 Task: Best sports and fitness website designs: Pure Cycles.
Action: Mouse moved to (758, 341)
Screenshot: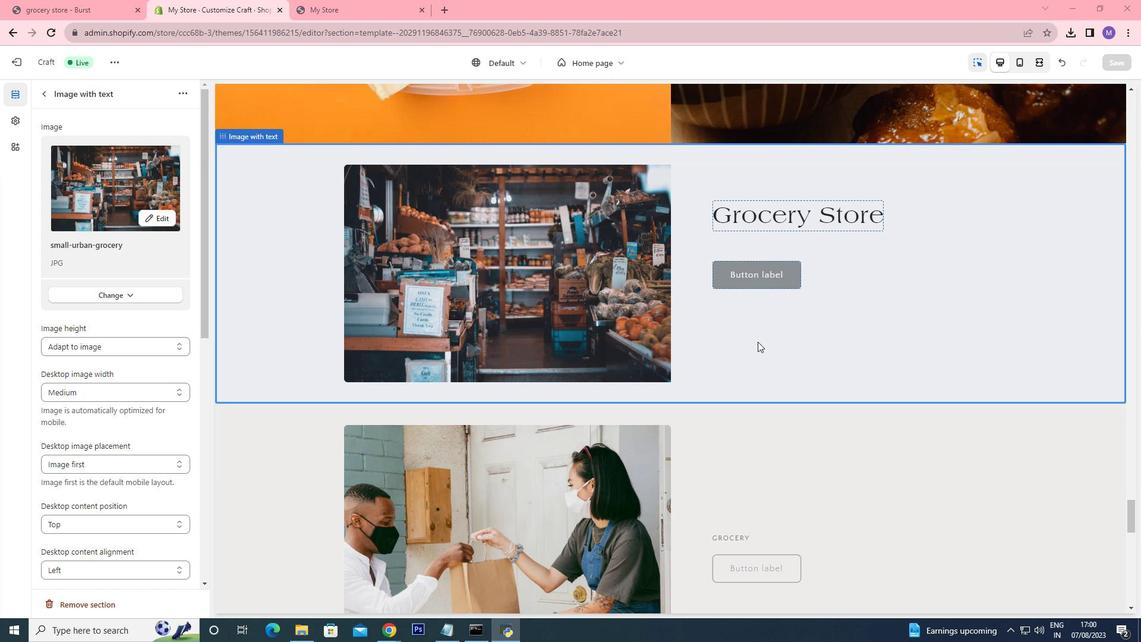 
Action: Mouse scrolled (758, 341) with delta (0, 0)
Screenshot: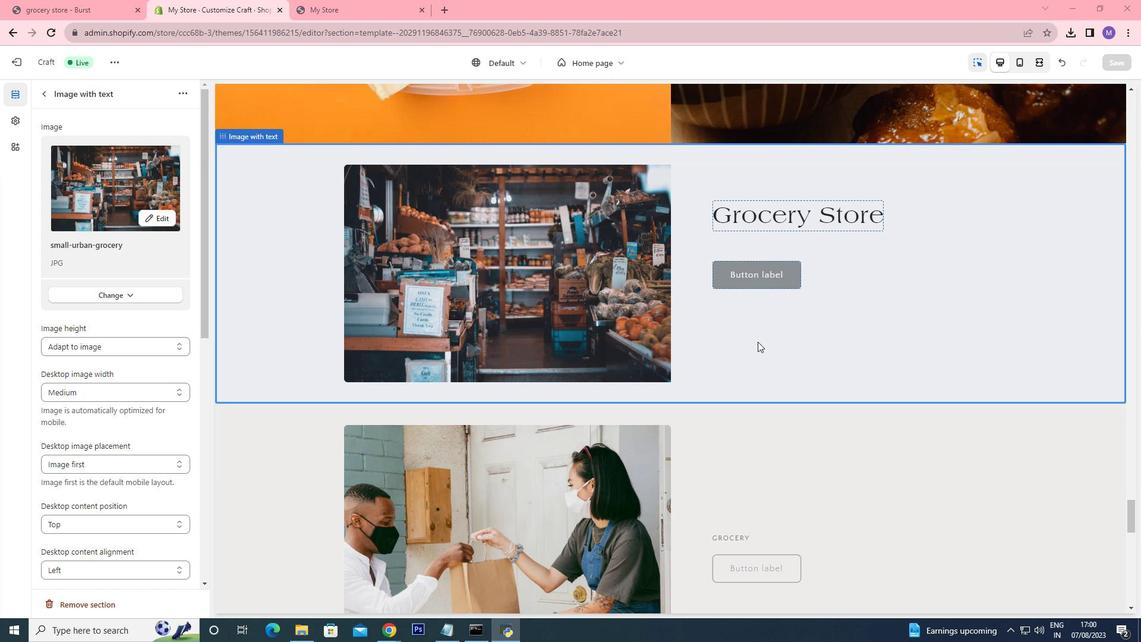 
Action: Mouse moved to (757, 341)
Screenshot: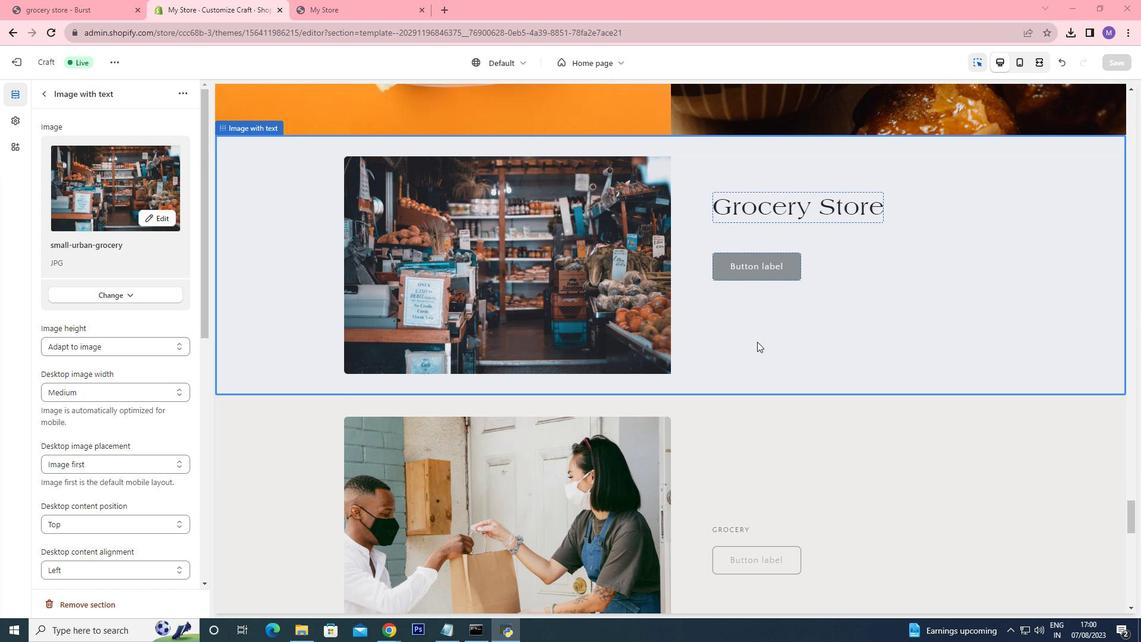
Action: Mouse scrolled (757, 341) with delta (0, 0)
Screenshot: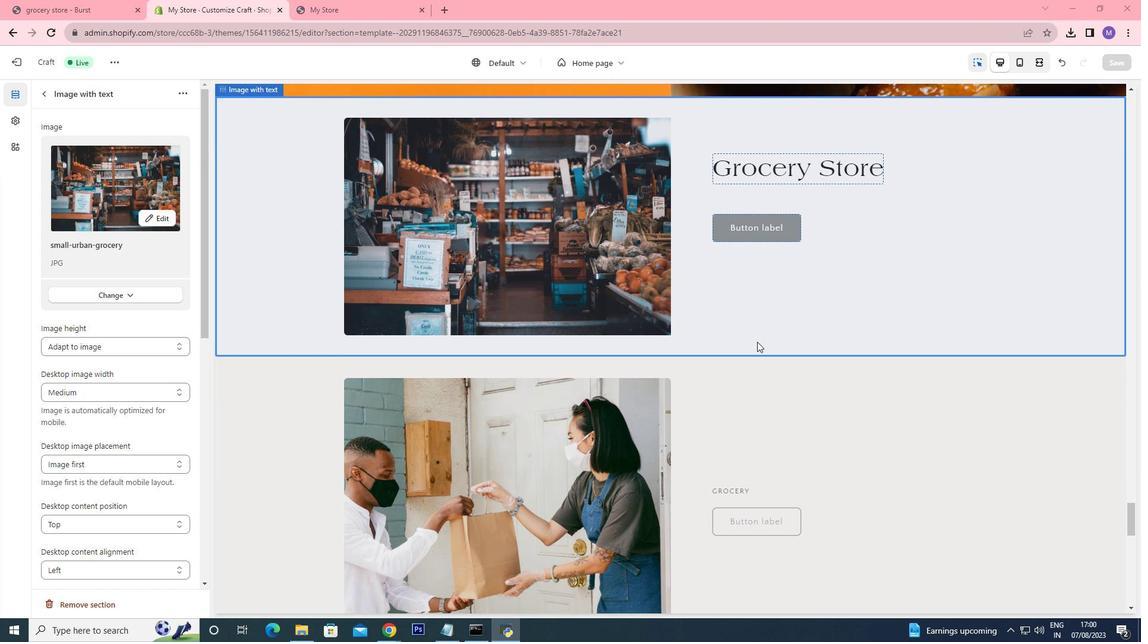 
Action: Mouse scrolled (757, 341) with delta (0, 0)
Screenshot: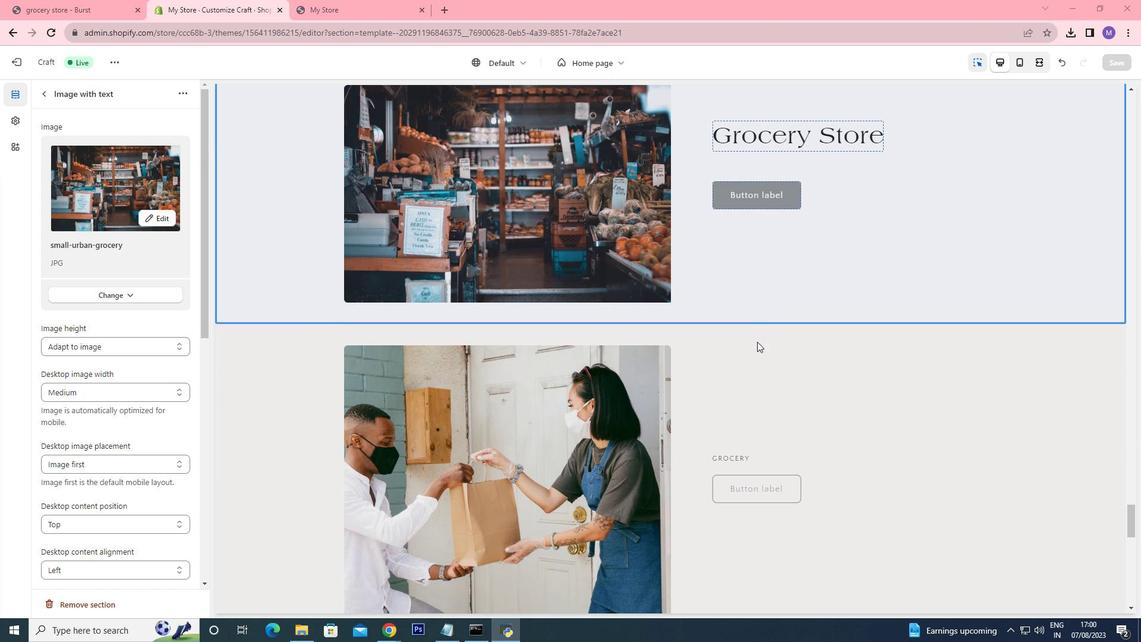 
Action: Mouse scrolled (757, 341) with delta (0, 0)
Screenshot: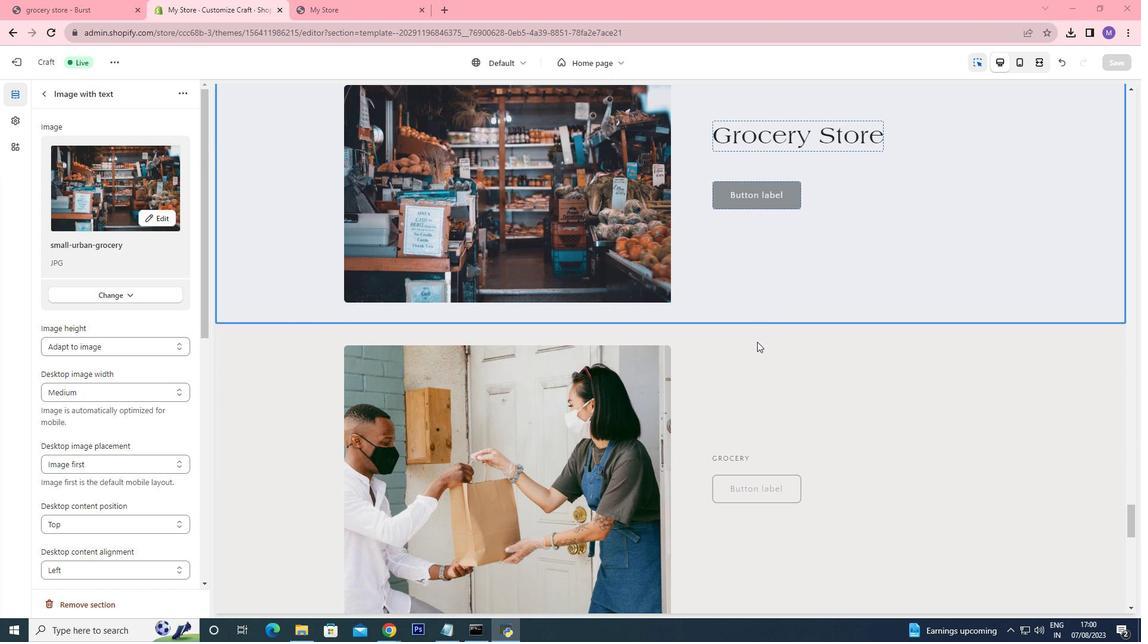 
Action: Mouse scrolled (757, 341) with delta (0, 0)
Screenshot: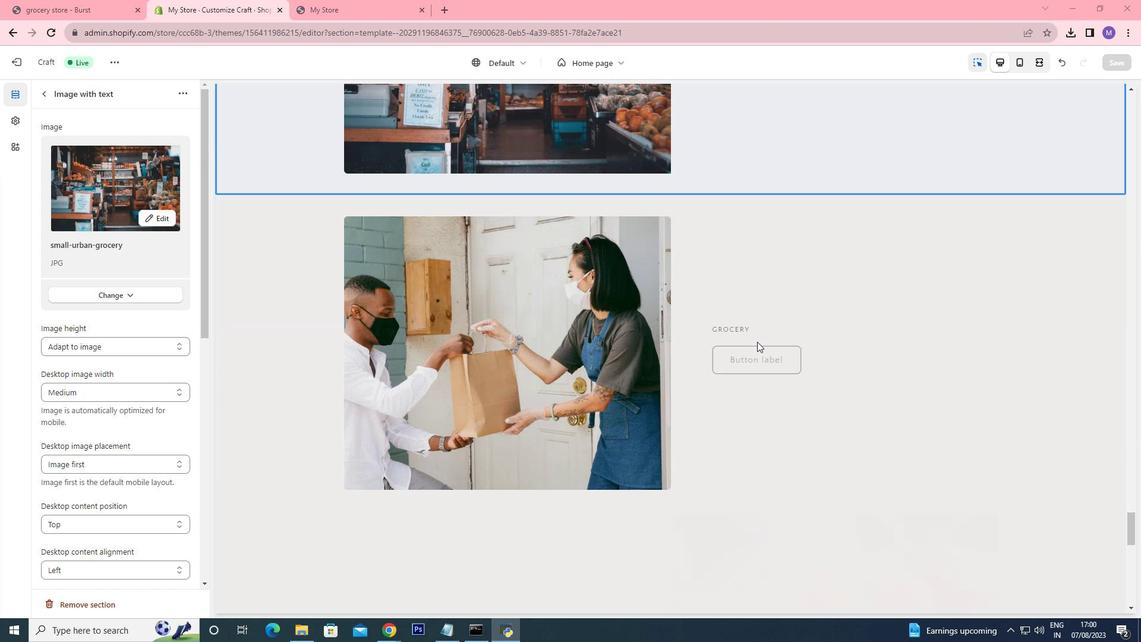 
Action: Mouse scrolled (757, 341) with delta (0, 0)
Screenshot: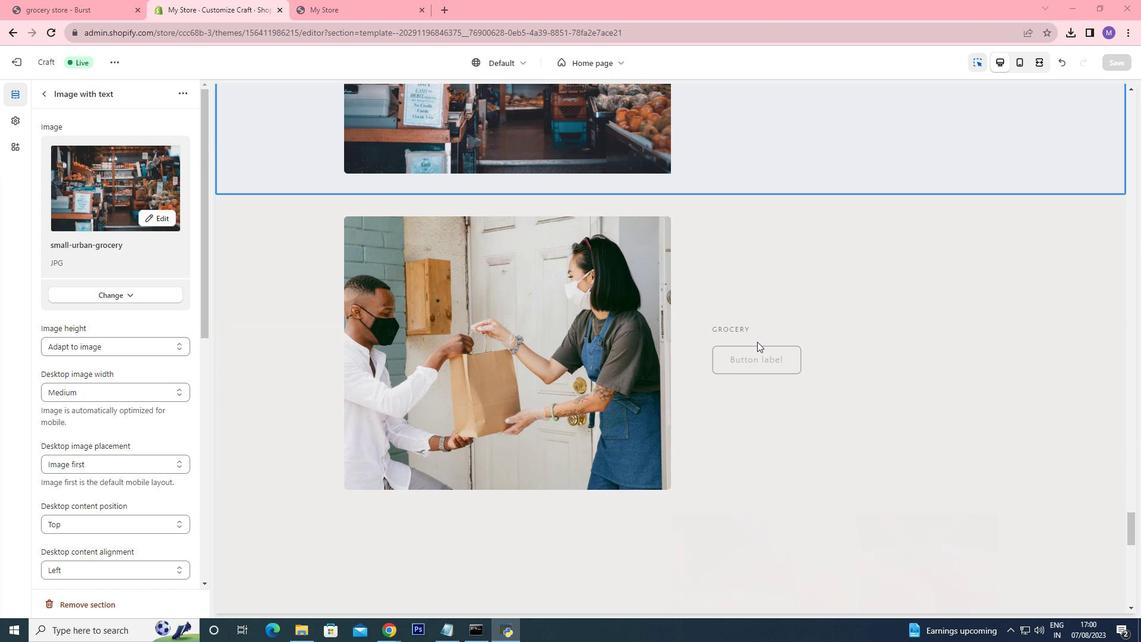 
Action: Mouse scrolled (757, 341) with delta (0, 0)
Screenshot: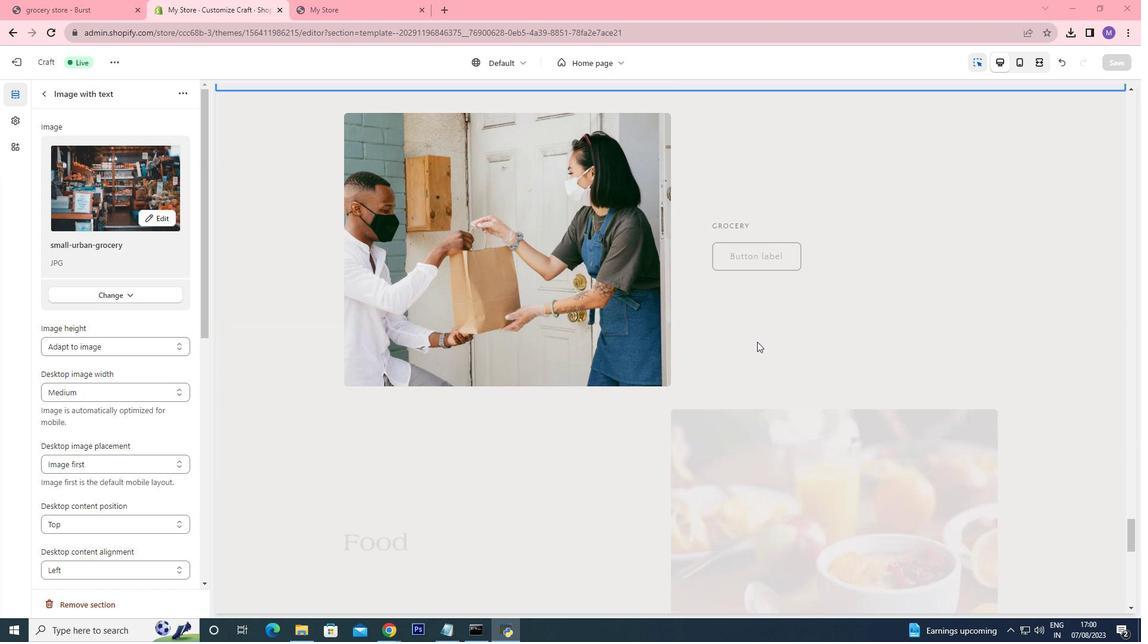 
Action: Mouse scrolled (757, 341) with delta (0, 0)
Screenshot: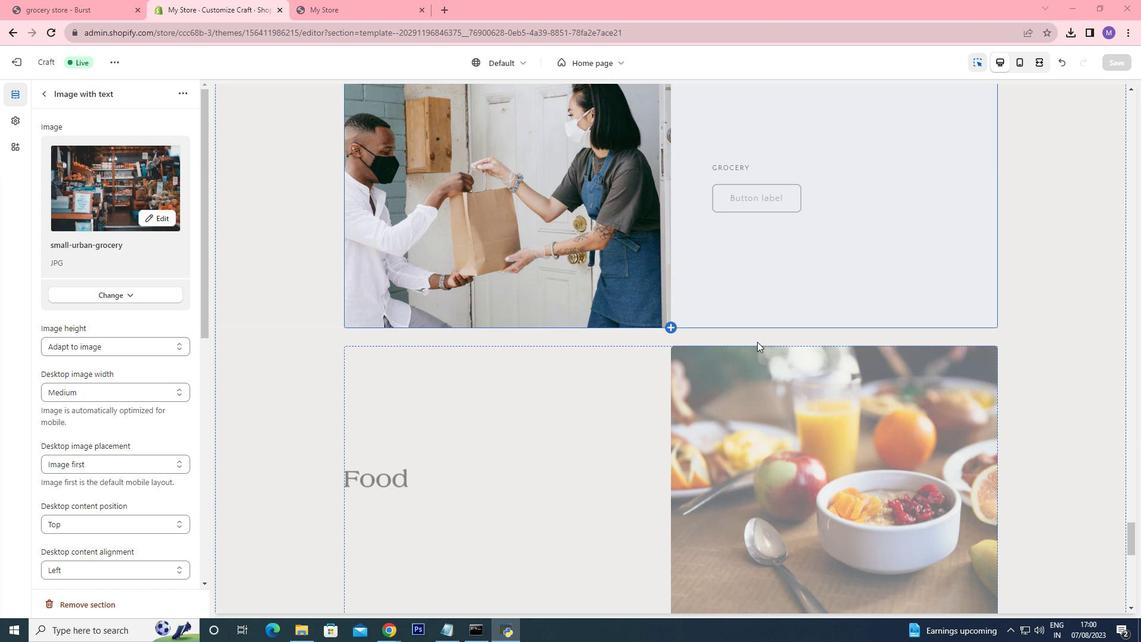 
Action: Mouse scrolled (757, 341) with delta (0, 0)
Screenshot: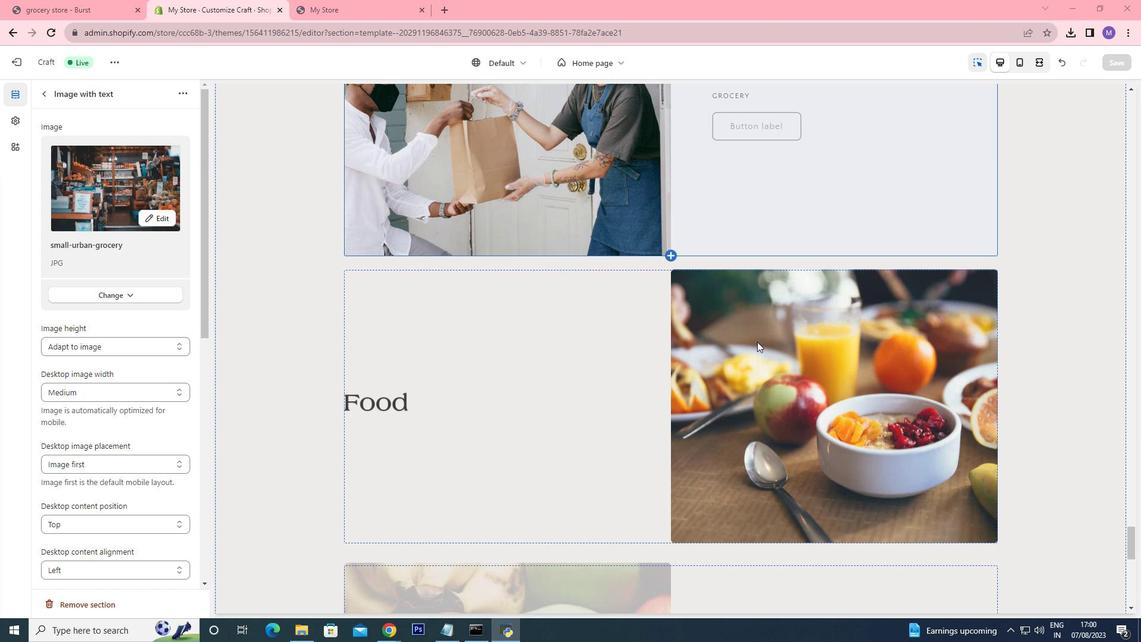 
Action: Mouse moved to (739, 413)
Screenshot: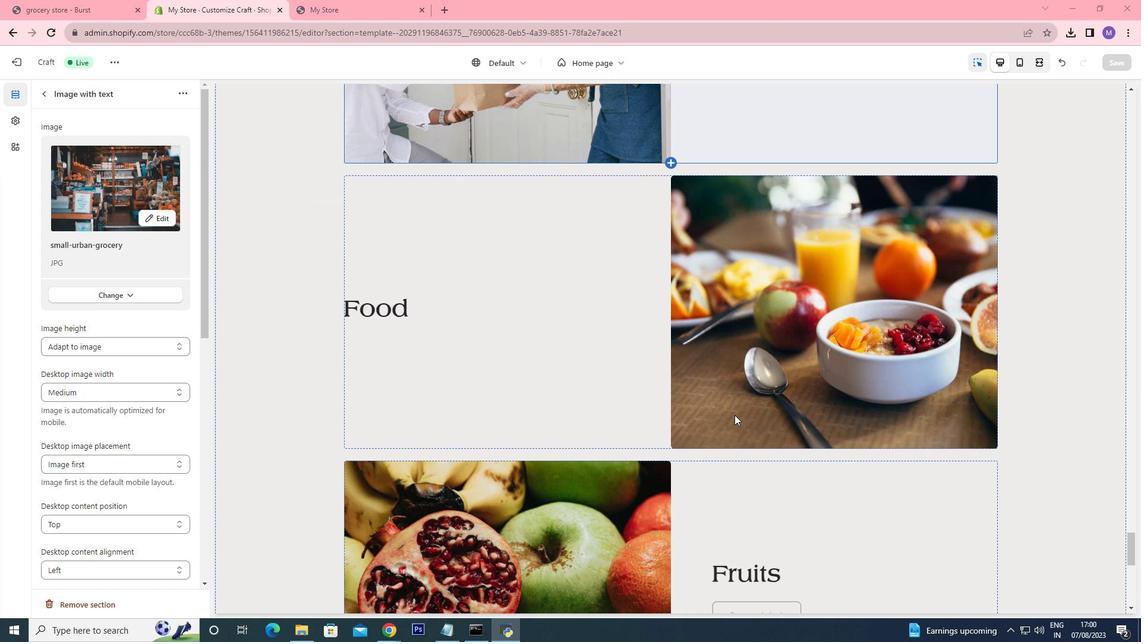 
Action: Mouse scrolled (739, 412) with delta (0, 0)
Screenshot: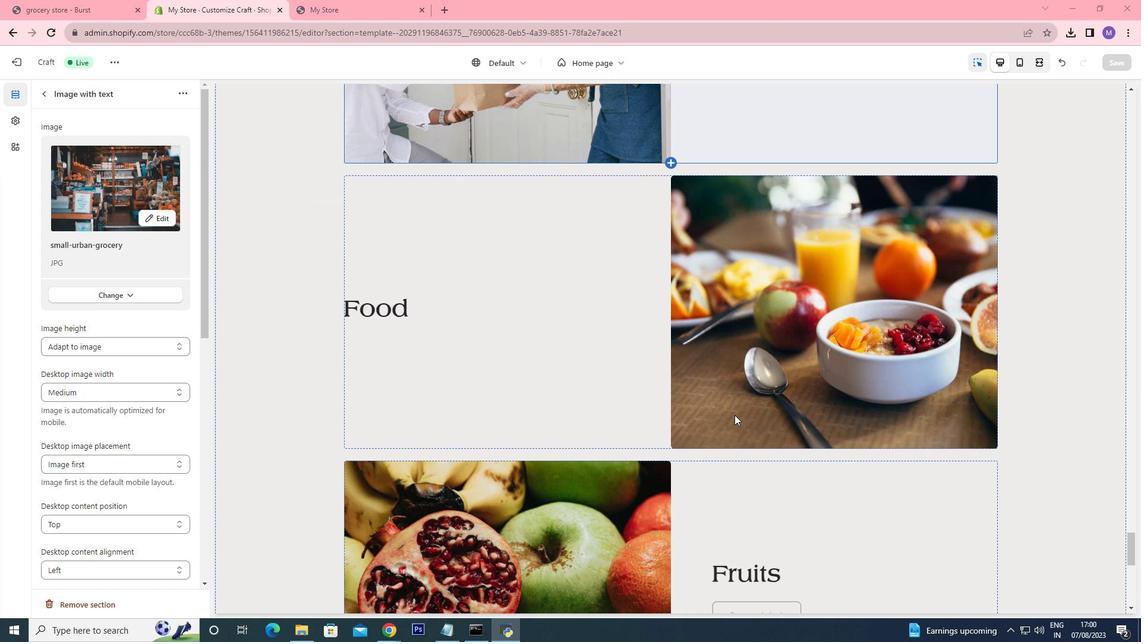 
Action: Mouse moved to (737, 413)
Screenshot: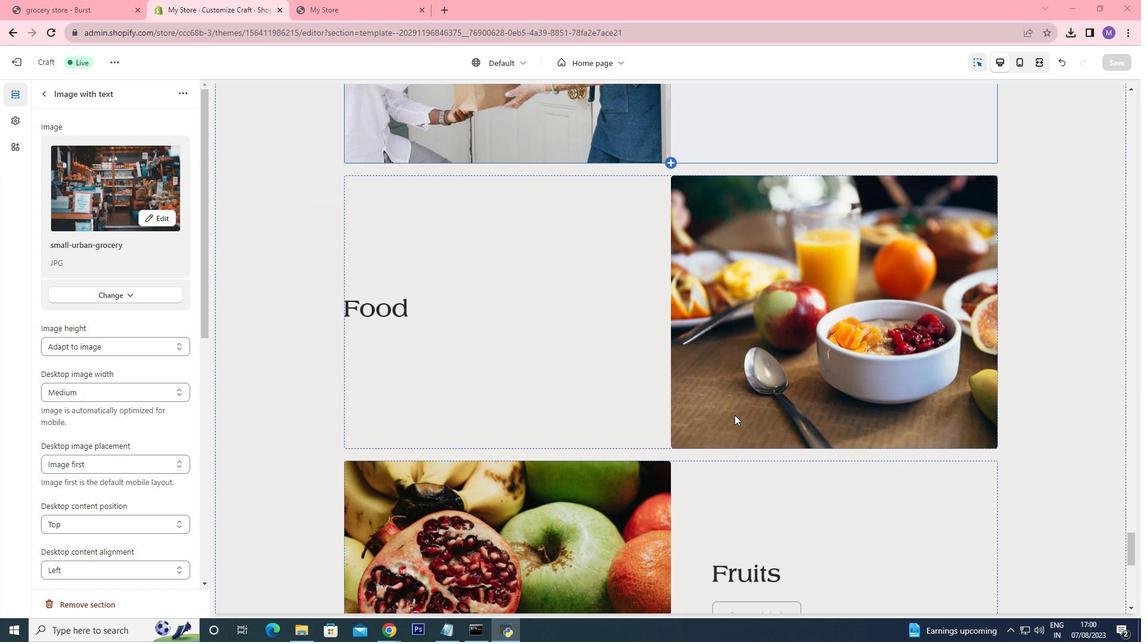 
Action: Mouse scrolled (737, 413) with delta (0, 0)
Screenshot: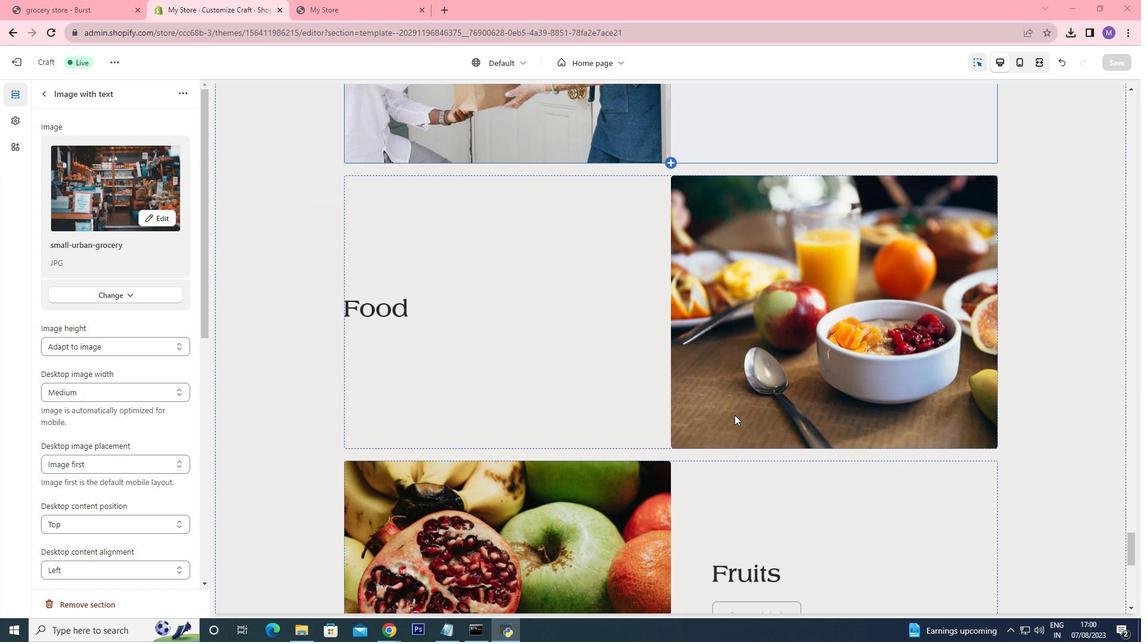 
Action: Mouse moved to (734, 415)
Screenshot: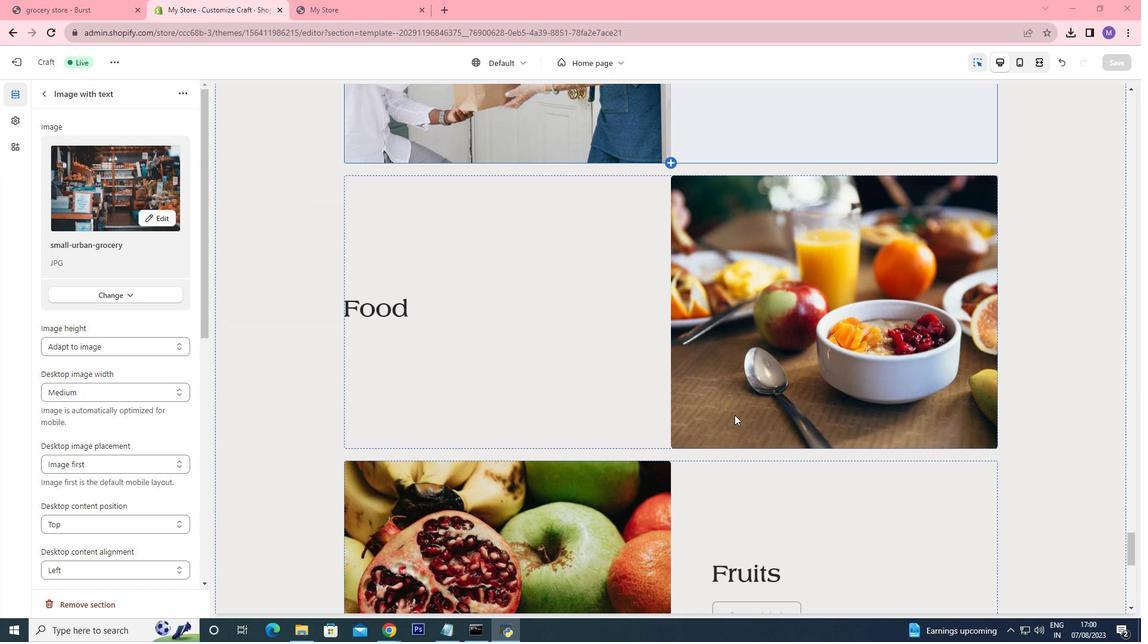 
Action: Mouse scrolled (735, 413) with delta (0, 0)
Screenshot: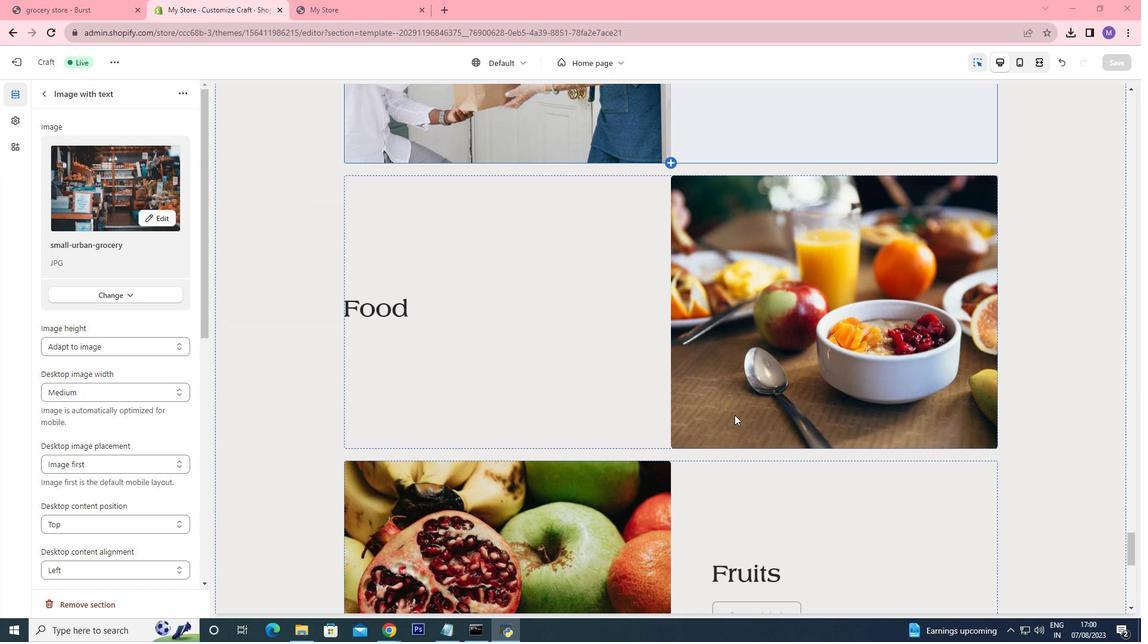 
Action: Mouse moved to (731, 416)
Screenshot: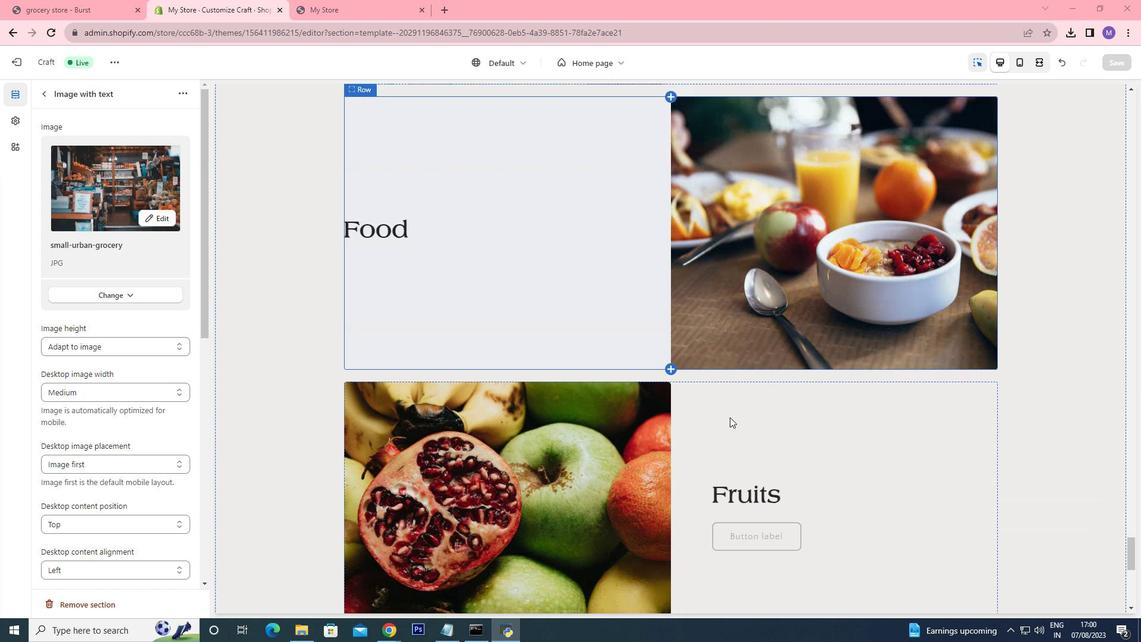 
Action: Mouse scrolled (733, 415) with delta (0, 0)
Screenshot: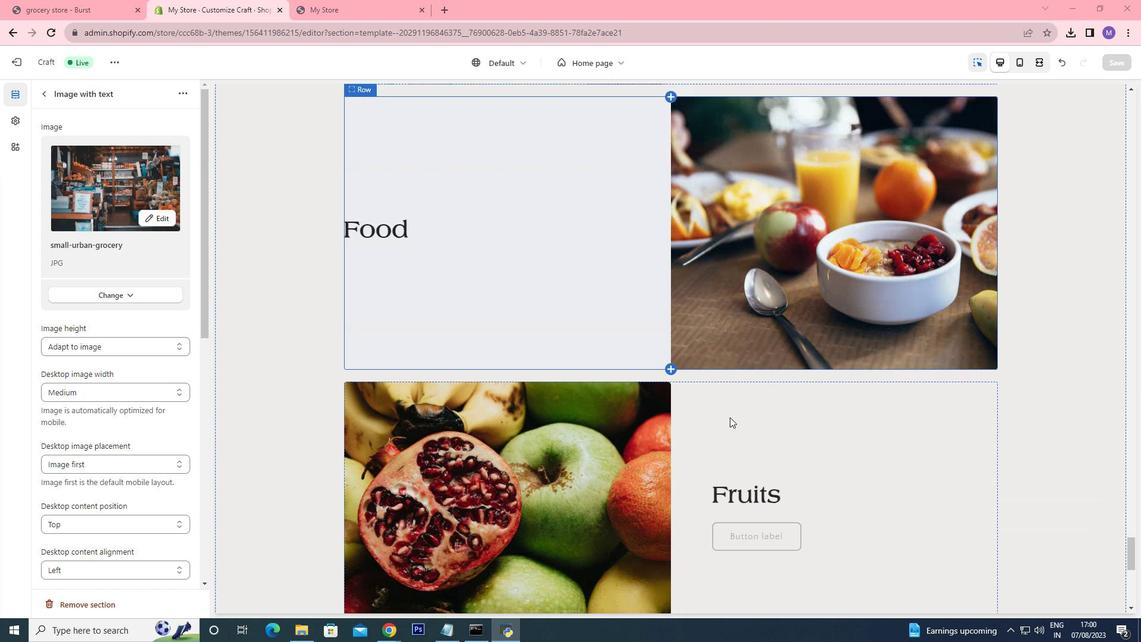 
Action: Mouse moved to (730, 416)
Screenshot: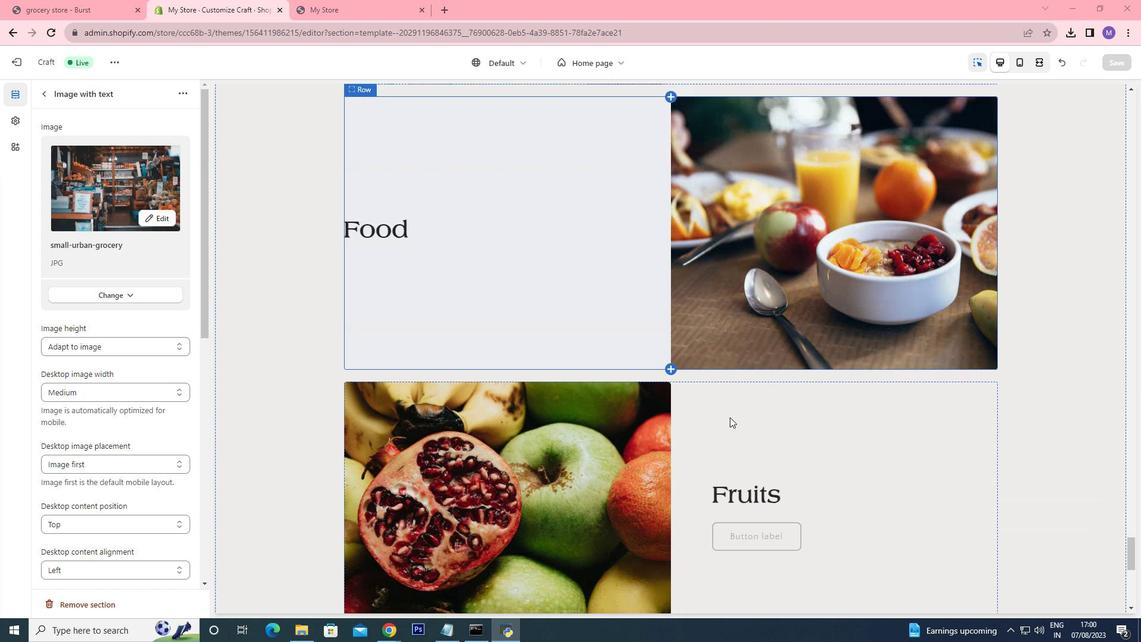 
Action: Mouse scrolled (731, 415) with delta (0, 0)
Screenshot: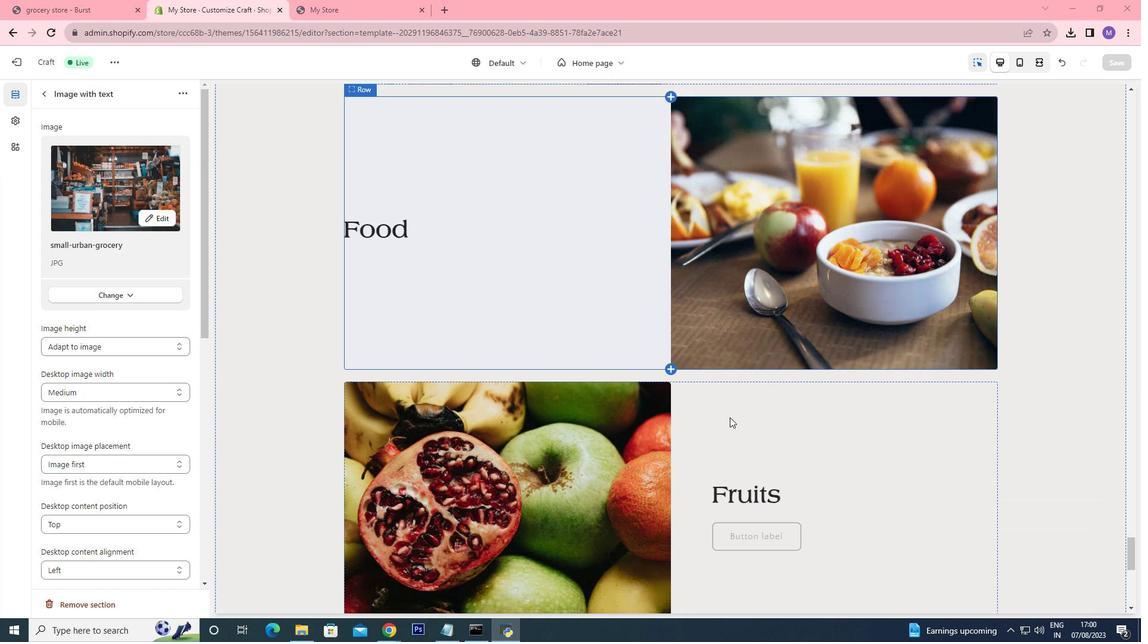 
Action: Mouse moved to (730, 416)
Screenshot: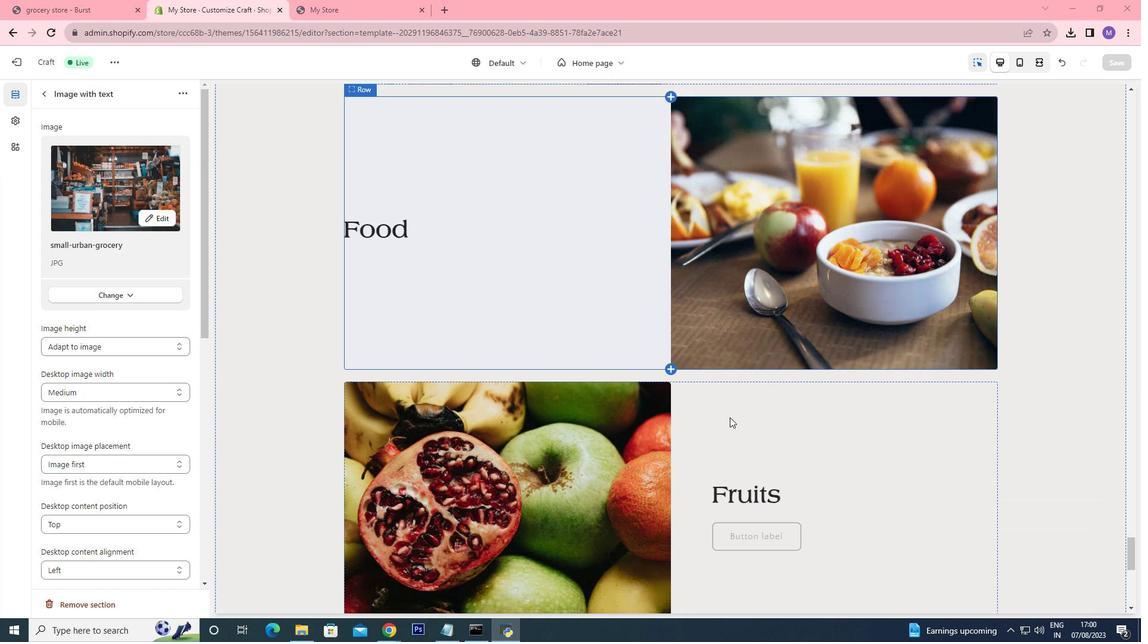 
Action: Mouse scrolled (730, 416) with delta (0, 0)
Screenshot: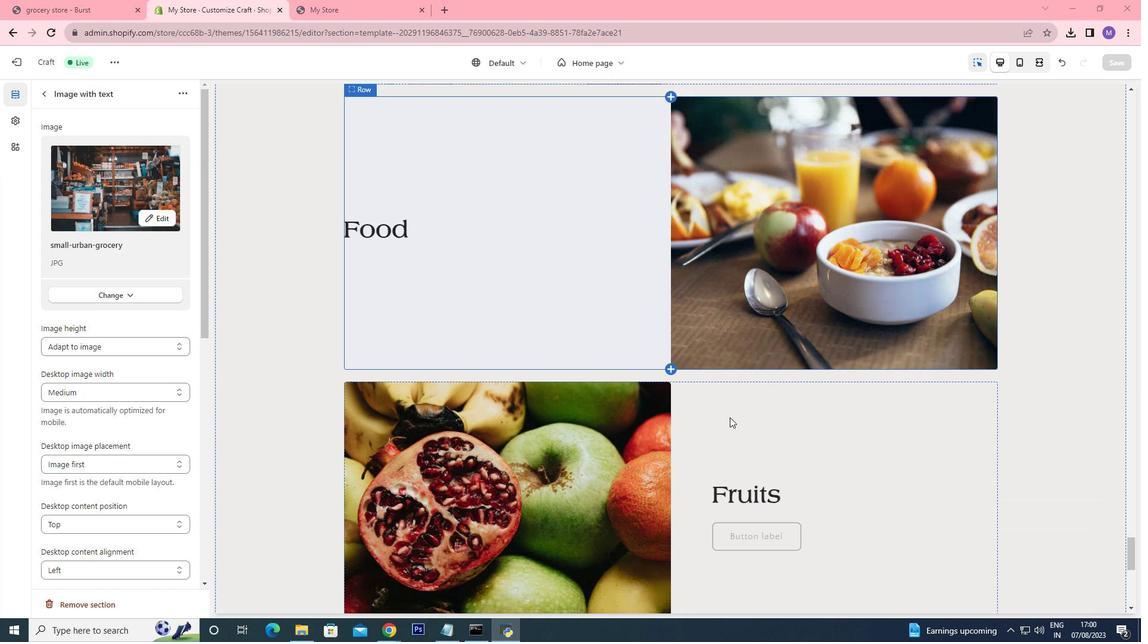 
Action: Mouse moved to (730, 417)
Screenshot: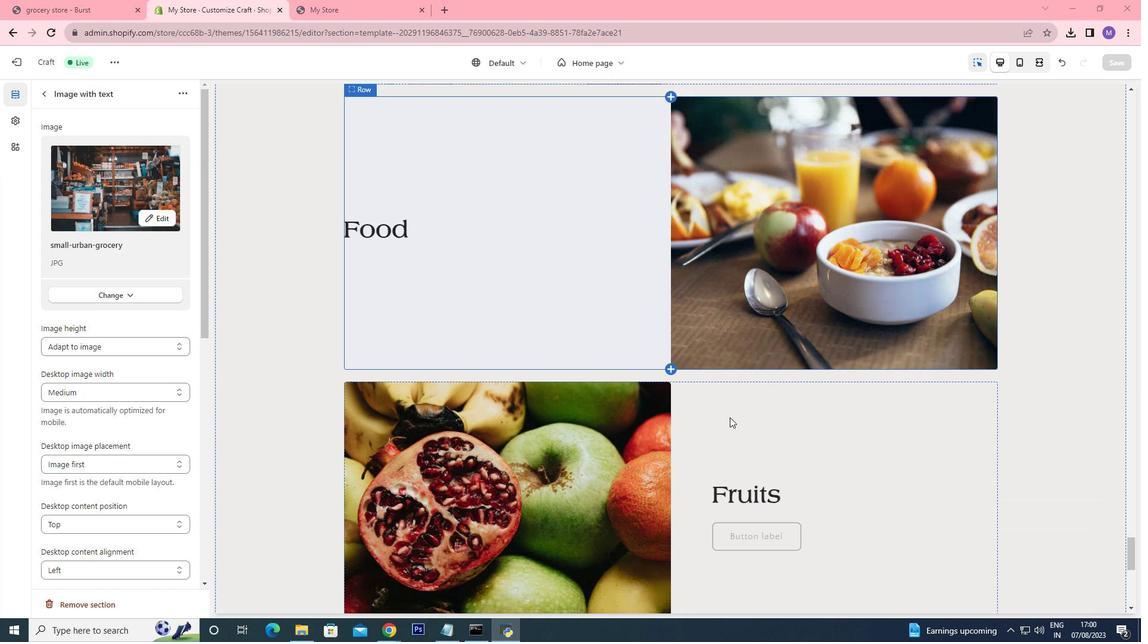 
Action: Mouse scrolled (730, 416) with delta (0, 0)
Screenshot: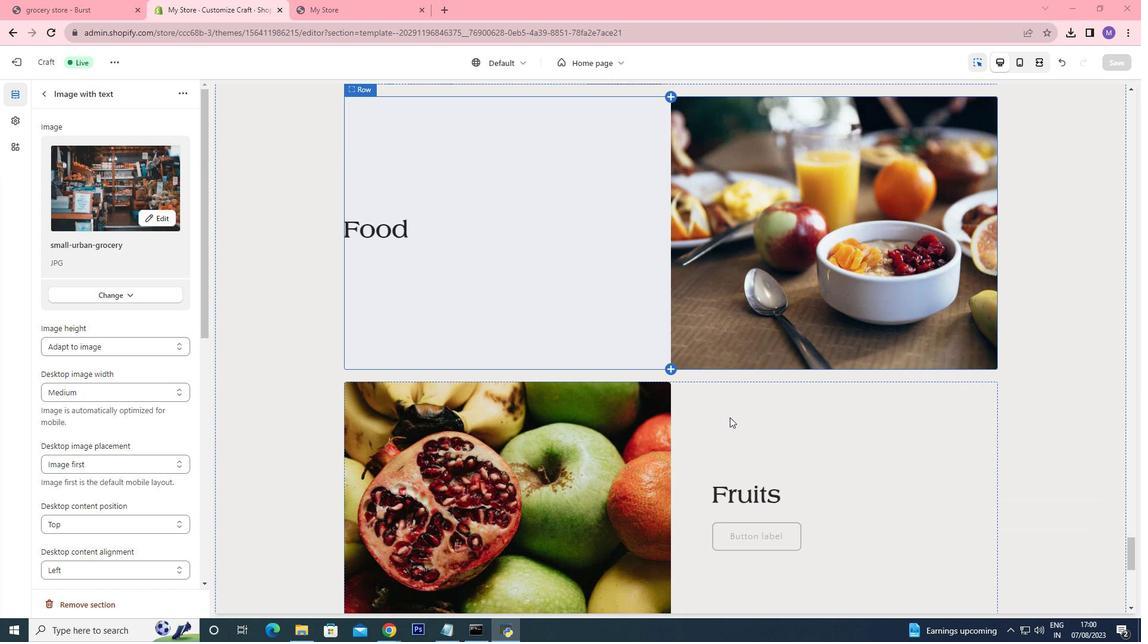 
Action: Mouse scrolled (730, 416) with delta (0, 0)
Screenshot: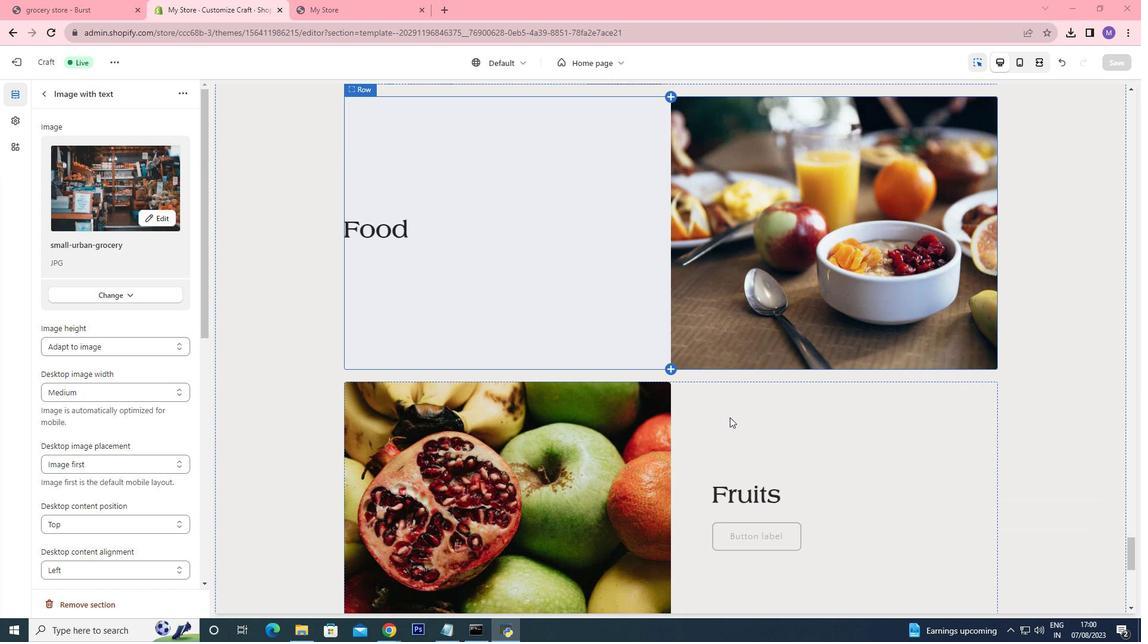 
Action: Mouse moved to (726, 416)
Screenshot: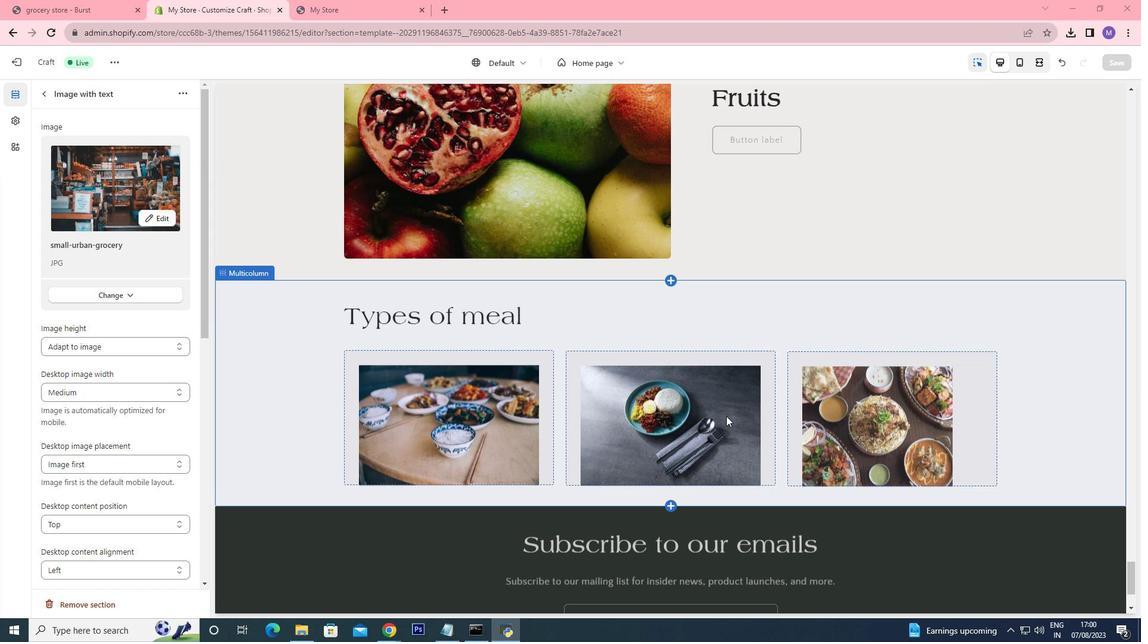 
Action: Mouse scrolled (726, 415) with delta (0, 0)
Screenshot: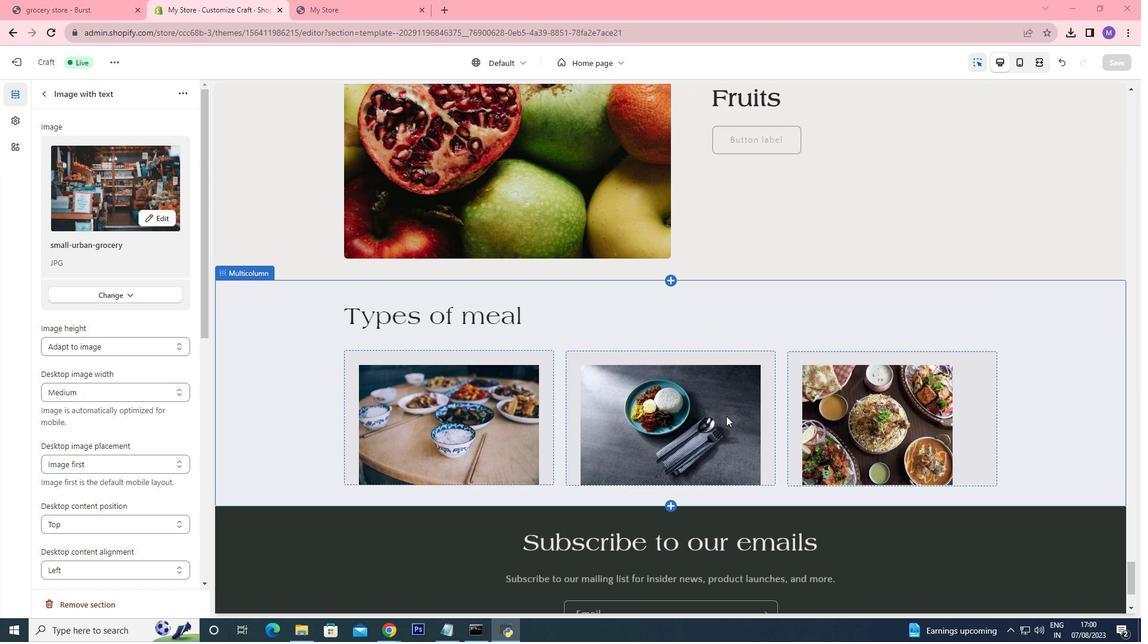 
Action: Mouse scrolled (726, 415) with delta (0, 0)
Screenshot: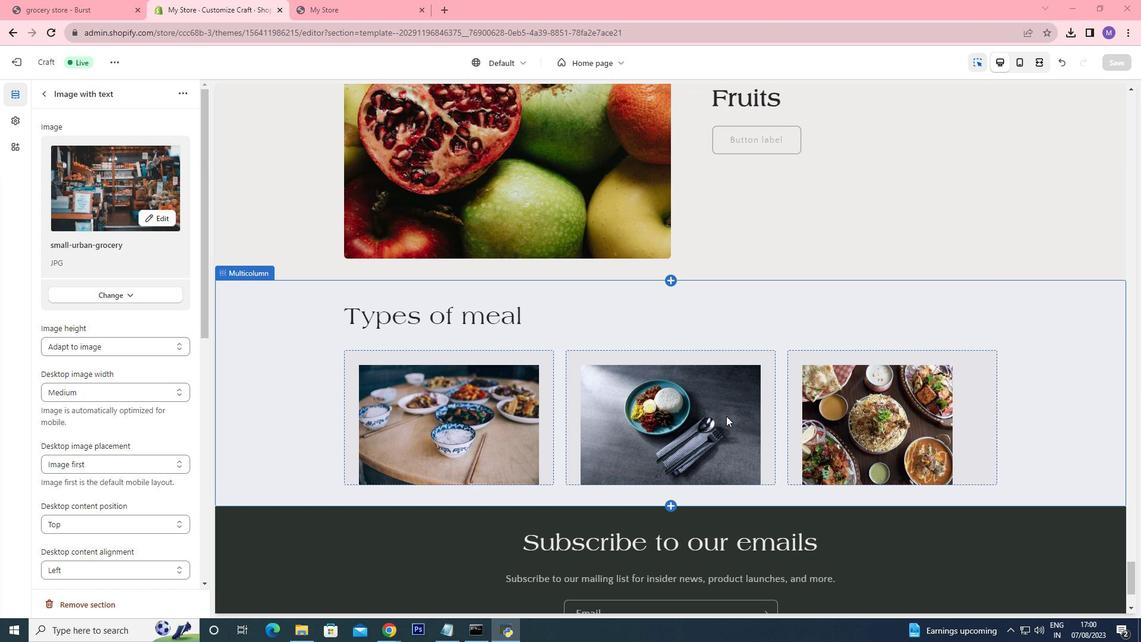 
Action: Mouse scrolled (726, 415) with delta (0, 0)
Screenshot: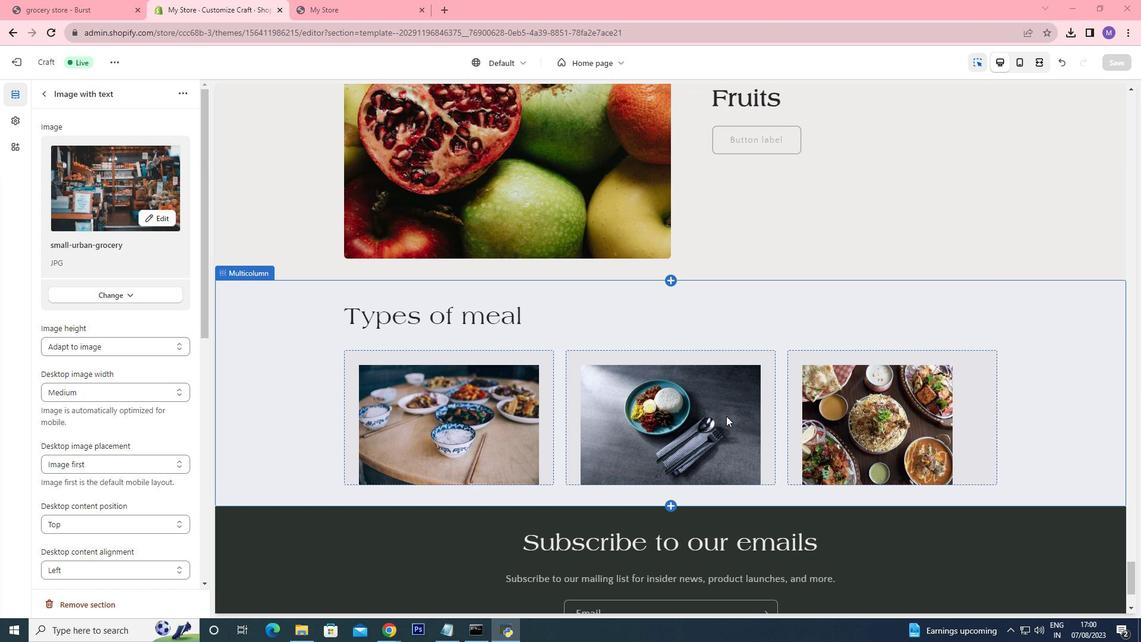 
Action: Mouse scrolled (726, 415) with delta (0, 0)
Screenshot: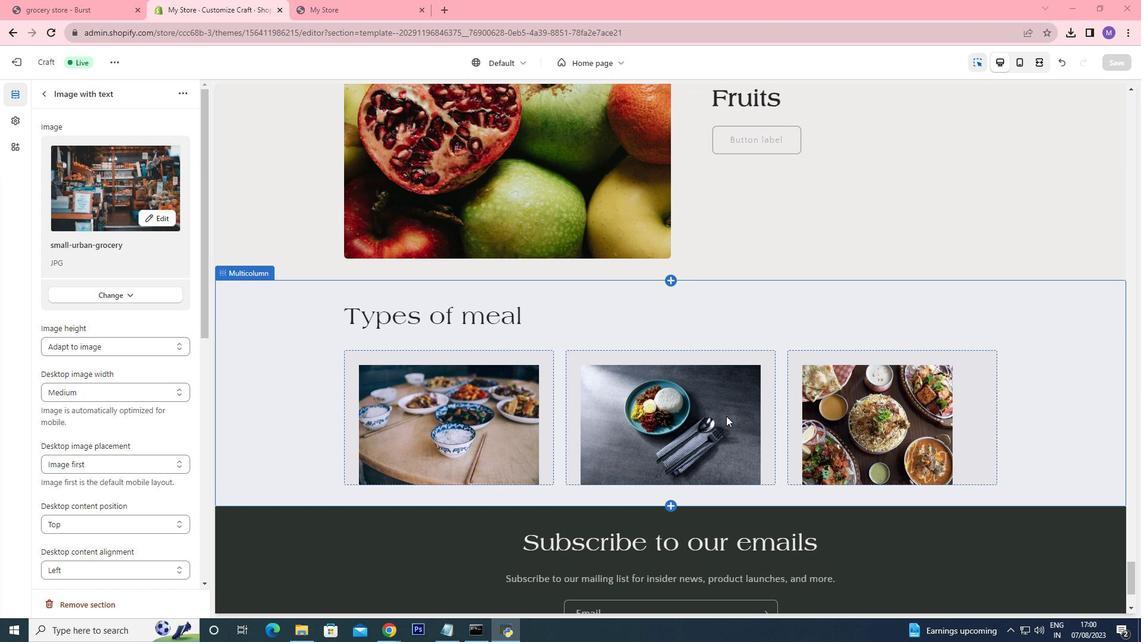 
Action: Mouse moved to (667, 350)
Screenshot: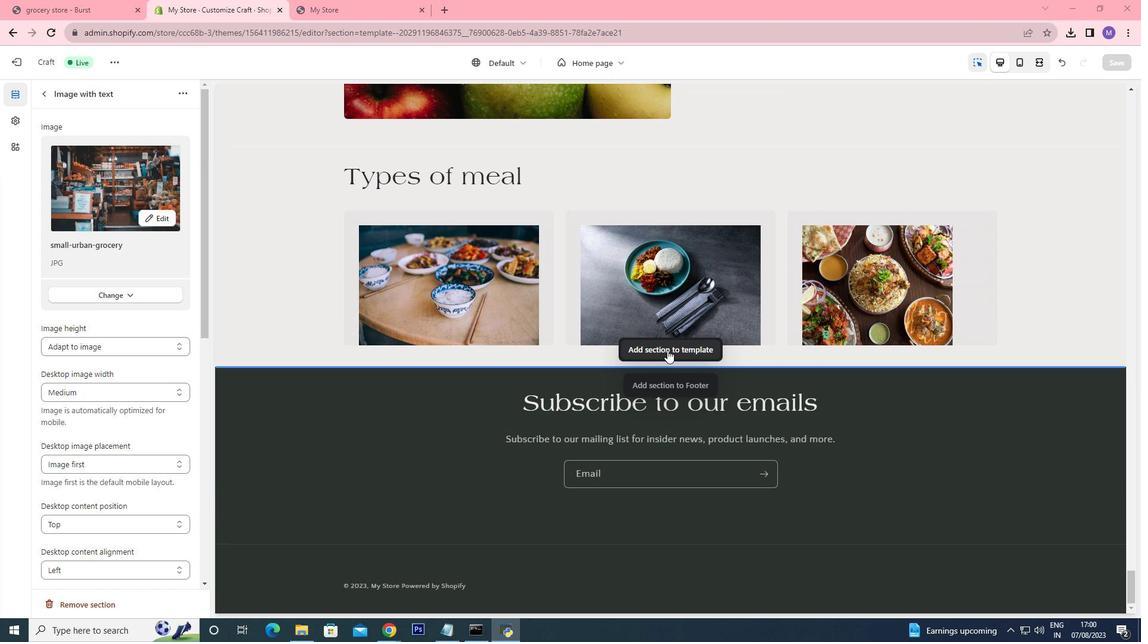 
Action: Mouse pressed left at (667, 350)
Screenshot: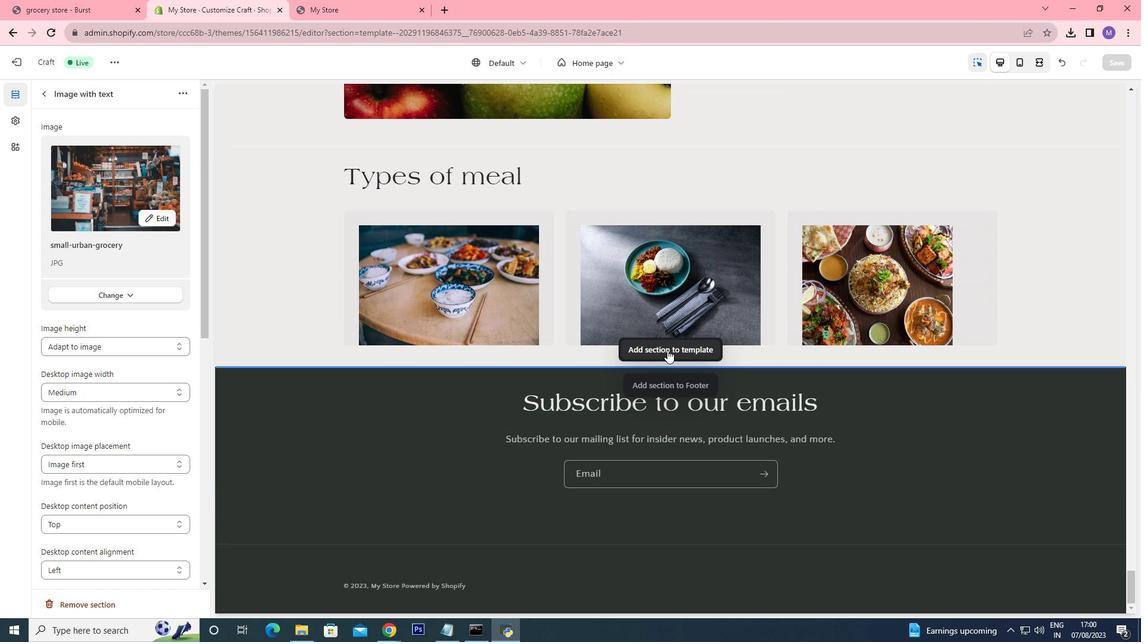 
Action: Mouse moved to (779, 426)
Screenshot: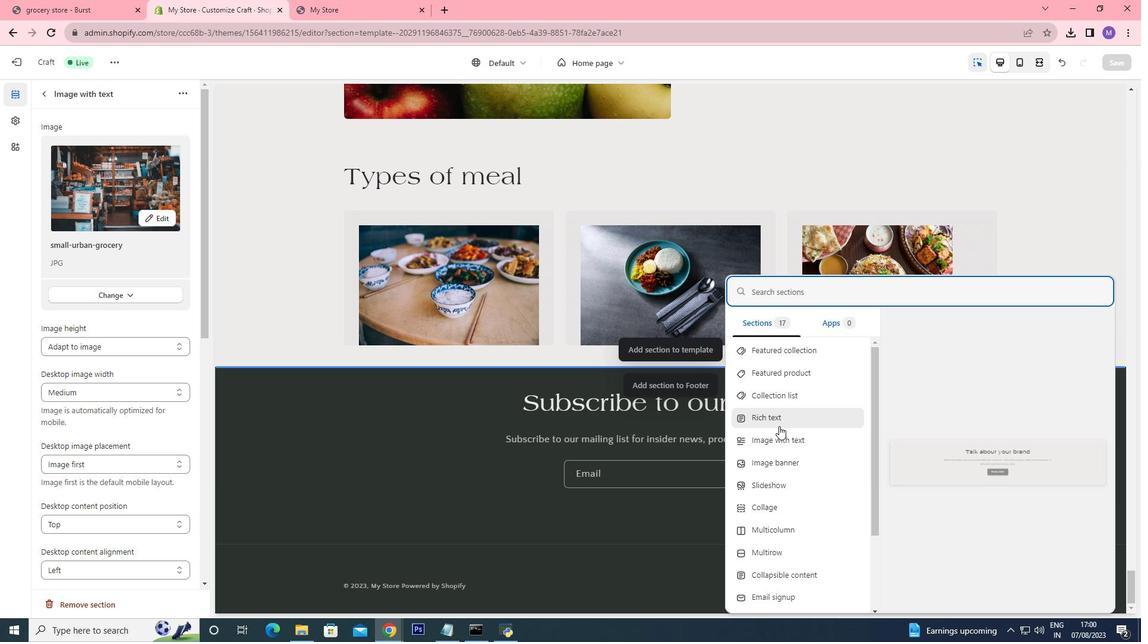 
Action: Mouse pressed left at (779, 426)
Screenshot: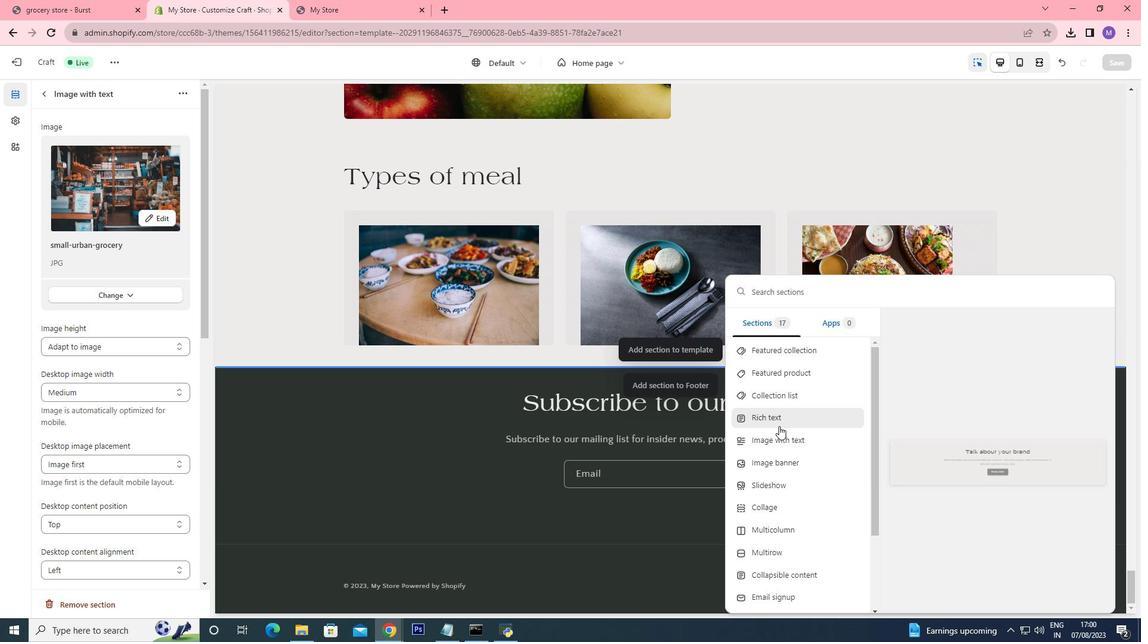 
Action: Mouse pressed left at (779, 426)
Screenshot: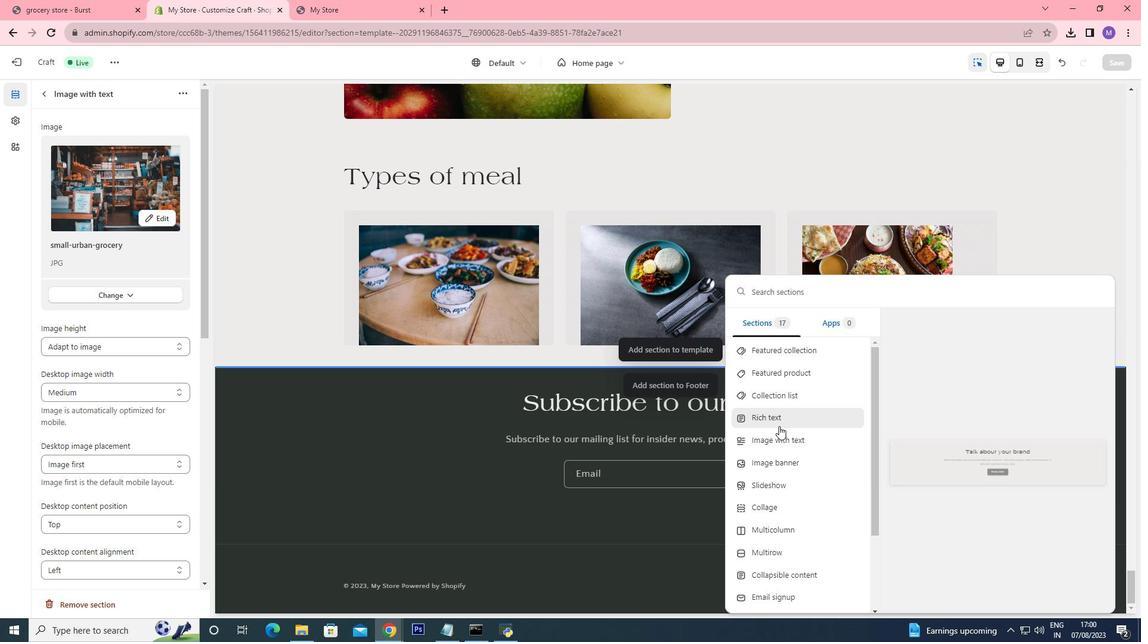 
Action: Mouse moved to (602, 232)
Screenshot: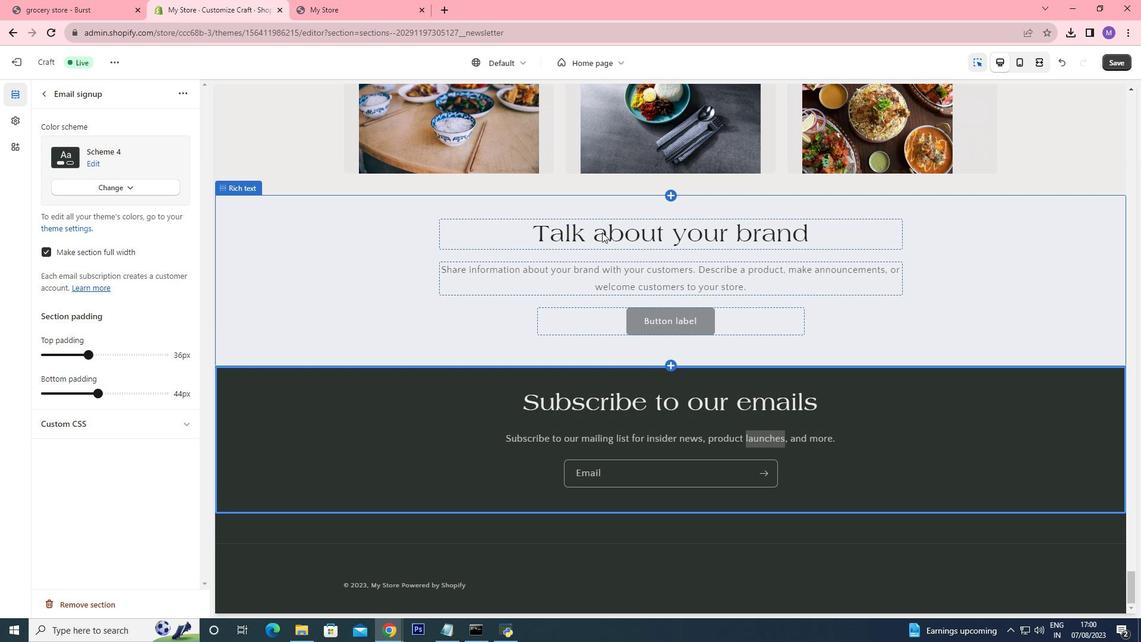 
Action: Mouse pressed left at (602, 232)
Screenshot: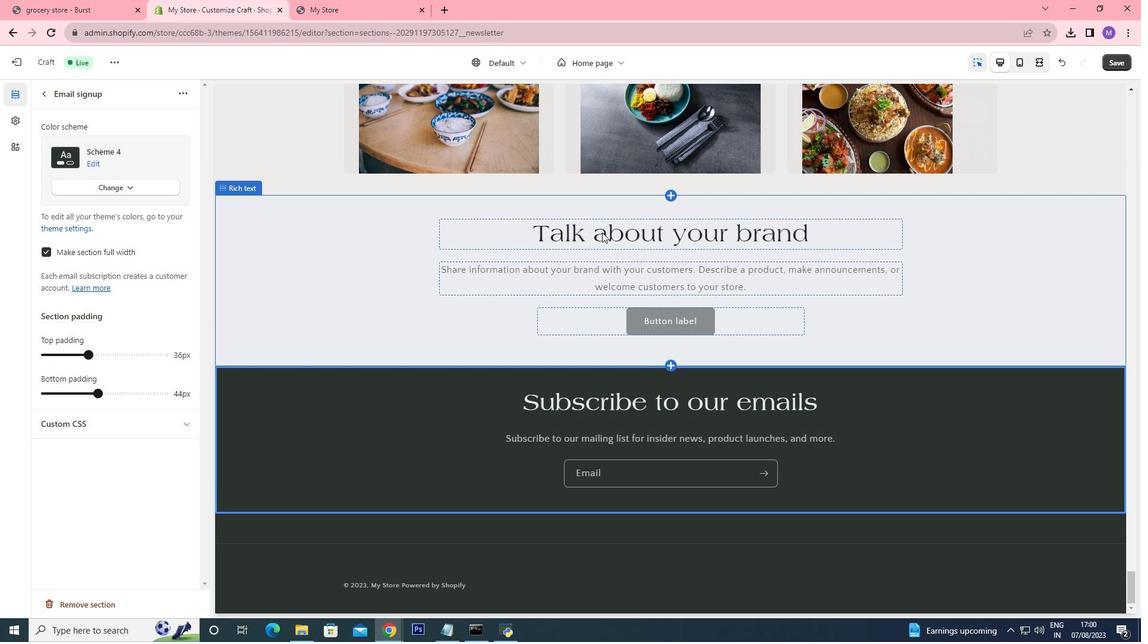 
Action: Mouse moved to (142, 177)
Screenshot: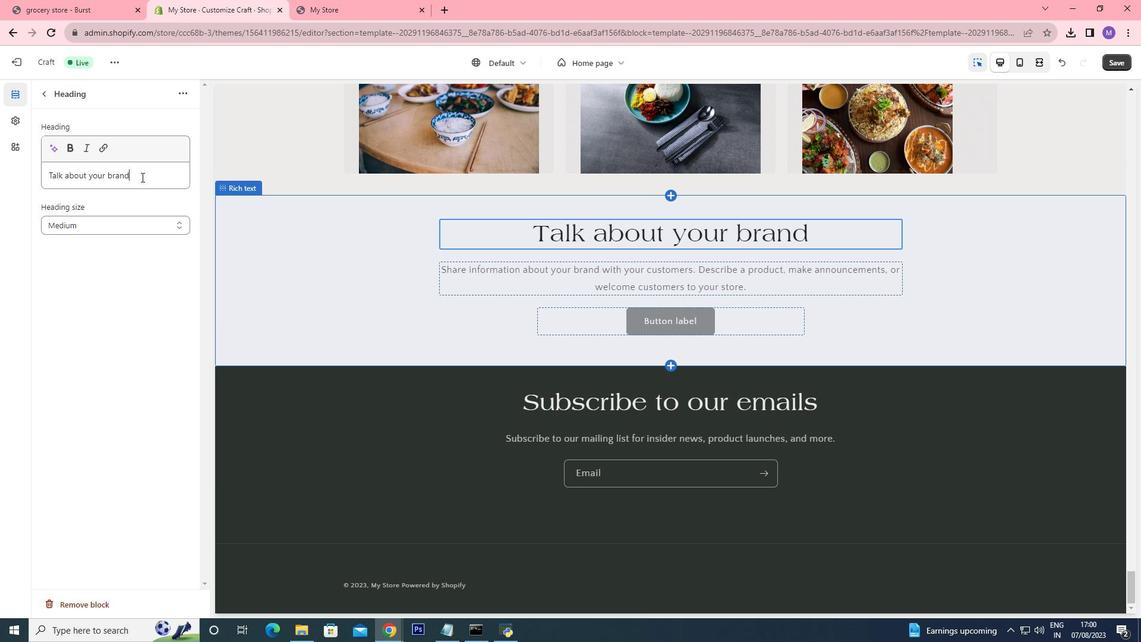 
Action: Mouse pressed left at (142, 177)
Screenshot: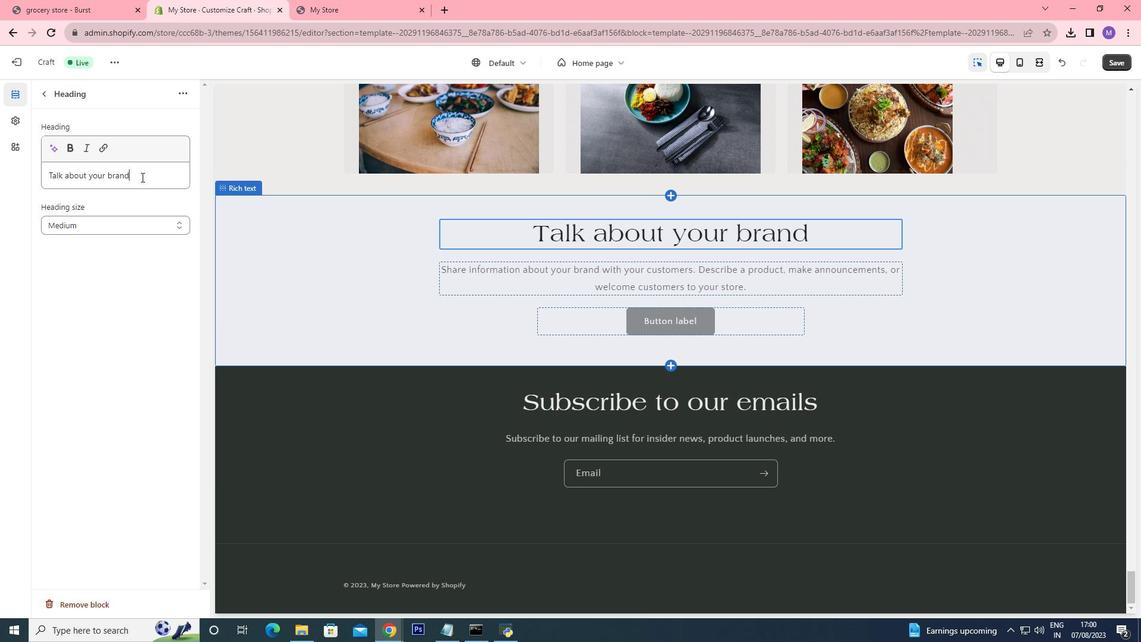 
Action: Mouse moved to (45, 174)
Screenshot: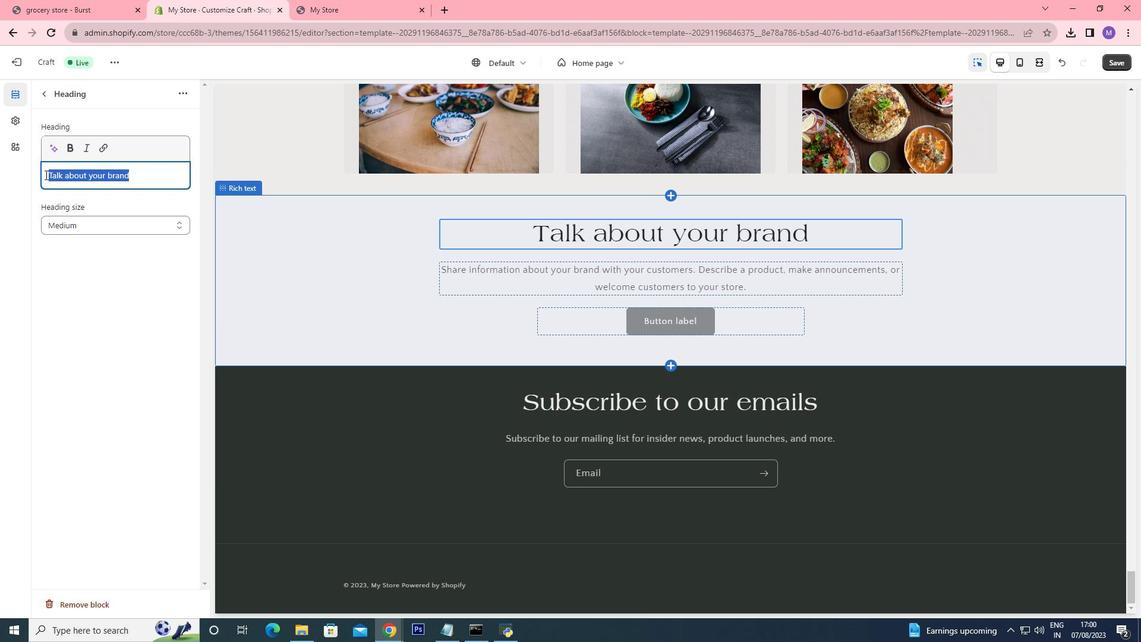 
Action: Key pressed <Key.shift>Fitness<Key.space>and<Key.space><Key.shift><Key.shift><Key.shift>ports
Screenshot: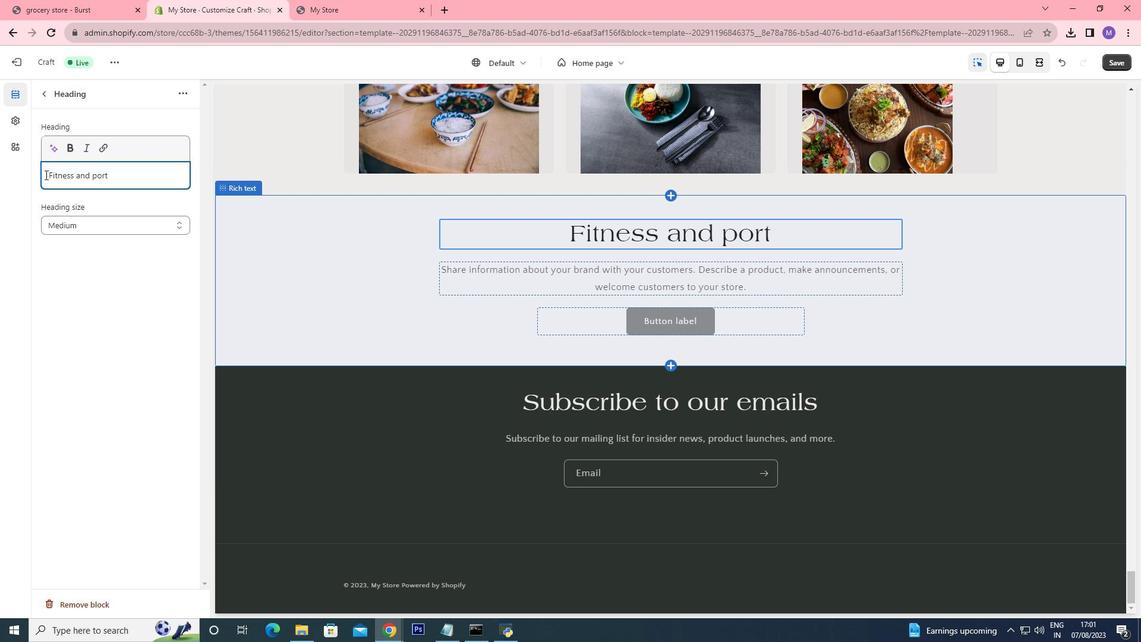 
Action: Mouse moved to (532, 277)
Screenshot: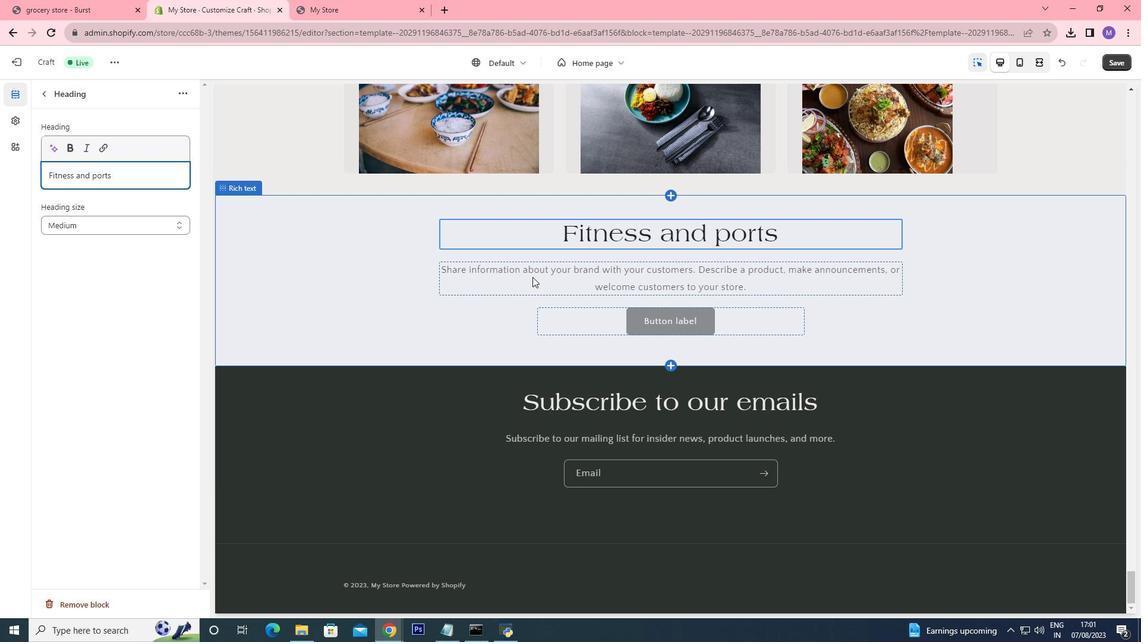 
Action: Mouse pressed left at (532, 277)
Screenshot: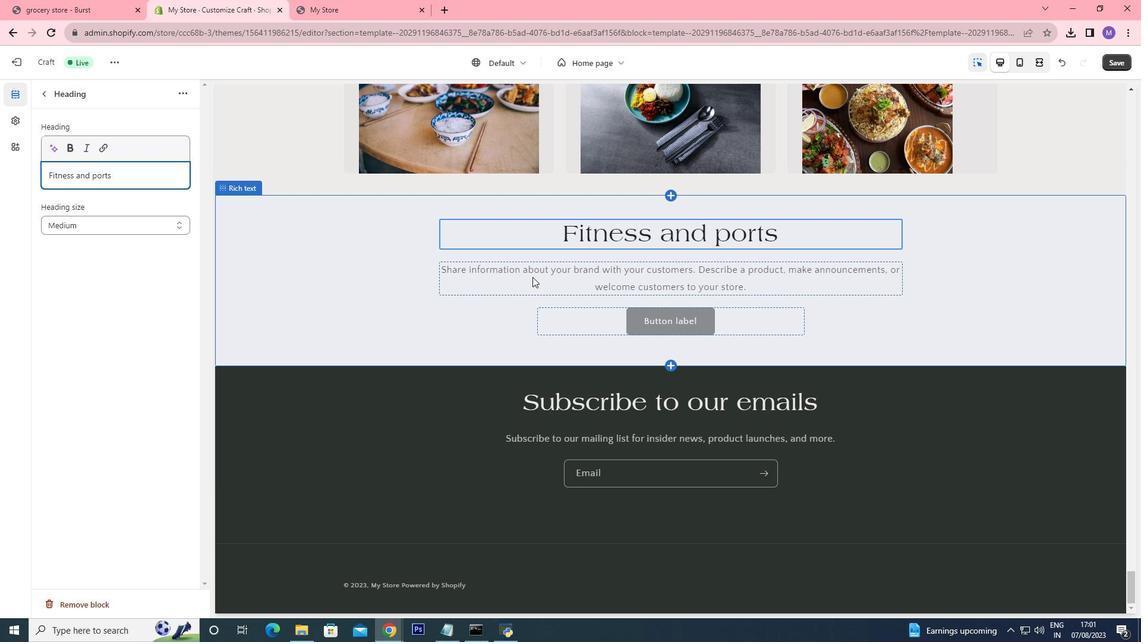
Action: Mouse moved to (90, 205)
Screenshot: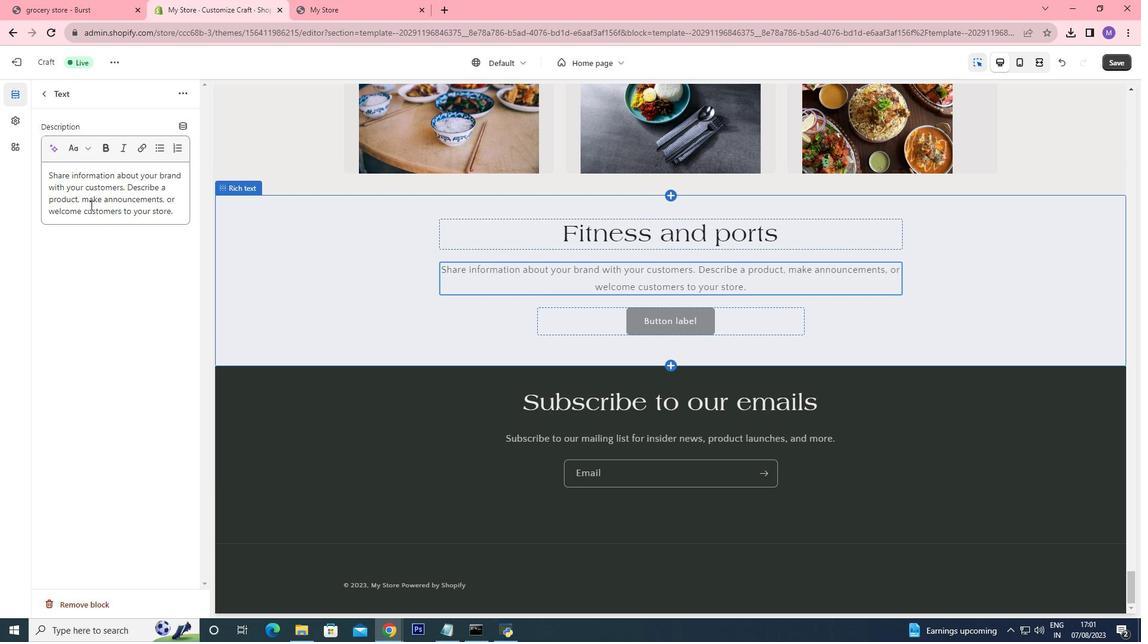 
Action: Mouse pressed left at (90, 205)
Screenshot: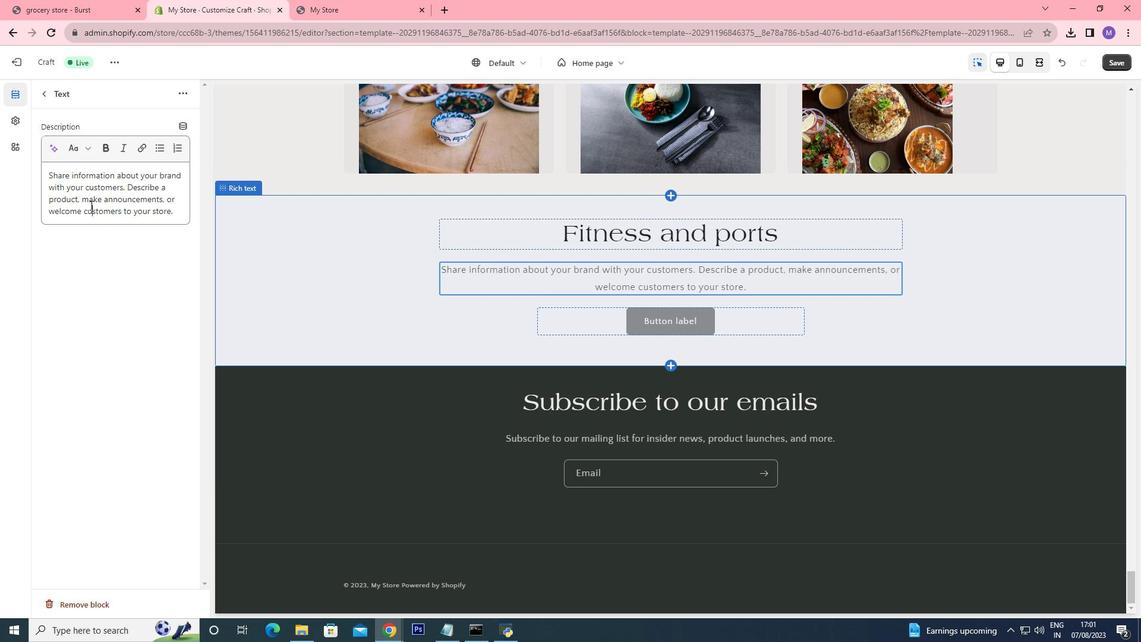 
Action: Key pressed ctrl+A<Key.shift><Key.shift>Sports<Key.space>and<Key.space>fitness
Screenshot: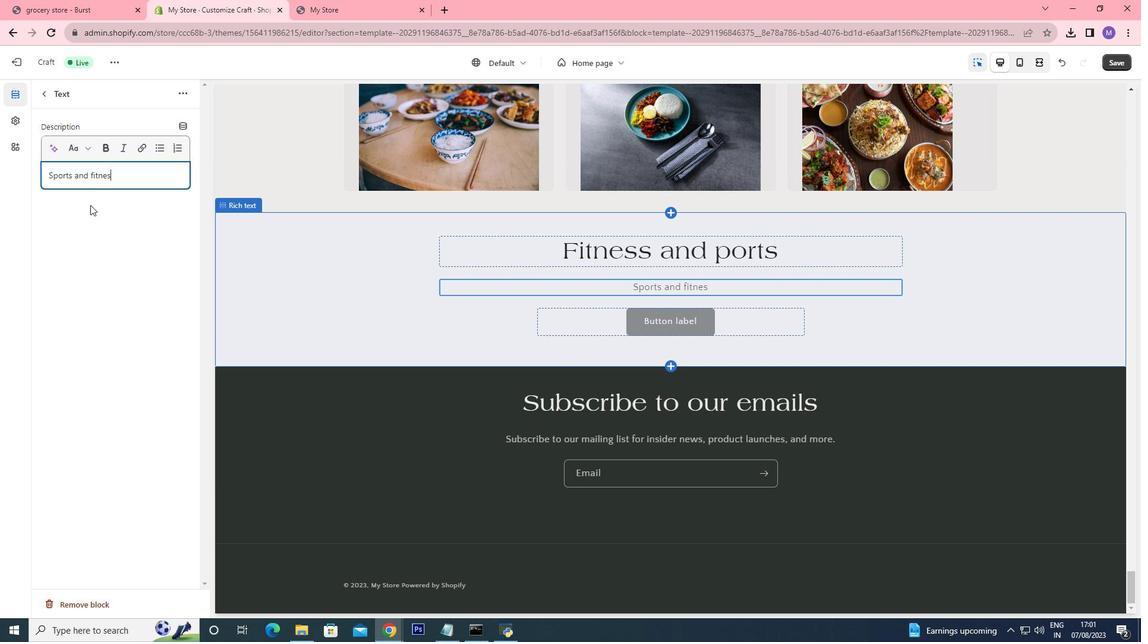 
Action: Mouse moved to (681, 313)
Screenshot: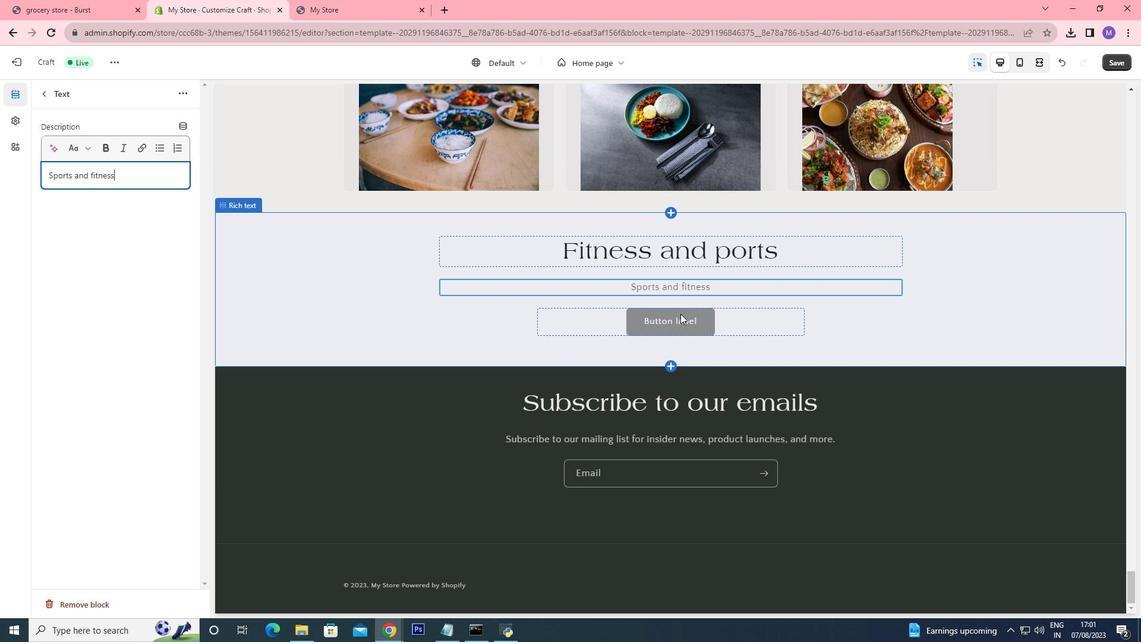 
Action: Mouse pressed left at (681, 313)
Screenshot: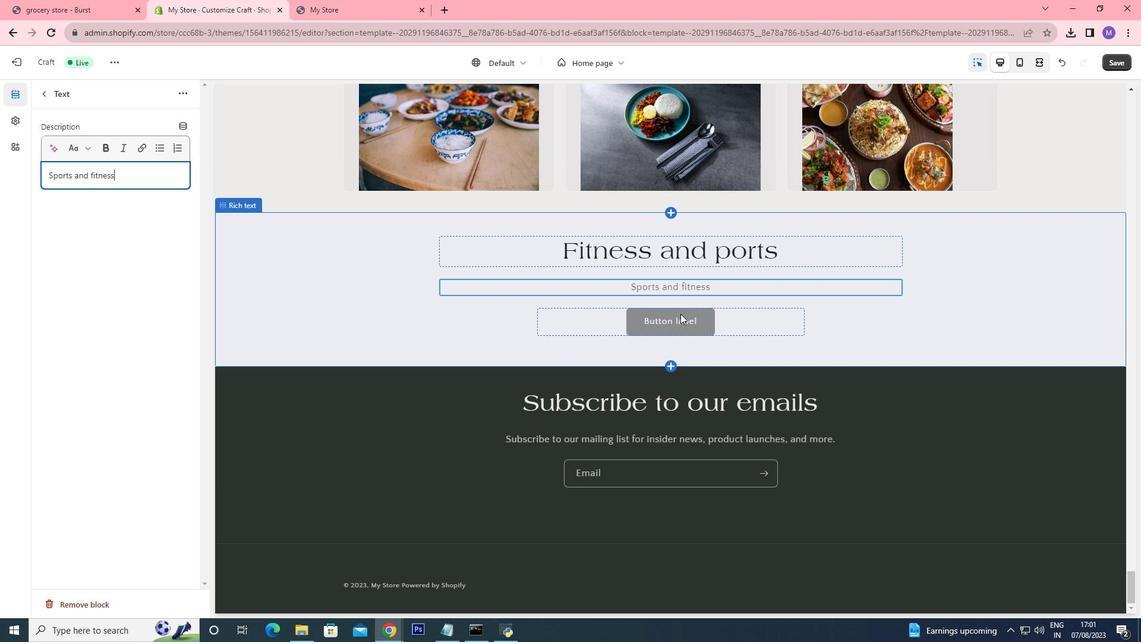 
Action: Mouse moved to (118, 143)
Screenshot: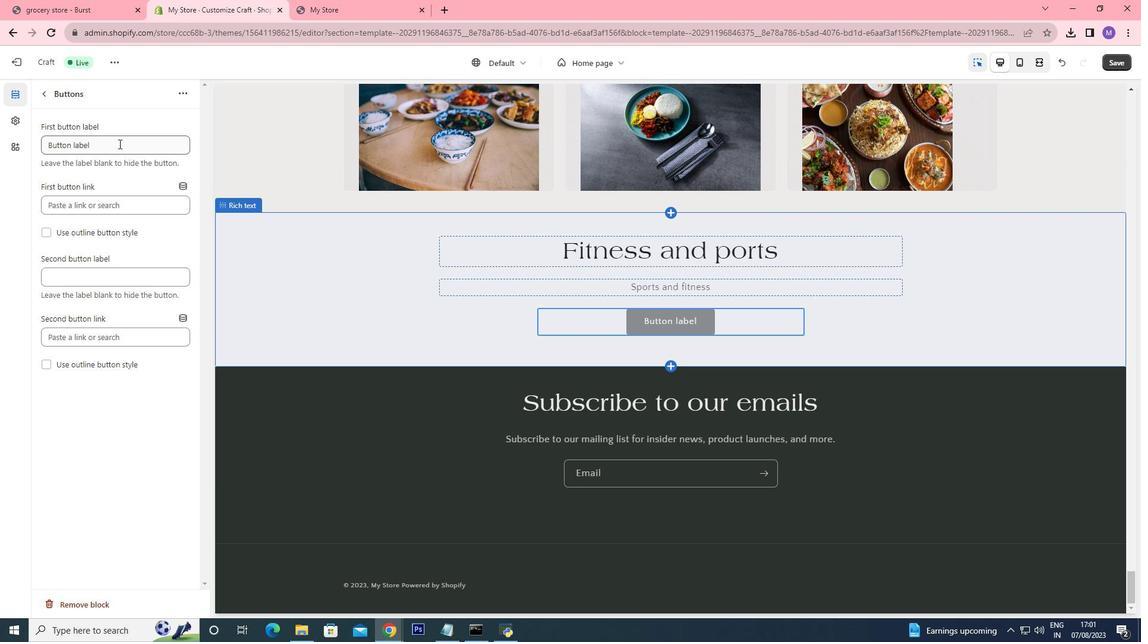 
Action: Mouse pressed left at (118, 143)
Screenshot: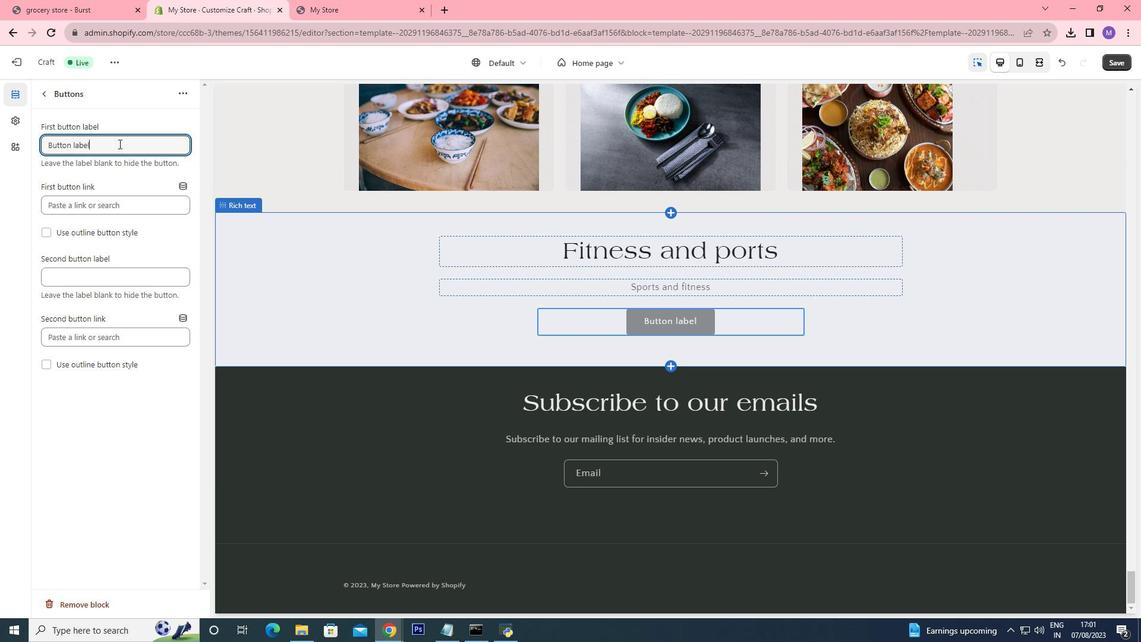 
Action: Mouse moved to (43, 136)
Screenshot: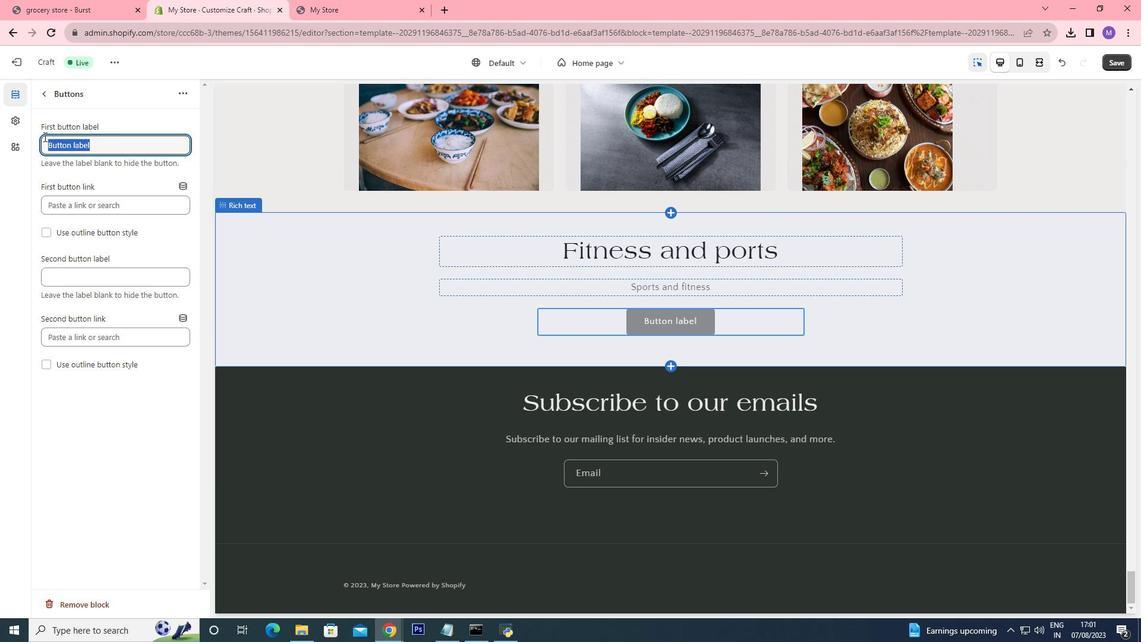 
Action: Key pressed <Key.backspace>
Screenshot: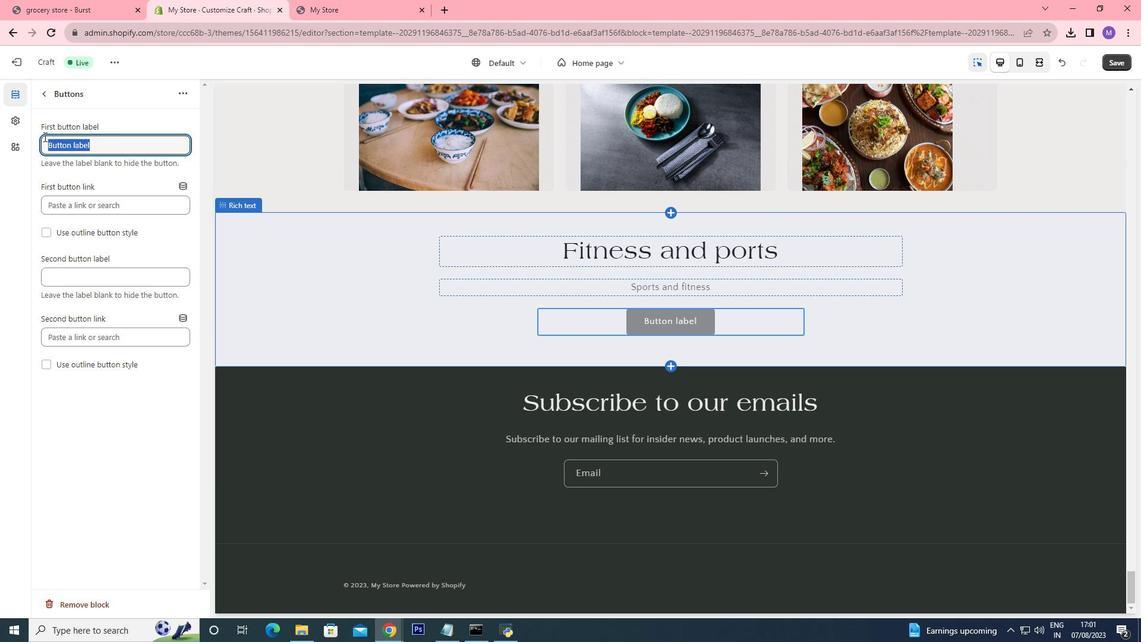 
Action: Mouse moved to (66, 140)
Screenshot: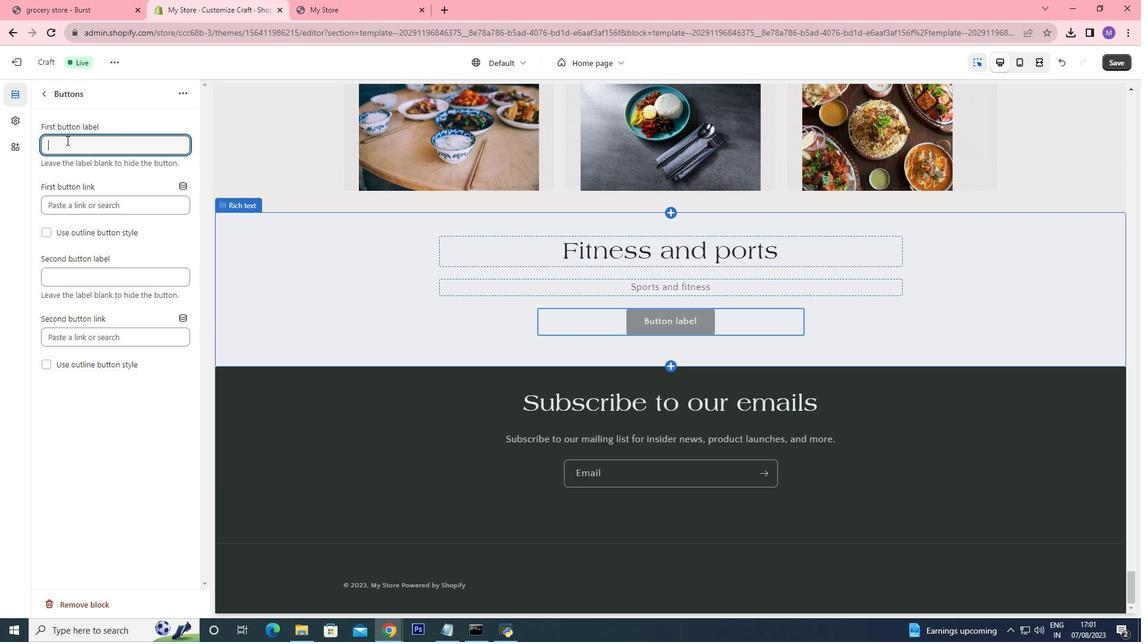 
Action: Key pressed <Key.shift>Fit
Screenshot: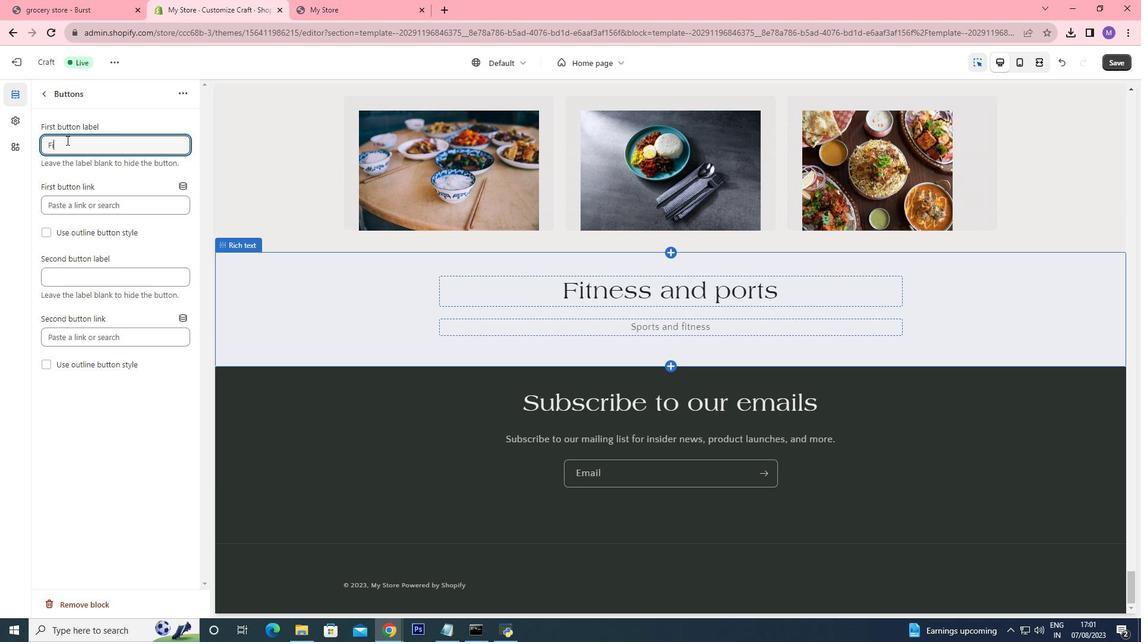
Action: Mouse moved to (853, 412)
Screenshot: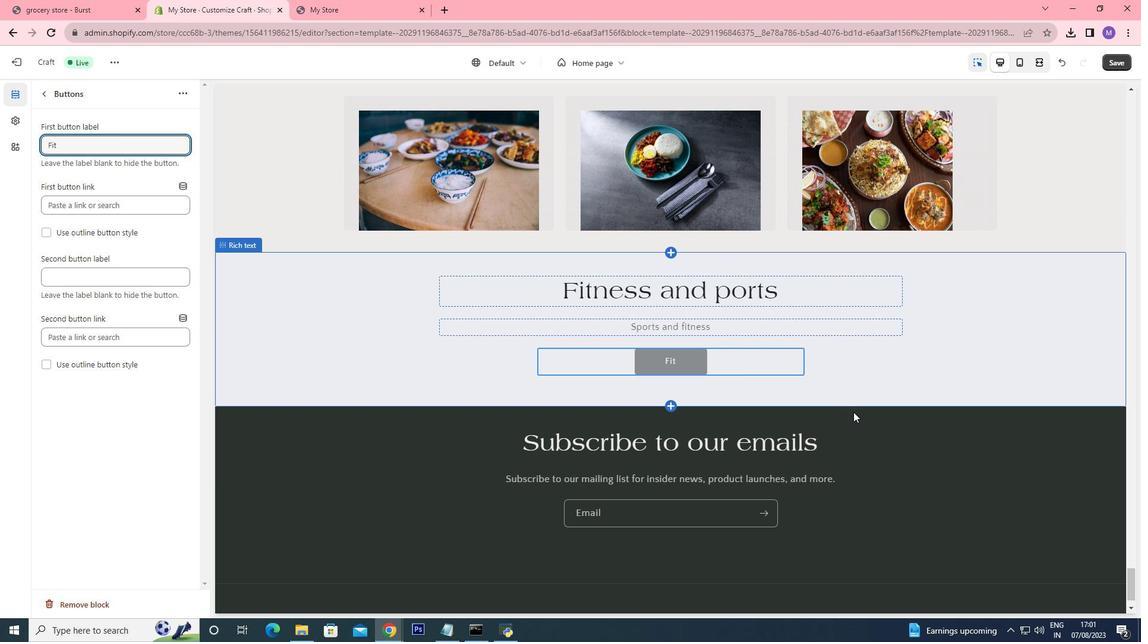 
Action: Mouse pressed left at (853, 412)
Screenshot: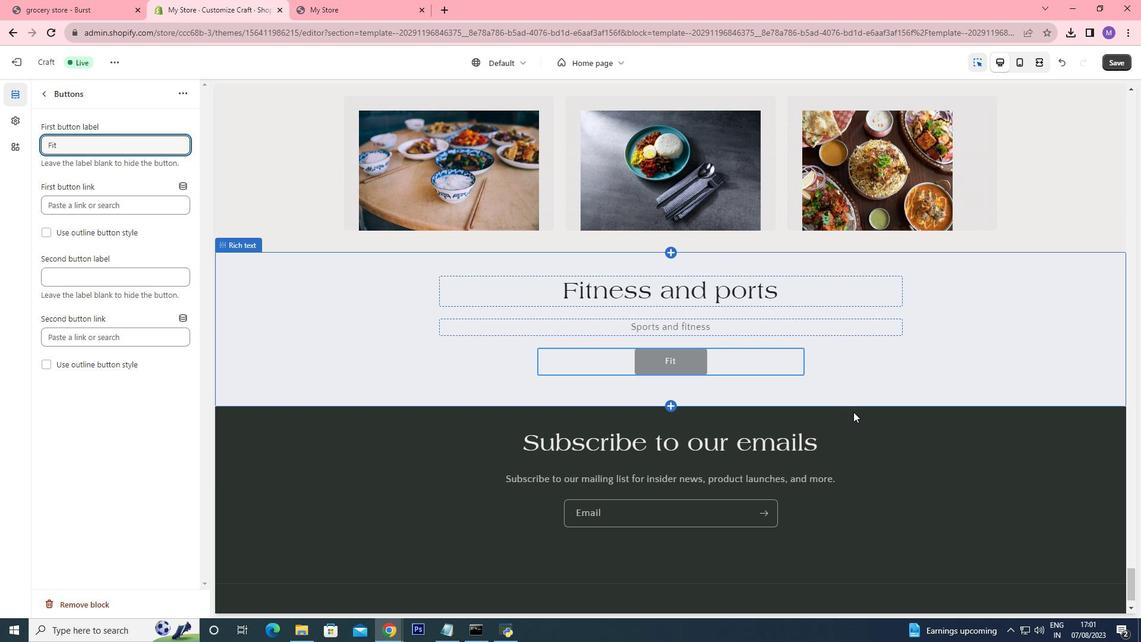 
Action: Mouse moved to (676, 404)
Screenshot: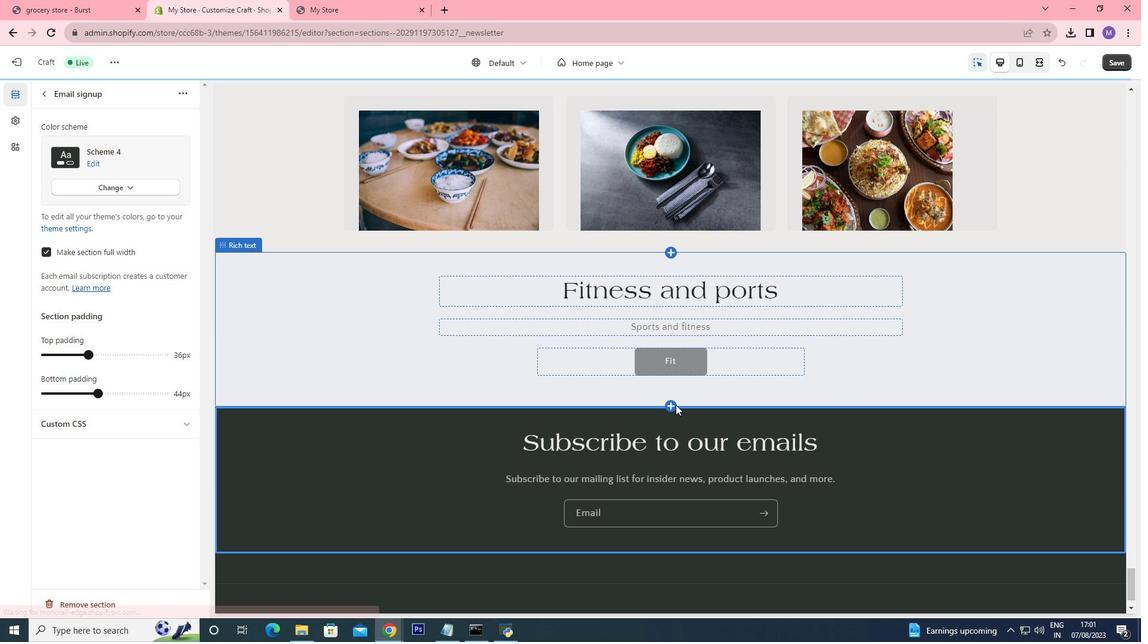 
Action: Mouse pressed left at (676, 404)
Screenshot: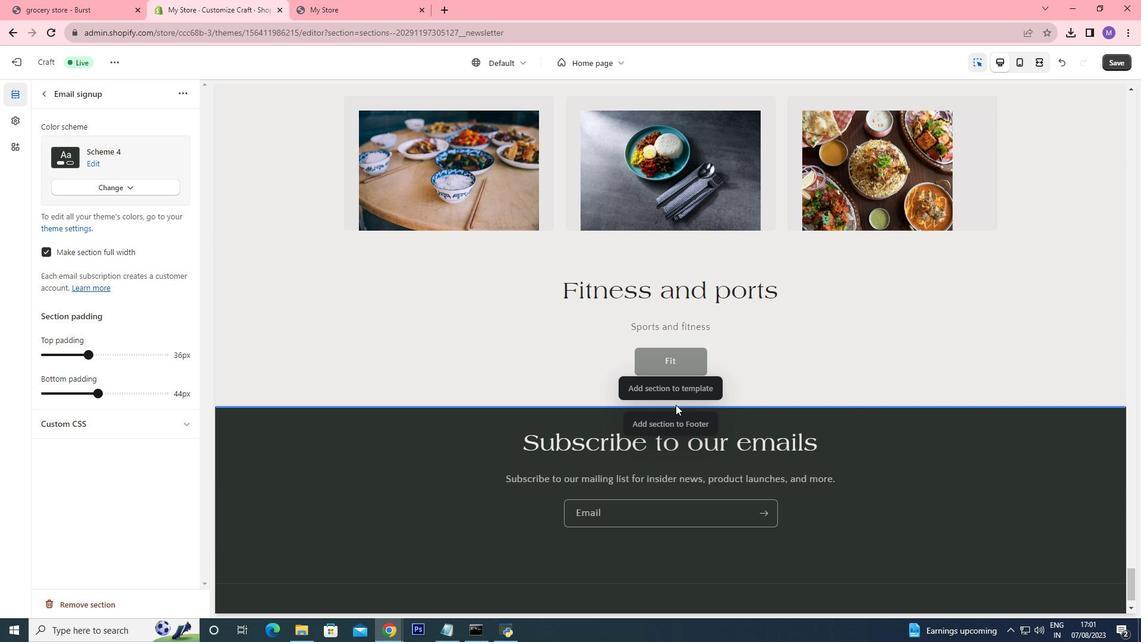 
Action: Mouse moved to (674, 395)
Screenshot: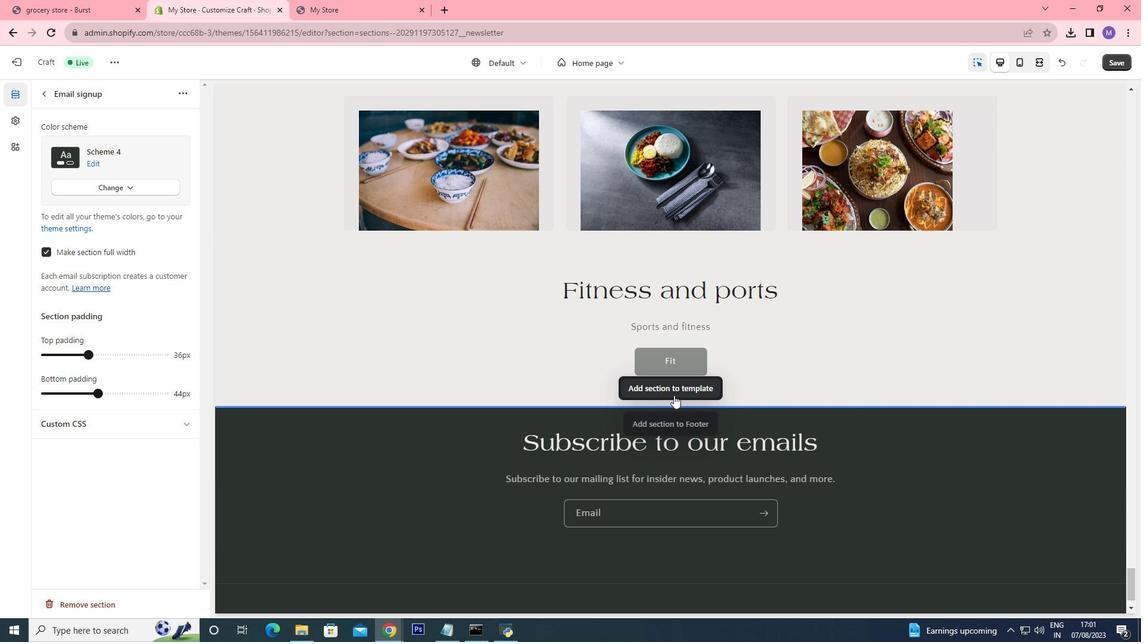 
Action: Mouse pressed left at (674, 395)
Screenshot: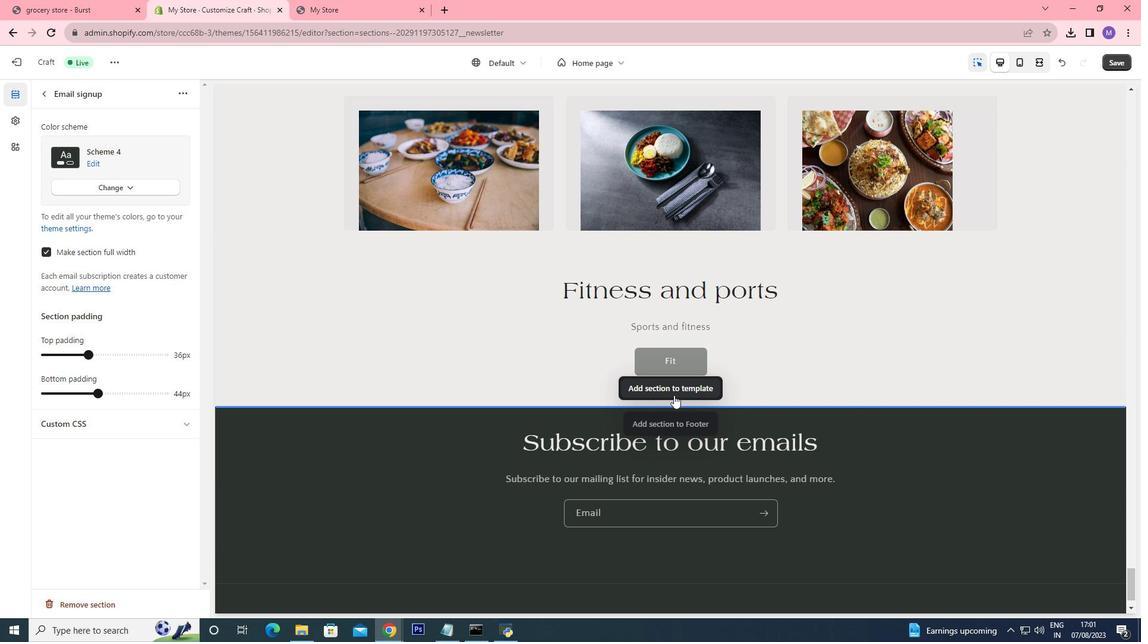 
Action: Mouse moved to (819, 488)
Screenshot: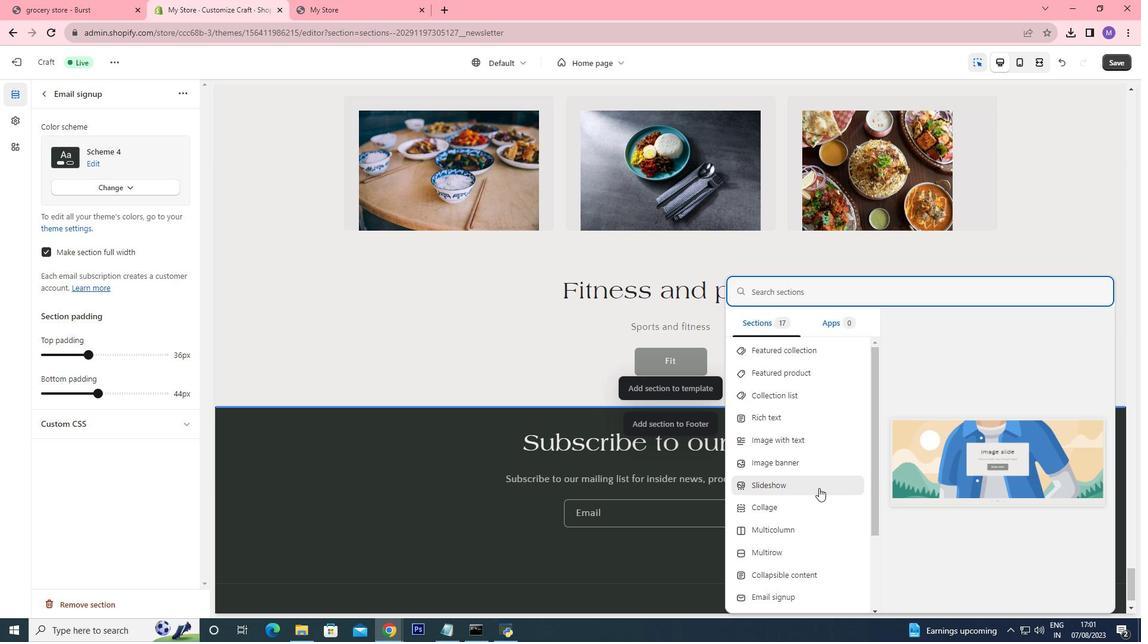 
Action: Mouse pressed left at (819, 488)
Screenshot: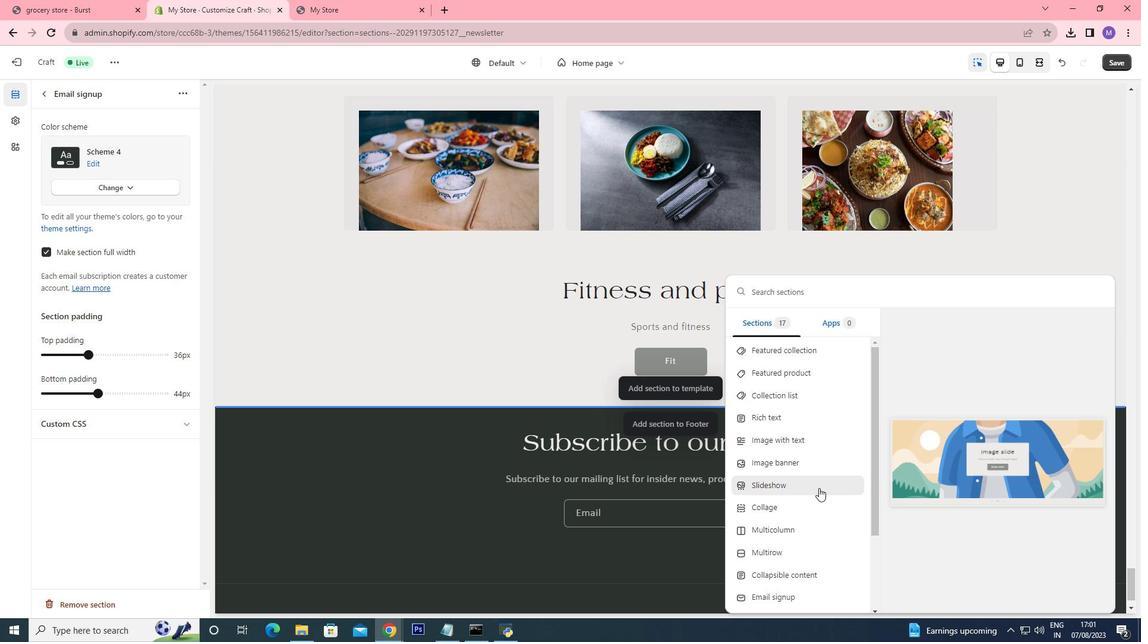 
Action: Mouse moved to (310, 401)
Screenshot: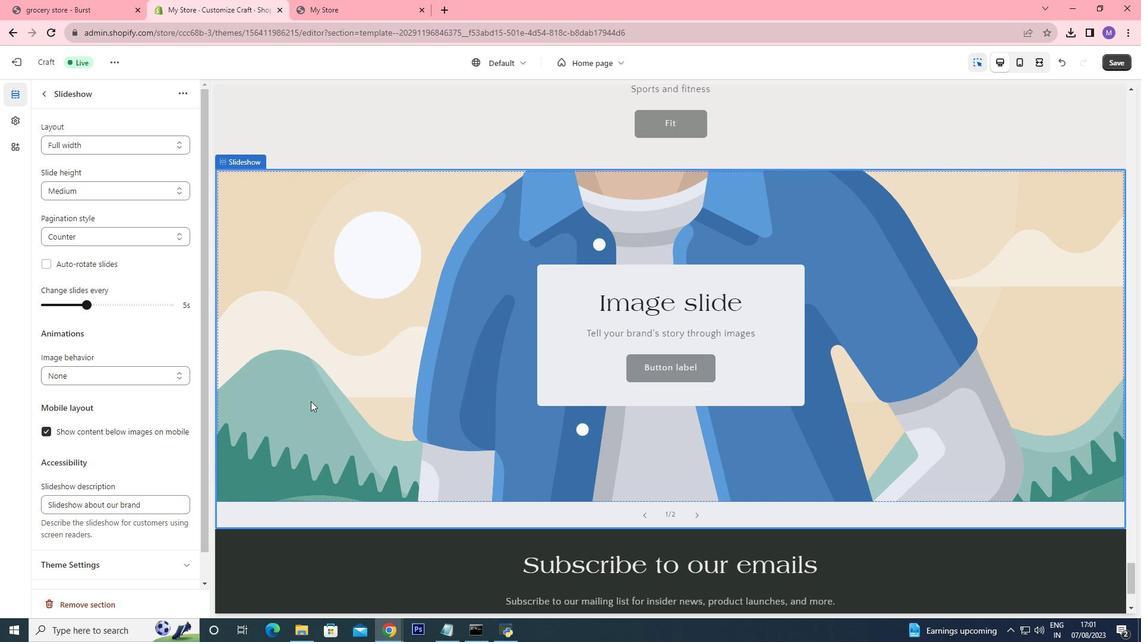 
Action: Mouse pressed left at (310, 401)
Screenshot: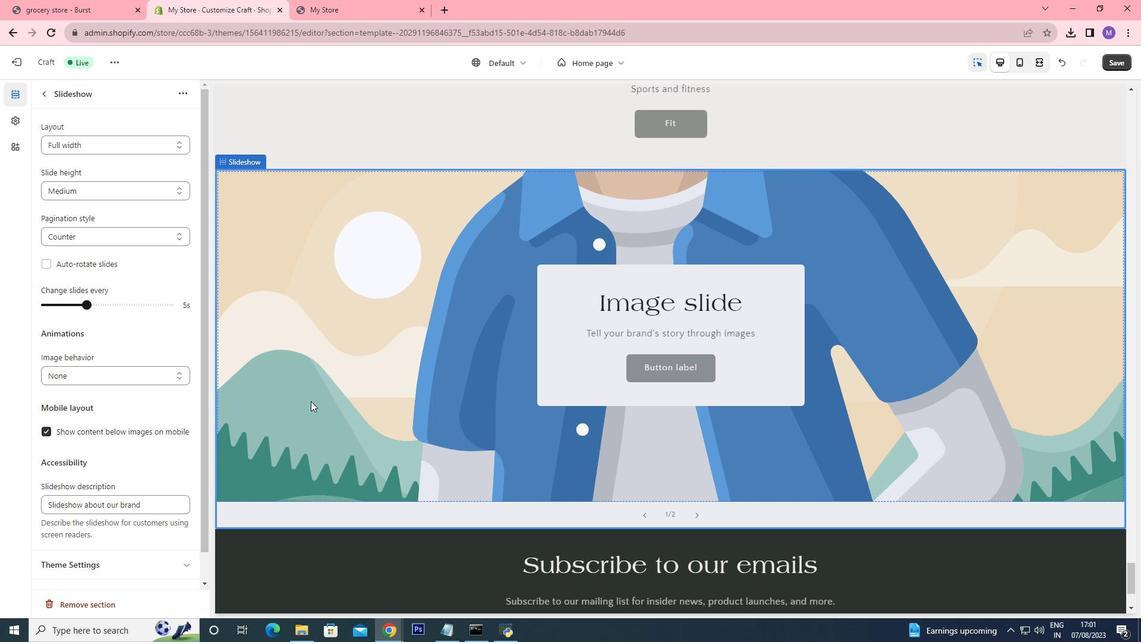 
Action: Mouse pressed left at (310, 401)
Screenshot: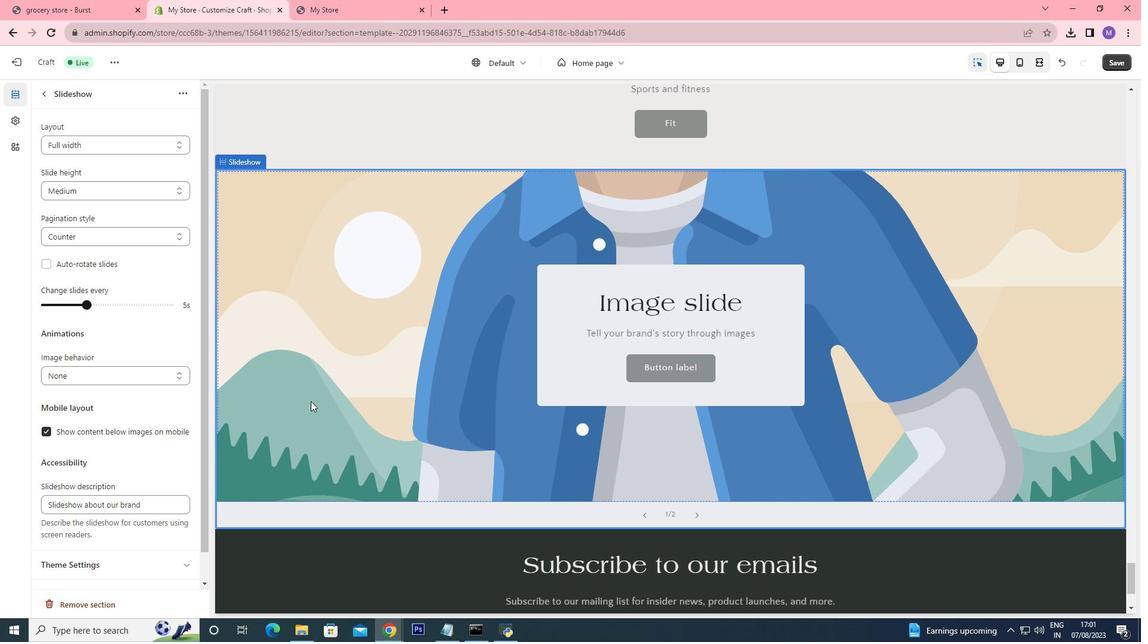 
Action: Mouse moved to (387, 382)
Screenshot: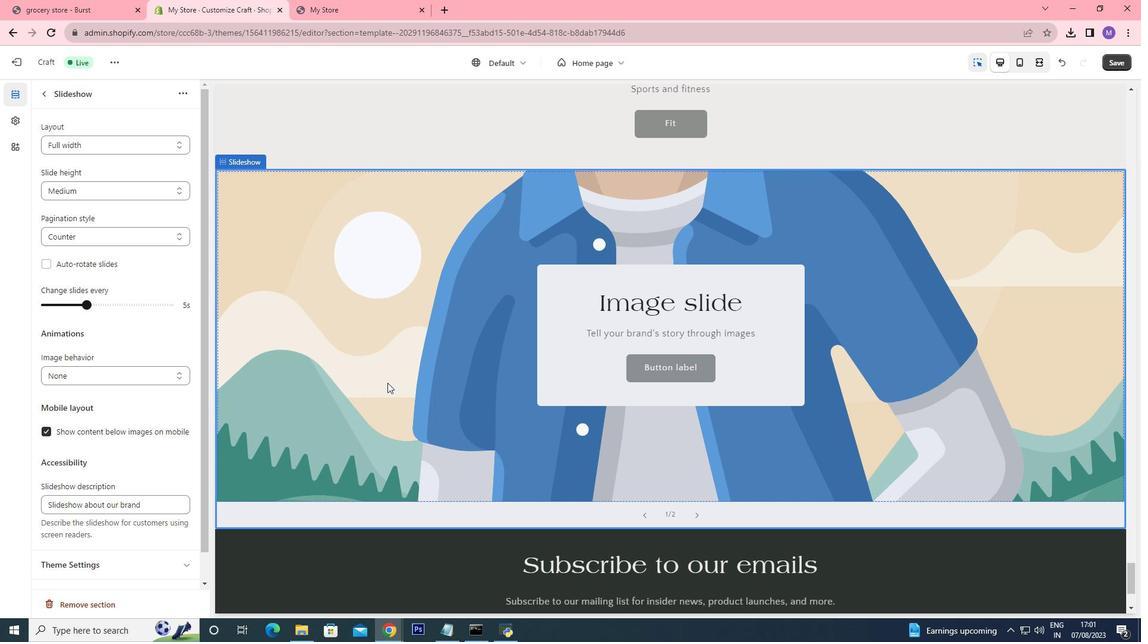 
Action: Mouse pressed left at (387, 382)
Screenshot: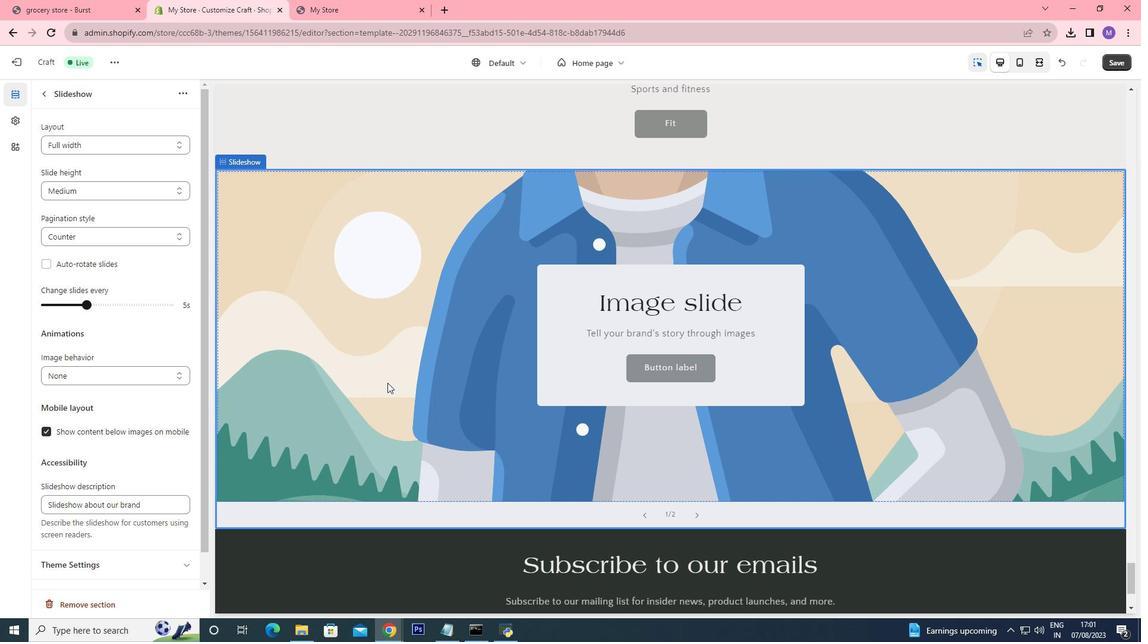 
Action: Mouse pressed left at (387, 382)
Screenshot: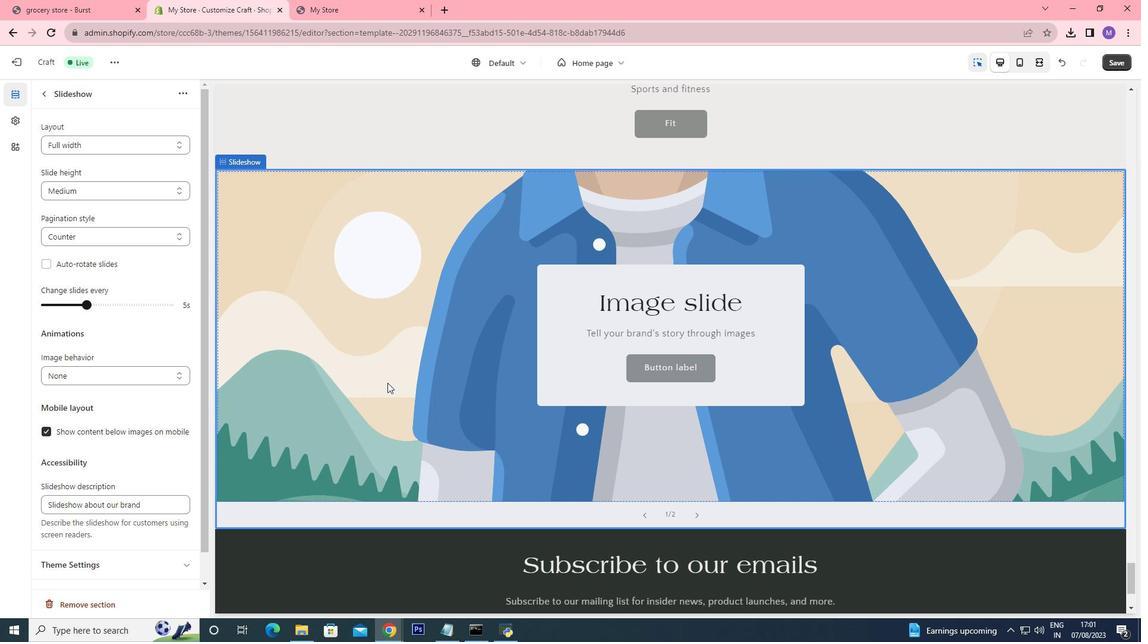 
Action: Mouse moved to (105, 160)
Screenshot: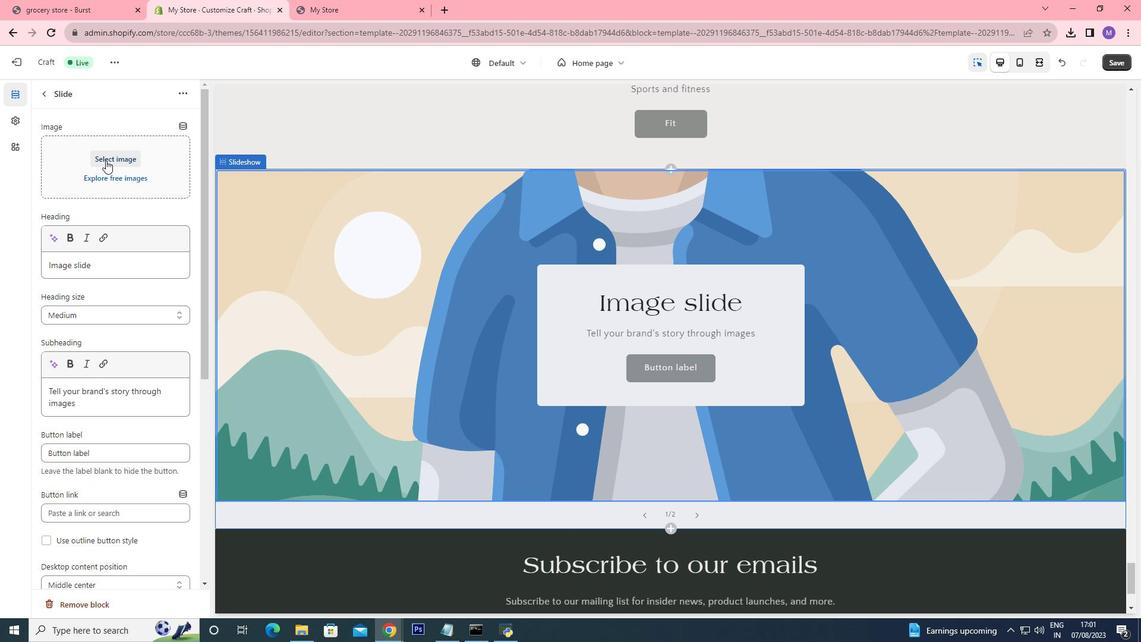 
Action: Mouse pressed left at (105, 160)
Screenshot: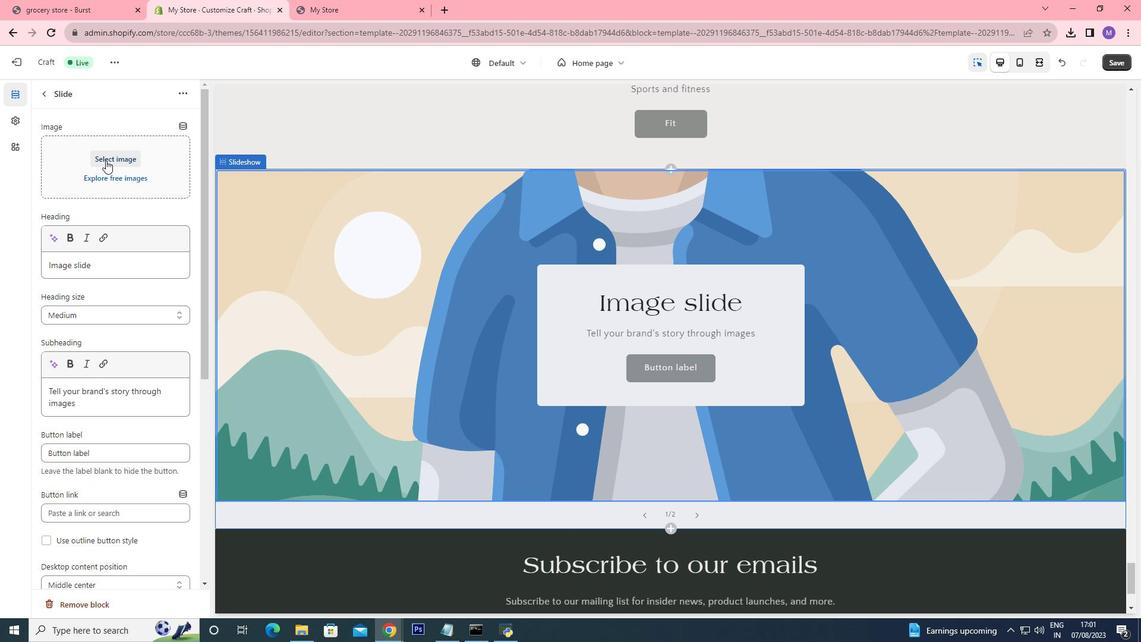 
Action: Mouse pressed left at (105, 160)
Screenshot: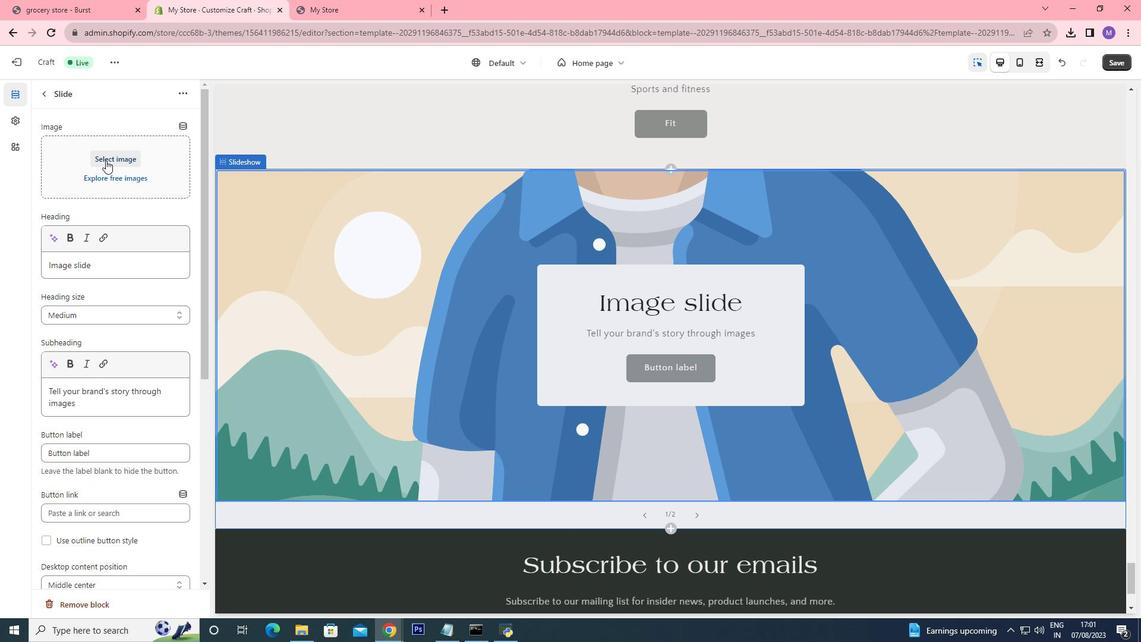 
Action: Mouse moved to (112, 160)
Screenshot: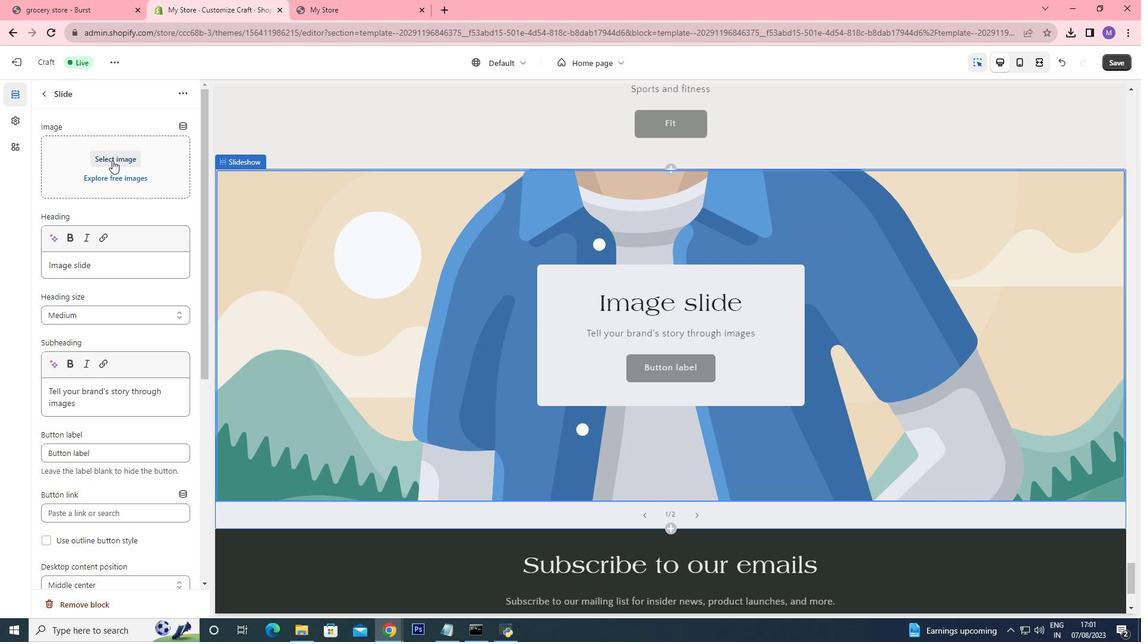 
Action: Mouse pressed left at (112, 160)
Screenshot: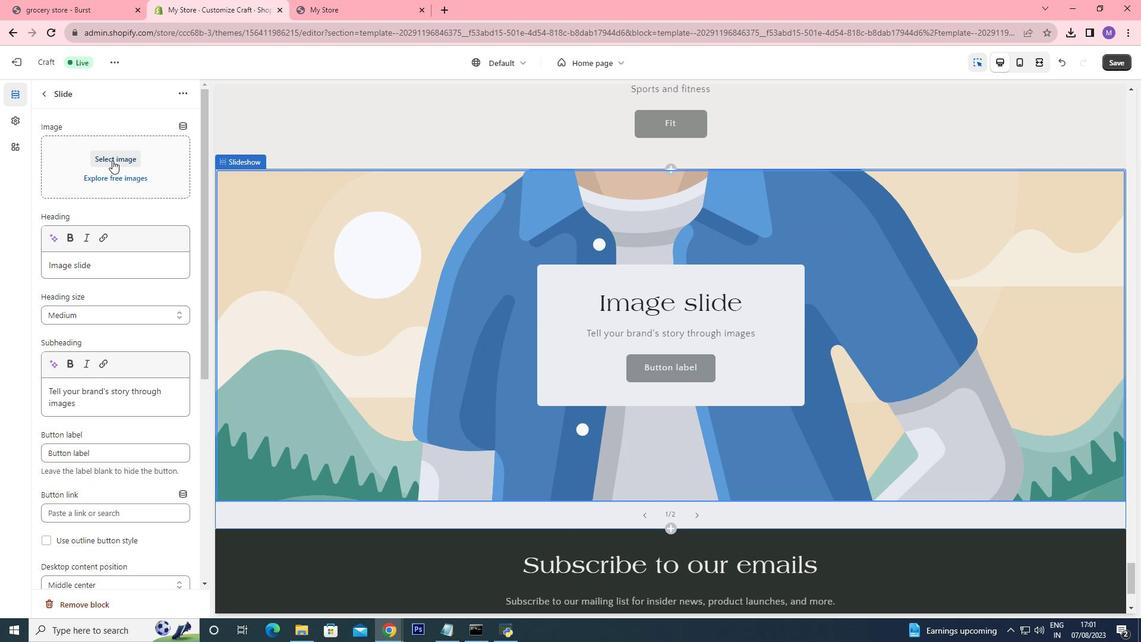 
Action: Mouse moved to (70, 0)
Screenshot: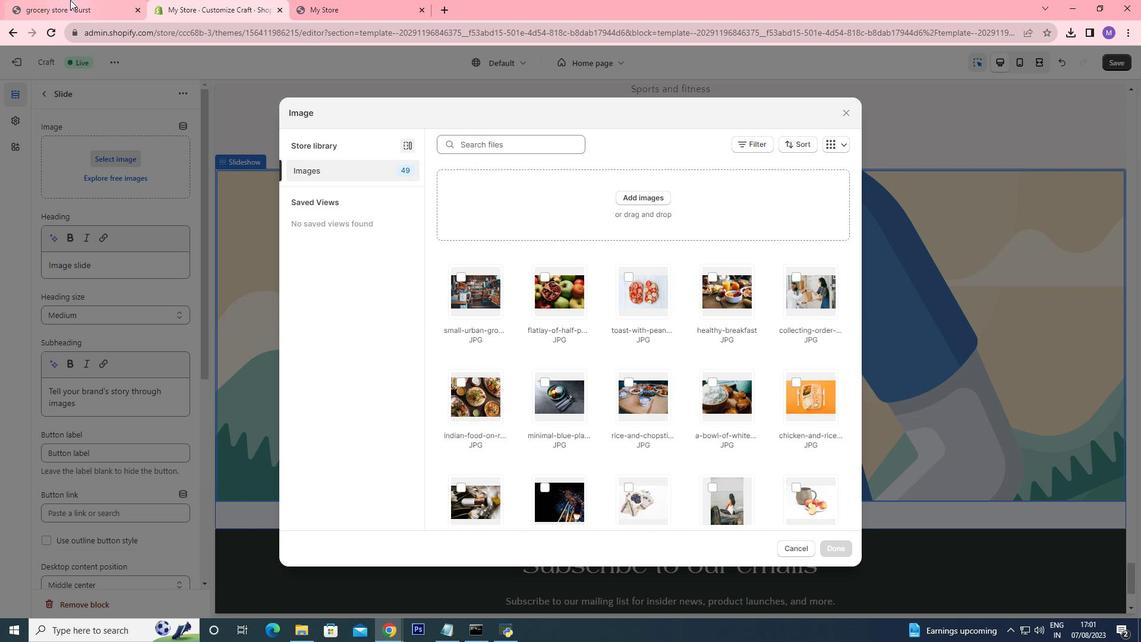 
Action: Mouse pressed left at (70, 0)
Screenshot: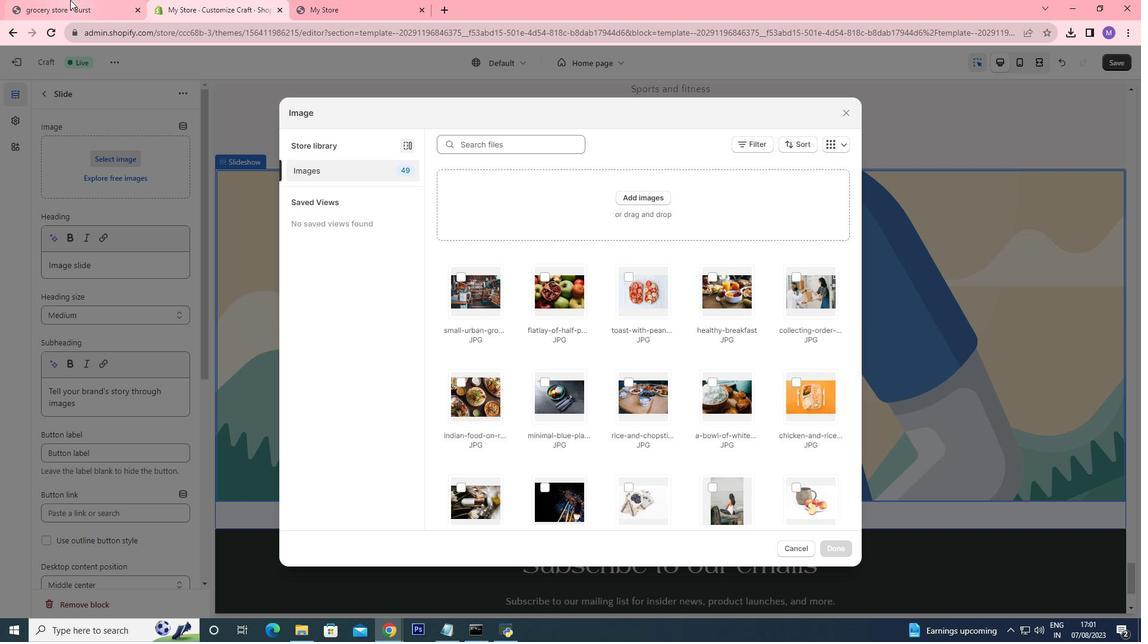 
Action: Mouse moved to (425, 164)
Screenshot: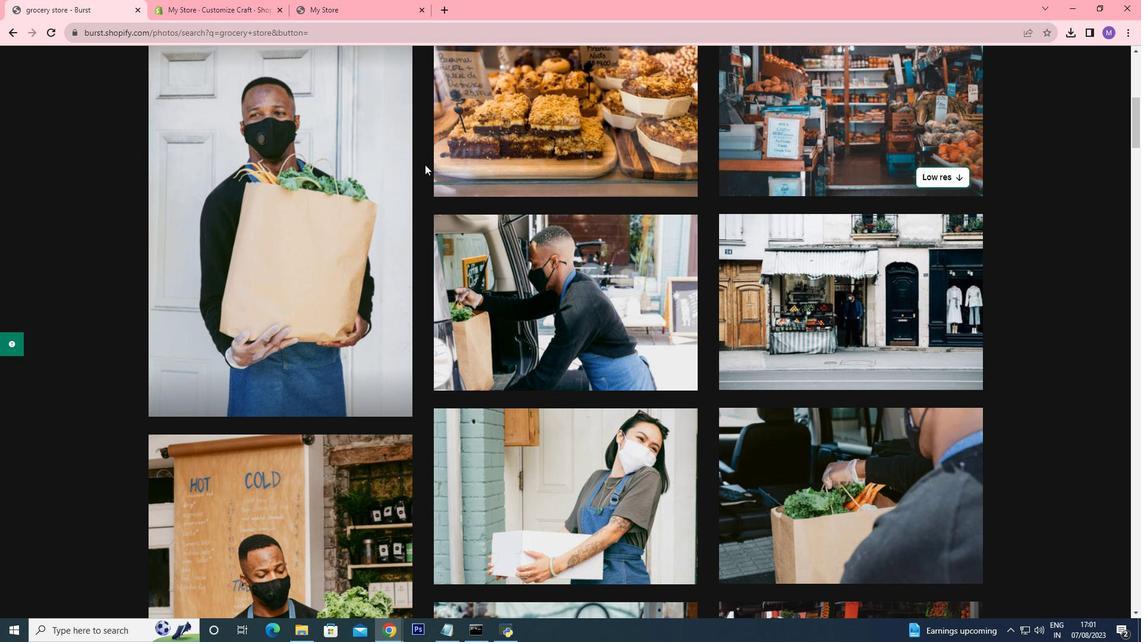 
Action: Mouse scrolled (425, 165) with delta (0, 0)
Screenshot: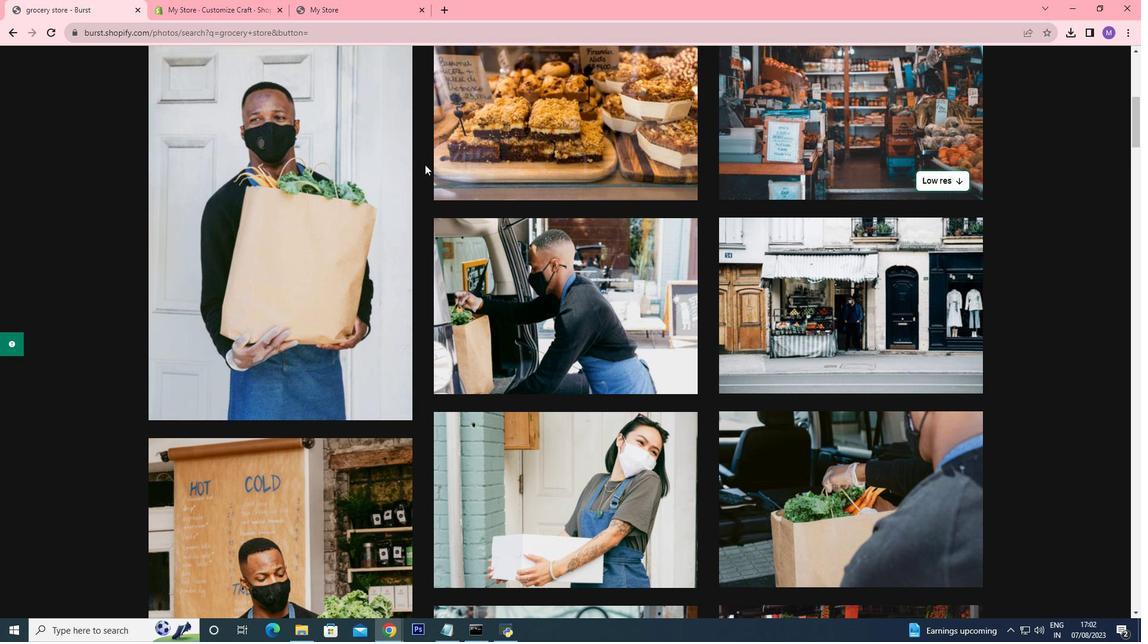 
Action: Mouse scrolled (425, 165) with delta (0, 0)
Screenshot: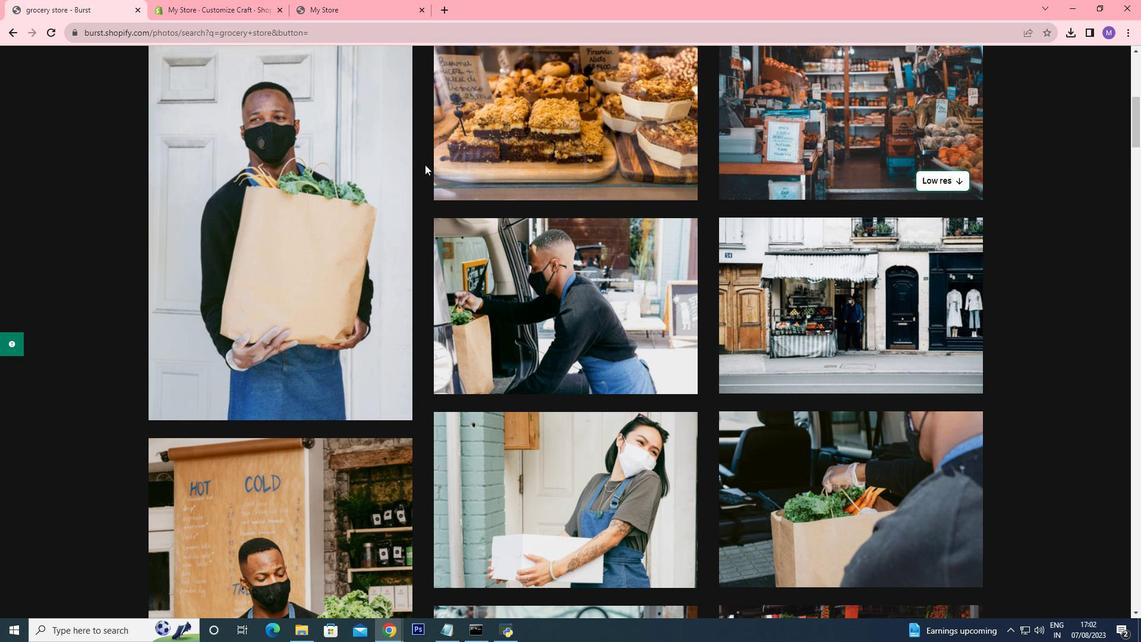 
Action: Mouse scrolled (425, 165) with delta (0, 0)
Screenshot: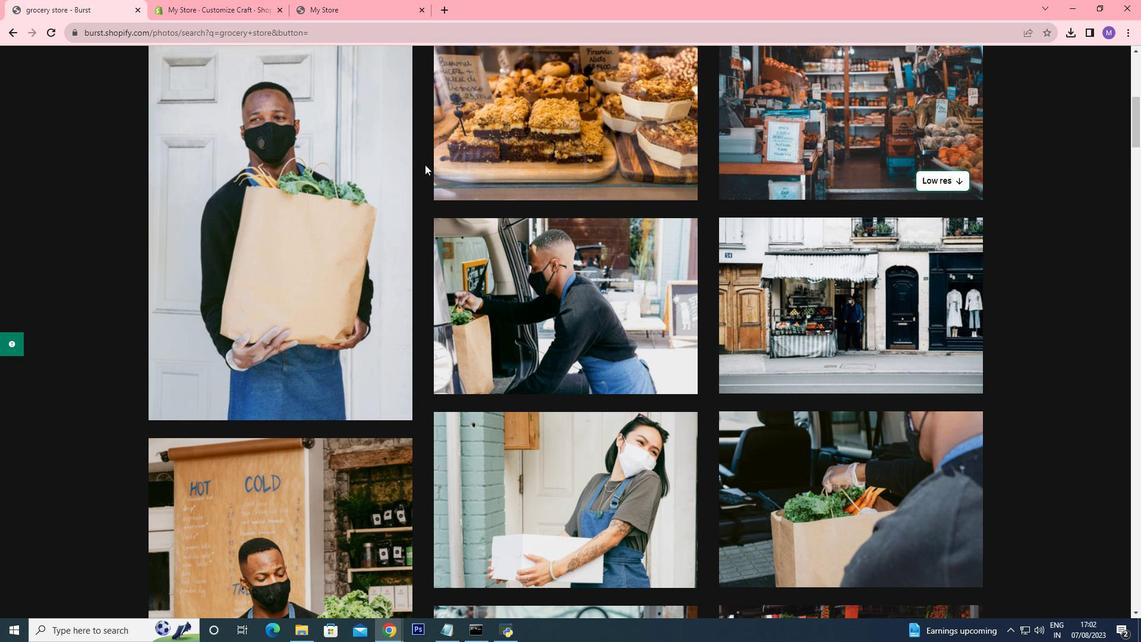 
Action: Mouse scrolled (425, 165) with delta (0, 0)
Screenshot: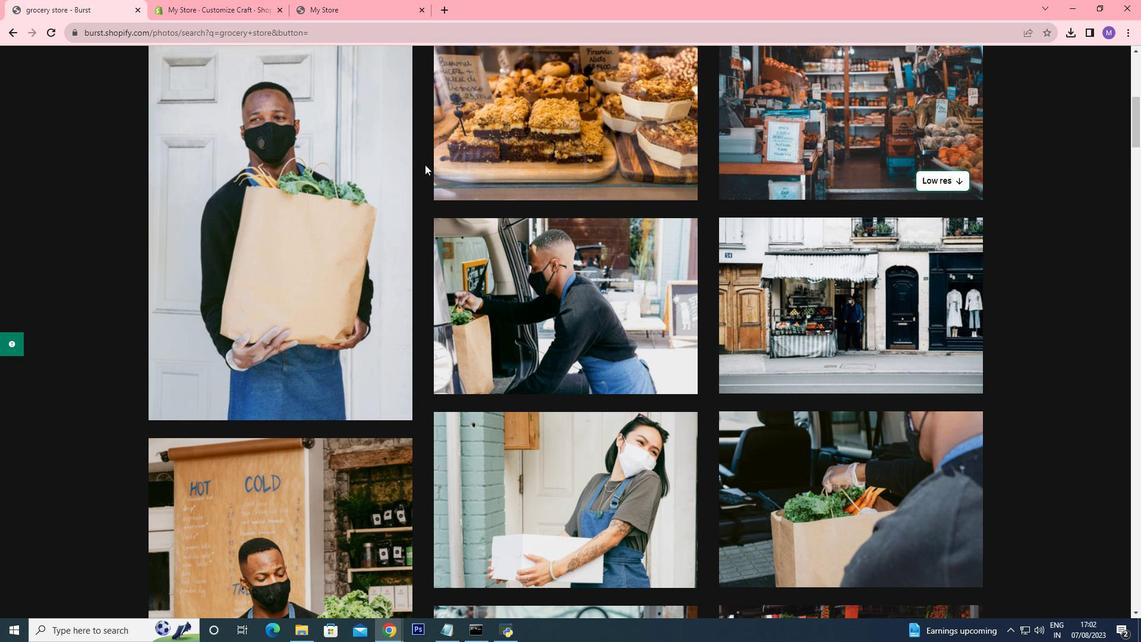 
Action: Mouse scrolled (425, 165) with delta (0, 0)
Screenshot: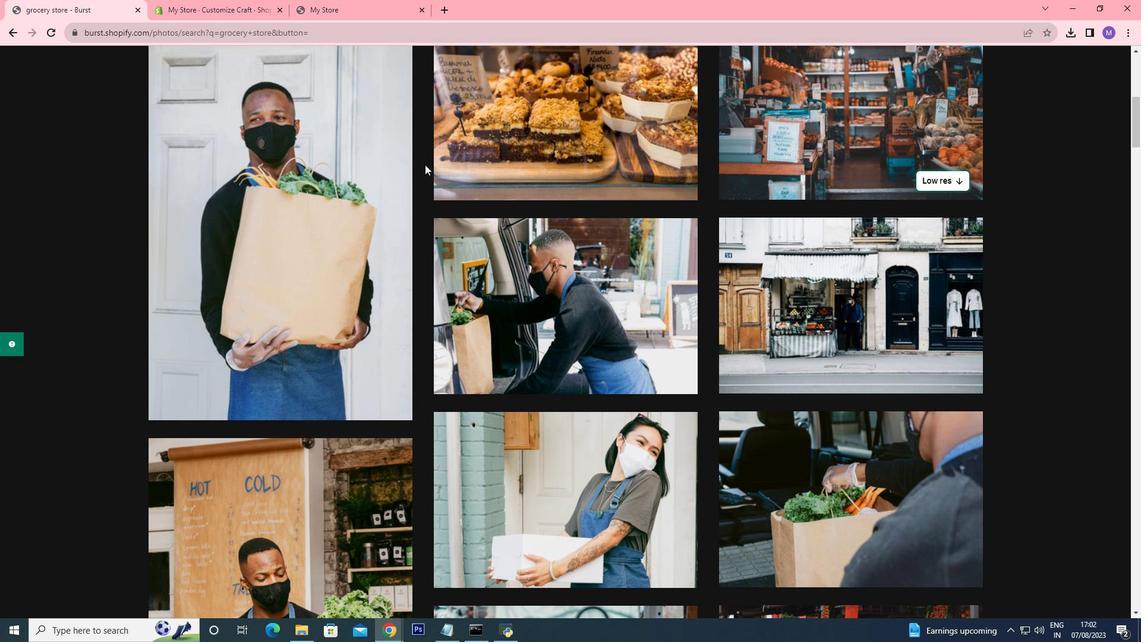 
Action: Mouse scrolled (425, 165) with delta (0, 0)
Screenshot: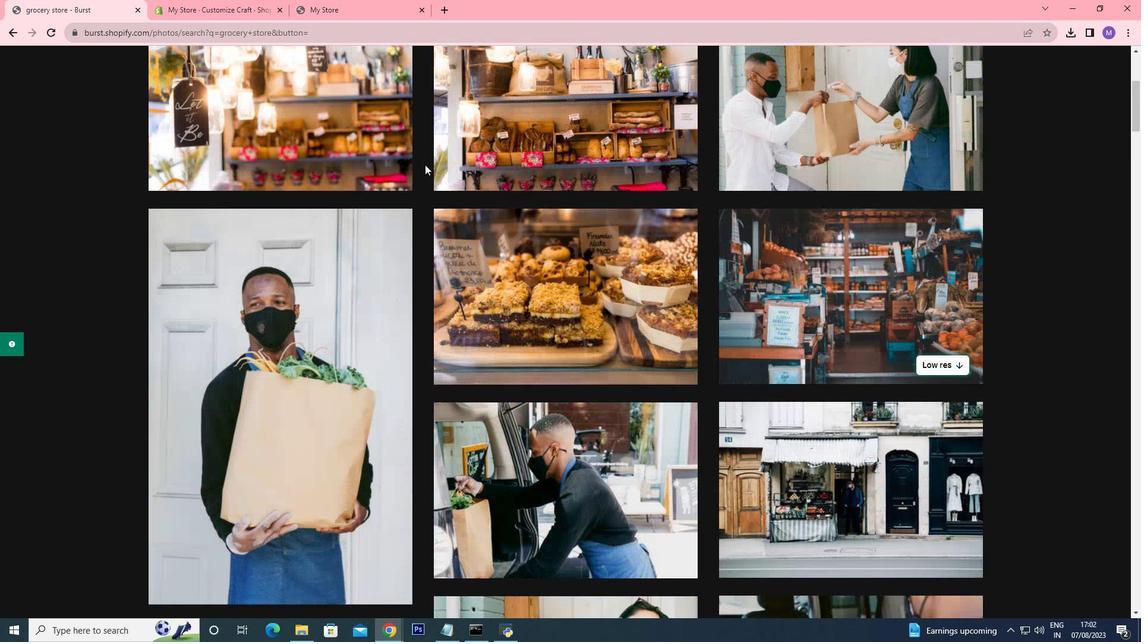 
Action: Mouse scrolled (425, 165) with delta (0, 0)
Screenshot: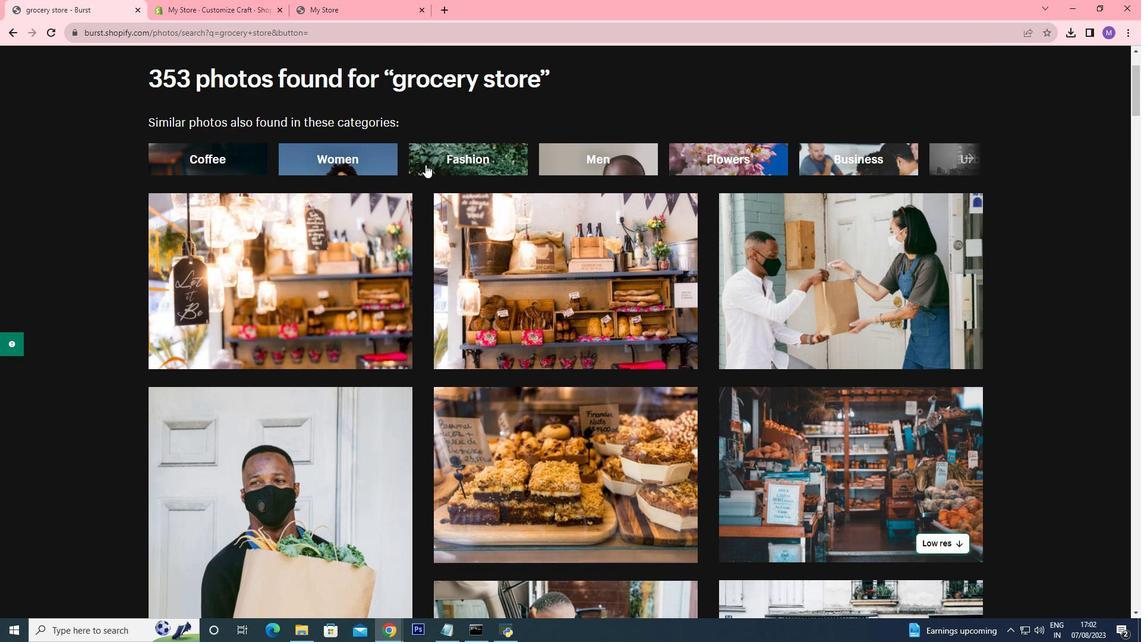 
Action: Mouse scrolled (425, 165) with delta (0, 0)
Screenshot: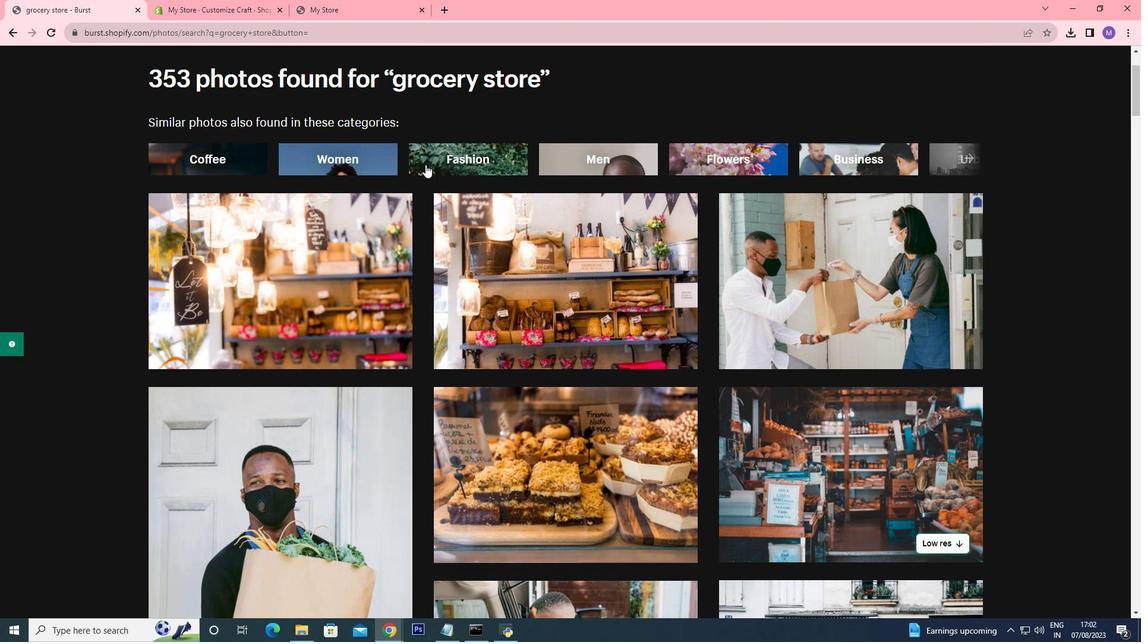 
Action: Mouse scrolled (425, 165) with delta (0, 0)
Screenshot: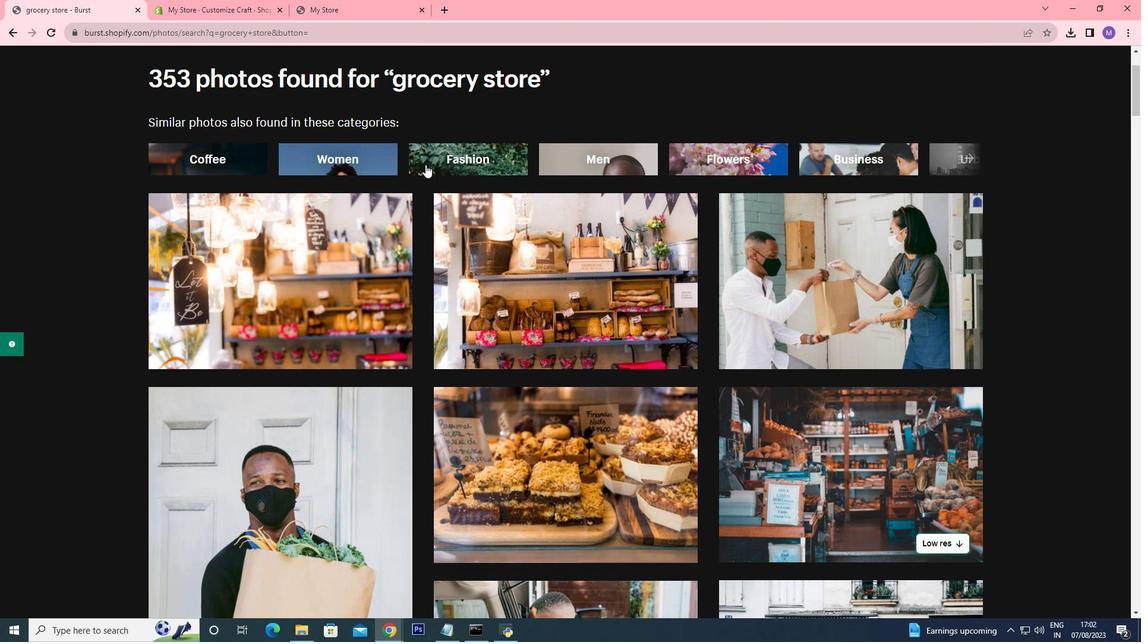 
Action: Mouse scrolled (425, 165) with delta (0, 0)
Screenshot: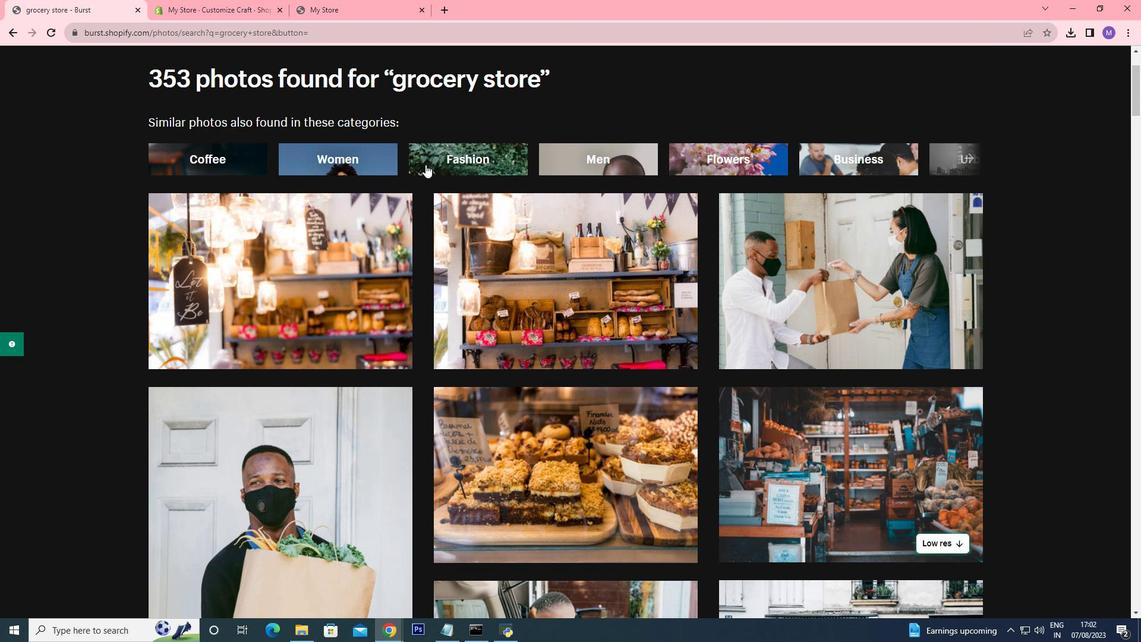 
Action: Mouse moved to (425, 164)
Screenshot: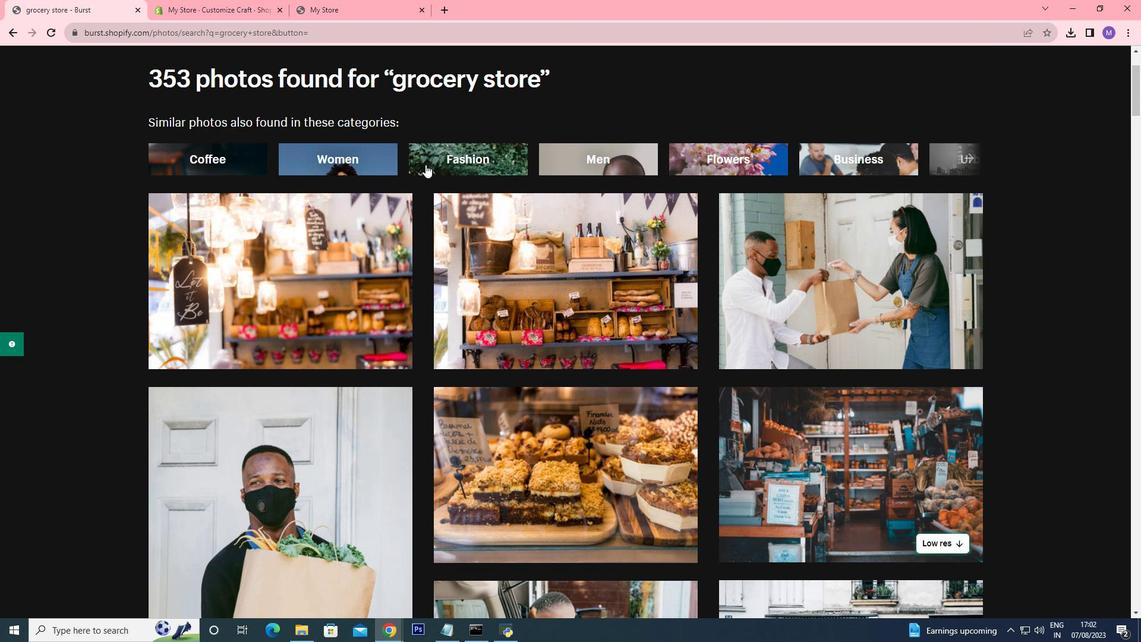 
Action: Mouse scrolled (425, 165) with delta (0, 0)
Screenshot: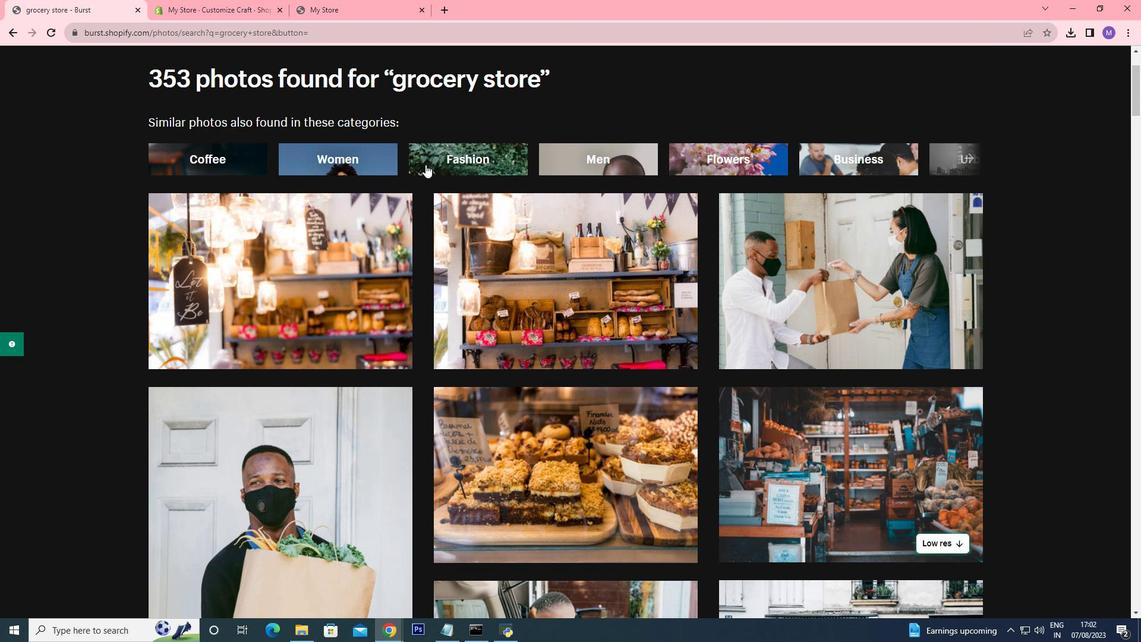 
Action: Mouse scrolled (425, 165) with delta (0, 0)
Screenshot: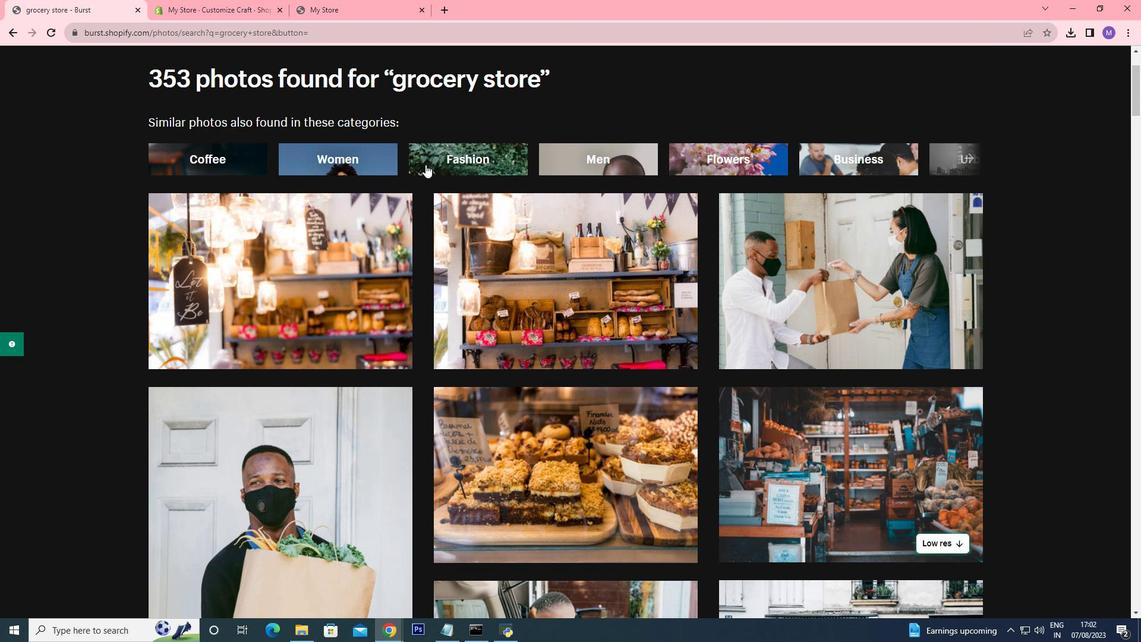 
Action: Mouse scrolled (425, 165) with delta (0, 0)
Screenshot: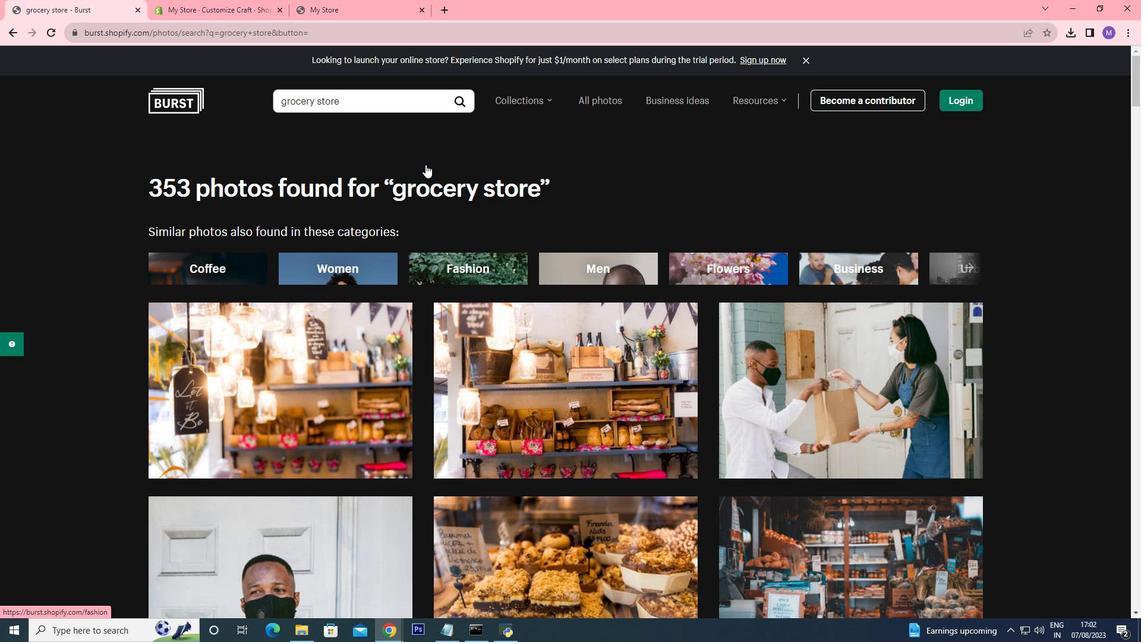 
Action: Mouse scrolled (425, 165) with delta (0, 0)
Screenshot: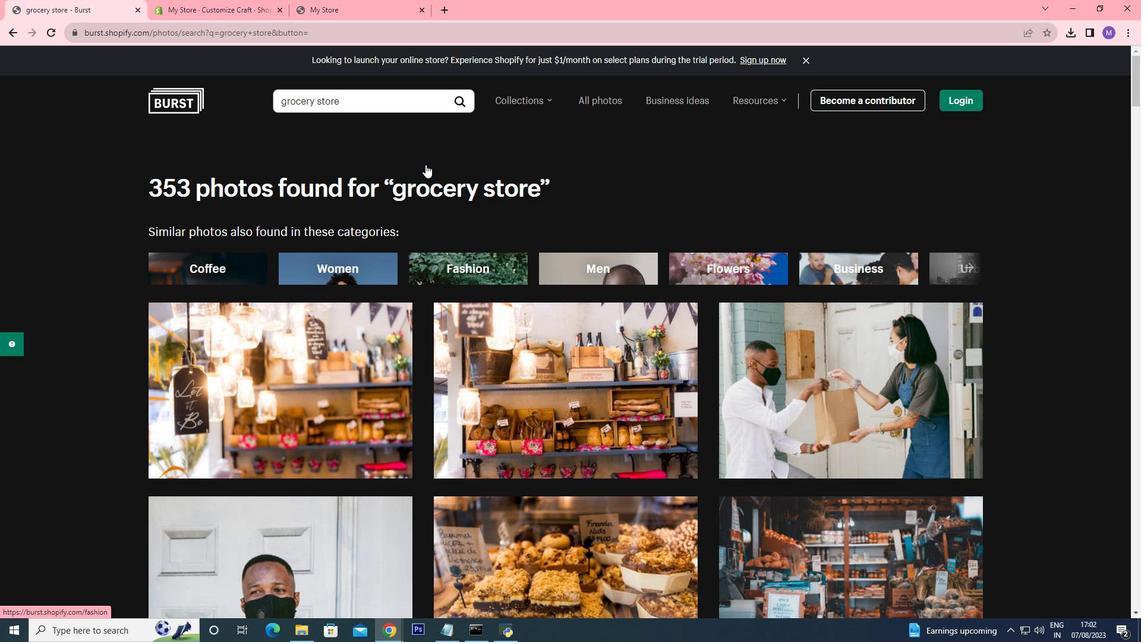
Action: Mouse scrolled (425, 165) with delta (0, 0)
Screenshot: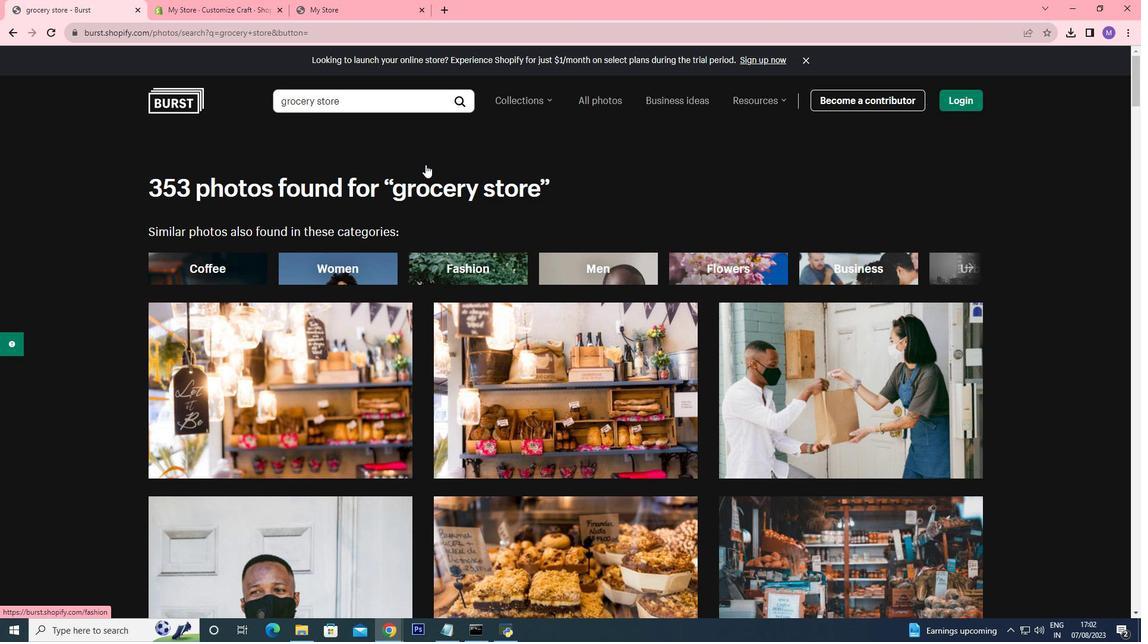 
Action: Mouse scrolled (425, 165) with delta (0, 0)
Screenshot: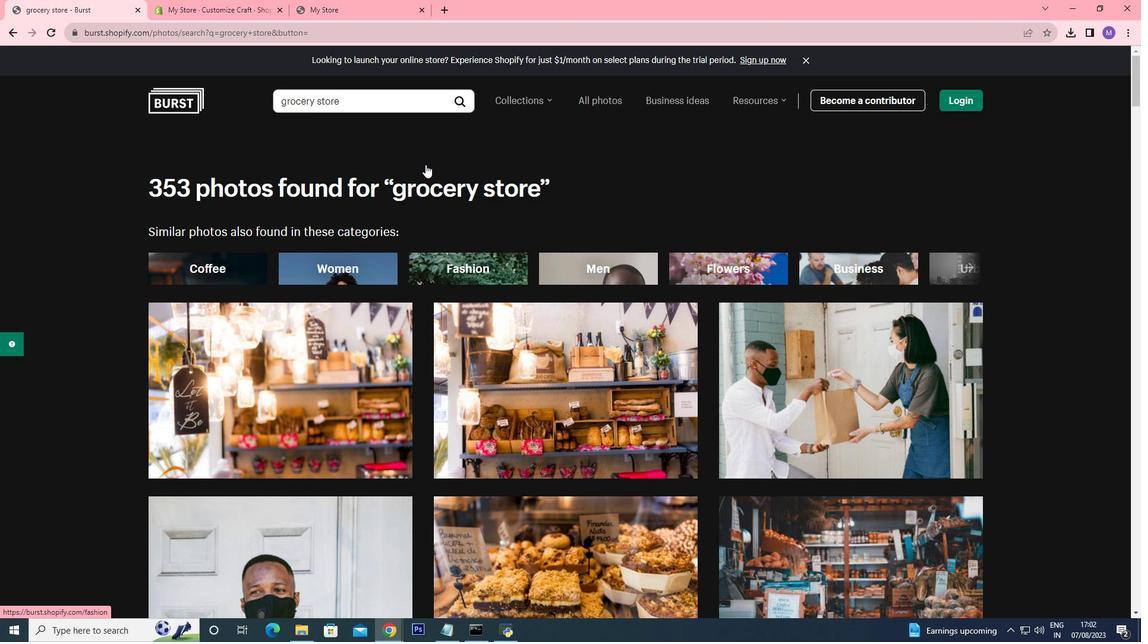 
Action: Mouse moved to (350, 103)
Screenshot: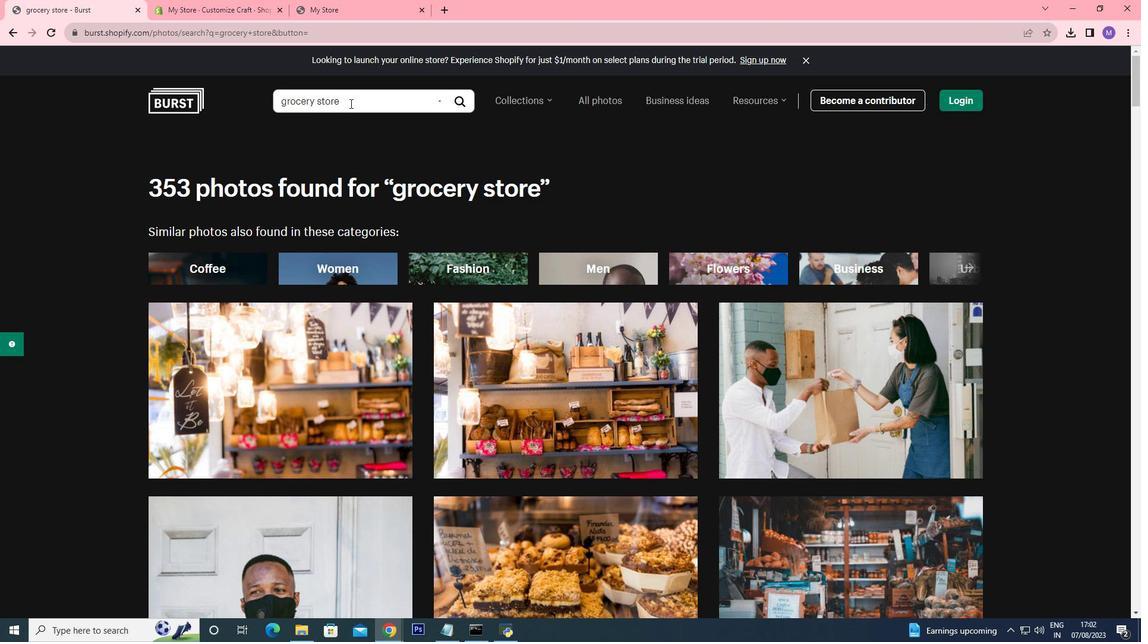 
Action: Mouse pressed left at (350, 103)
Screenshot: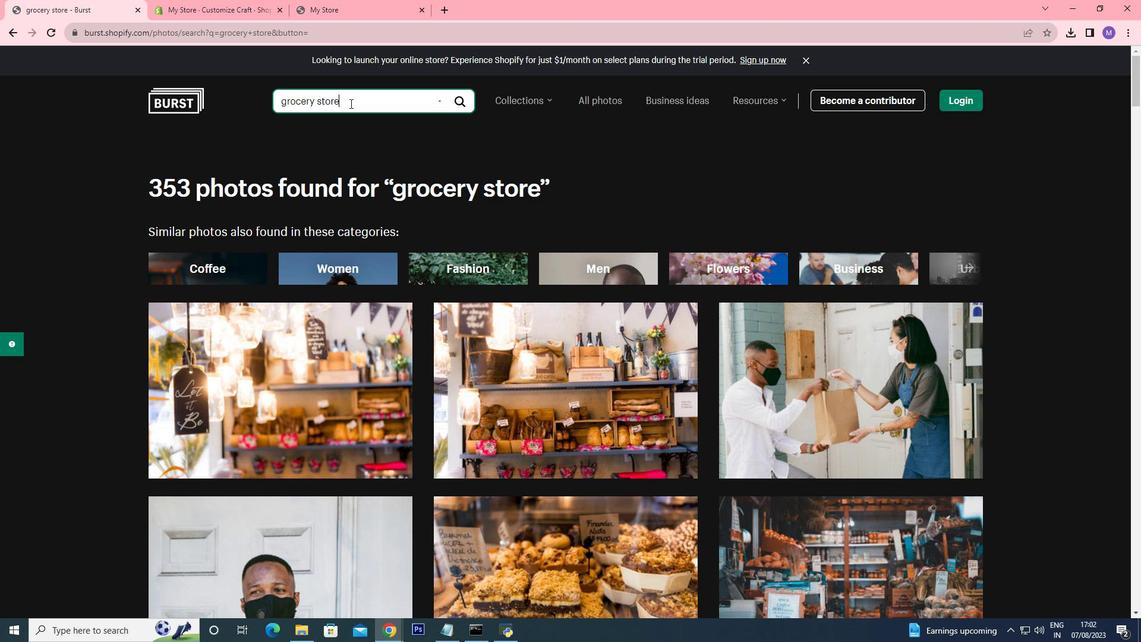 
Action: Mouse moved to (265, 103)
Screenshot: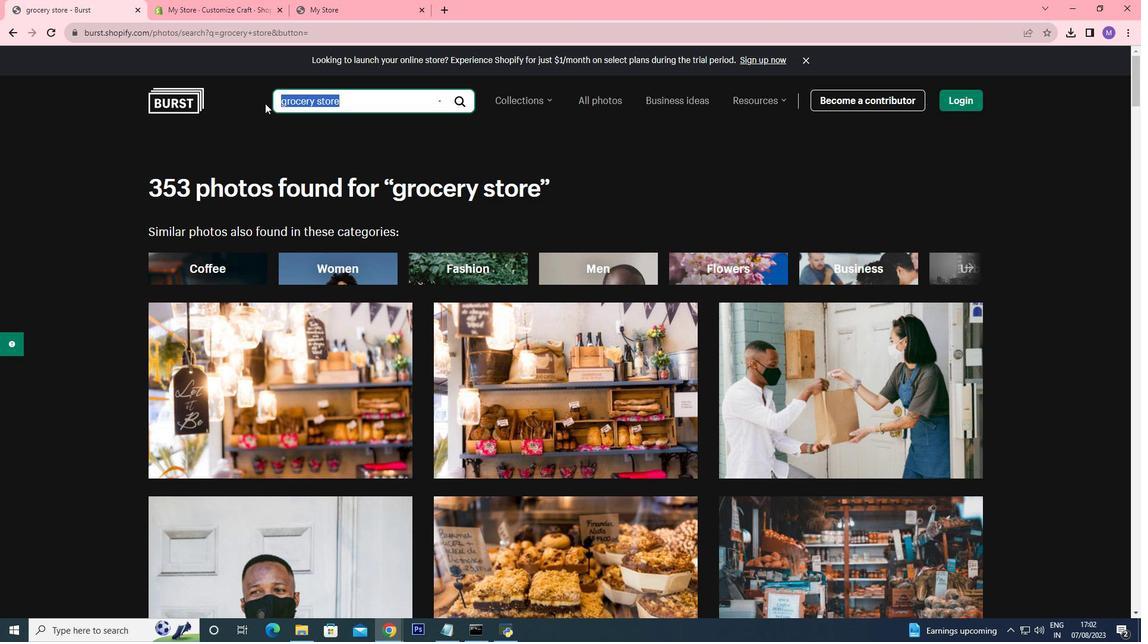 
Action: Mouse pressed left at (265, 103)
Screenshot: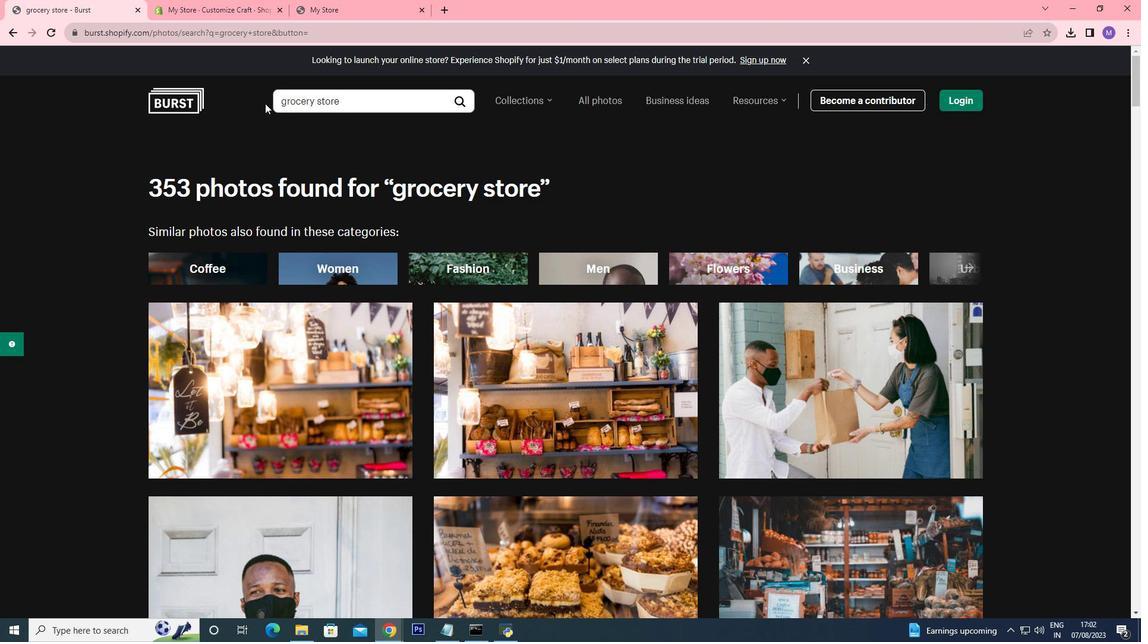 
Action: Mouse moved to (367, 96)
Screenshot: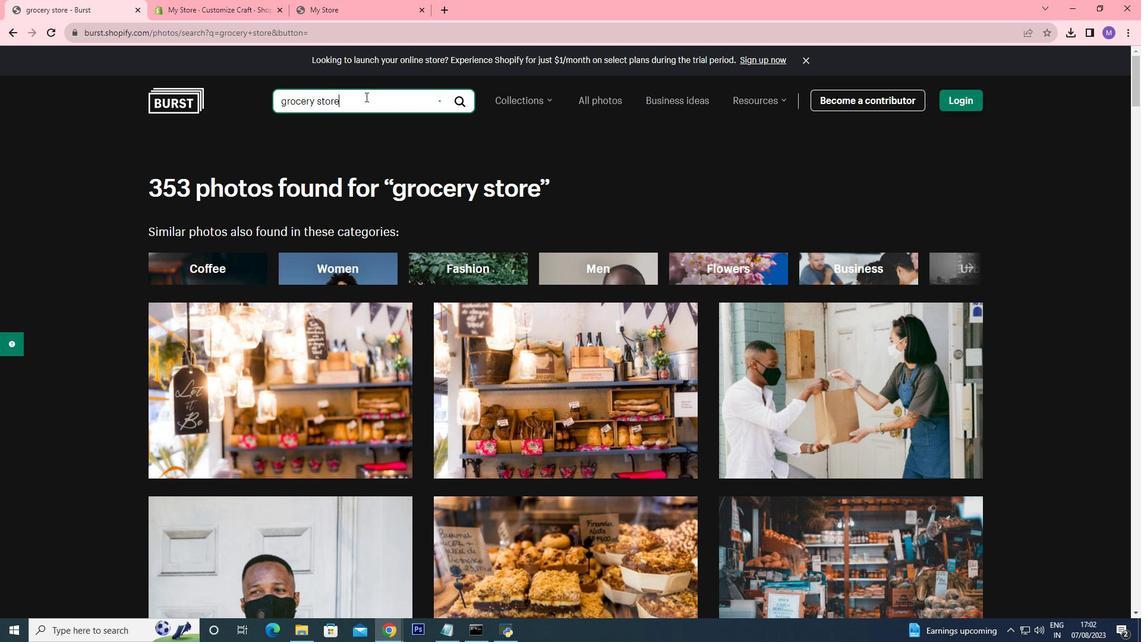 
Action: Mouse pressed left at (367, 96)
Screenshot: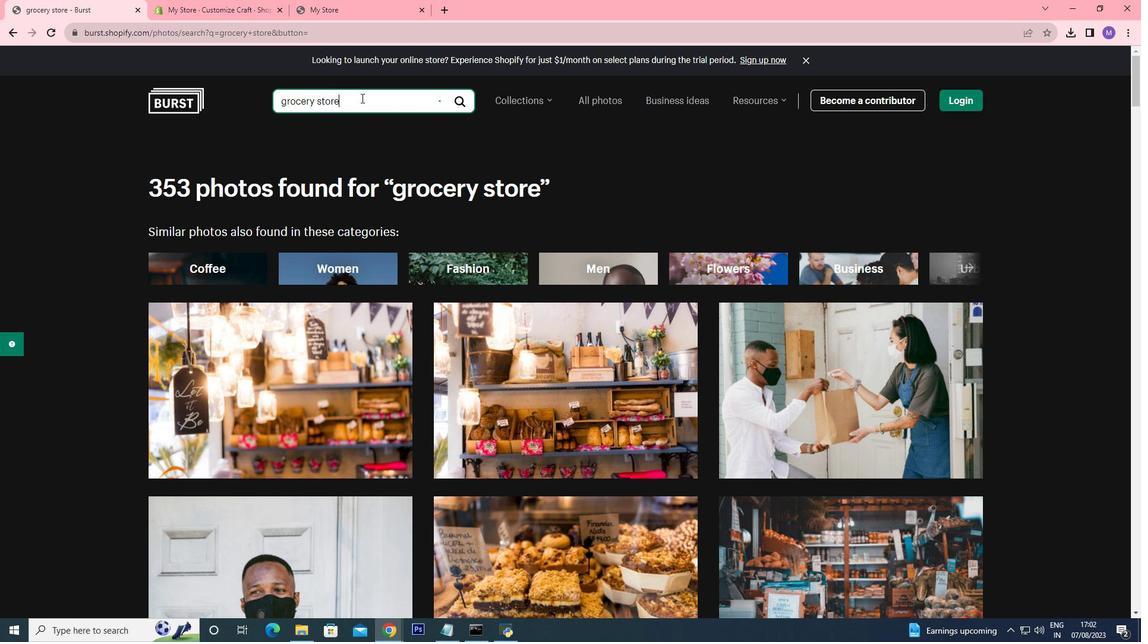 
Action: Mouse moved to (269, 87)
Screenshot: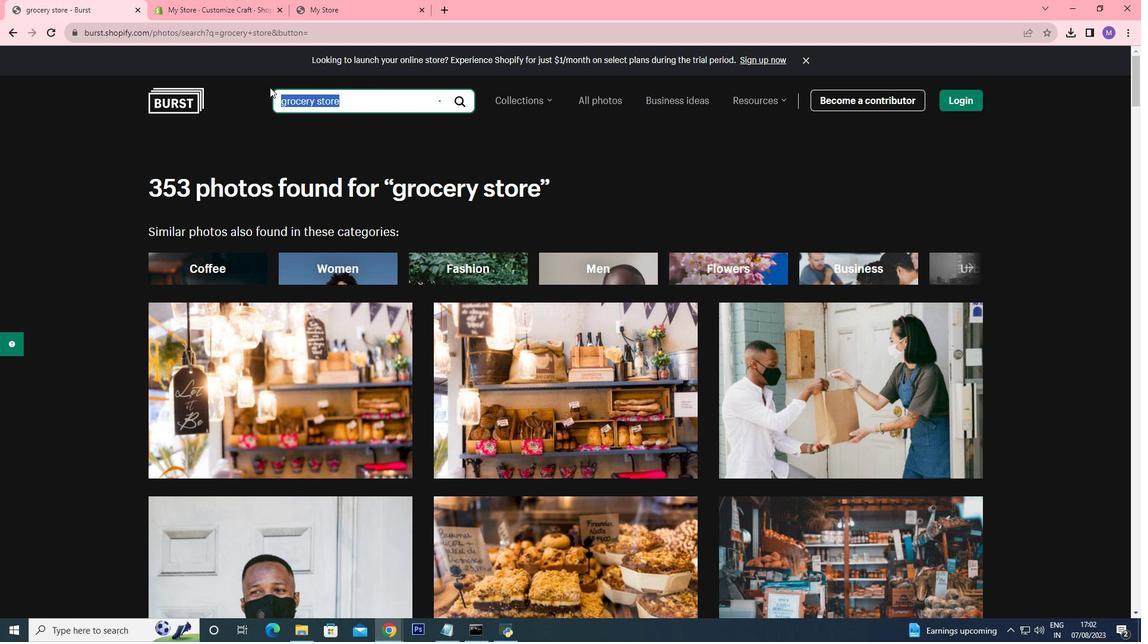 
Action: Key pressed <Key.shift>Sports<Key.enter>
Screenshot: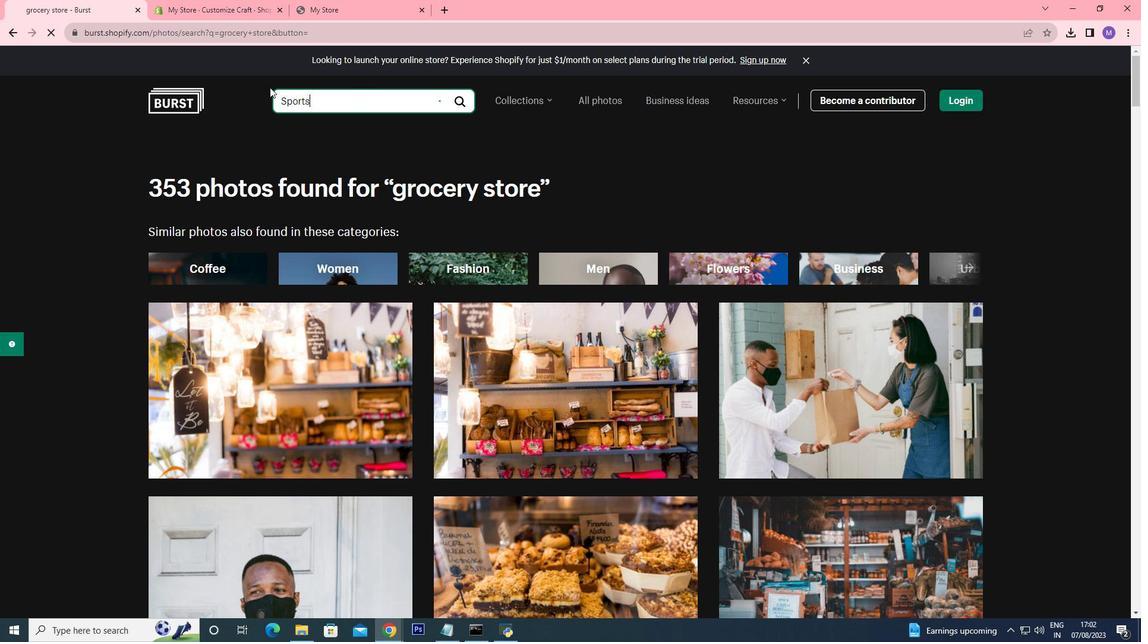 
Action: Mouse moved to (813, 365)
Screenshot: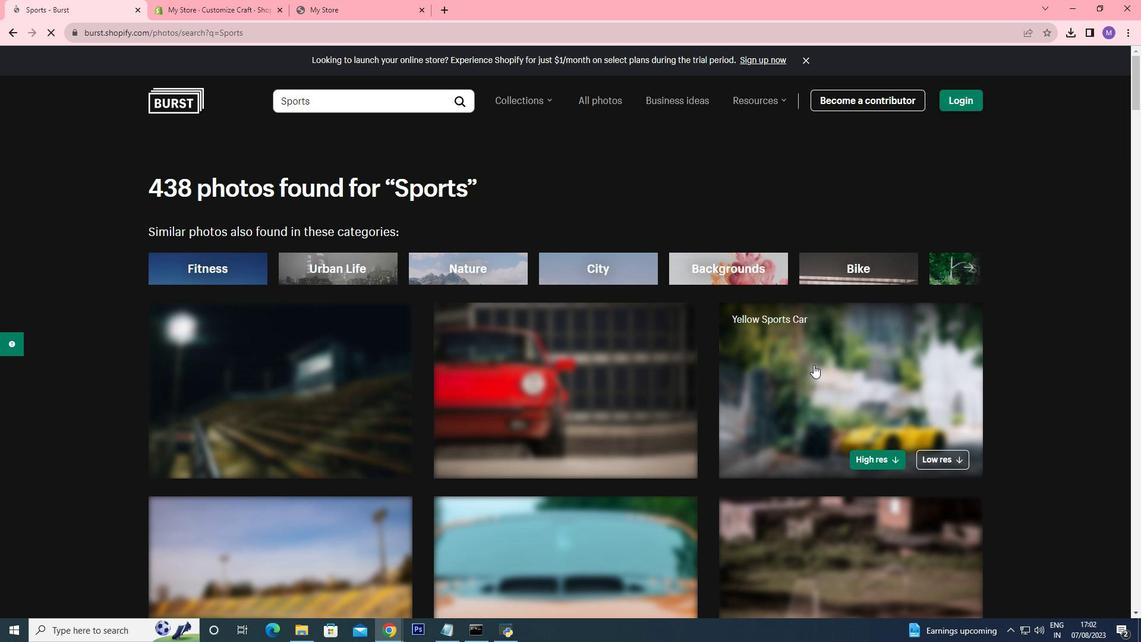
Action: Mouse scrolled (813, 364) with delta (0, 0)
Screenshot: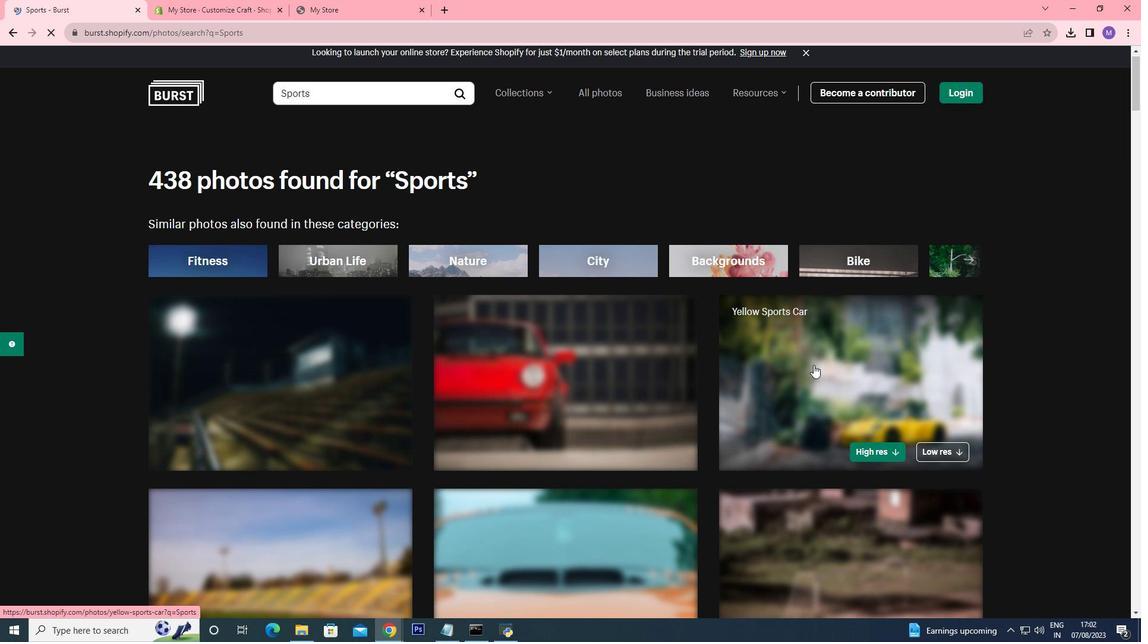 
Action: Mouse scrolled (813, 364) with delta (0, 0)
Screenshot: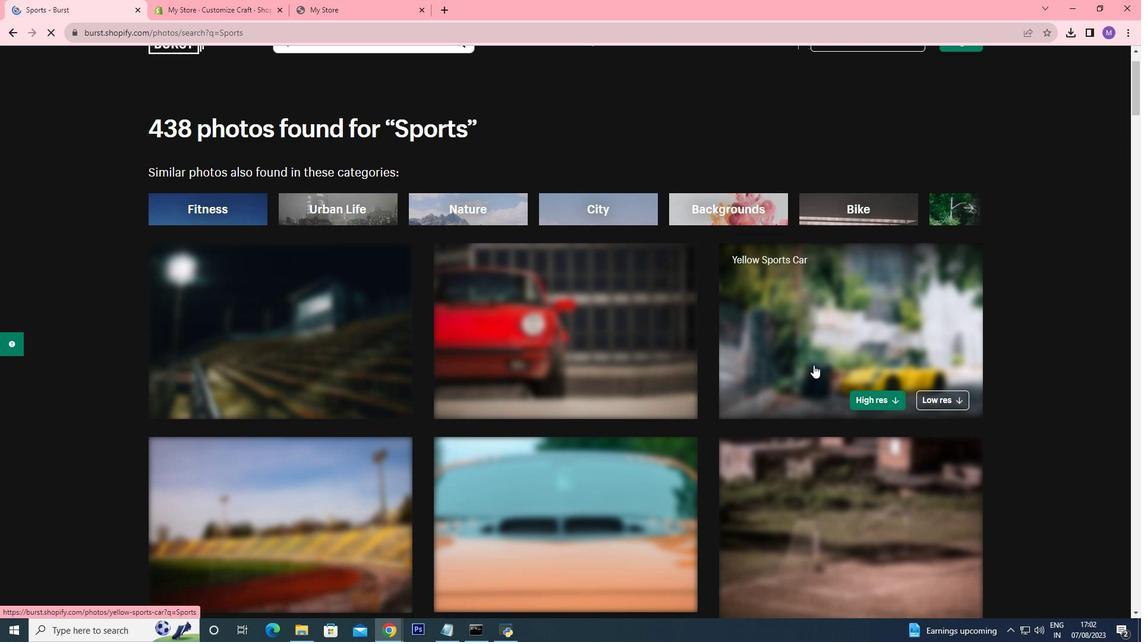 
Action: Mouse moved to (813, 366)
Screenshot: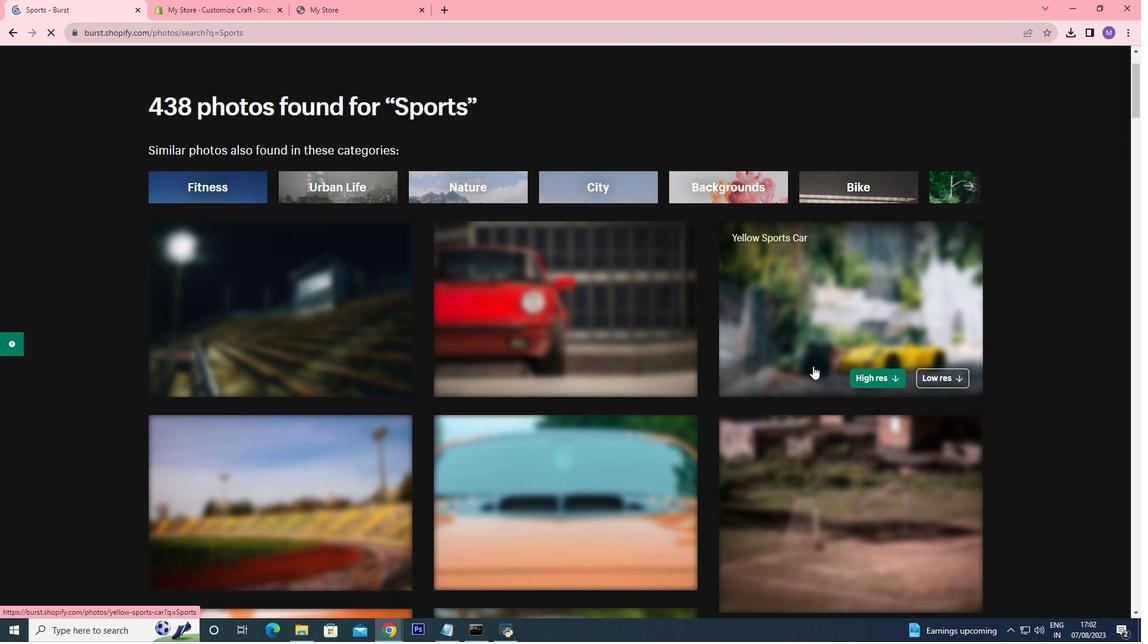 
Action: Mouse scrolled (813, 365) with delta (0, 0)
Screenshot: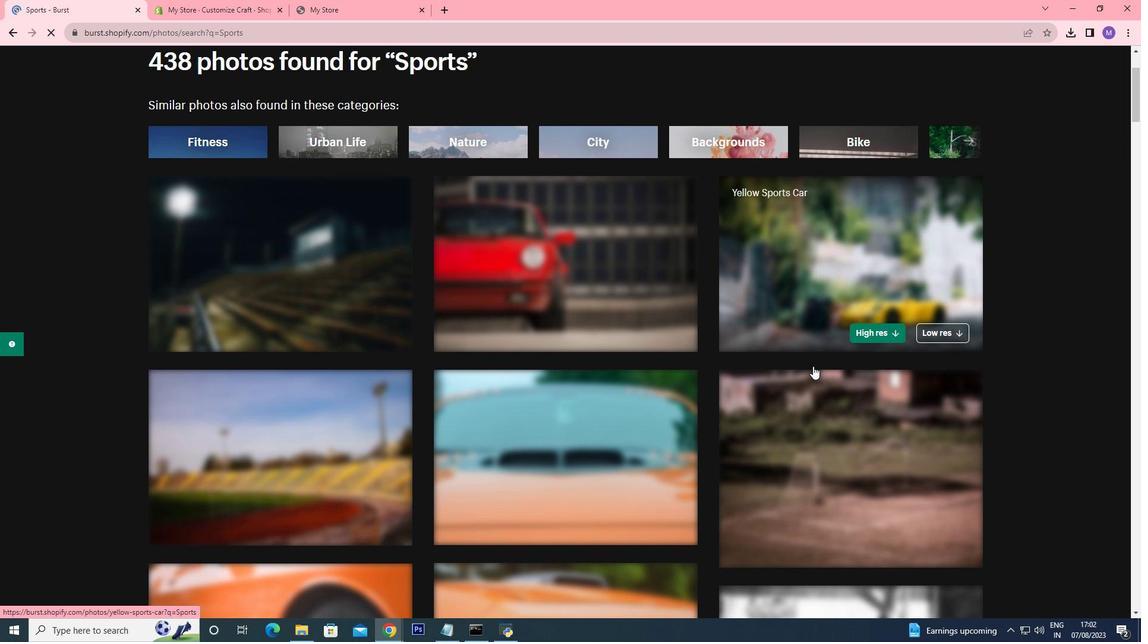
Action: Mouse scrolled (813, 365) with delta (0, 0)
Screenshot: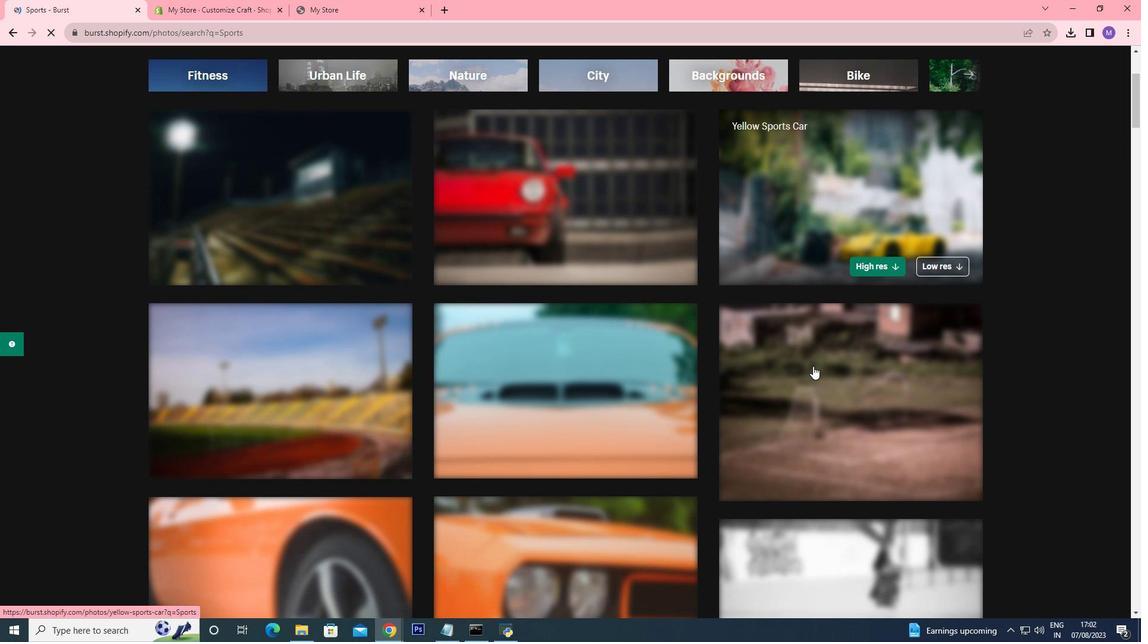 
Action: Mouse scrolled (813, 365) with delta (0, 0)
Screenshot: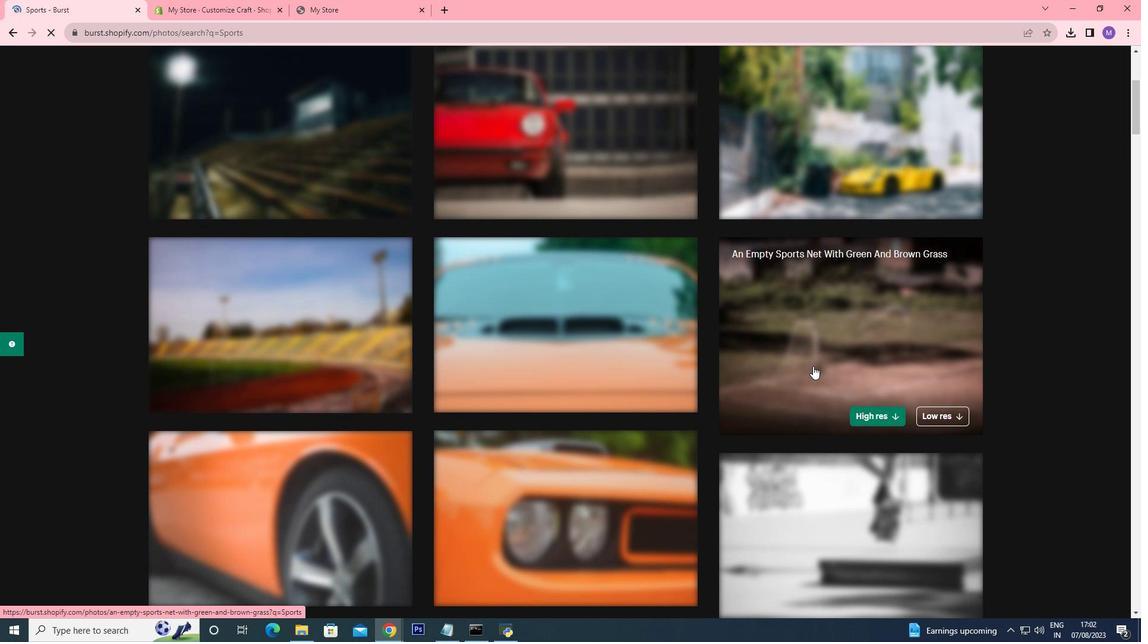
Action: Mouse moved to (793, 368)
Screenshot: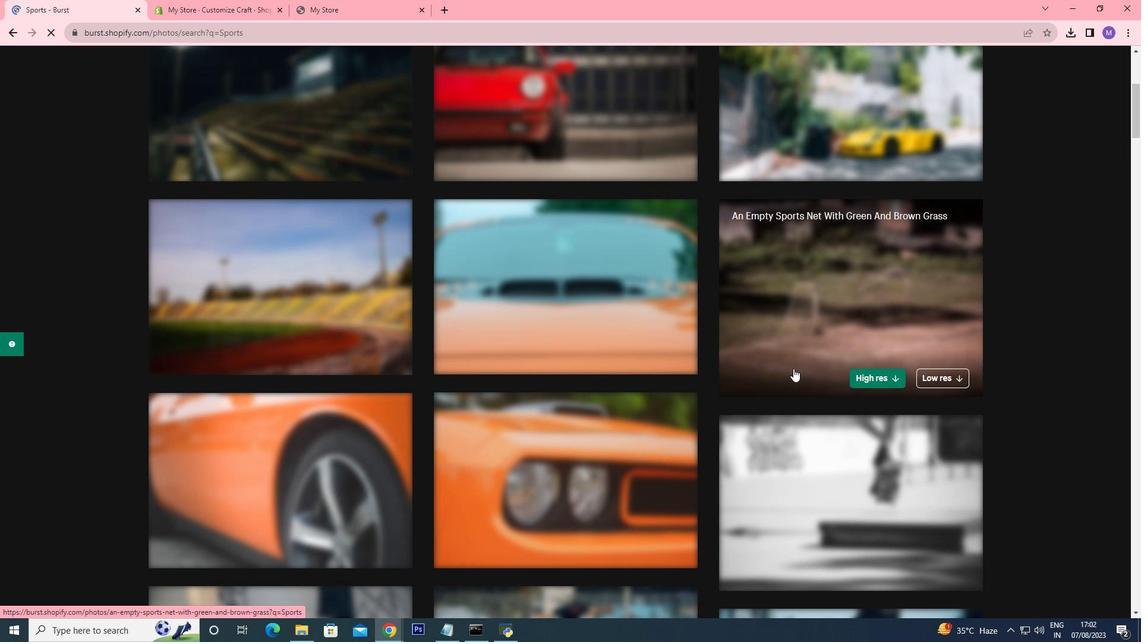 
Action: Mouse scrolled (793, 369) with delta (0, 0)
Screenshot: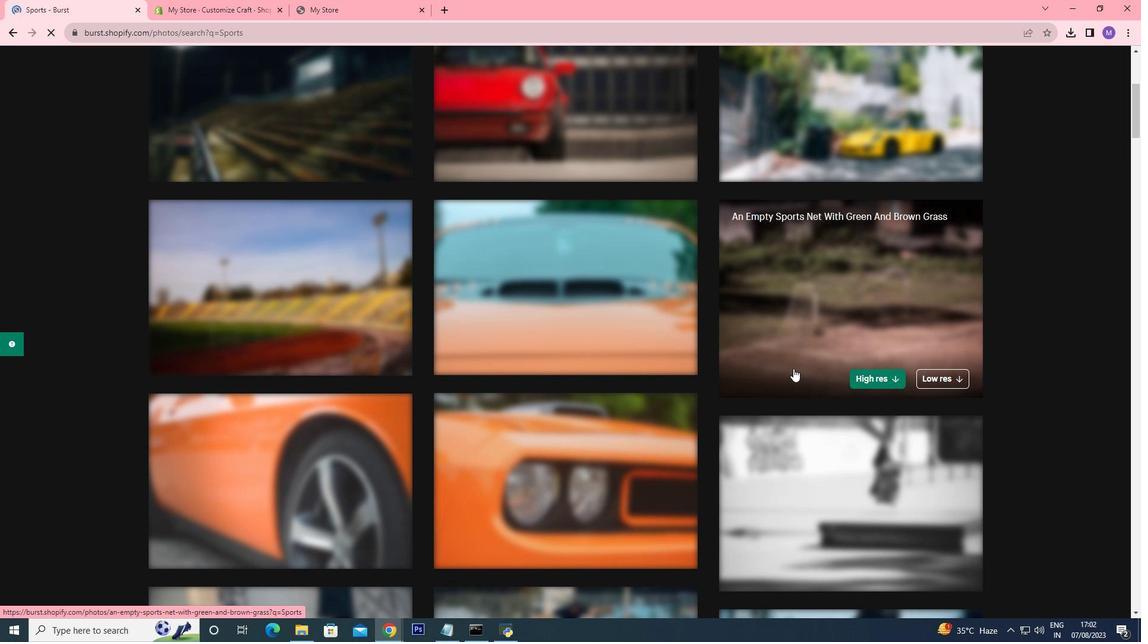 
Action: Mouse scrolled (793, 369) with delta (0, 0)
Screenshot: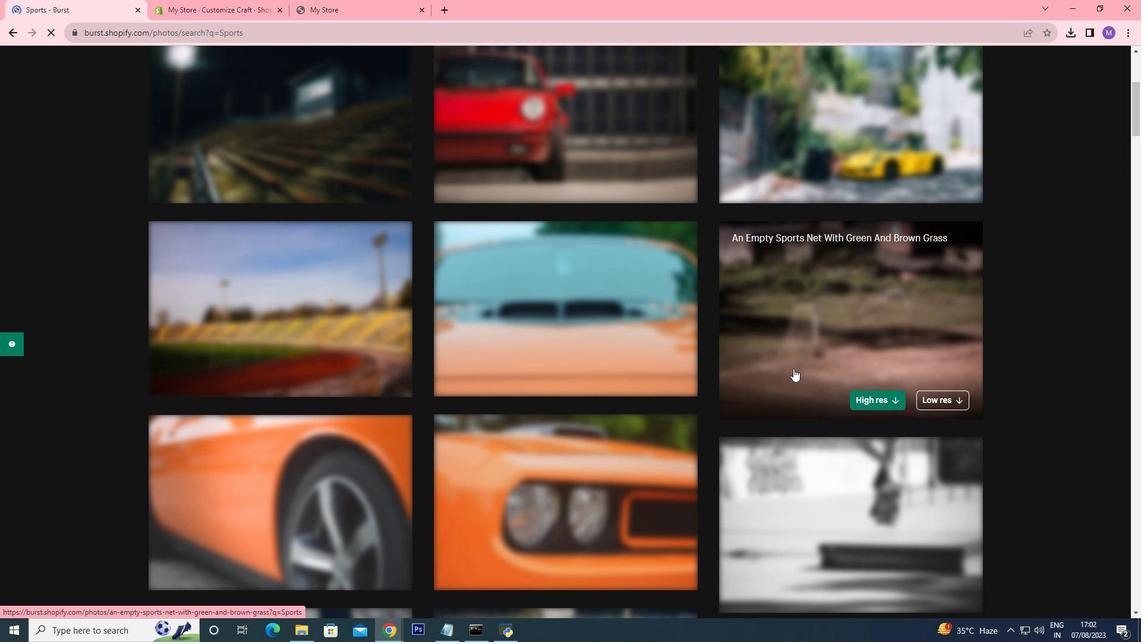 
Action: Mouse scrolled (793, 369) with delta (0, 0)
Screenshot: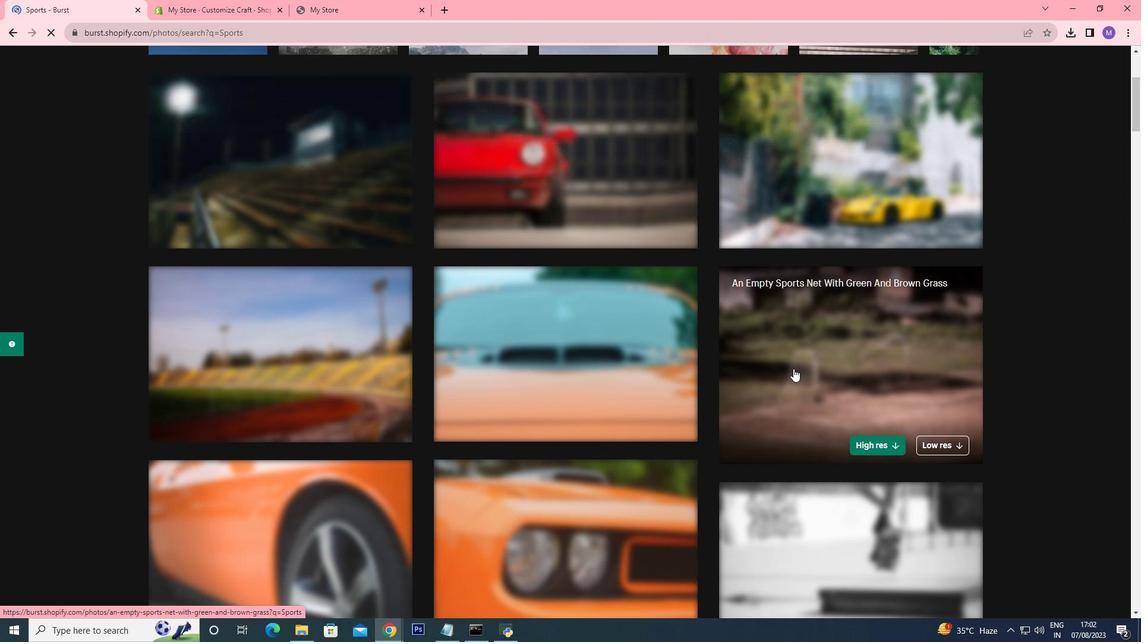 
Action: Mouse scrolled (793, 369) with delta (0, 0)
Screenshot: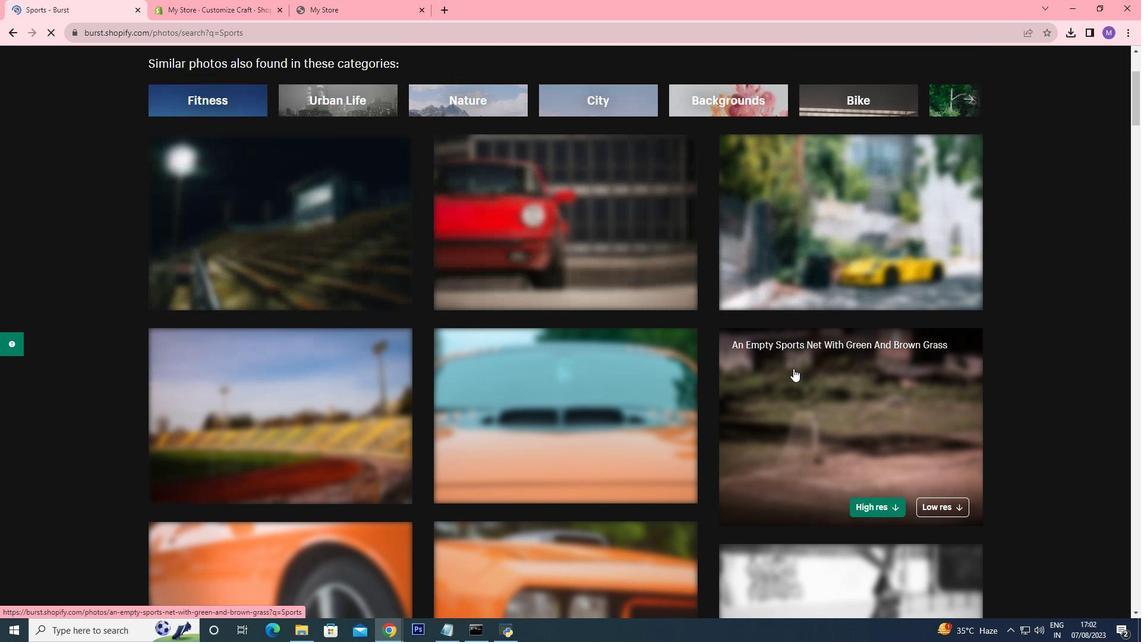 
Action: Mouse scrolled (793, 369) with delta (0, 0)
Screenshot: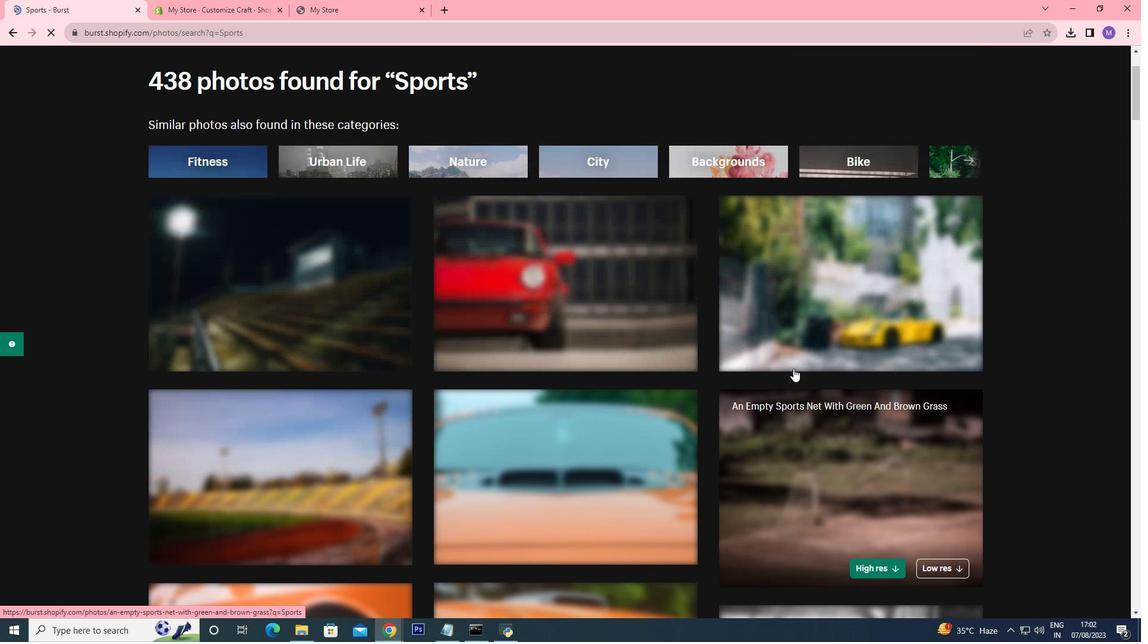 
Action: Mouse moved to (370, 201)
Screenshot: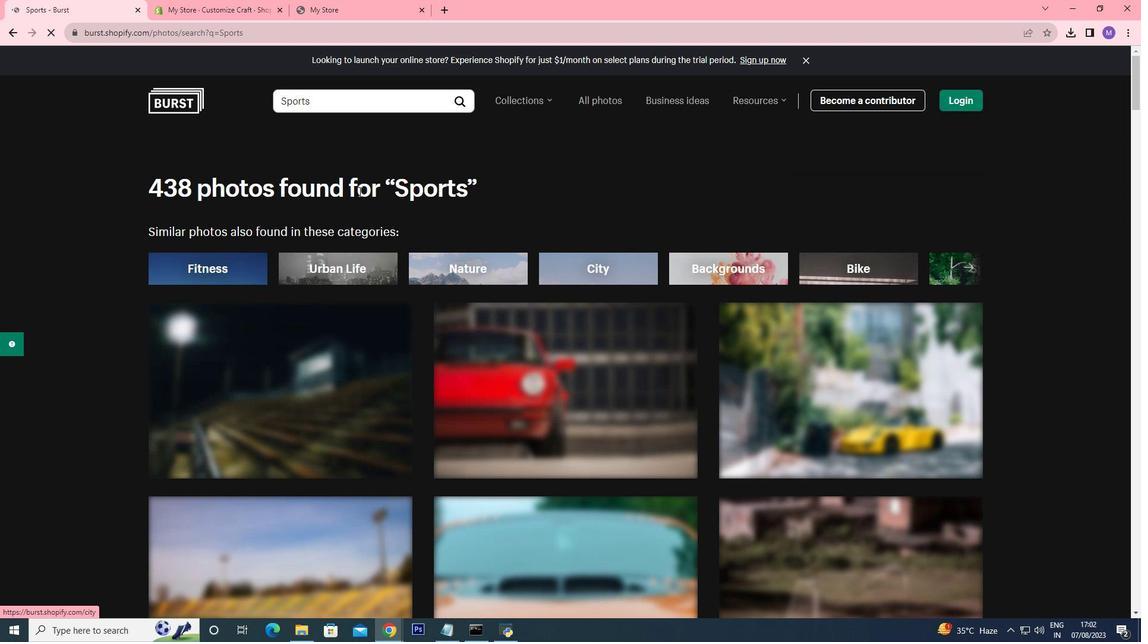 
Action: Mouse scrolled (372, 203) with delta (0, 0)
Screenshot: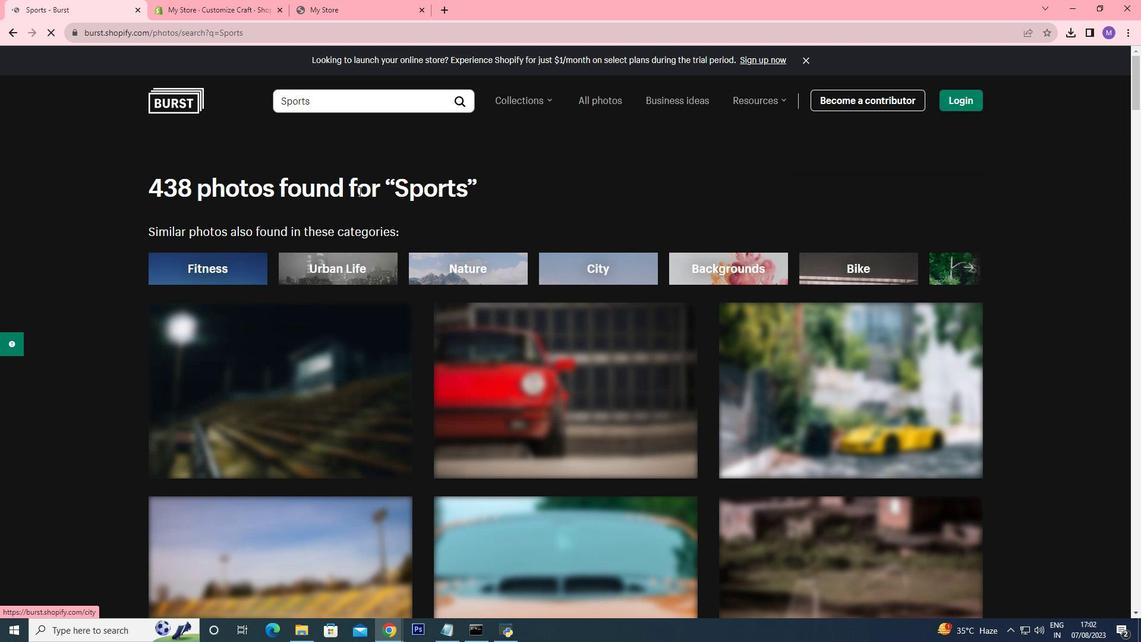 
Action: Mouse moved to (365, 197)
Screenshot: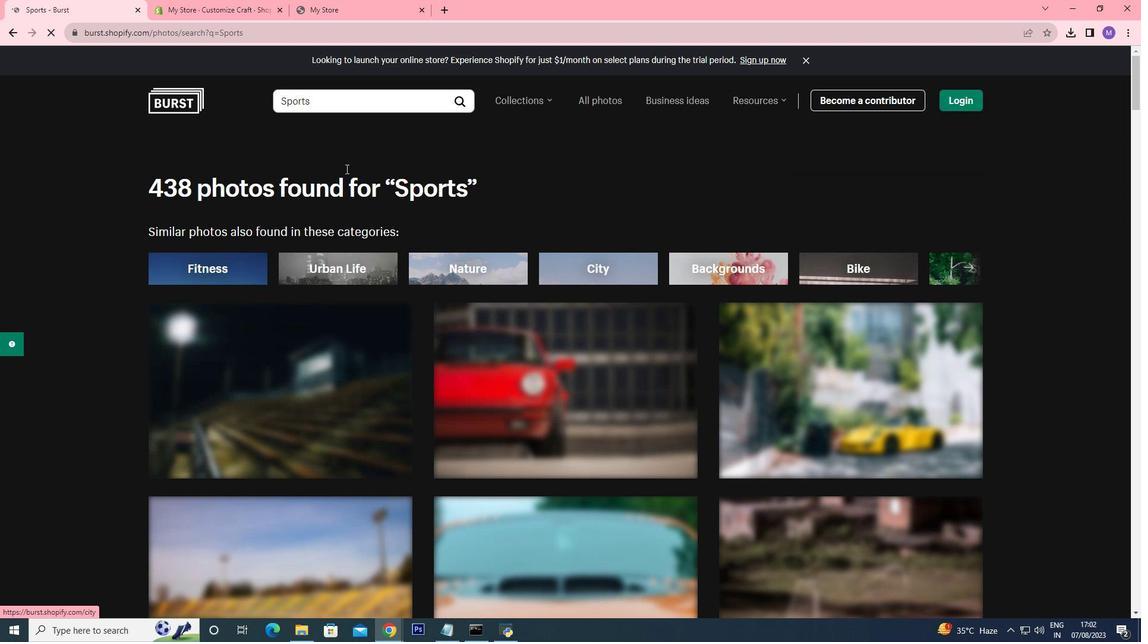 
Action: Mouse scrolled (365, 199) with delta (0, 0)
Screenshot: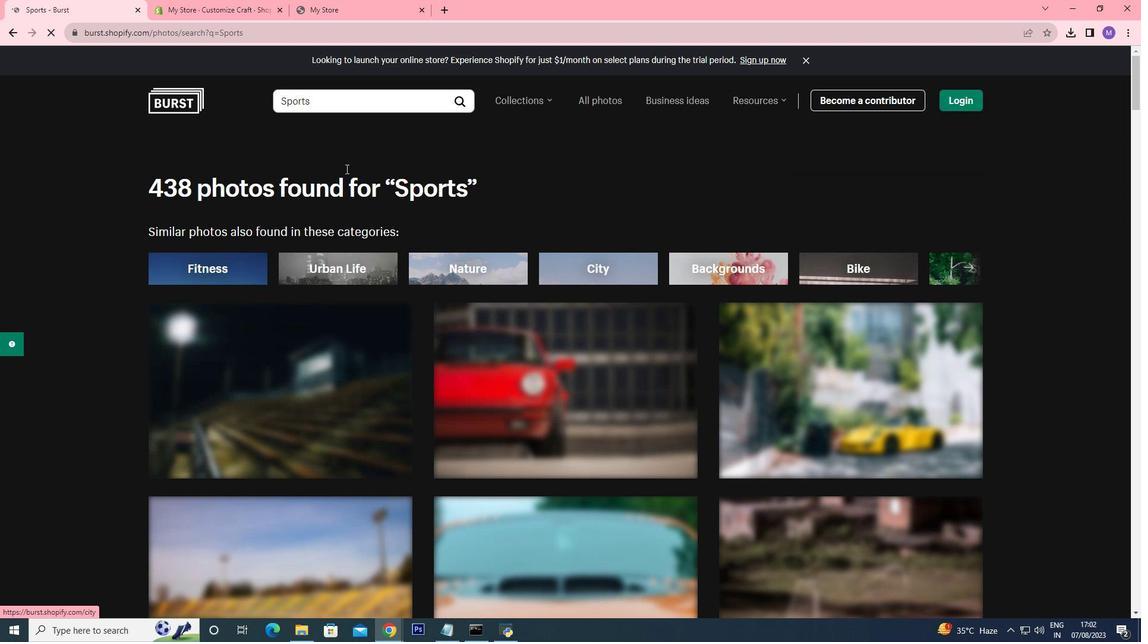 
Action: Mouse moved to (325, 101)
Screenshot: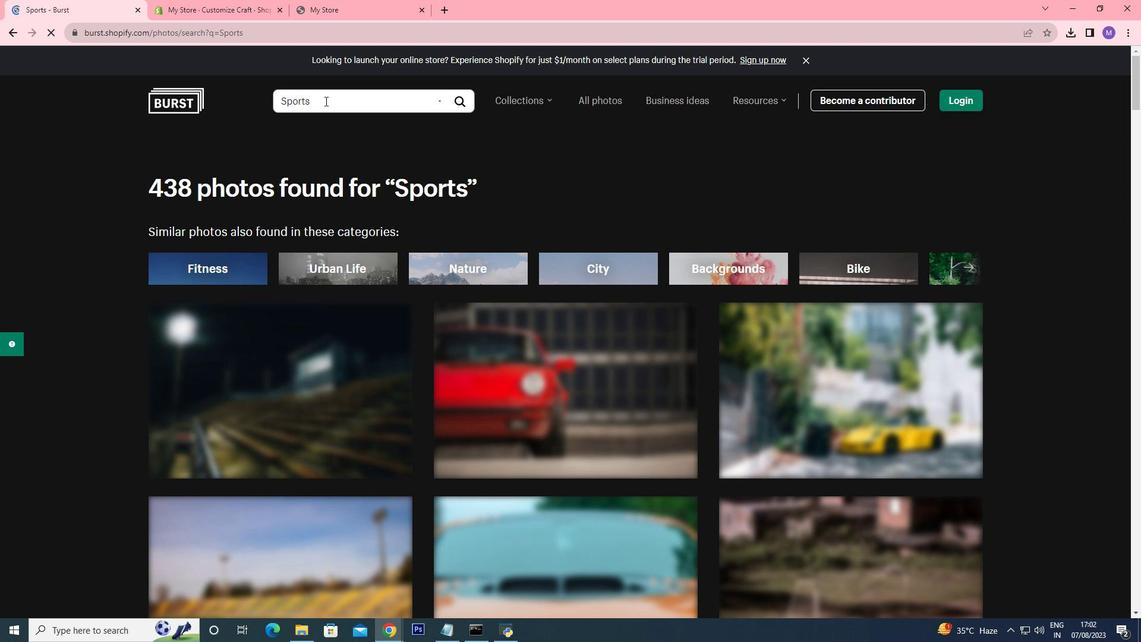 
Action: Mouse pressed left at (325, 101)
Screenshot: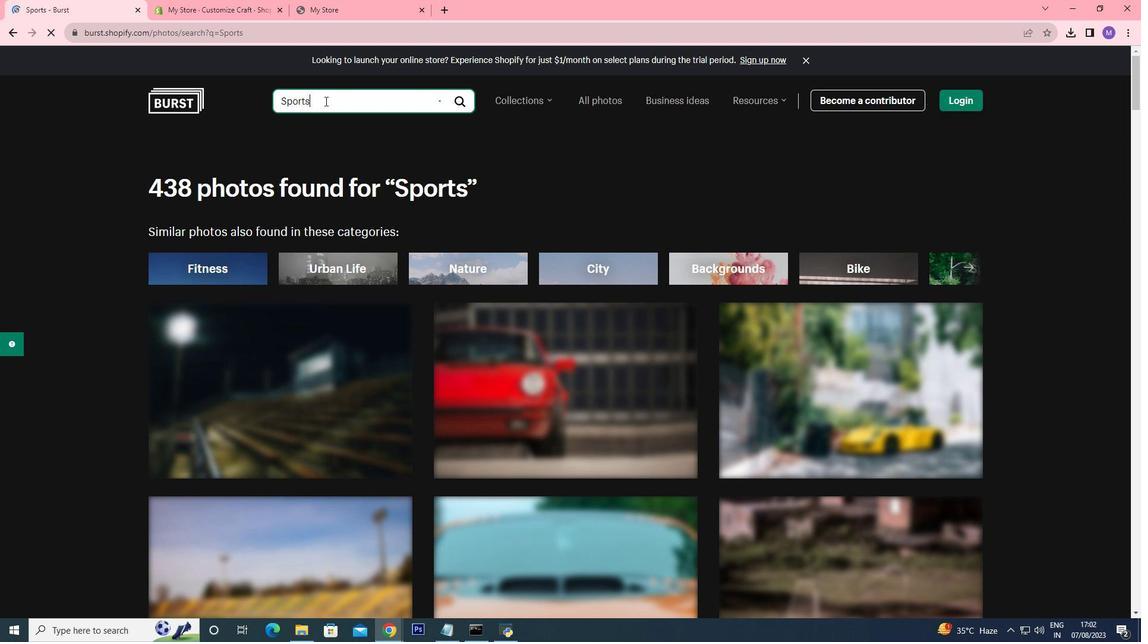 
Action: Mouse moved to (325, 100)
Screenshot: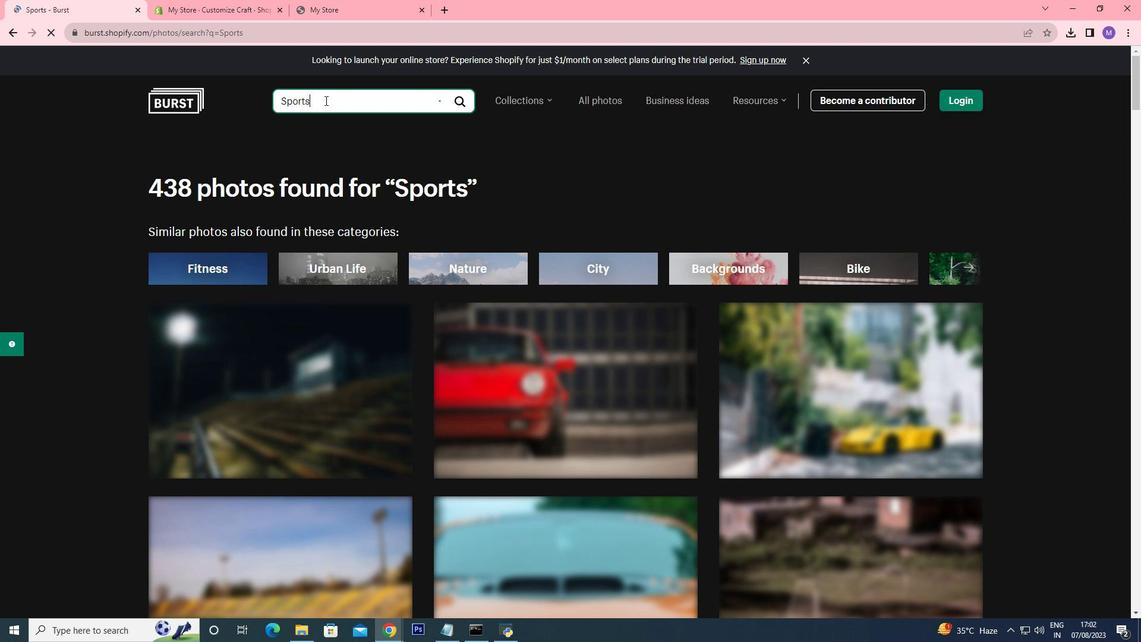 
Action: Key pressed <Key.space>fitness<Key.enter>
Screenshot: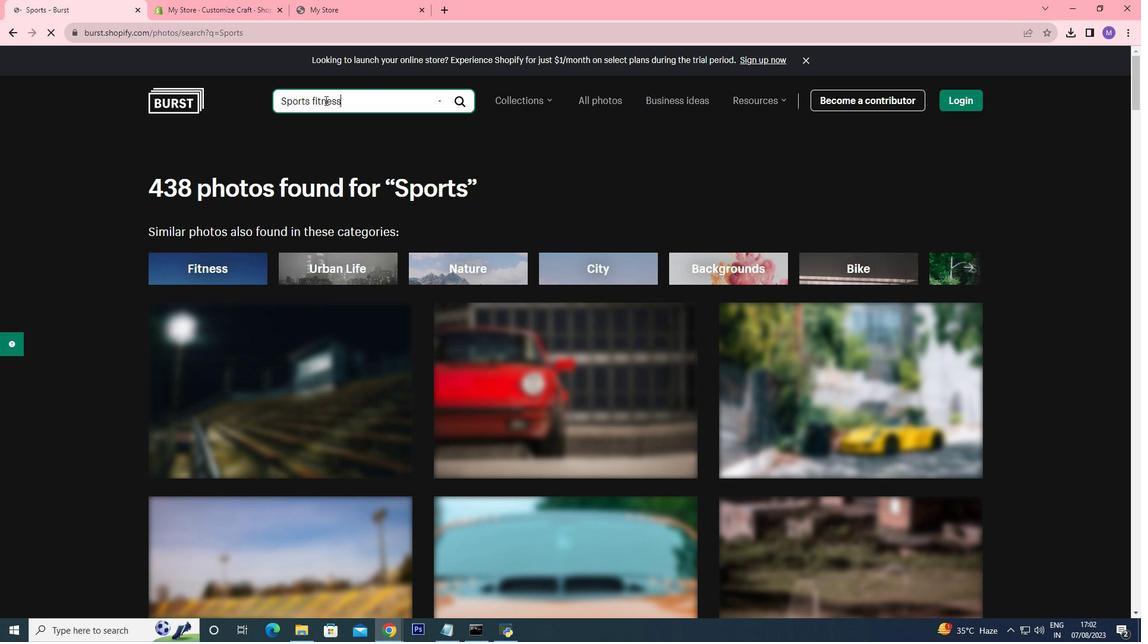
Action: Mouse moved to (807, 439)
Screenshot: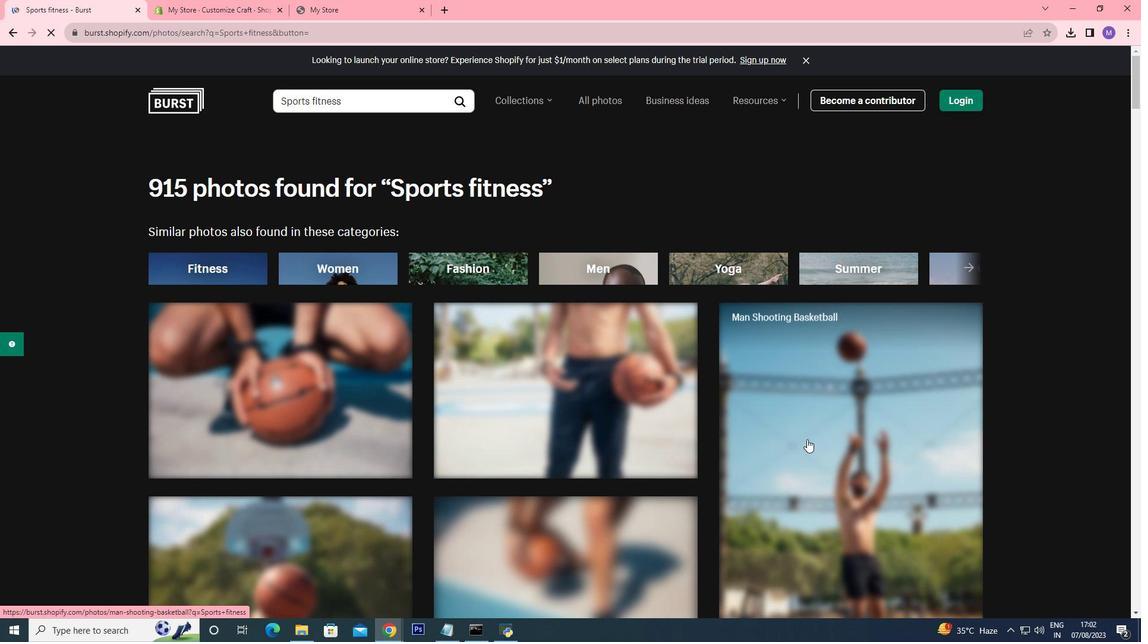 
Action: Mouse scrolled (807, 438) with delta (0, 0)
Screenshot: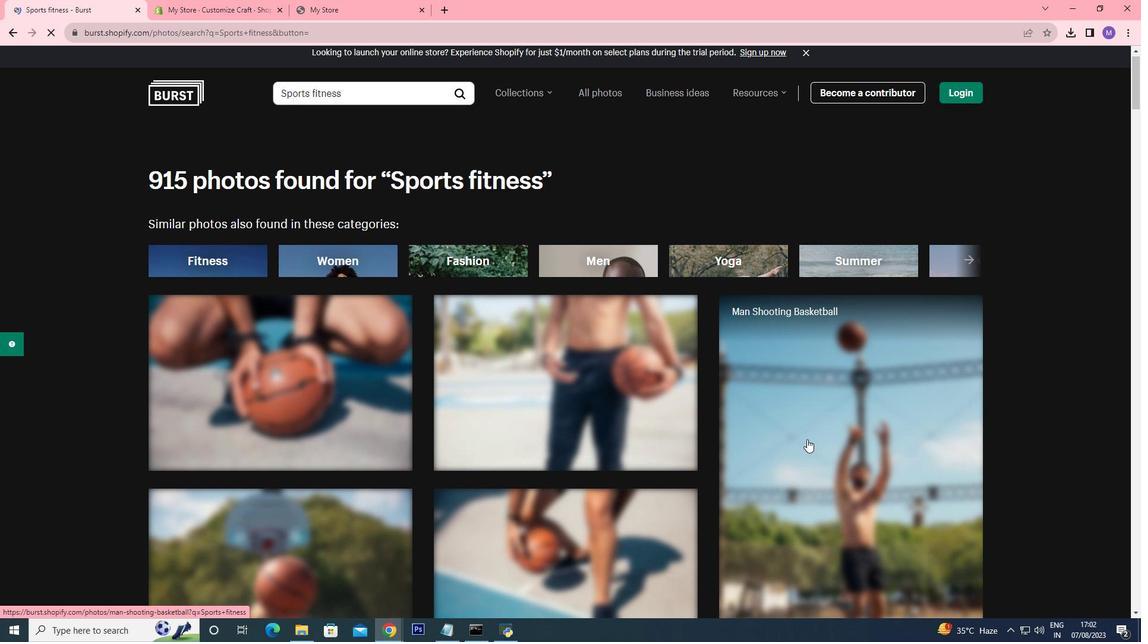 
Action: Mouse scrolled (807, 438) with delta (0, 0)
Screenshot: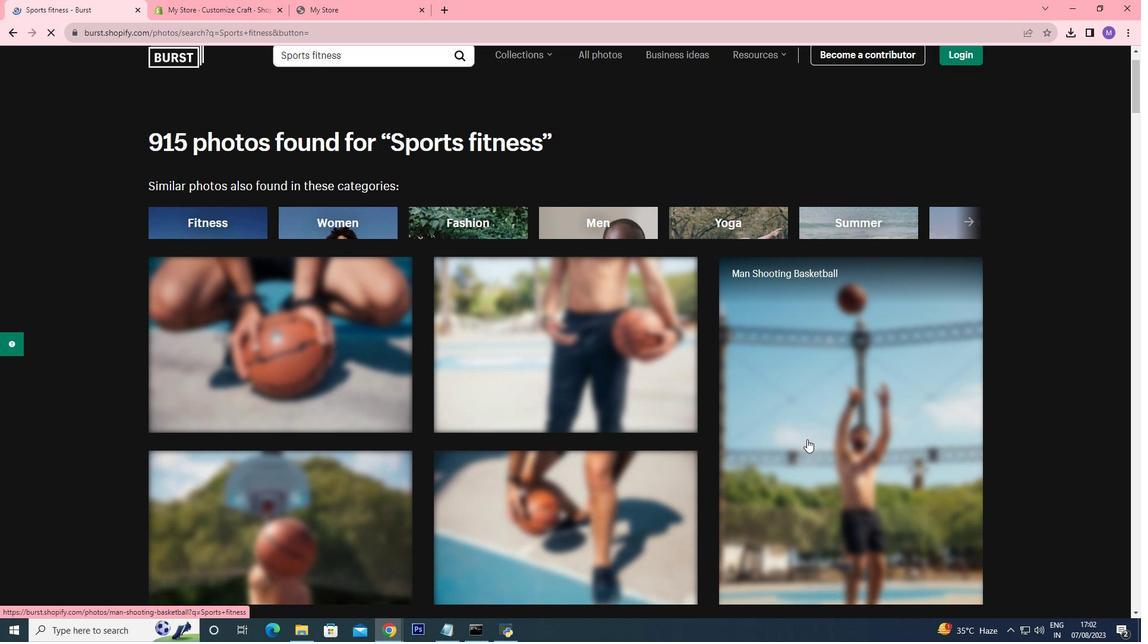 
Action: Mouse scrolled (807, 438) with delta (0, 0)
Screenshot: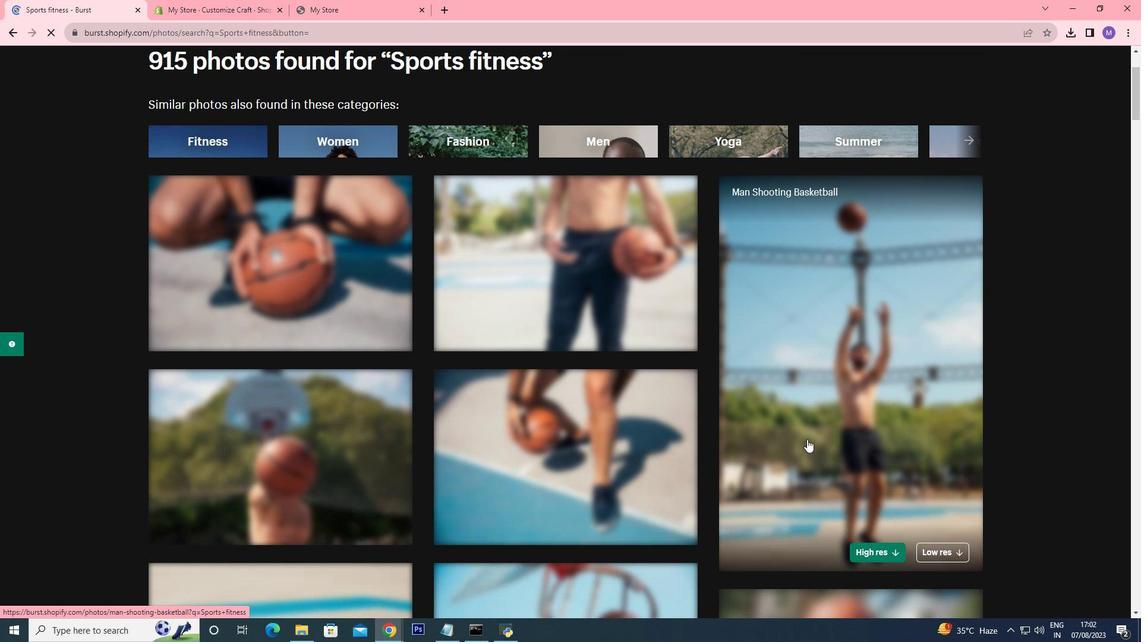 
Action: Mouse scrolled (807, 438) with delta (0, 0)
Screenshot: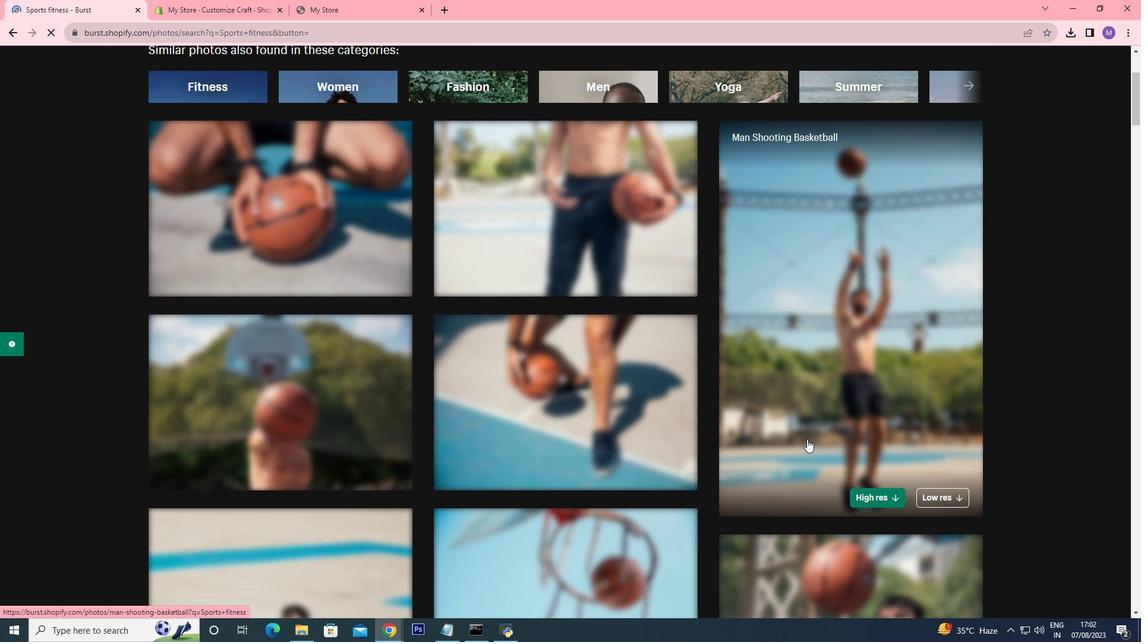 
Action: Mouse moved to (954, 438)
Screenshot: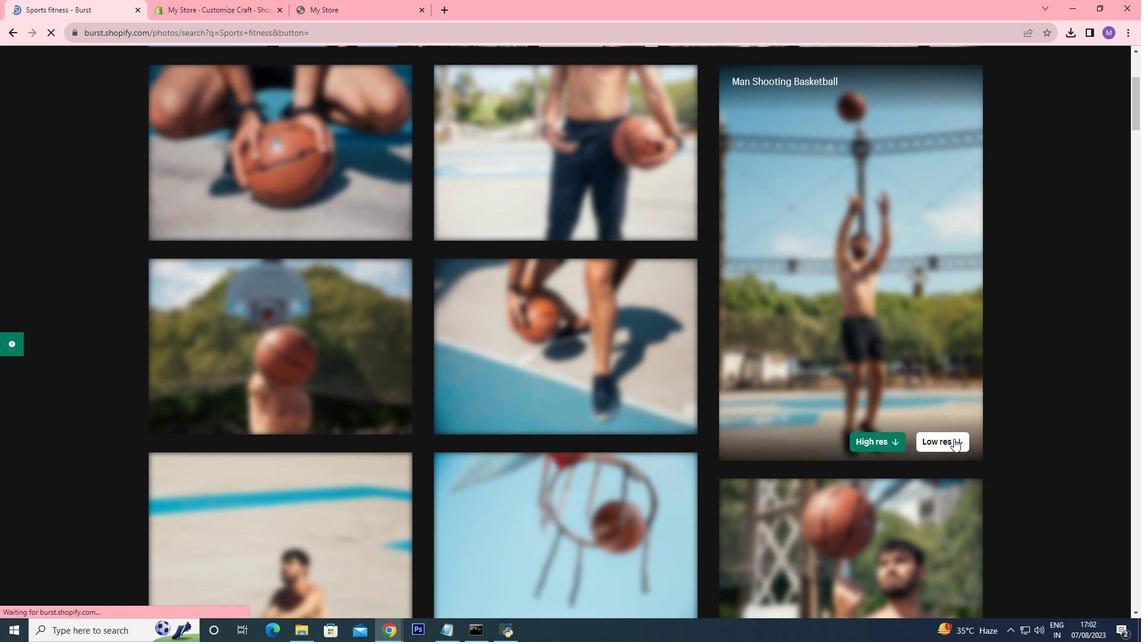 
Action: Mouse pressed left at (954, 438)
Screenshot: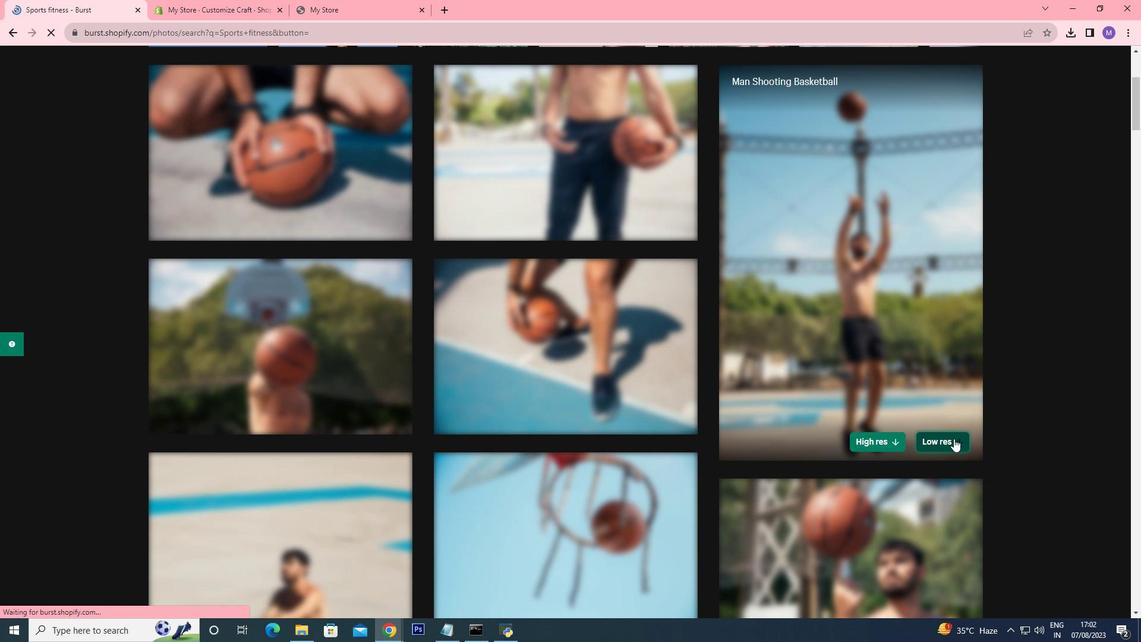 
Action: Mouse moved to (246, 0)
Screenshot: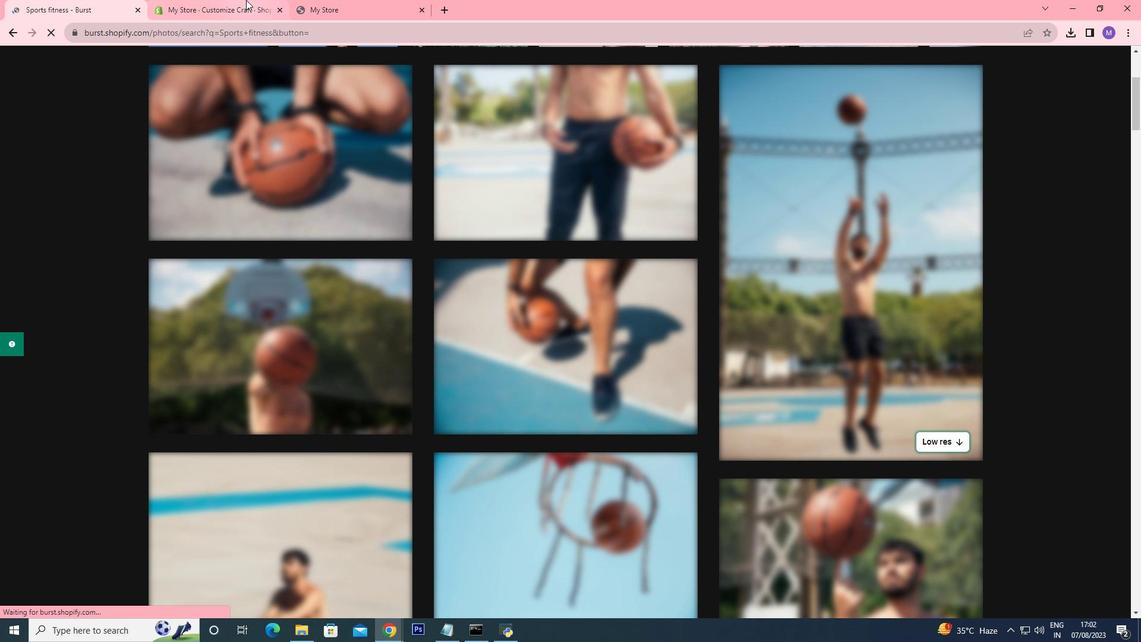 
Action: Mouse pressed left at (246, 0)
Screenshot: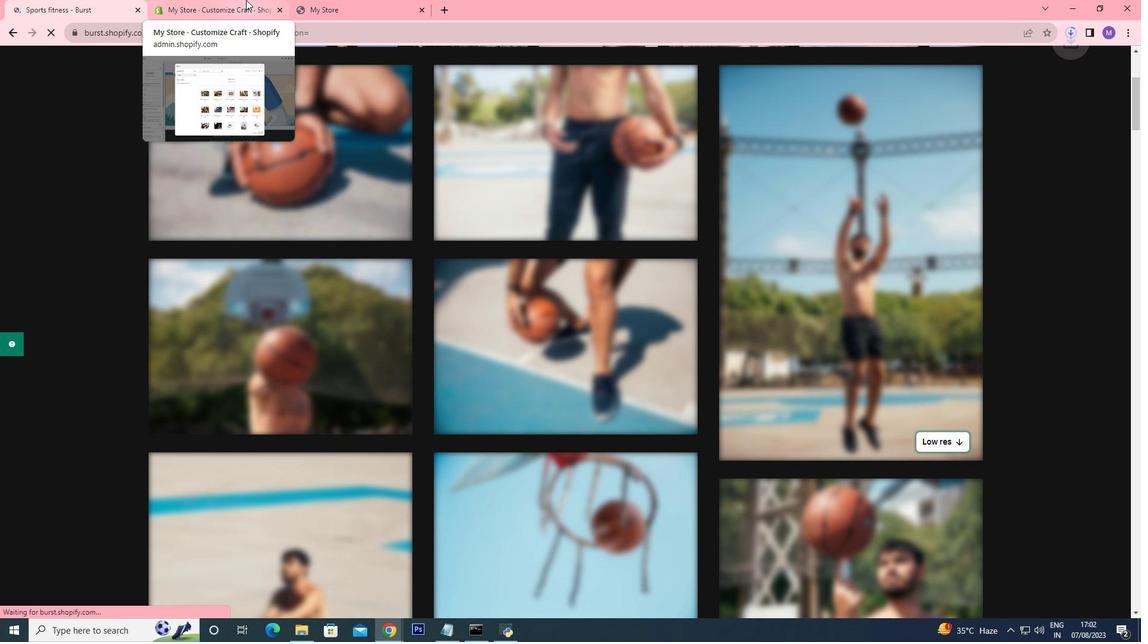 
Action: Mouse moved to (655, 191)
Screenshot: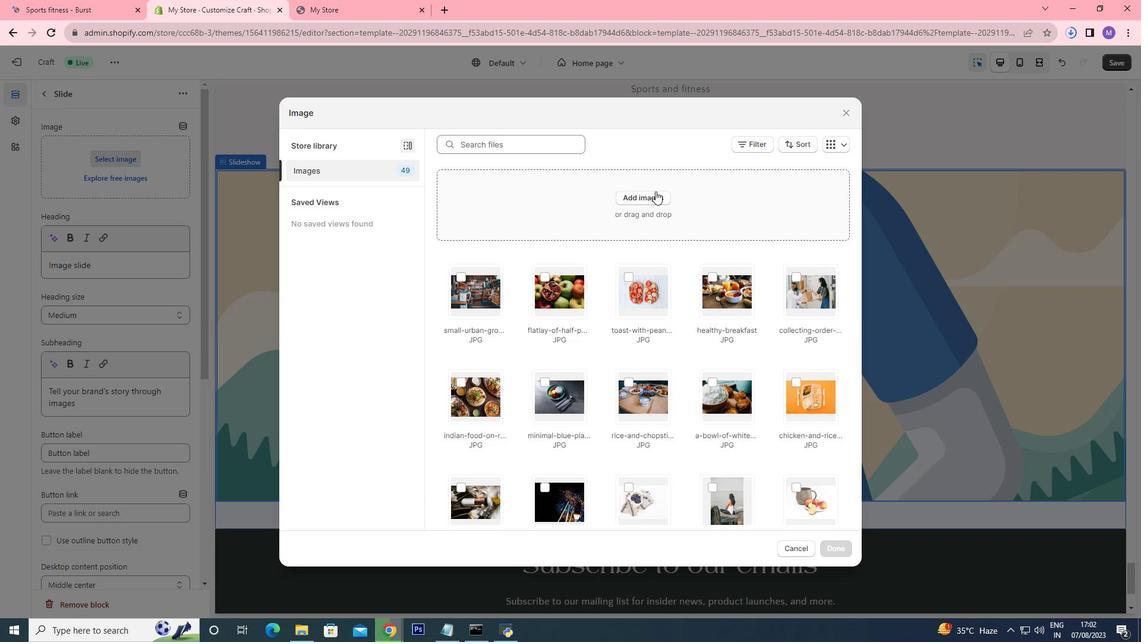 
Action: Mouse pressed left at (655, 191)
Screenshot: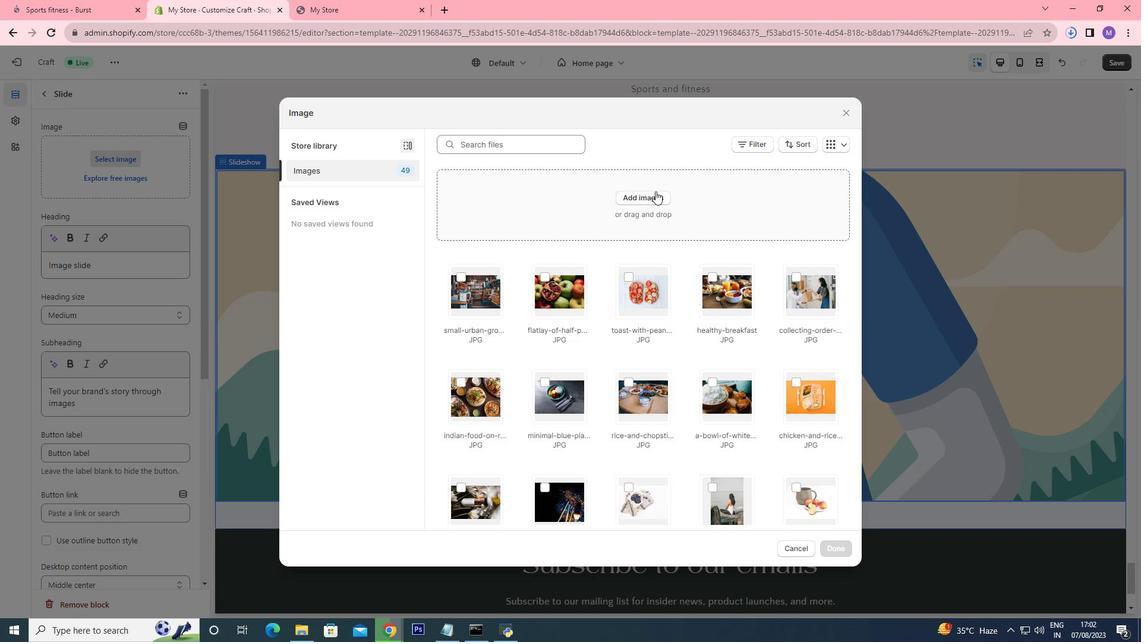 
Action: Mouse moved to (253, 105)
Screenshot: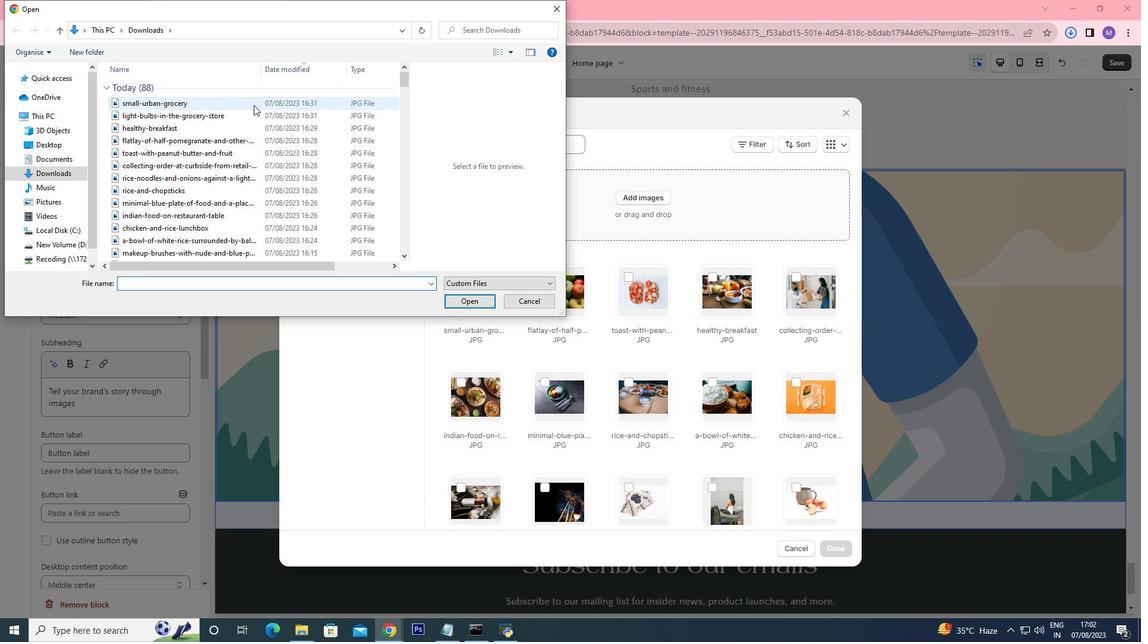 
Action: Mouse pressed left at (253, 105)
Screenshot: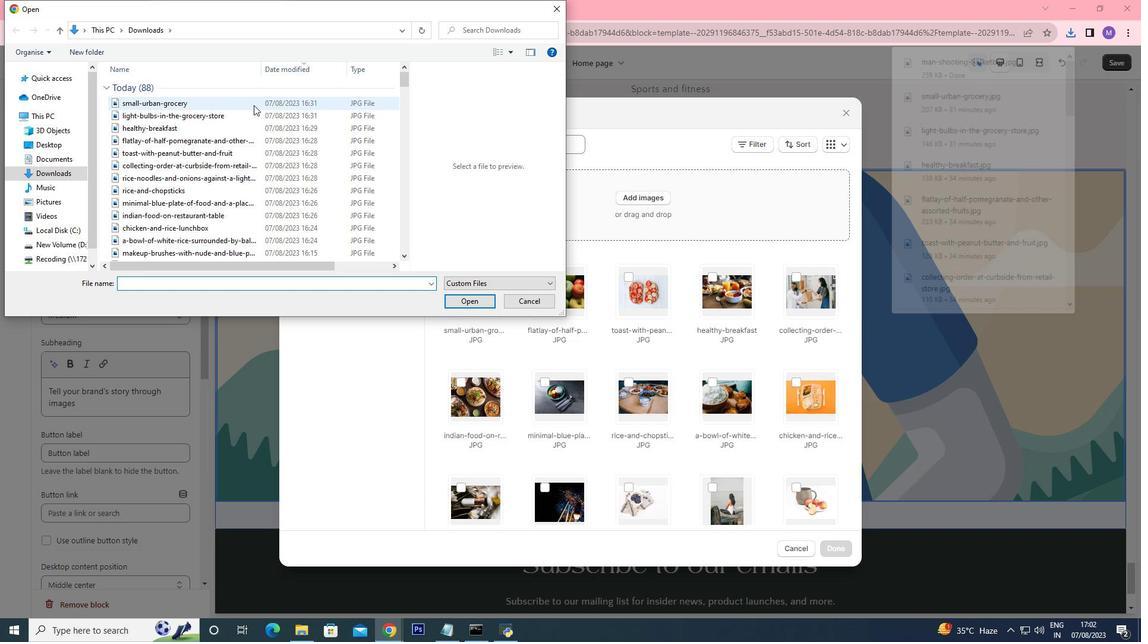
Action: Mouse moved to (215, 96)
Screenshot: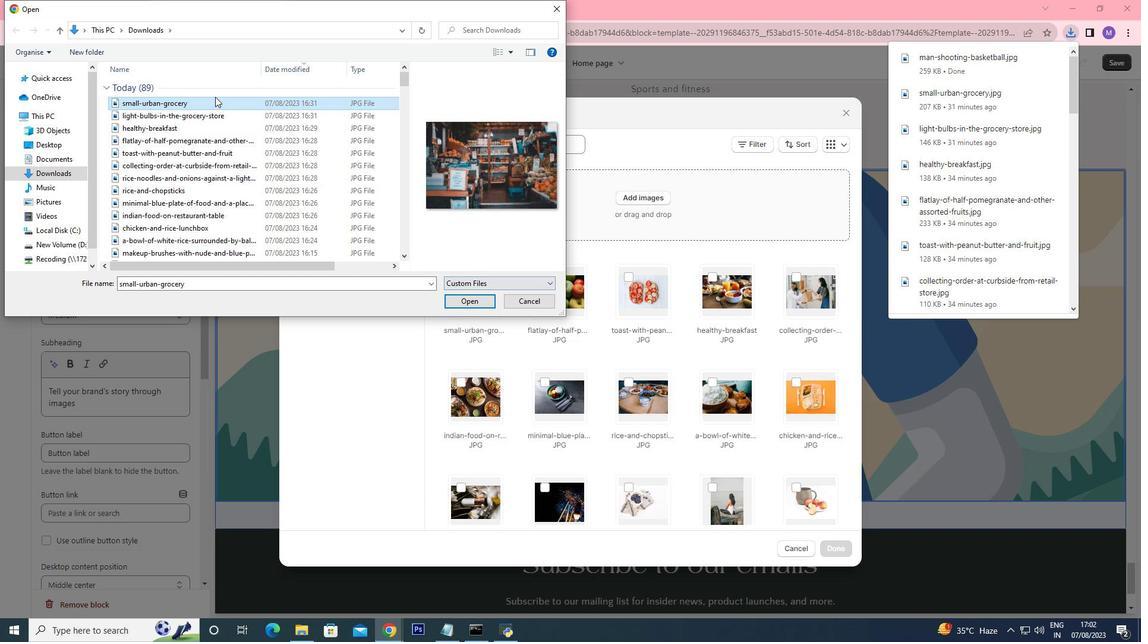 
Action: Mouse pressed left at (215, 96)
Screenshot: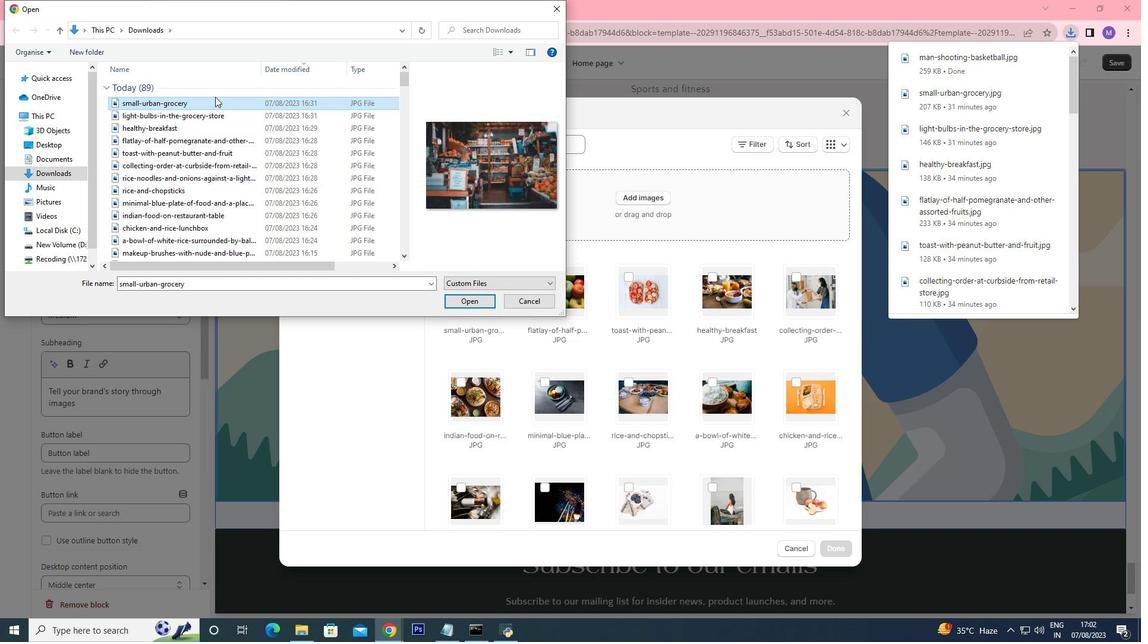 
Action: Mouse moved to (210, 108)
Screenshot: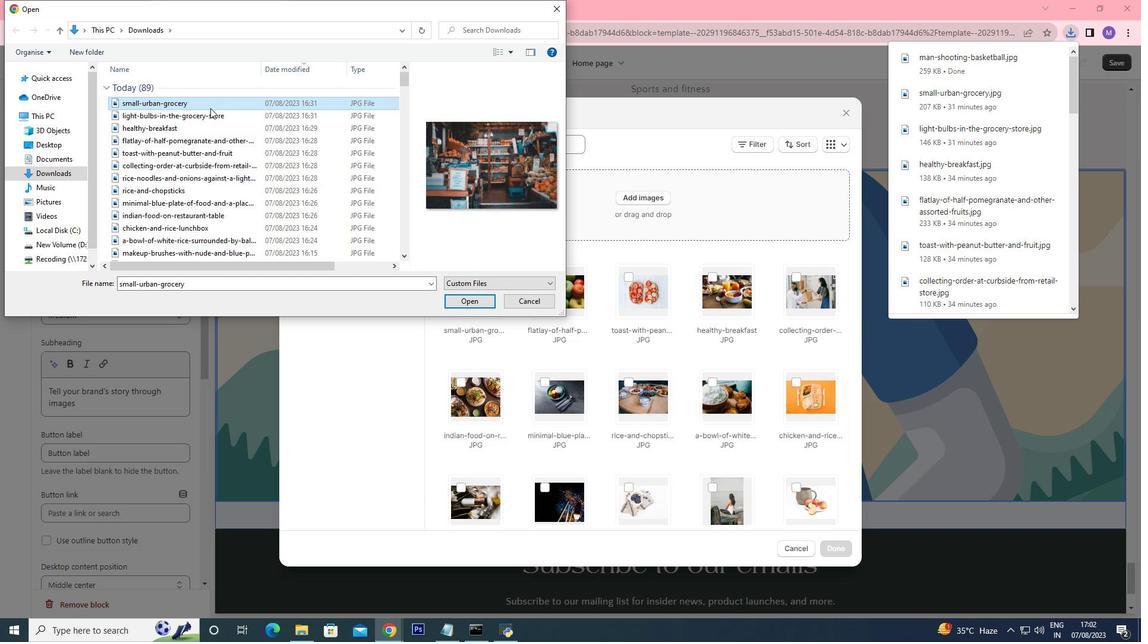 
Action: Mouse pressed left at (210, 108)
Screenshot: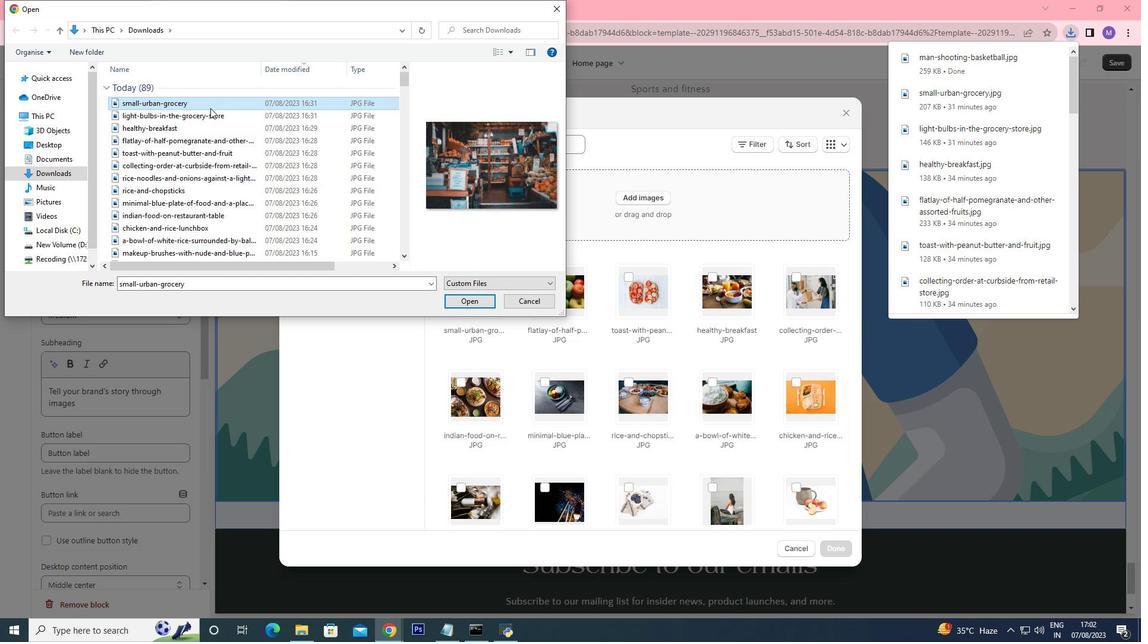
Action: Mouse moved to (209, 115)
Screenshot: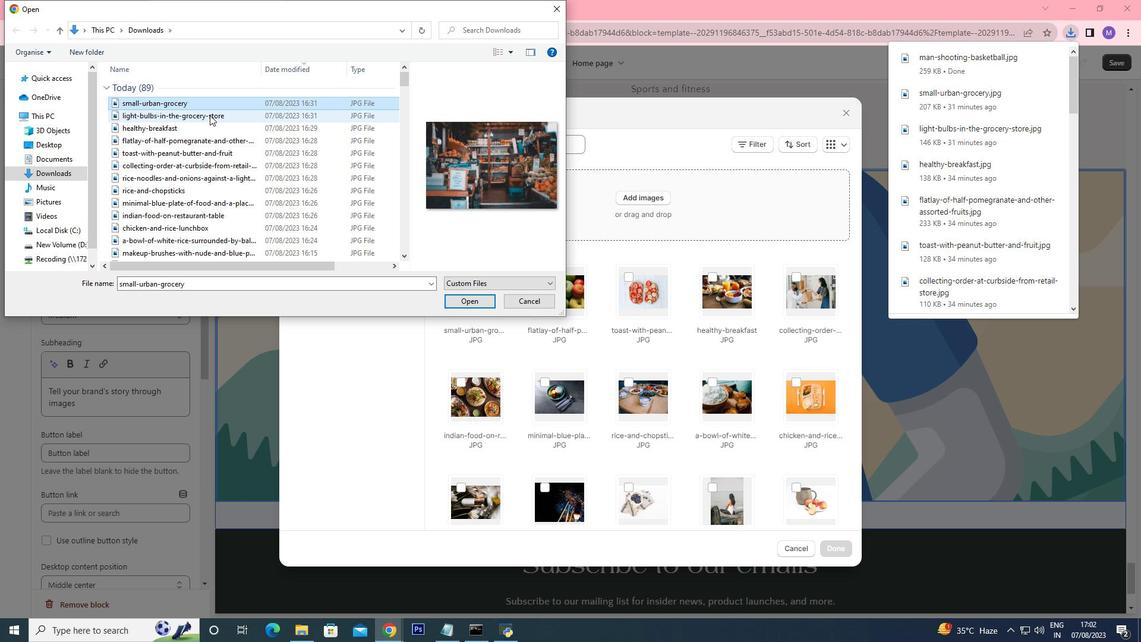 
Action: Mouse pressed left at (209, 115)
Screenshot: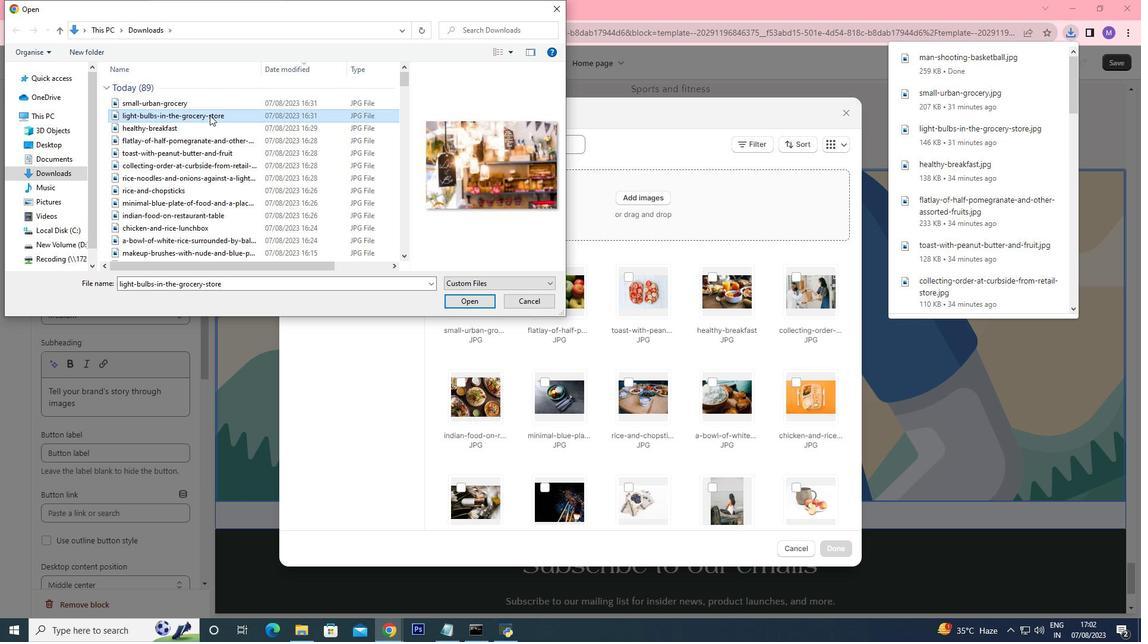
Action: Mouse pressed left at (209, 115)
Screenshot: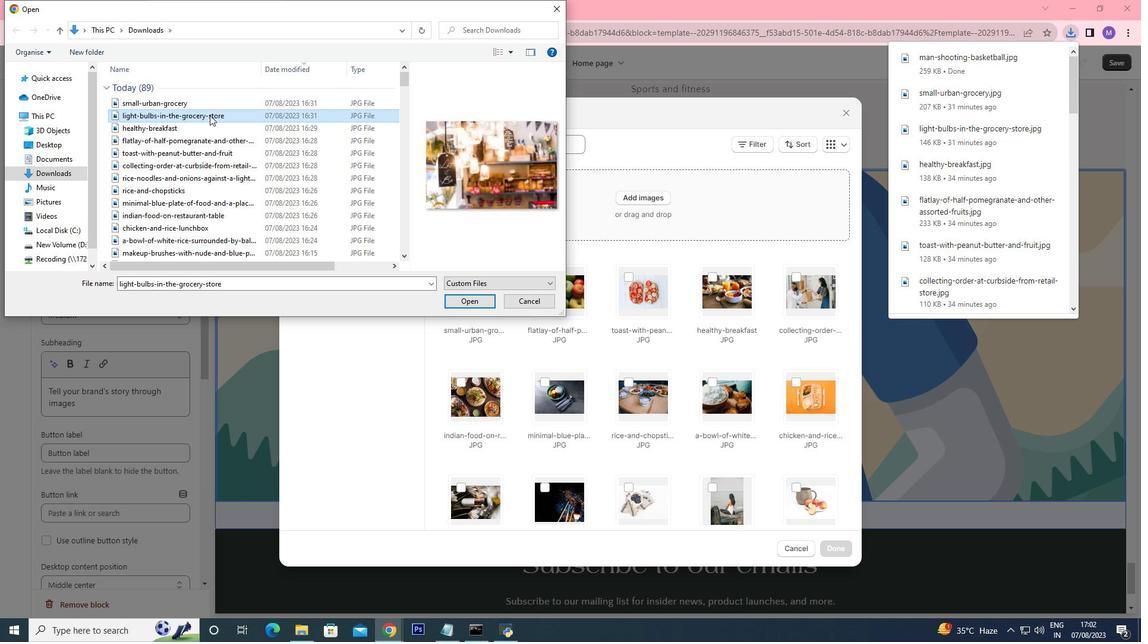 
Action: Mouse moved to (648, 197)
Screenshot: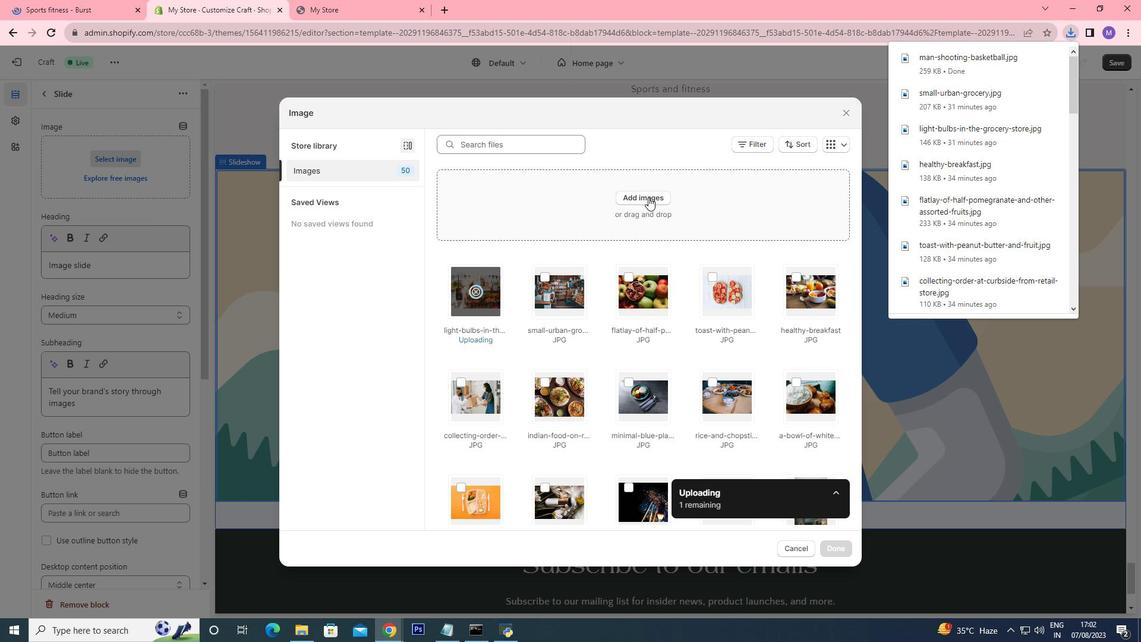 
Action: Mouse pressed left at (648, 197)
Screenshot: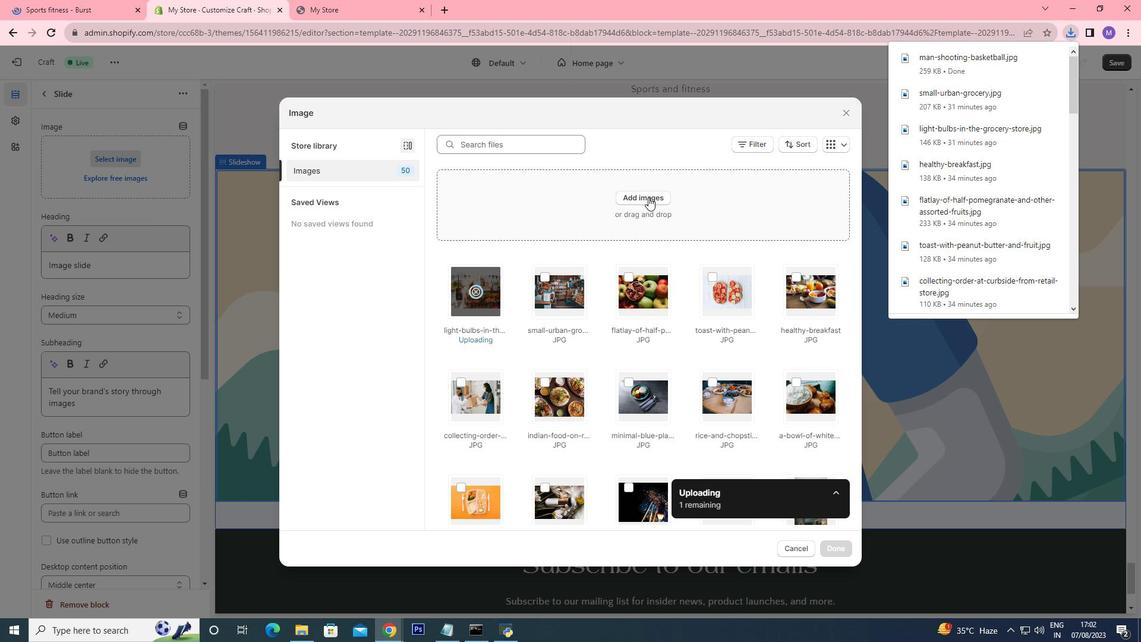 
Action: Mouse moved to (183, 99)
Screenshot: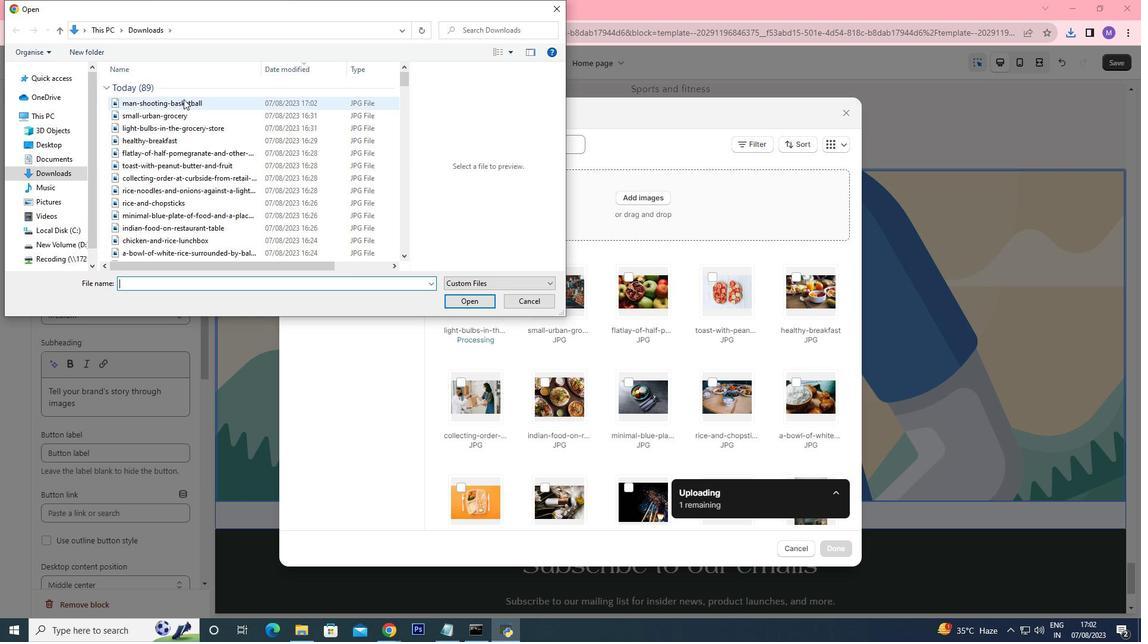 
Action: Mouse pressed left at (183, 99)
Screenshot: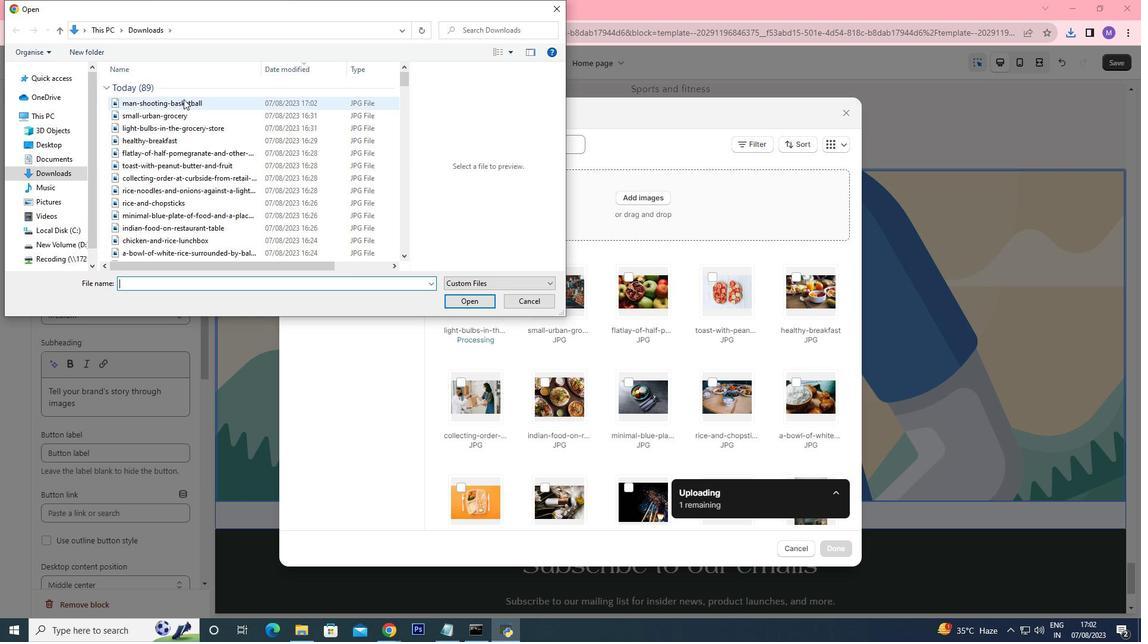 
Action: Mouse moved to (475, 293)
Screenshot: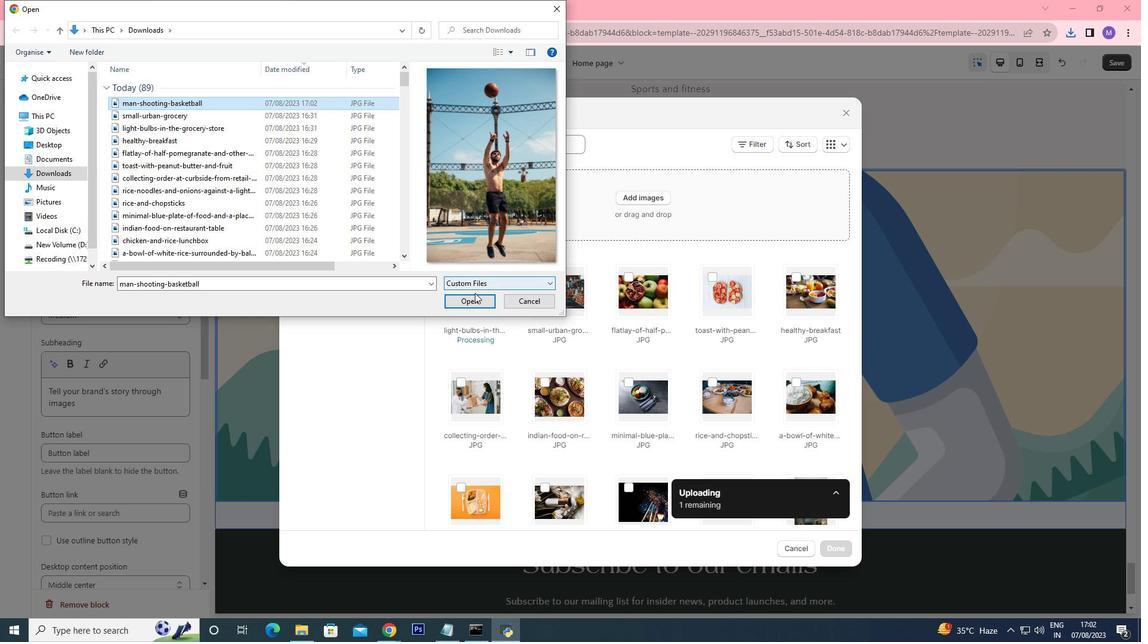 
Action: Mouse pressed left at (475, 293)
Screenshot: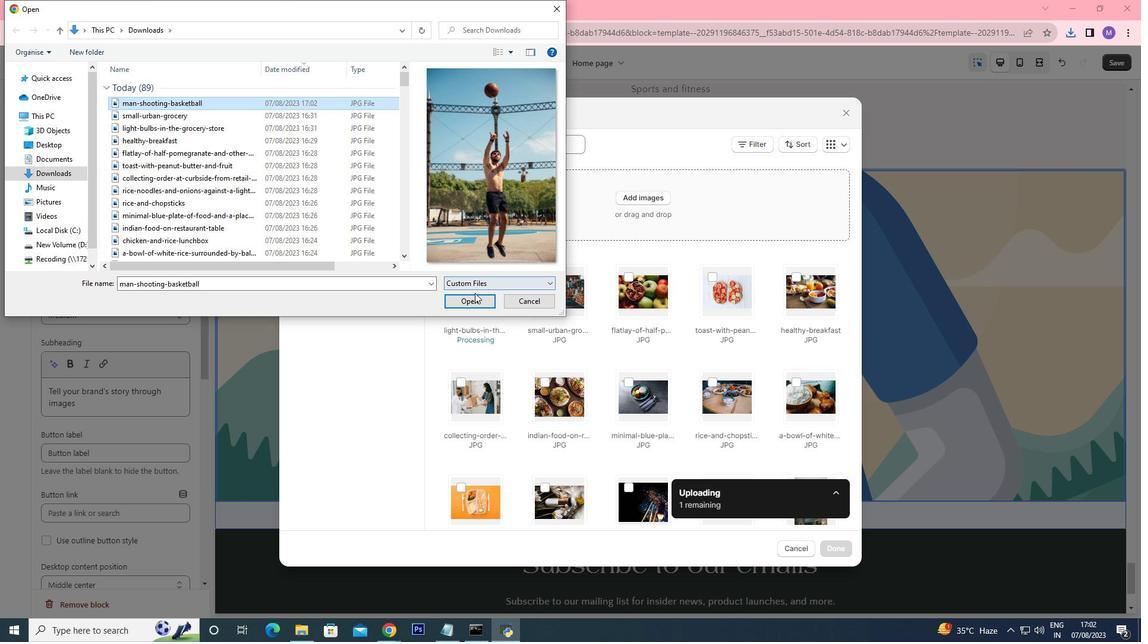 
Action: Mouse moved to (475, 293)
Screenshot: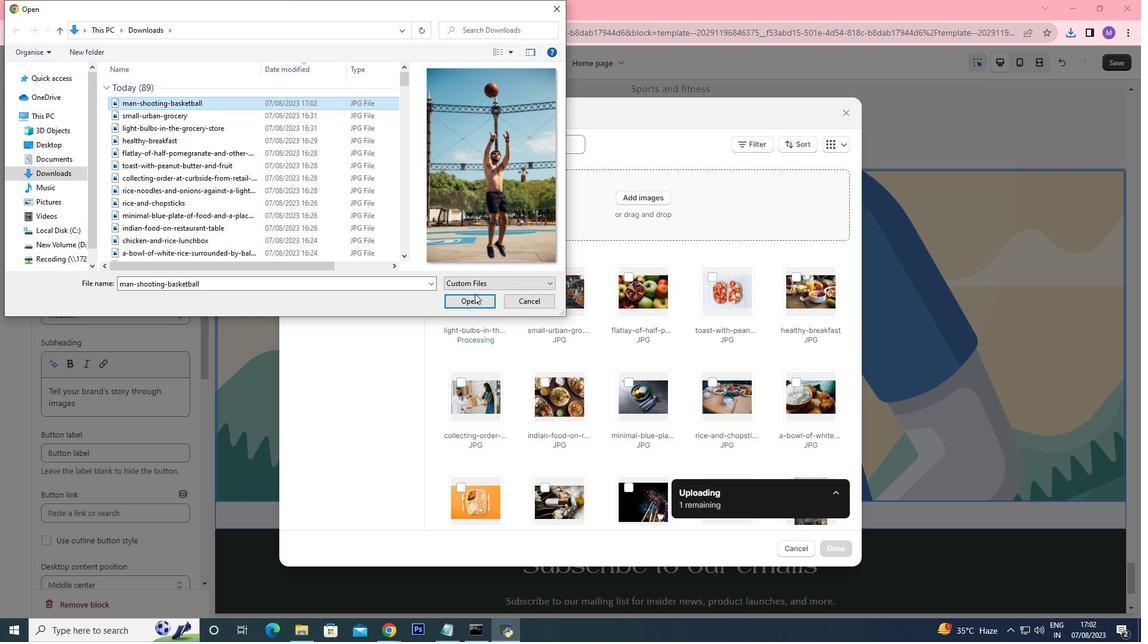 
Action: Mouse pressed left at (475, 293)
Screenshot: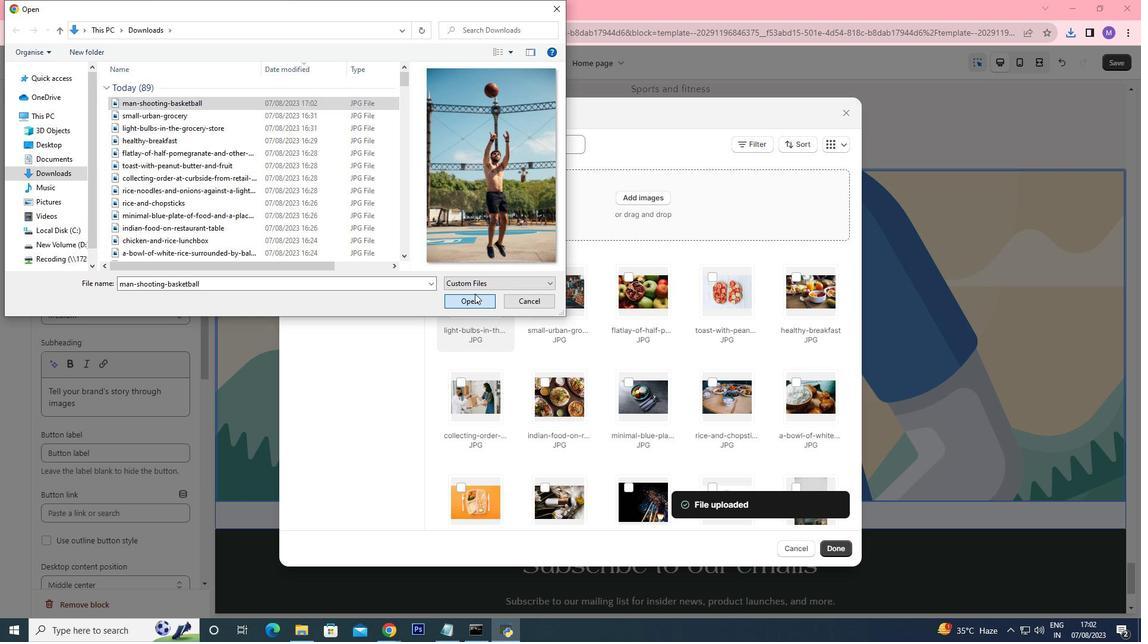 
Action: Mouse moved to (840, 545)
Screenshot: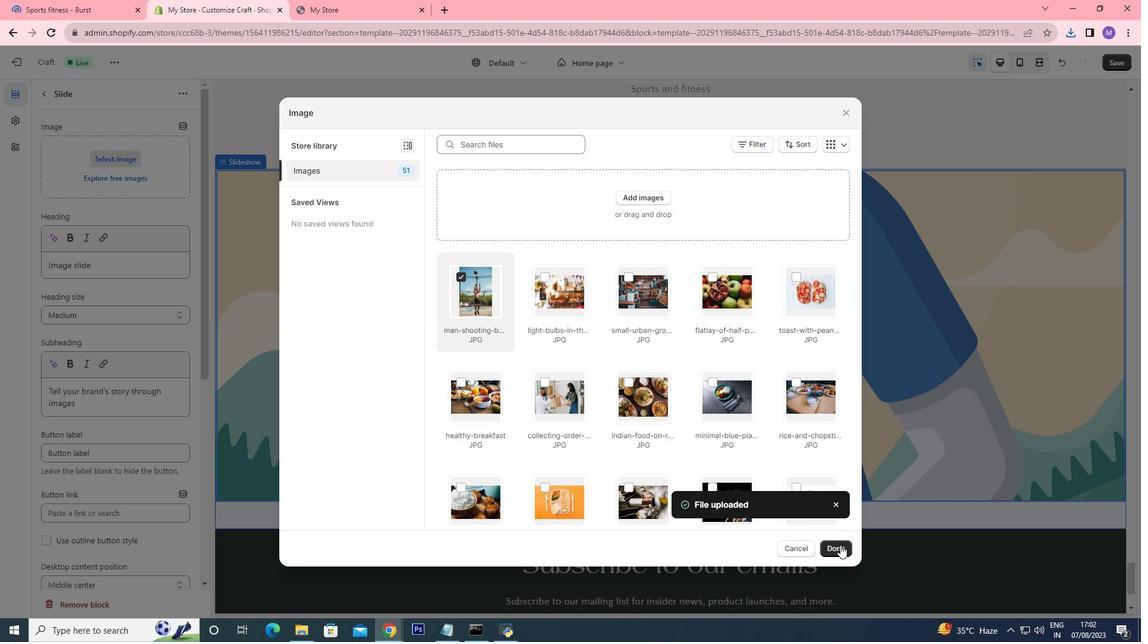 
Action: Mouse pressed left at (840, 545)
Screenshot: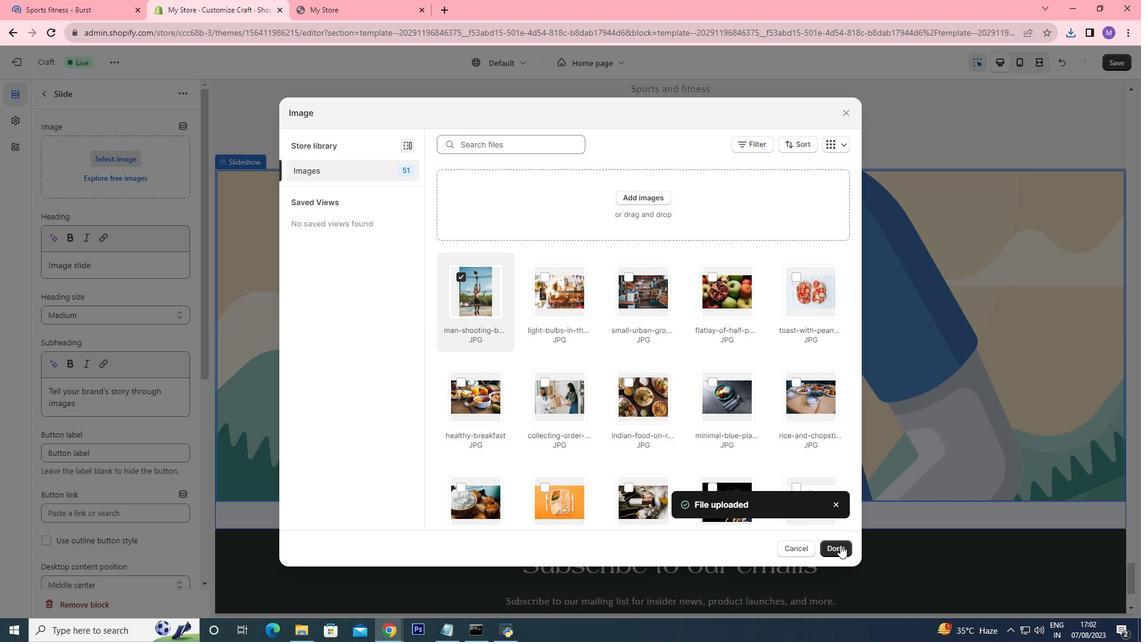 
Action: Mouse moved to (699, 518)
Screenshot: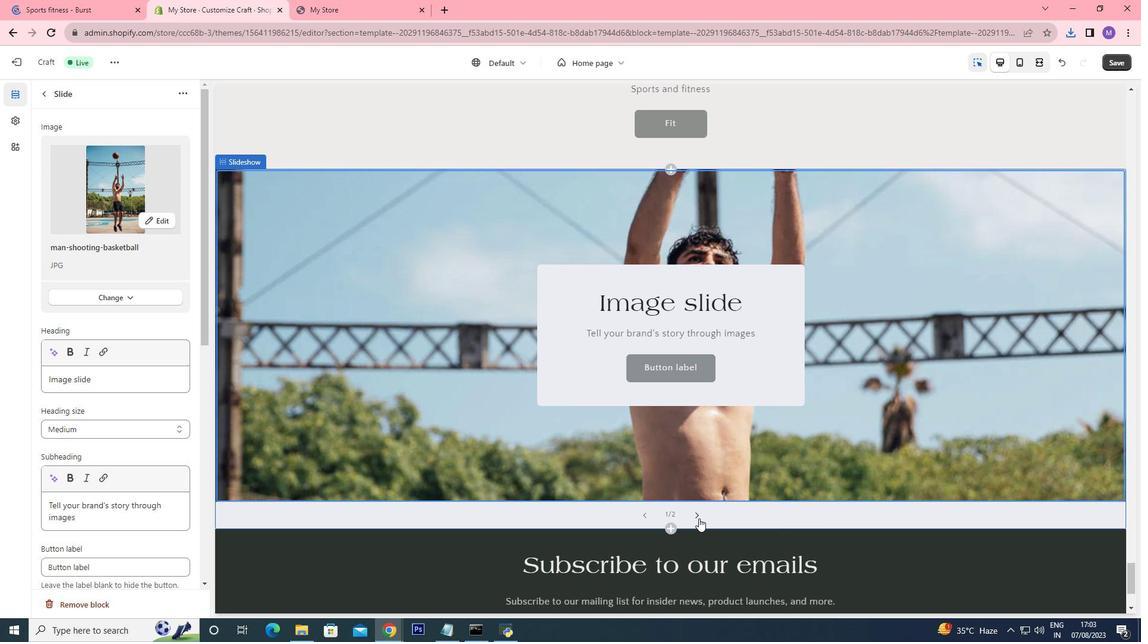 
Action: Mouse pressed left at (699, 518)
Screenshot: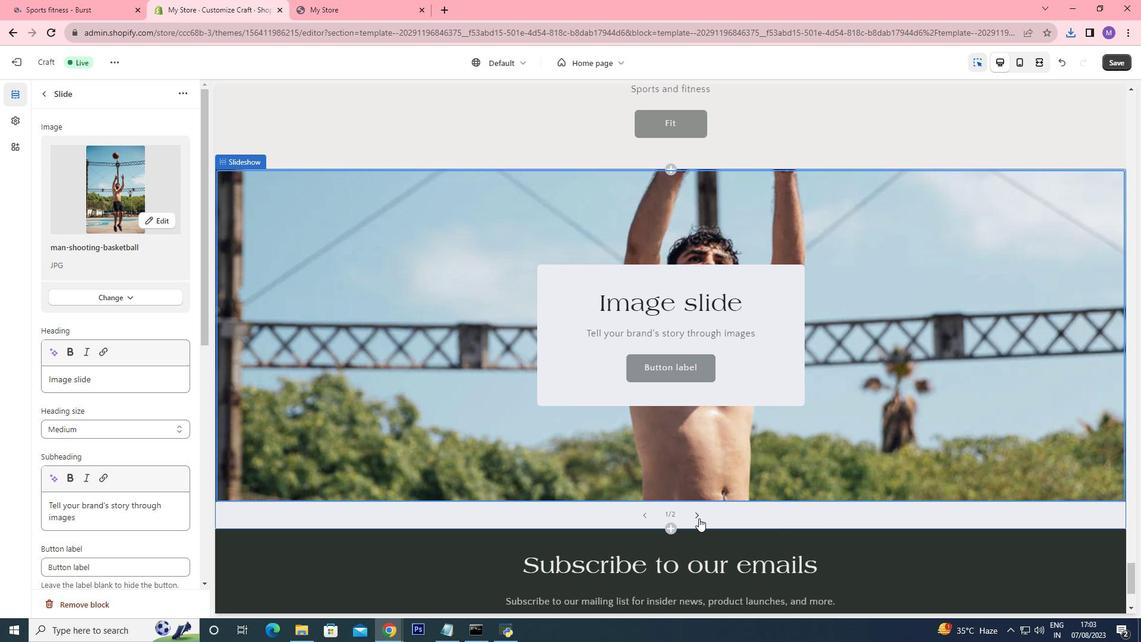 
Action: Mouse moved to (434, 290)
Screenshot: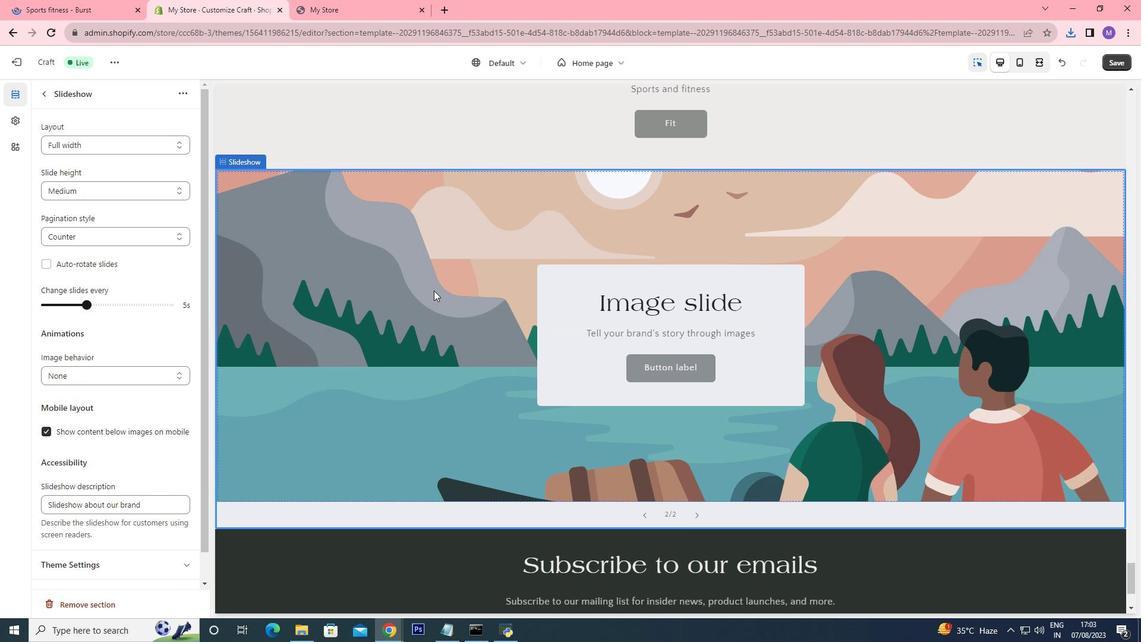 
Action: Mouse pressed left at (434, 290)
Screenshot: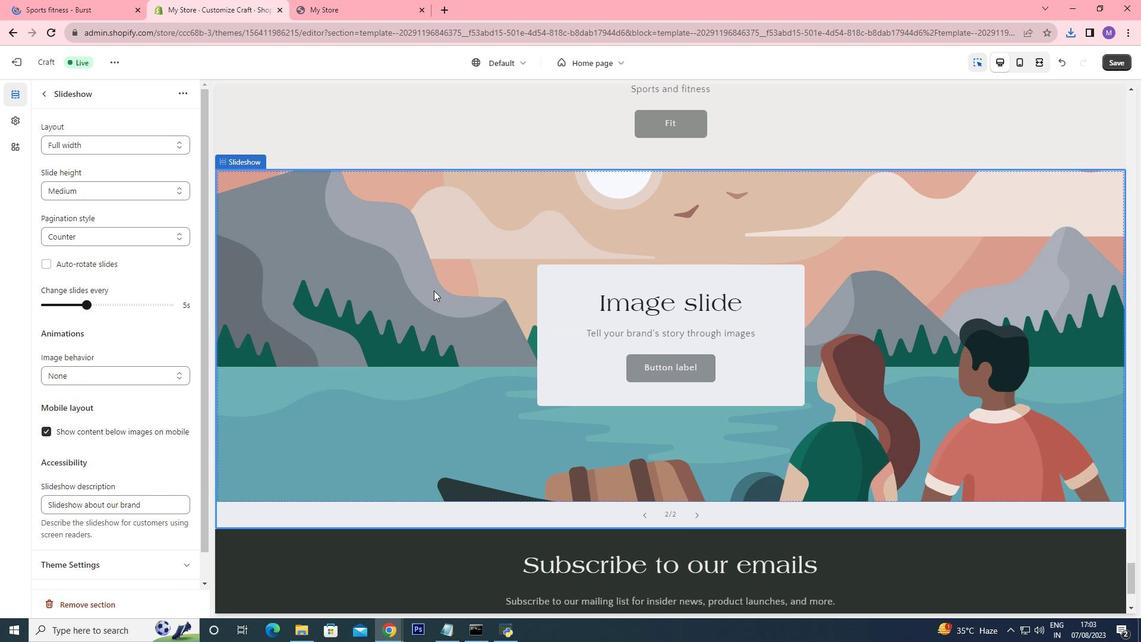 
Action: Mouse moved to (103, 151)
Screenshot: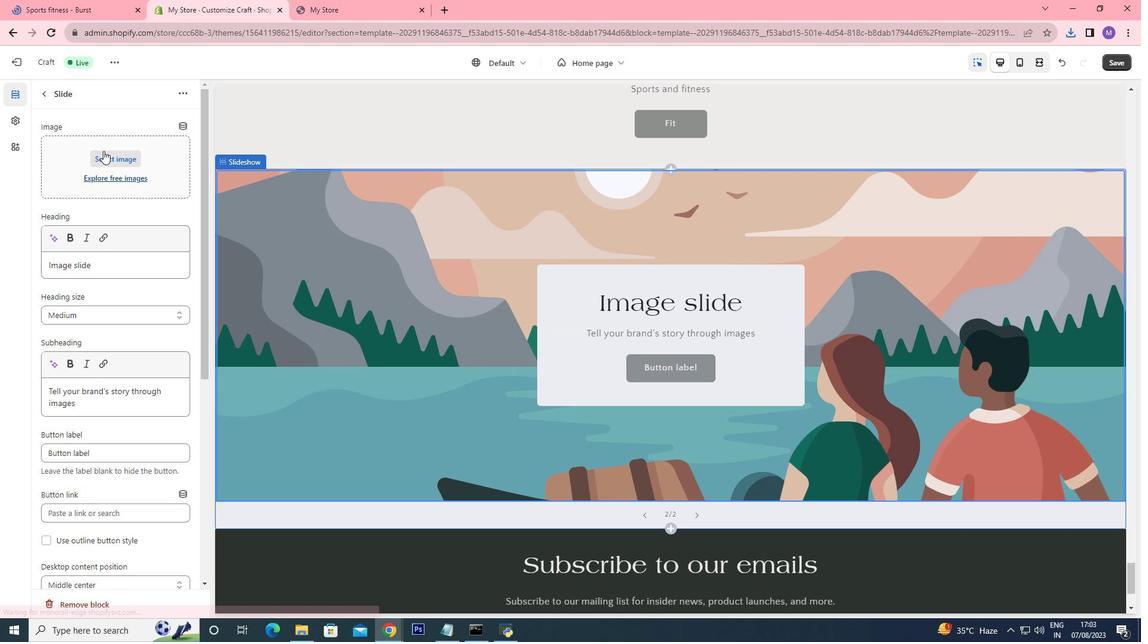 
Action: Mouse pressed left at (103, 151)
Screenshot: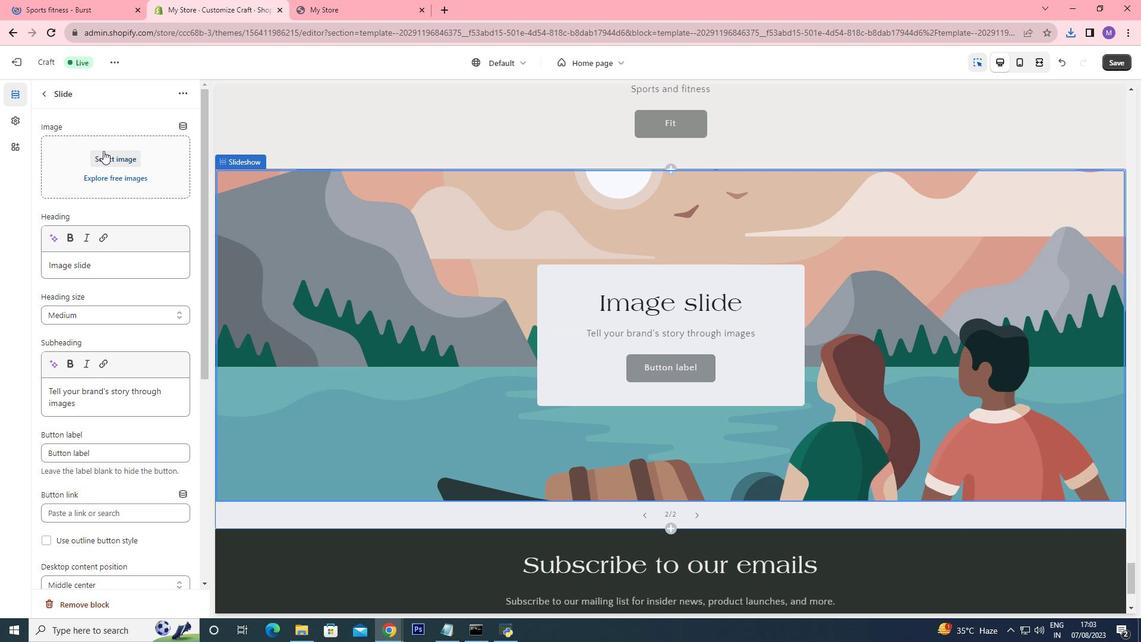 
Action: Mouse moved to (117, 175)
Screenshot: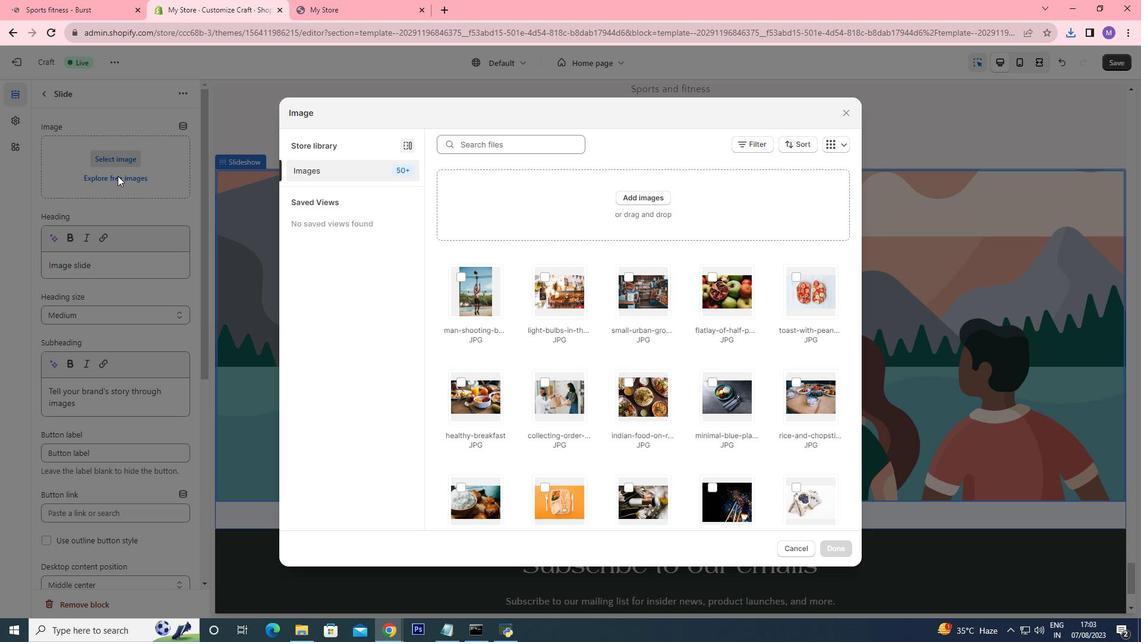 
Action: Mouse pressed left at (117, 175)
Screenshot: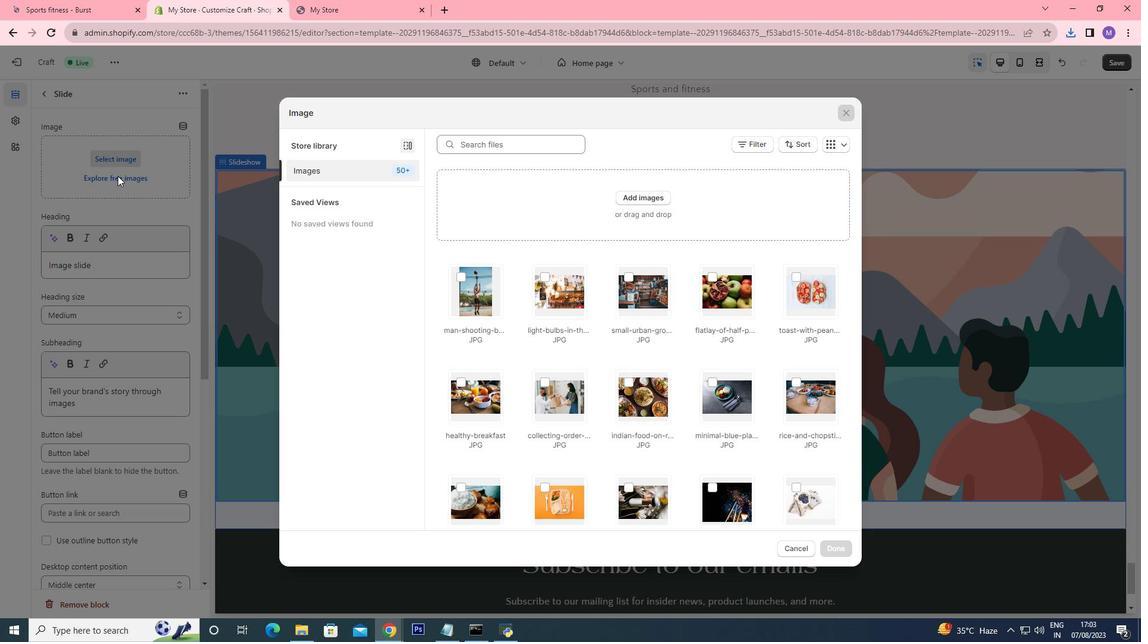 
Action: Mouse moved to (126, 175)
Screenshot: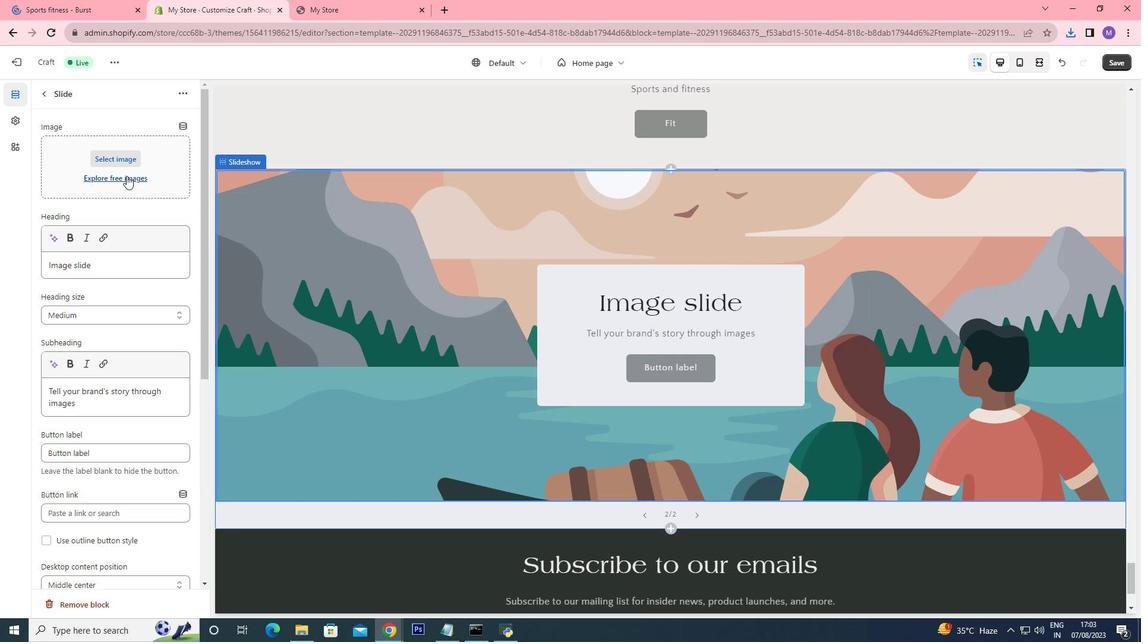 
Action: Mouse pressed left at (126, 175)
Screenshot: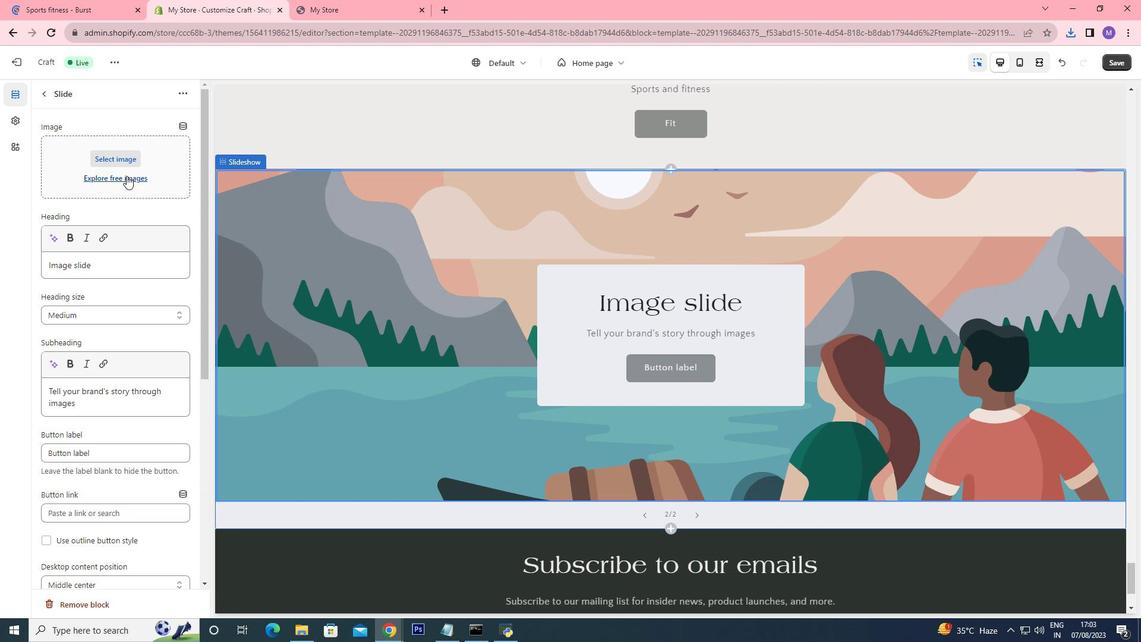 
Action: Mouse moved to (156, 355)
Screenshot: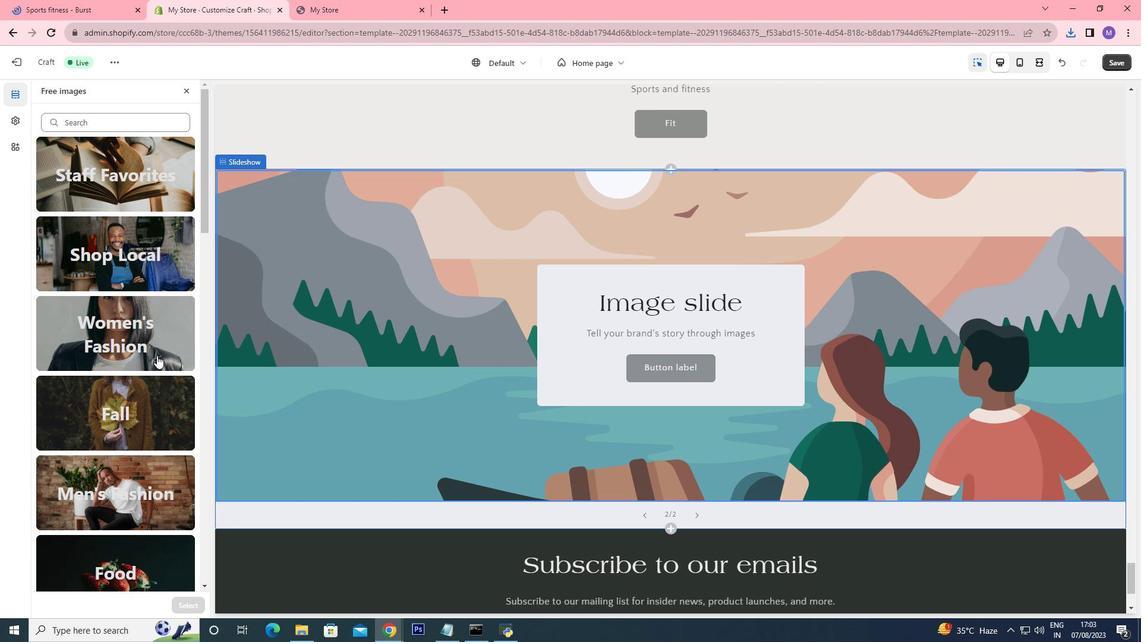 
Action: Mouse scrolled (156, 354) with delta (0, 0)
Screenshot: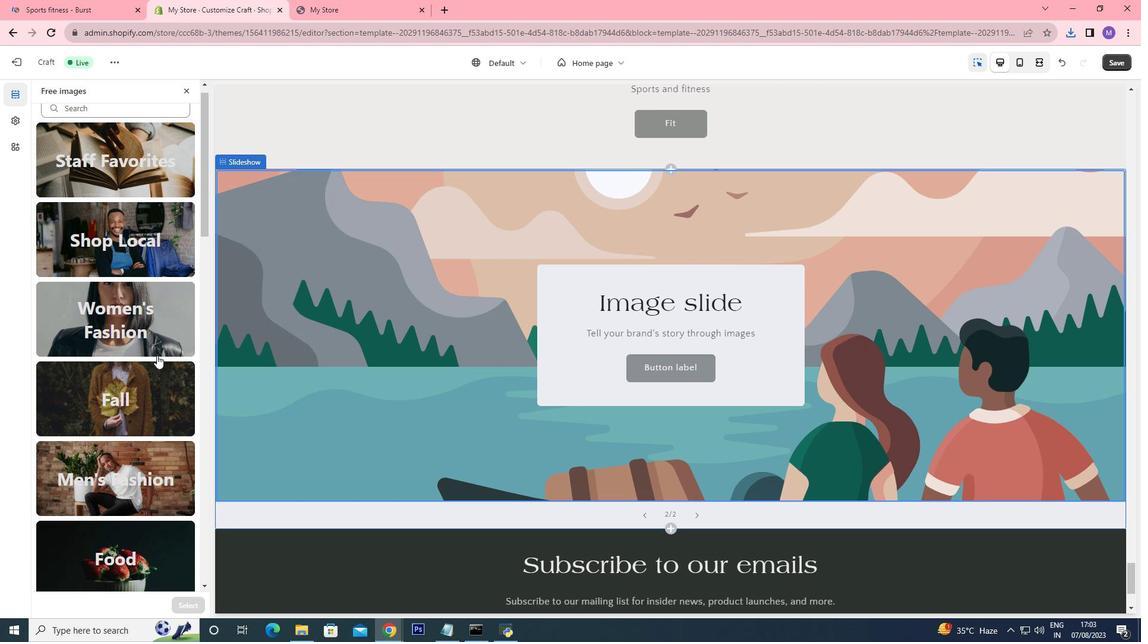
Action: Mouse scrolled (156, 354) with delta (0, 0)
Screenshot: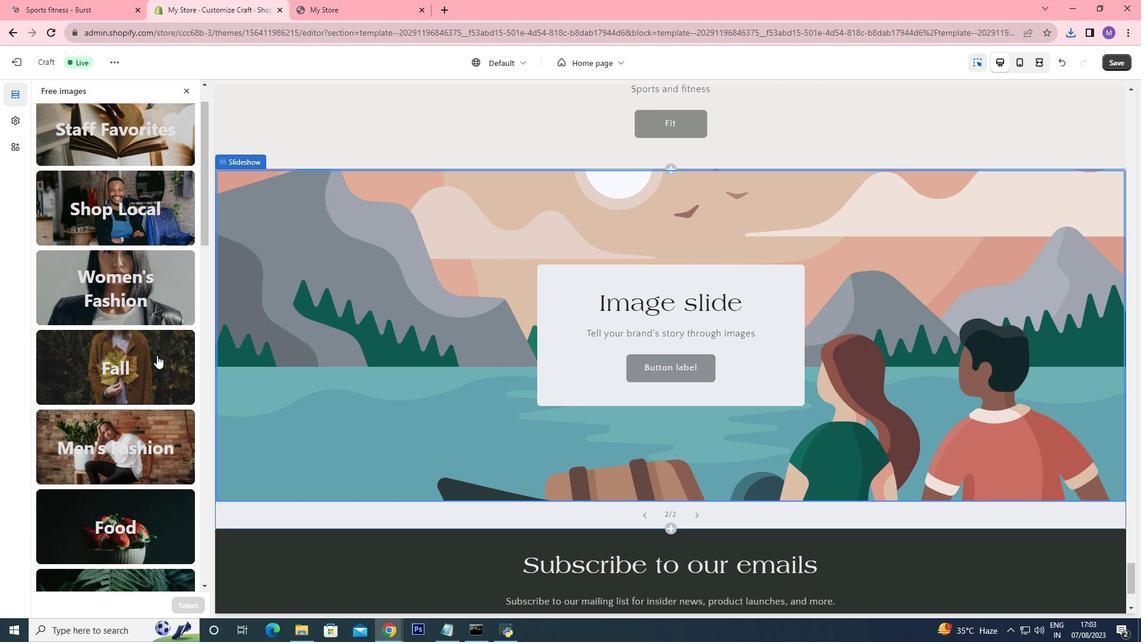
Action: Mouse scrolled (156, 354) with delta (0, 0)
Screenshot: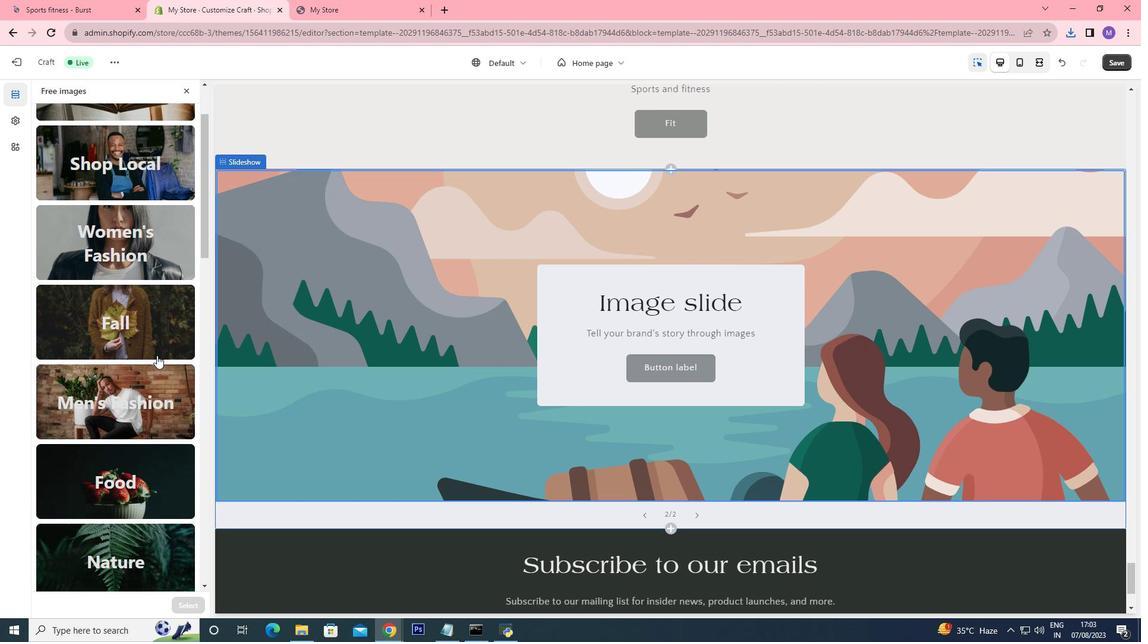 
Action: Mouse scrolled (156, 354) with delta (0, 0)
Screenshot: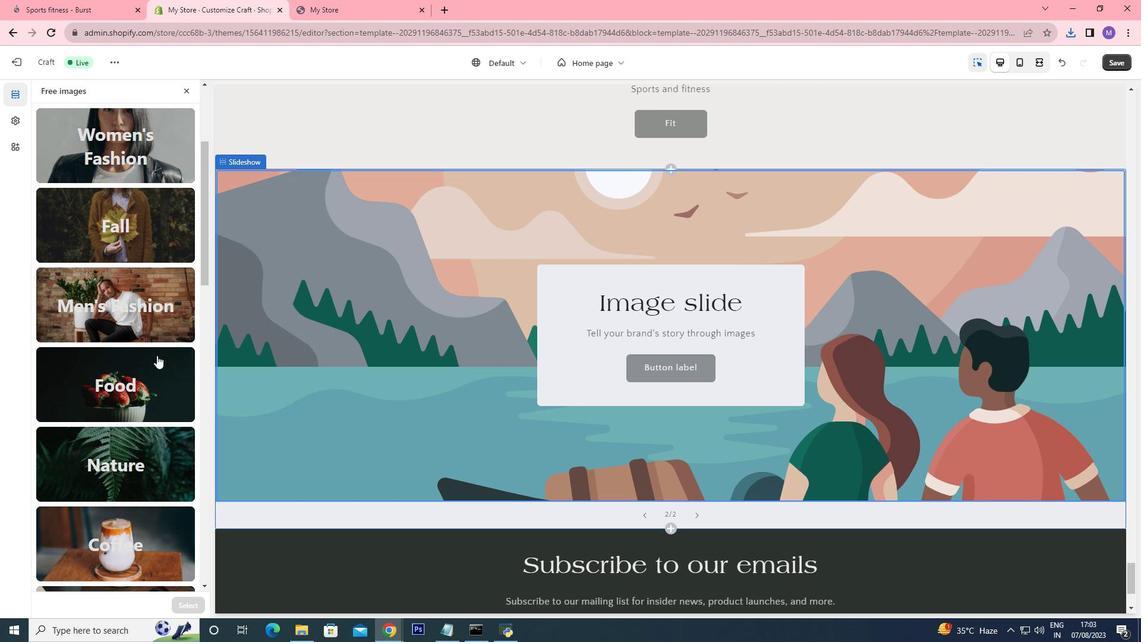 
Action: Mouse scrolled (156, 354) with delta (0, 0)
Screenshot: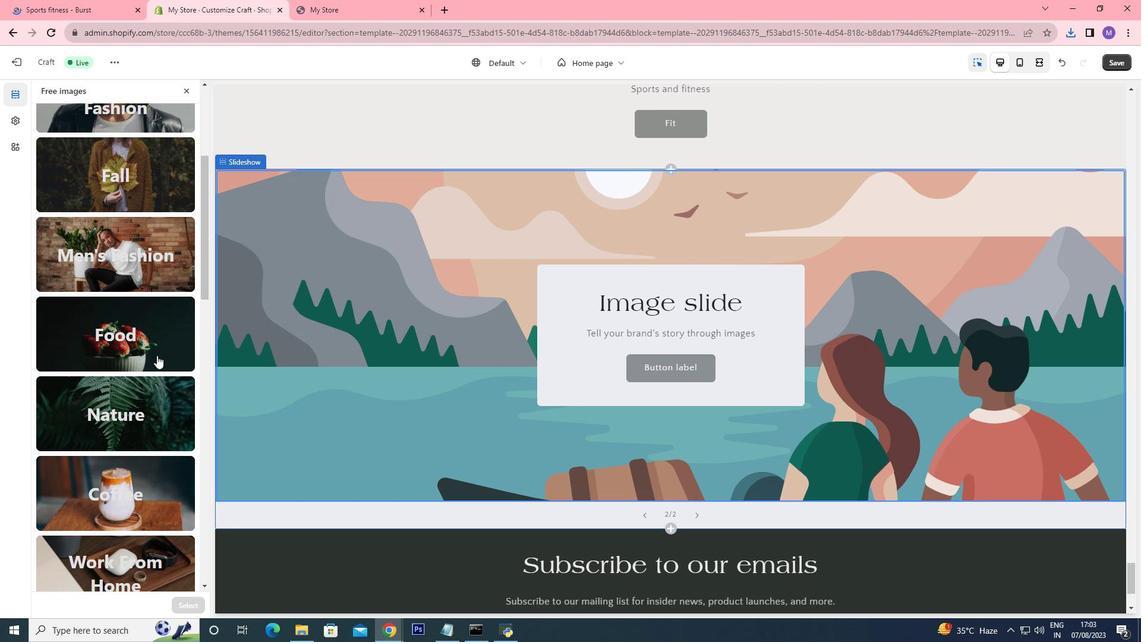 
Action: Mouse scrolled (156, 354) with delta (0, 0)
Screenshot: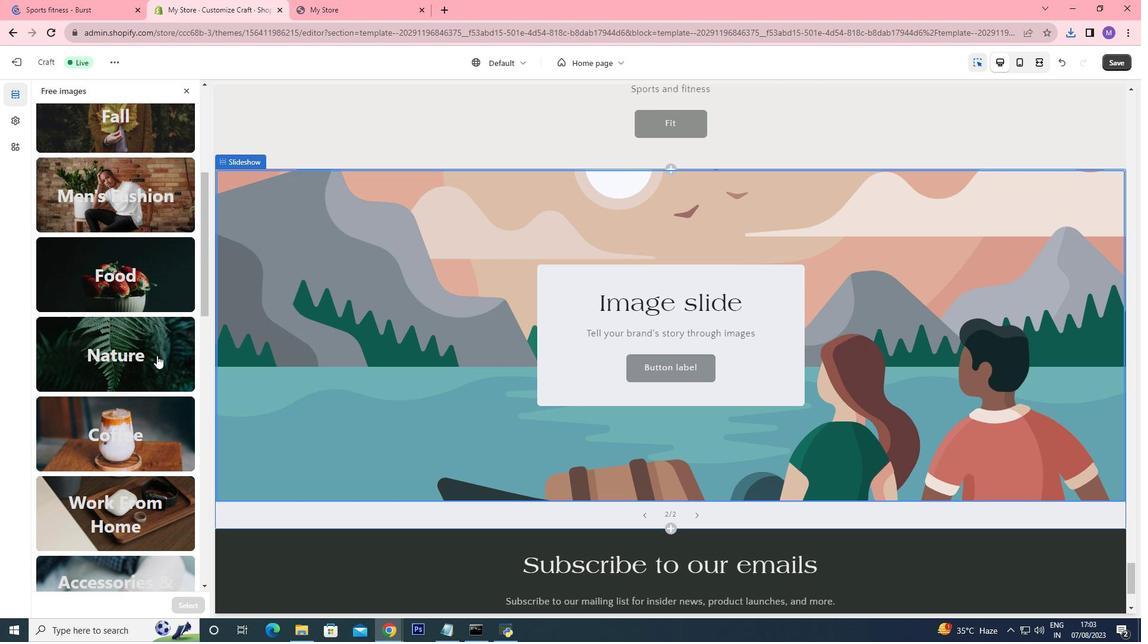 
Action: Mouse scrolled (156, 354) with delta (0, 0)
Screenshot: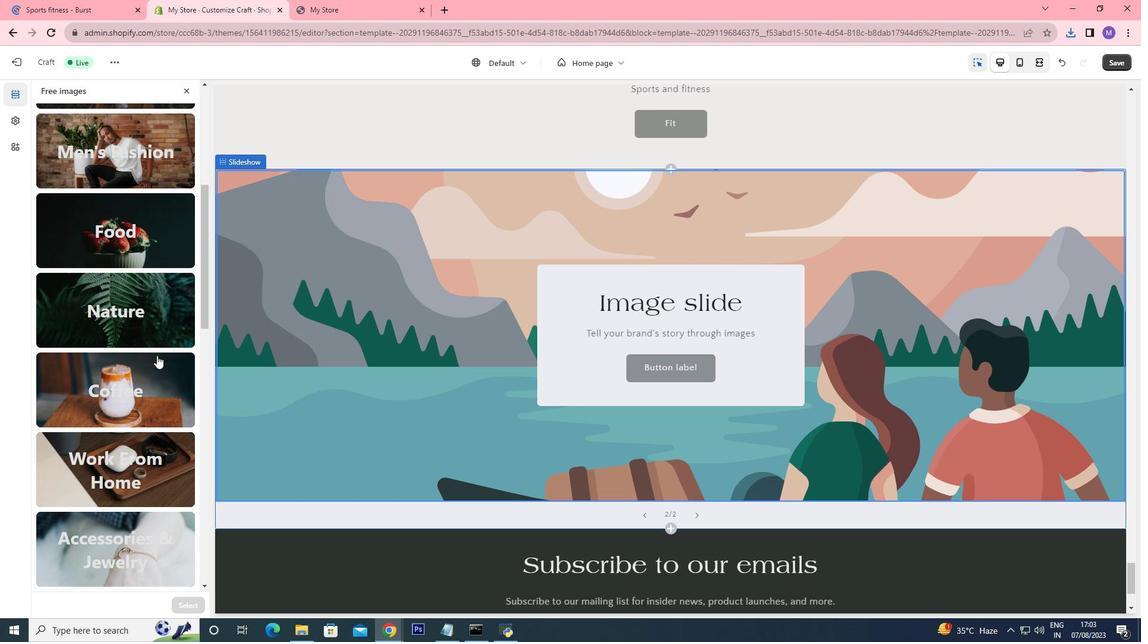 
Action: Mouse scrolled (156, 354) with delta (0, 0)
Screenshot: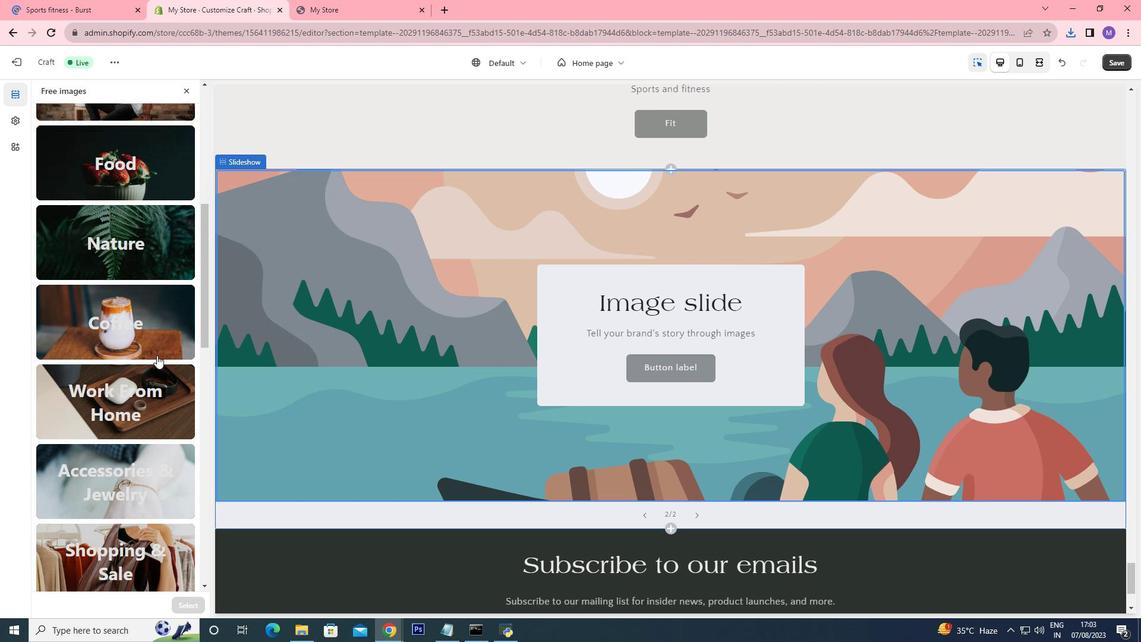 
Action: Mouse scrolled (156, 354) with delta (0, 0)
Screenshot: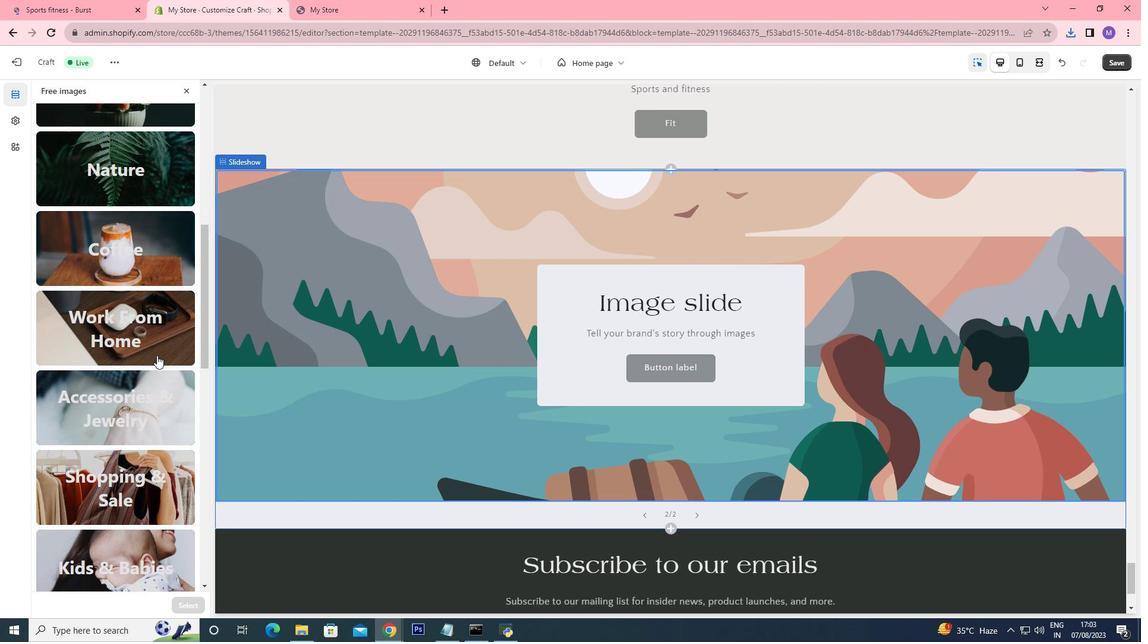 
Action: Mouse scrolled (156, 354) with delta (0, 0)
Screenshot: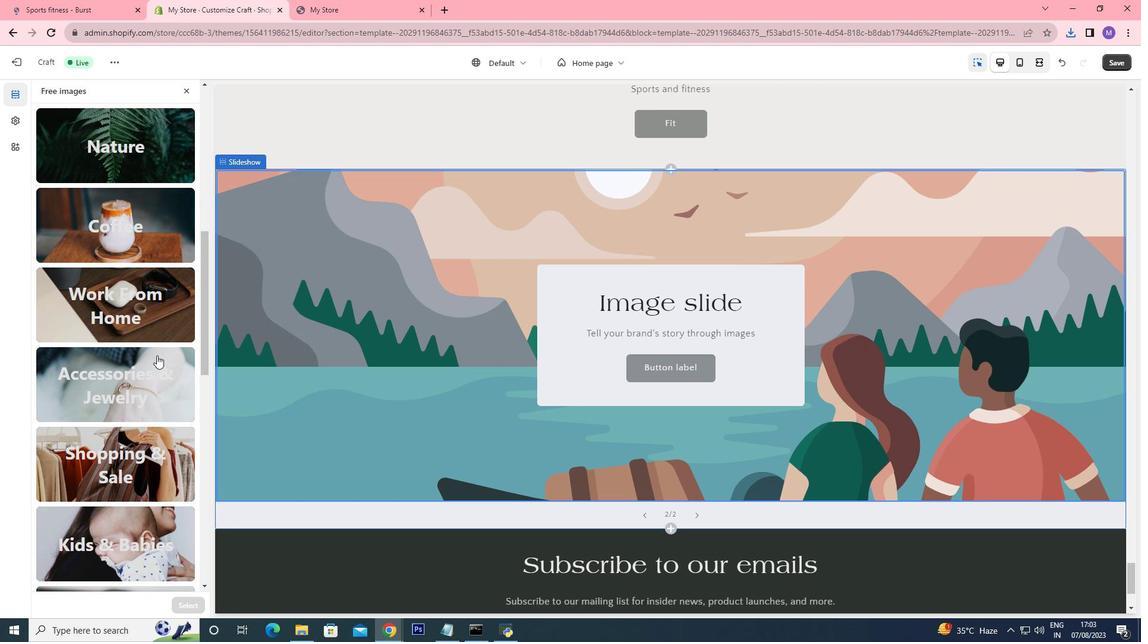 
Action: Mouse scrolled (156, 354) with delta (0, 0)
Screenshot: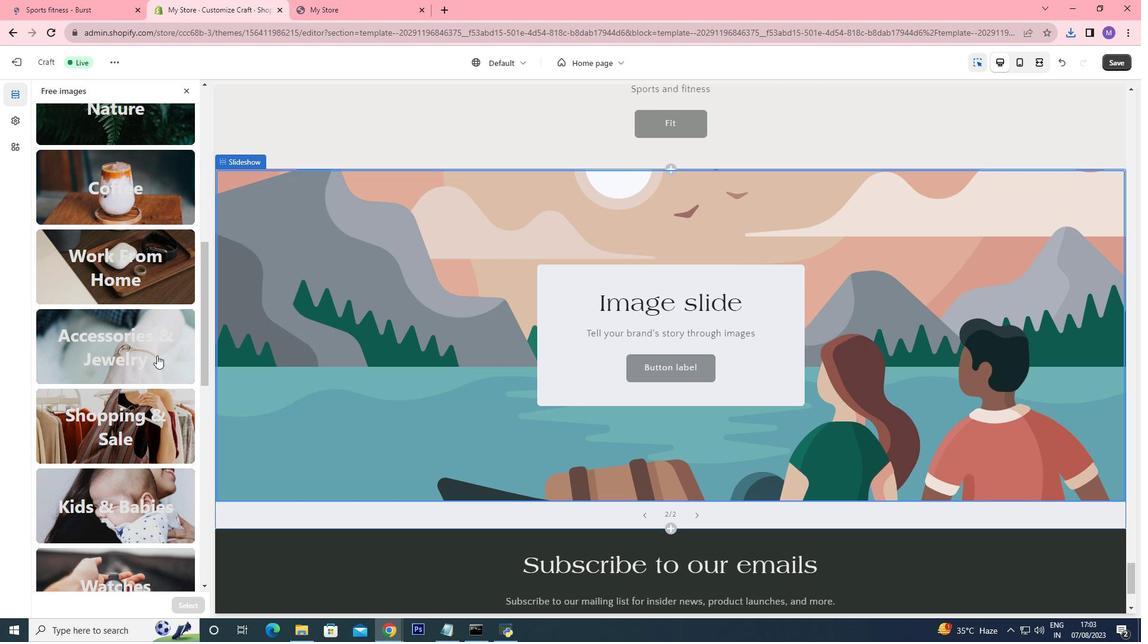 
Action: Mouse scrolled (156, 354) with delta (0, 0)
Screenshot: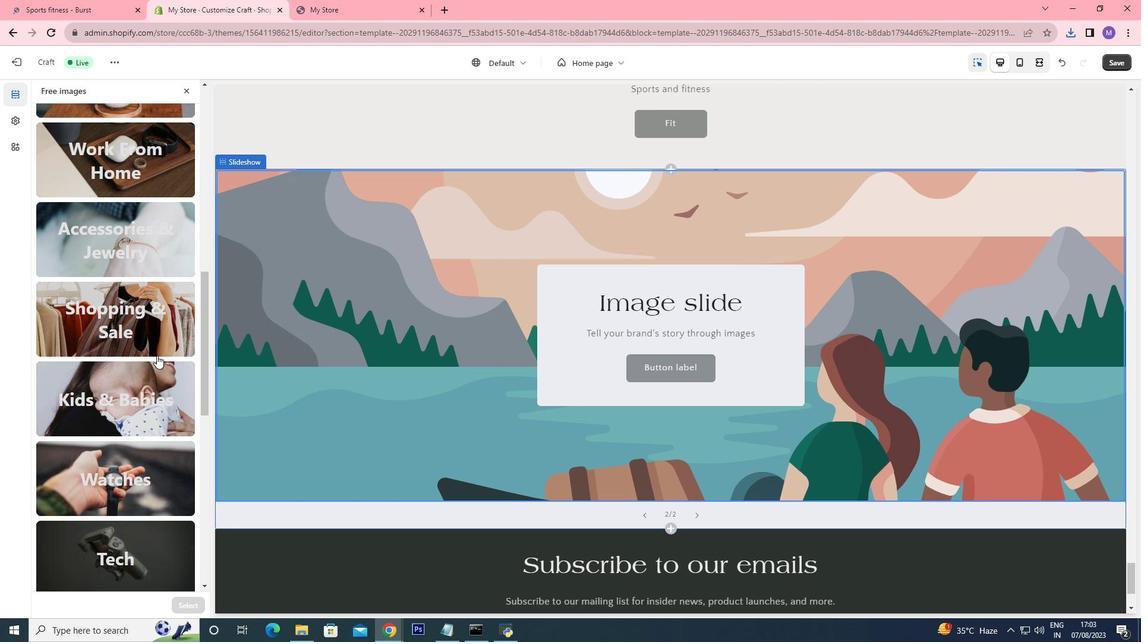 
Action: Mouse scrolled (156, 354) with delta (0, 0)
Screenshot: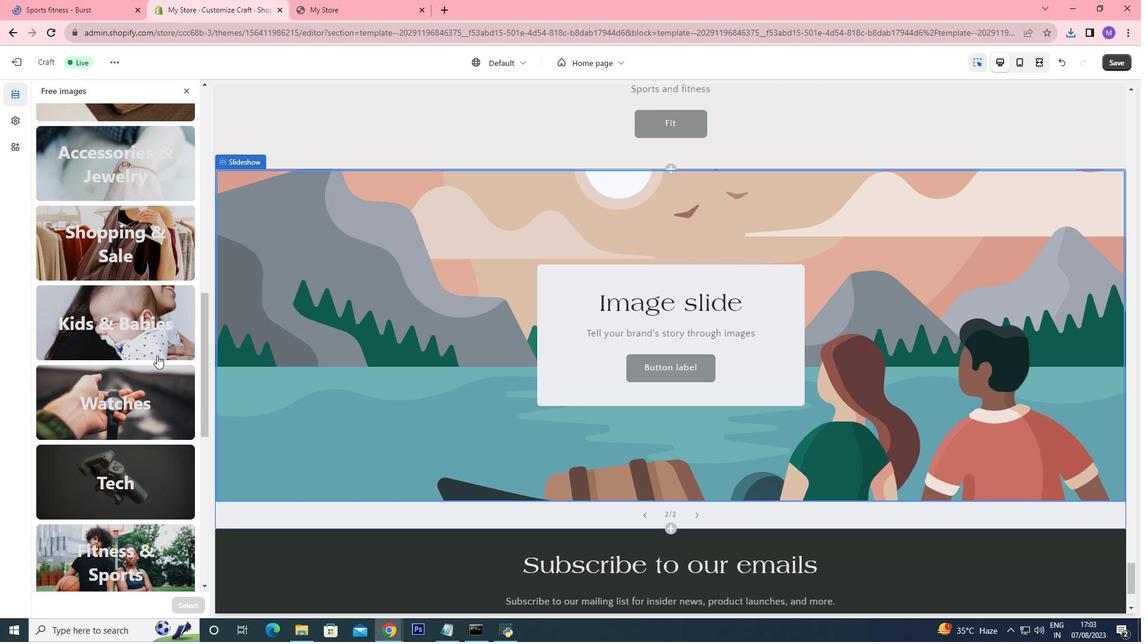 
Action: Mouse scrolled (156, 354) with delta (0, 0)
Screenshot: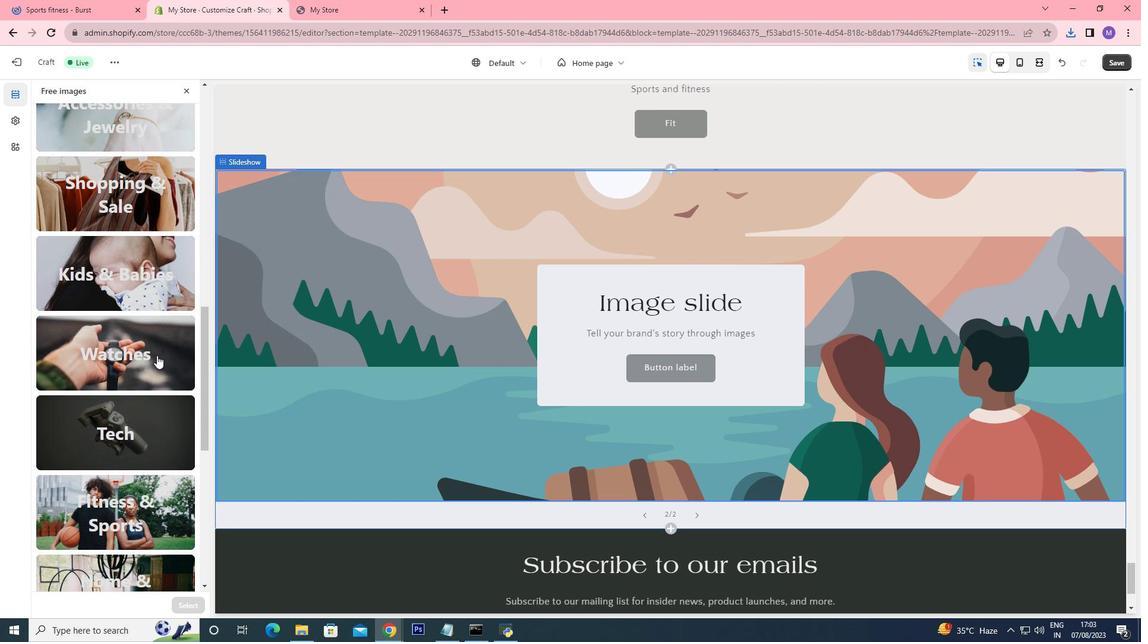 
Action: Mouse scrolled (156, 354) with delta (0, 0)
Screenshot: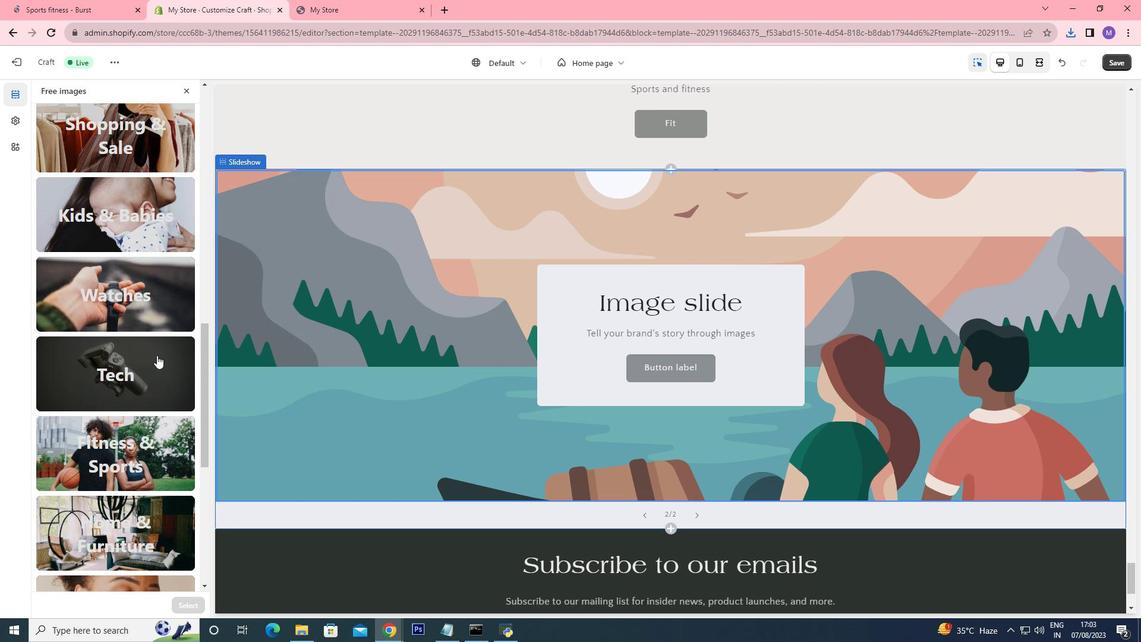 
Action: Mouse scrolled (156, 354) with delta (0, 0)
Screenshot: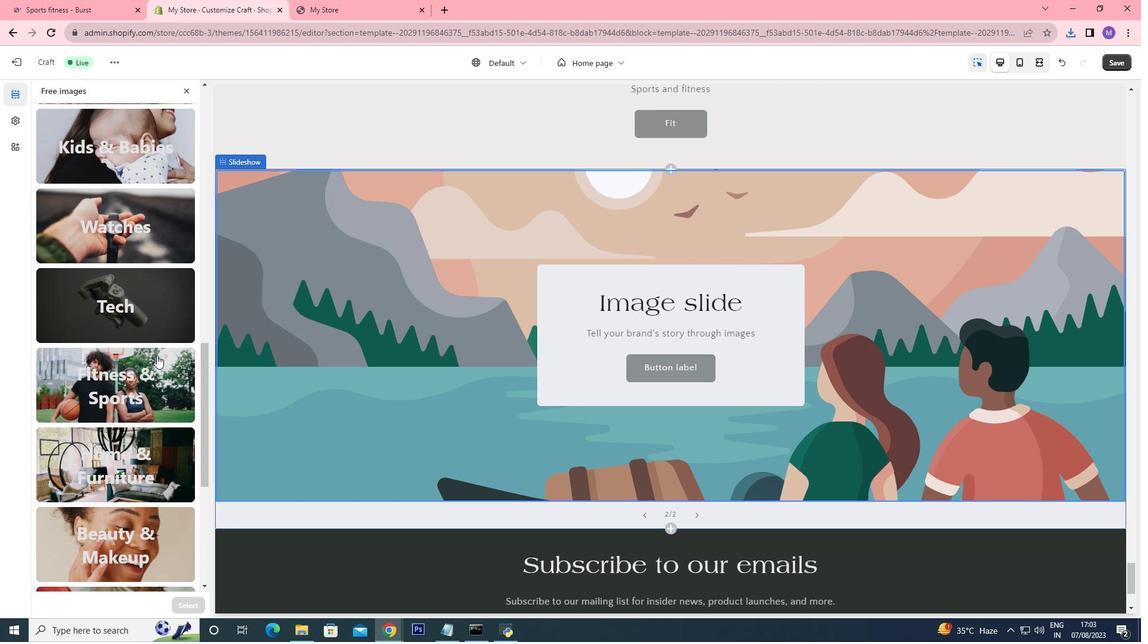 
Action: Mouse scrolled (156, 354) with delta (0, 0)
Screenshot: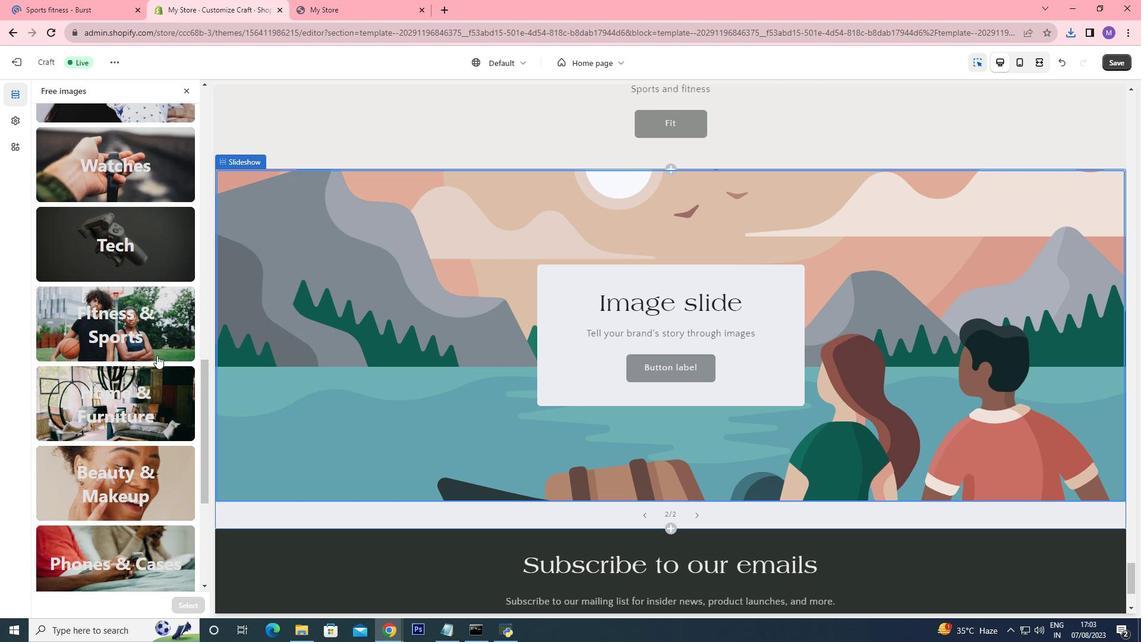 
Action: Mouse scrolled (156, 354) with delta (0, 0)
Screenshot: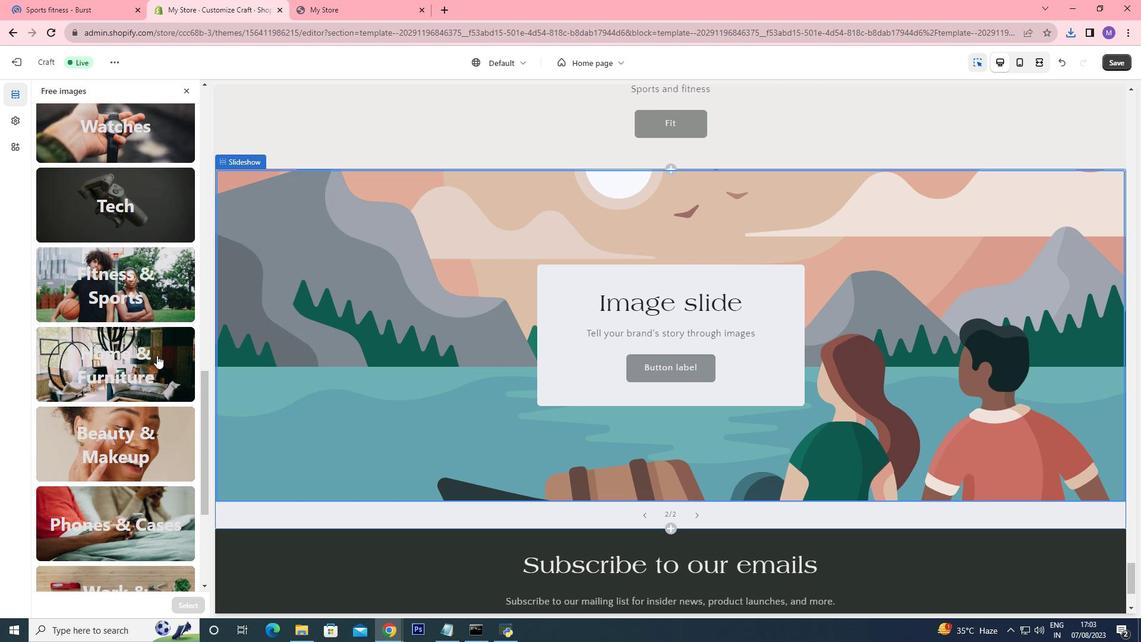 
Action: Mouse scrolled (156, 354) with delta (0, 0)
Screenshot: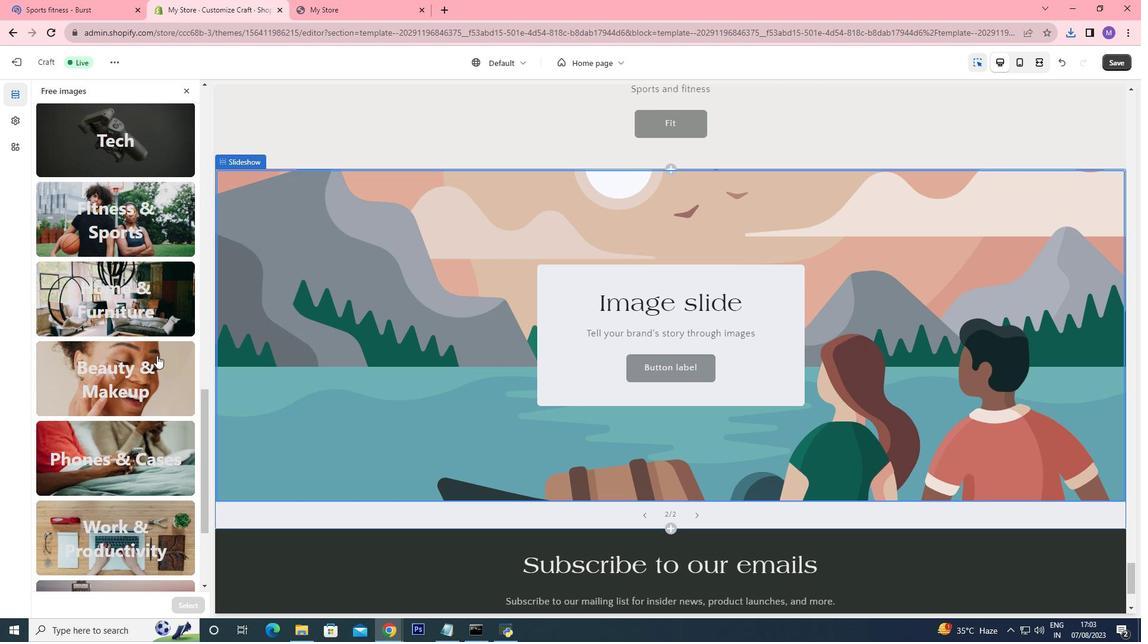 
Action: Mouse scrolled (156, 354) with delta (0, 0)
Screenshot: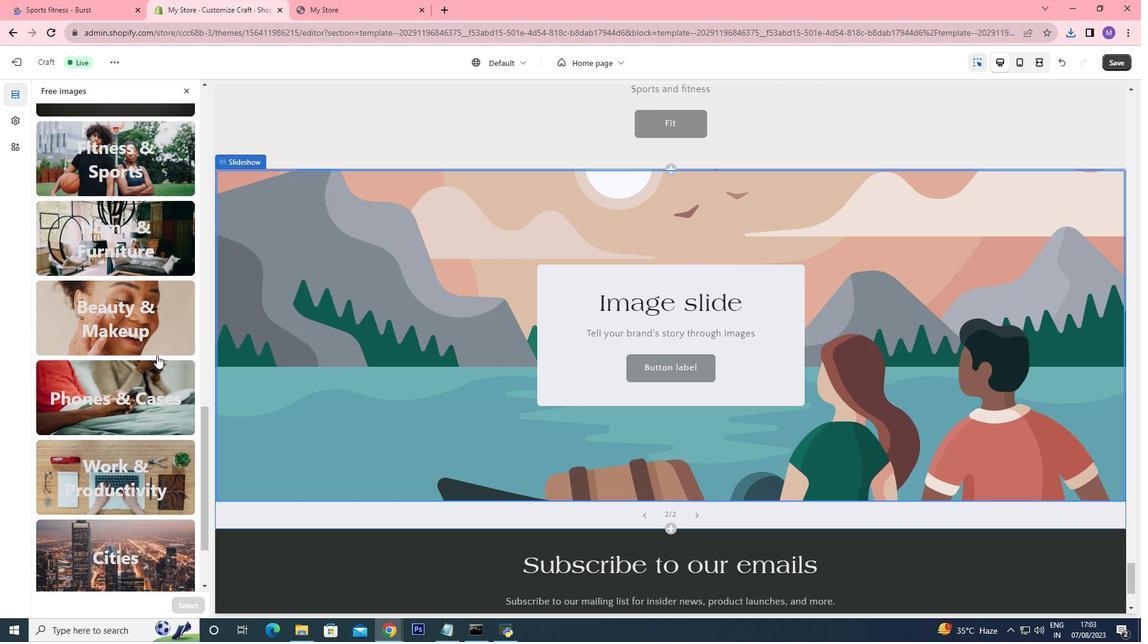 
Action: Mouse scrolled (156, 354) with delta (0, 0)
Screenshot: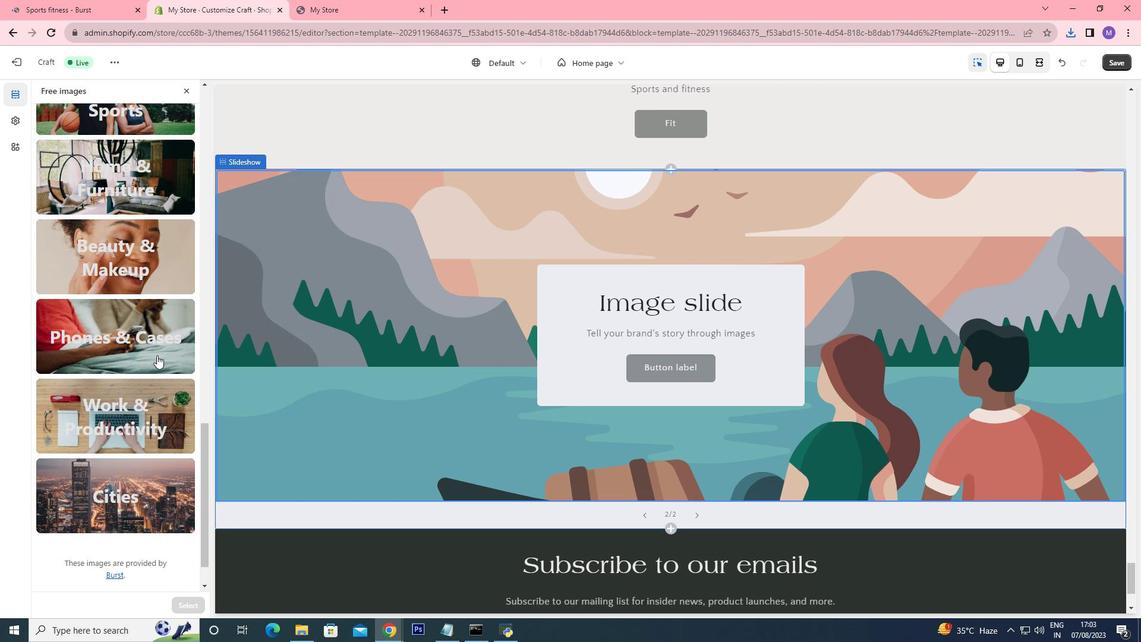 
Action: Mouse scrolled (156, 354) with delta (0, 0)
Screenshot: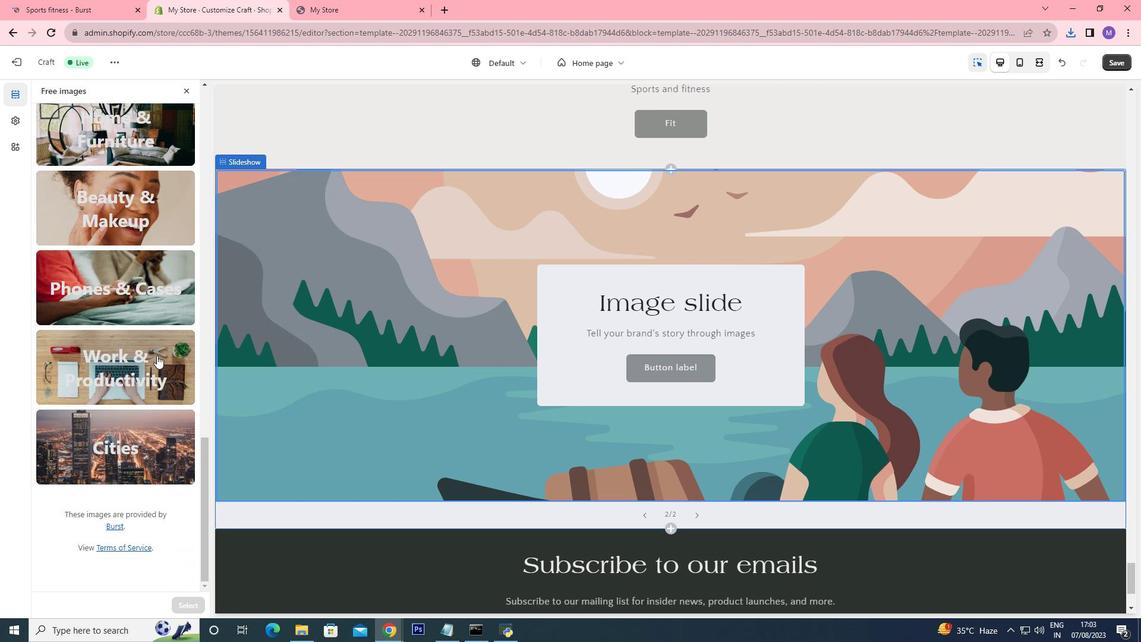 
Action: Mouse scrolled (156, 356) with delta (0, 0)
Screenshot: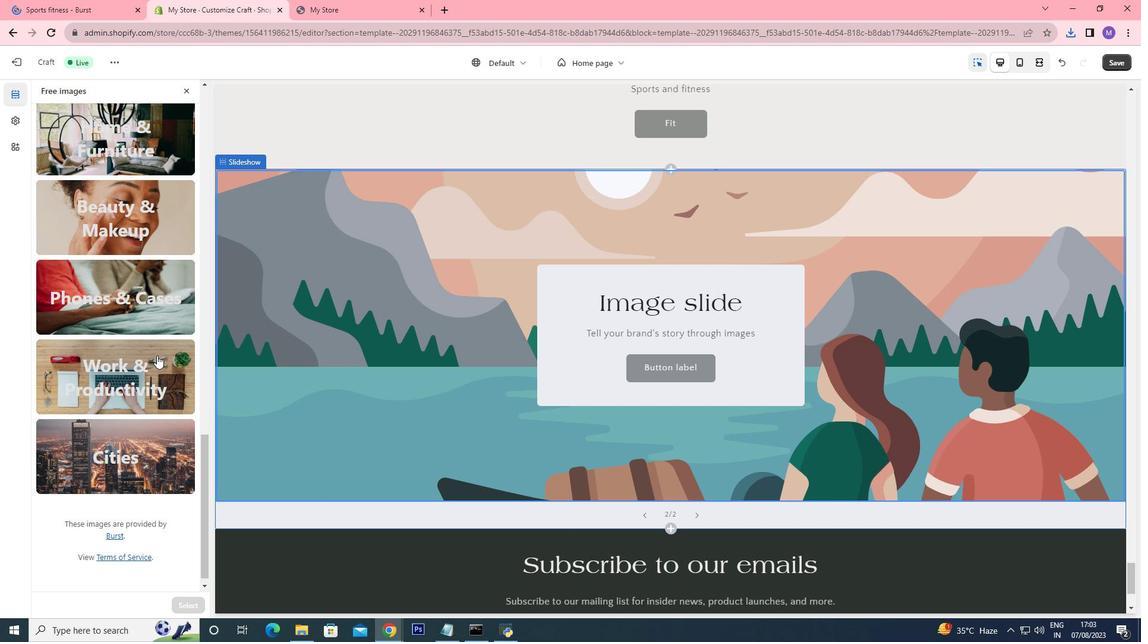 
Action: Mouse scrolled (156, 356) with delta (0, 0)
Screenshot: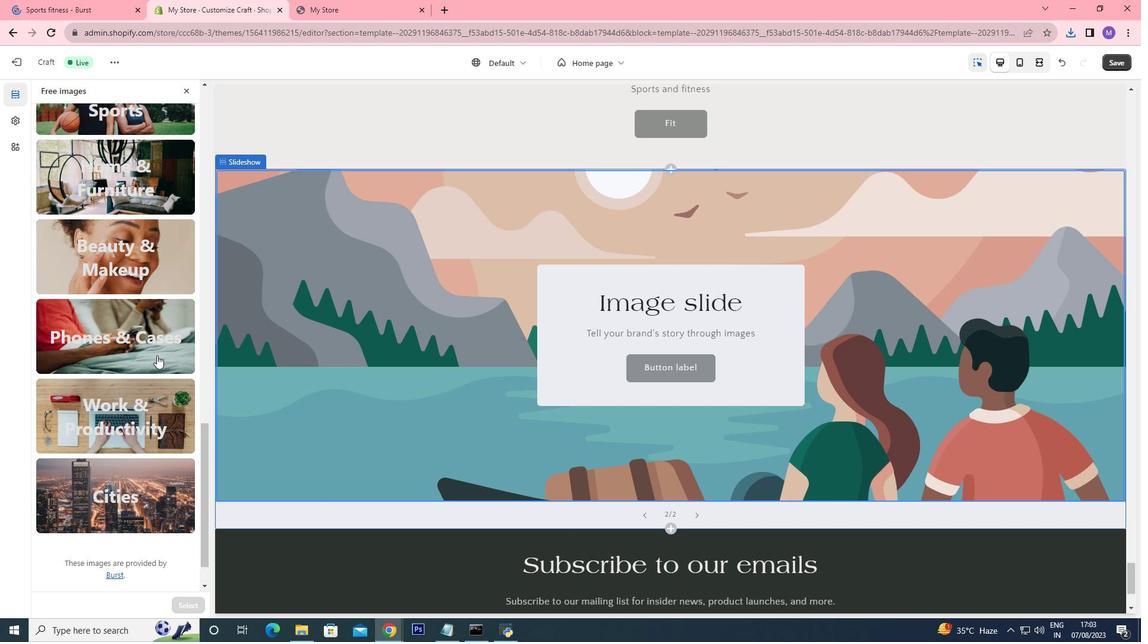 
Action: Mouse scrolled (156, 356) with delta (0, 0)
Screenshot: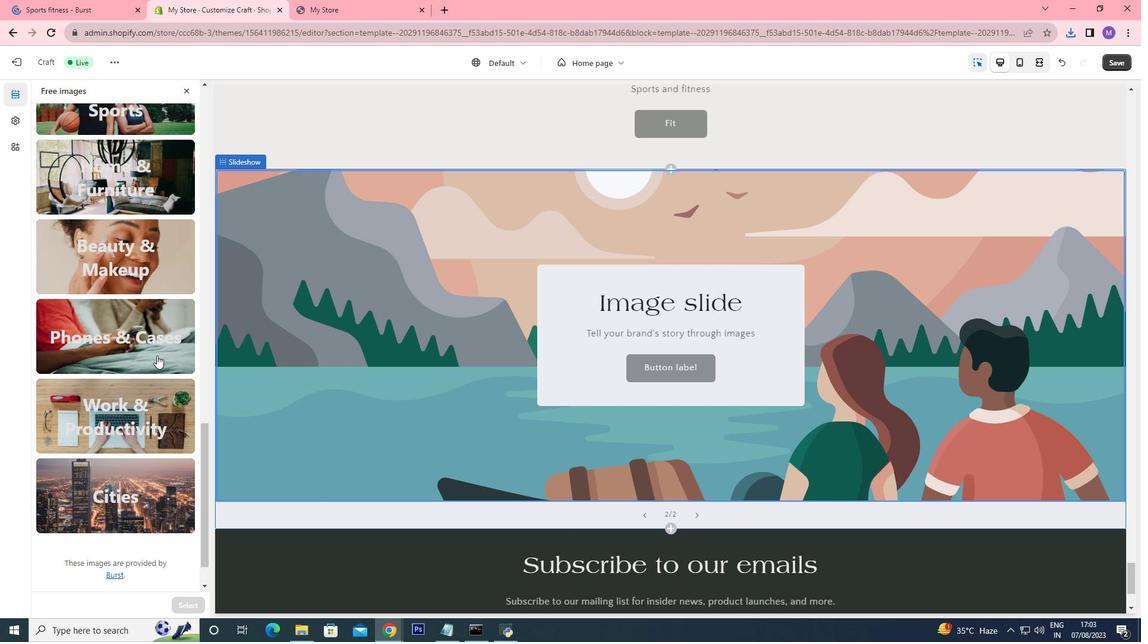 
Action: Mouse scrolled (156, 356) with delta (0, 0)
Screenshot: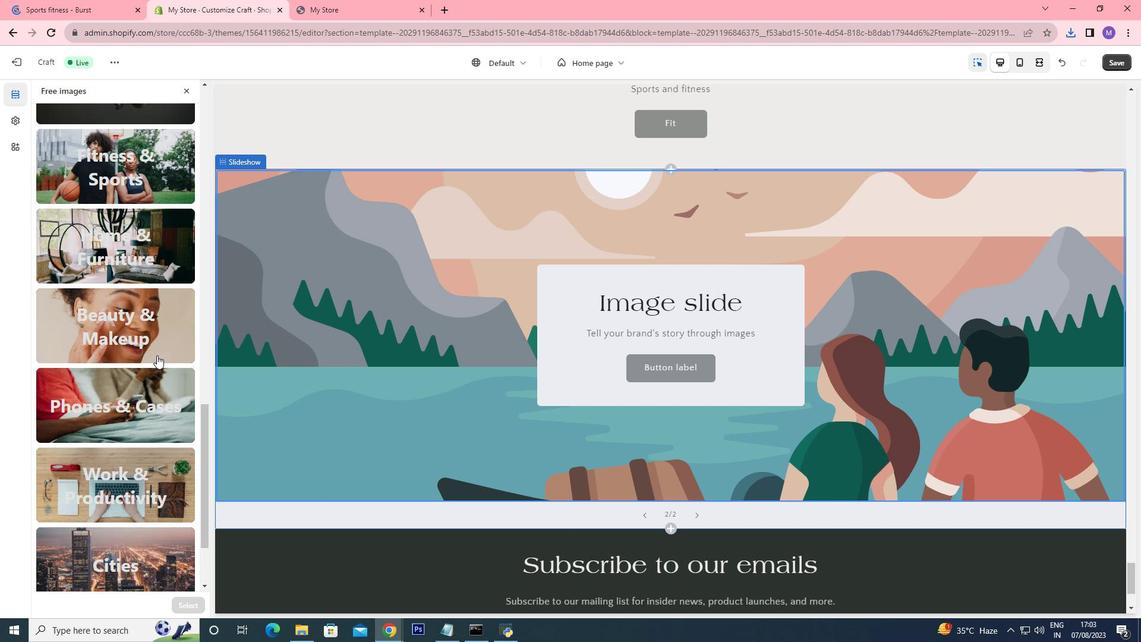 
Action: Mouse moved to (142, 301)
Screenshot: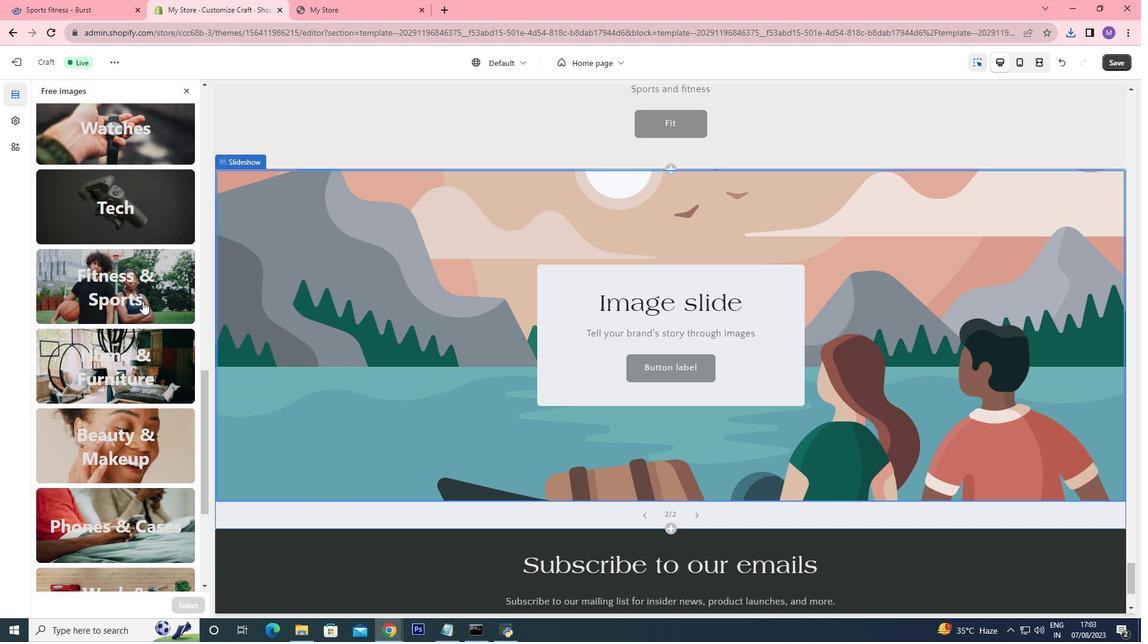 
Action: Mouse pressed left at (142, 301)
Screenshot: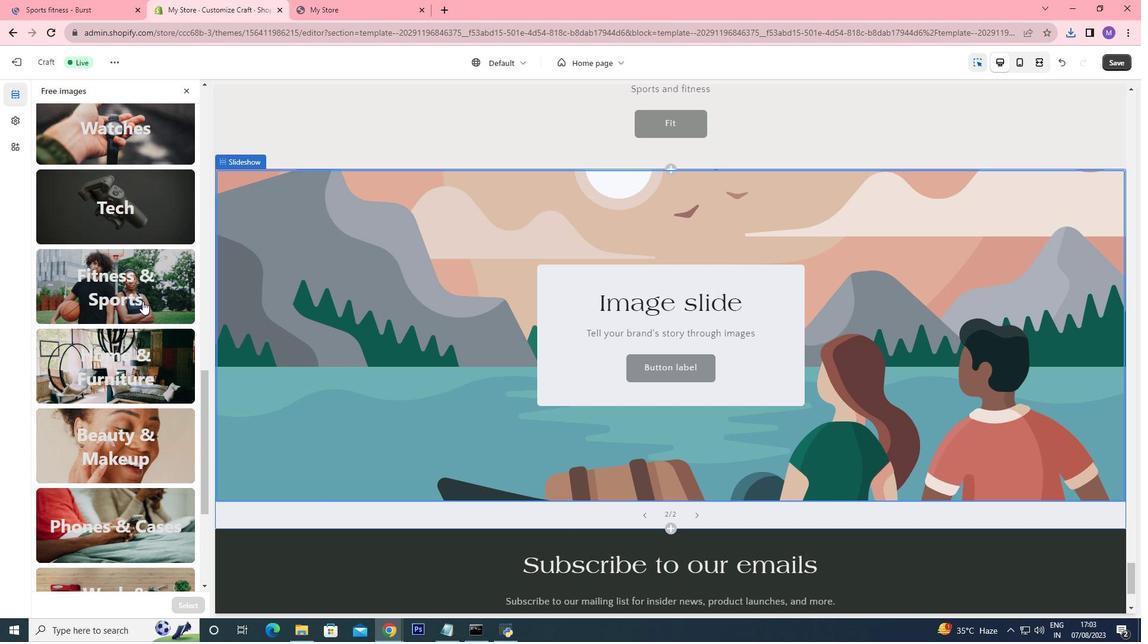 
Action: Mouse moved to (153, 294)
Screenshot: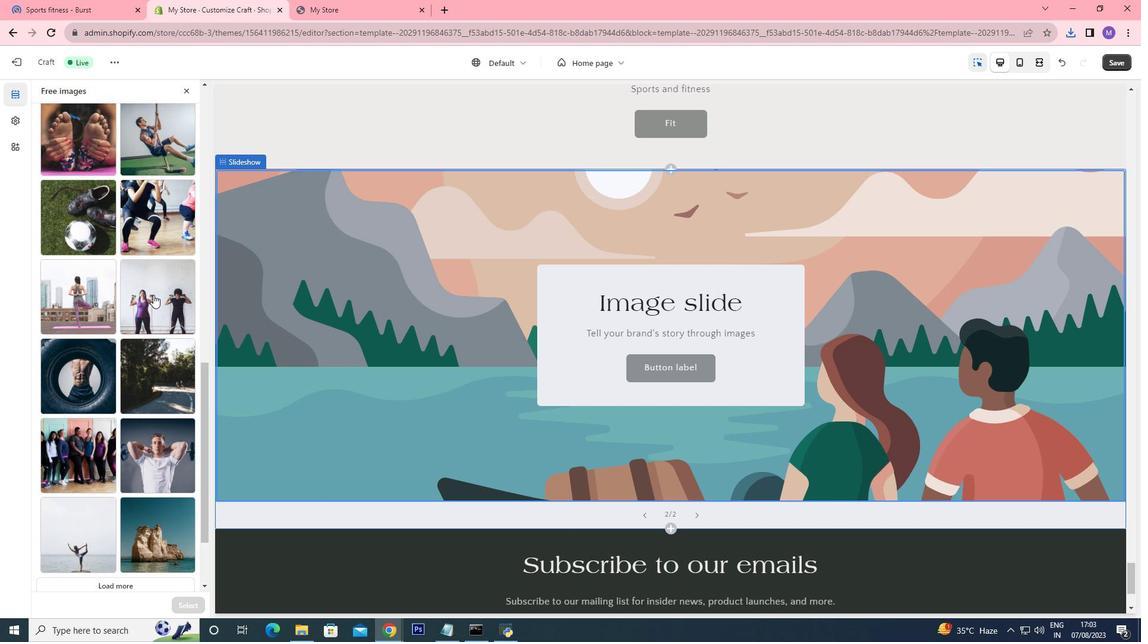 
Action: Mouse scrolled (153, 294) with delta (0, 0)
Screenshot: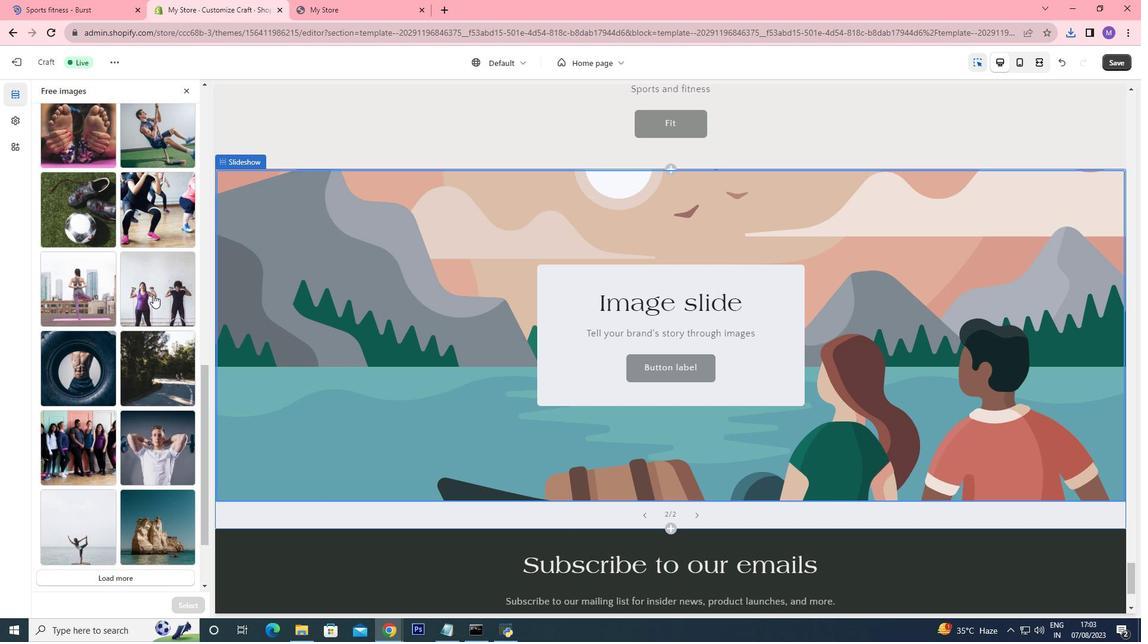 
Action: Mouse scrolled (153, 294) with delta (0, 0)
Screenshot: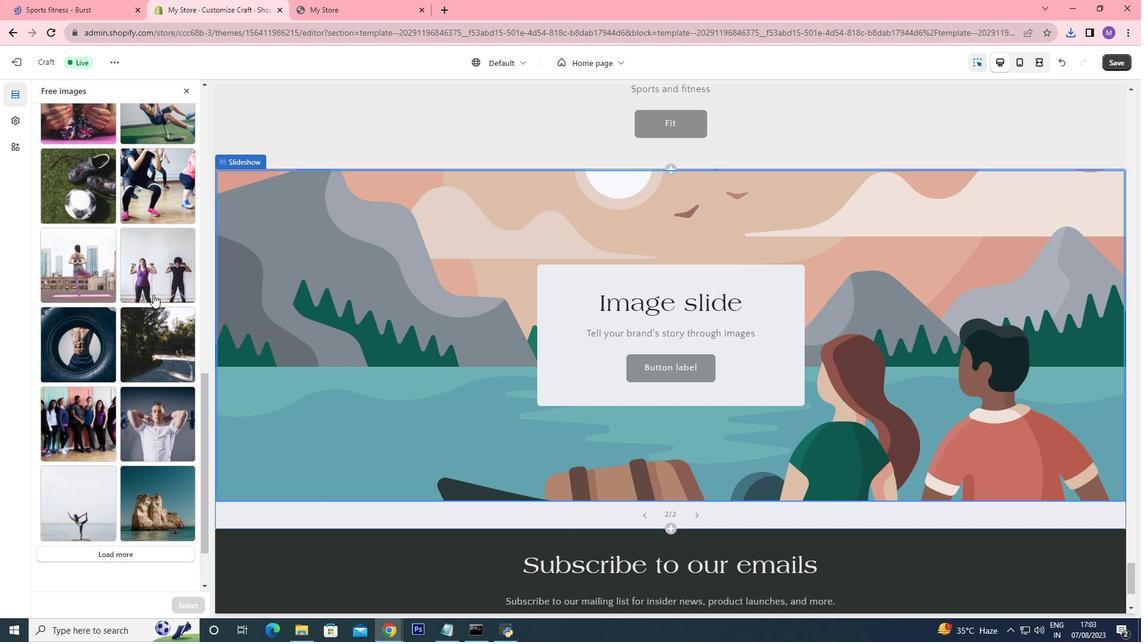 
Action: Mouse moved to (77, 341)
Screenshot: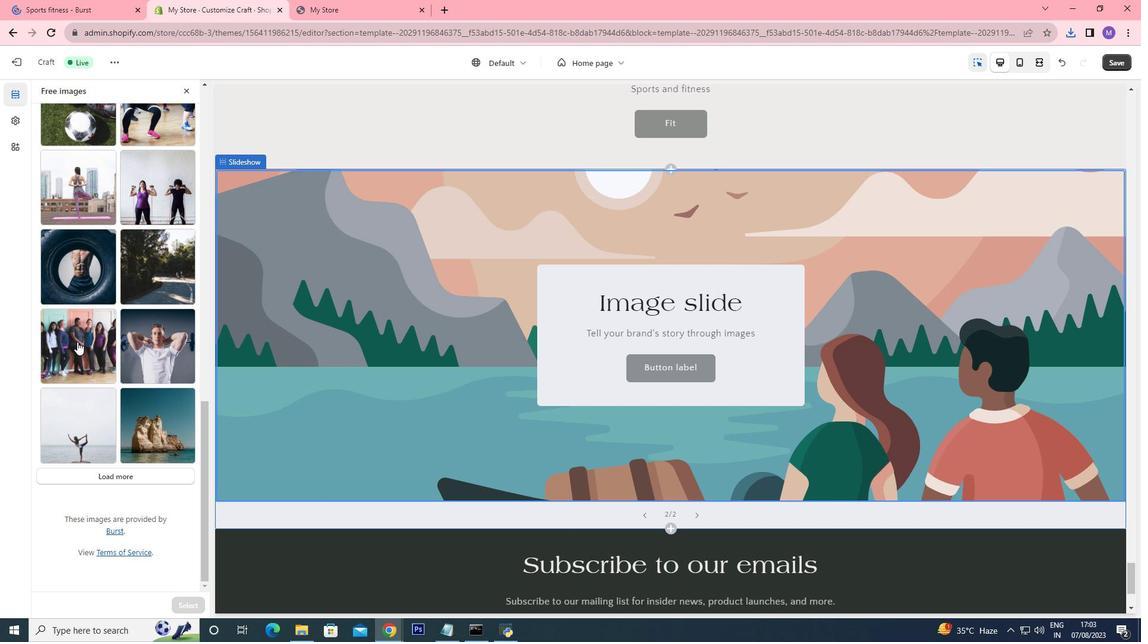 
Action: Mouse pressed left at (77, 341)
Screenshot: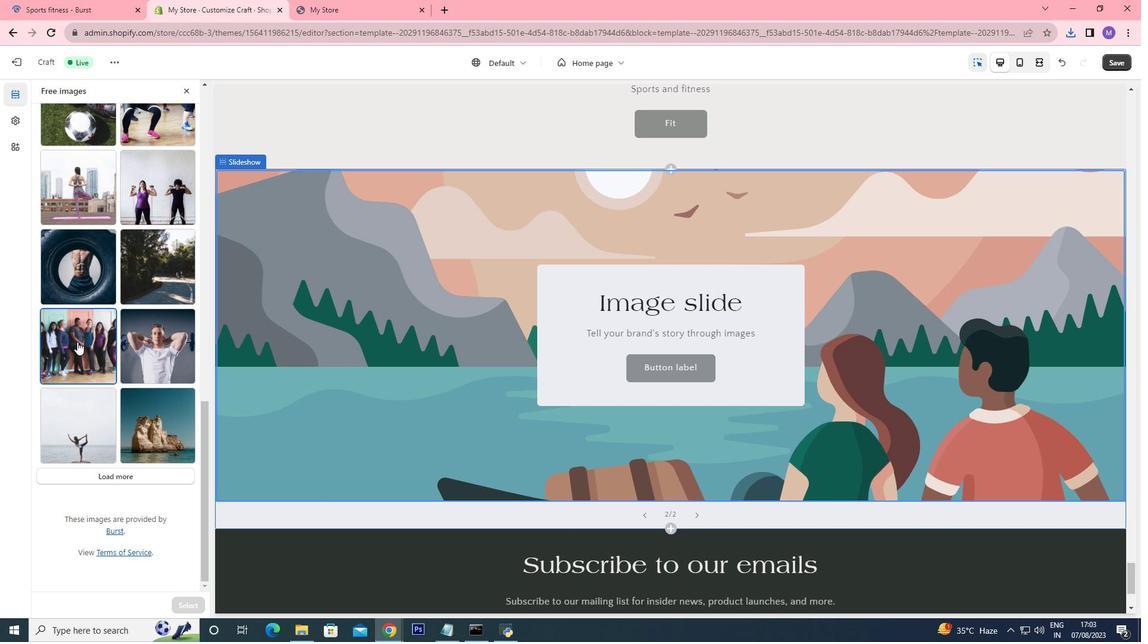 
Action: Mouse moved to (711, 318)
Screenshot: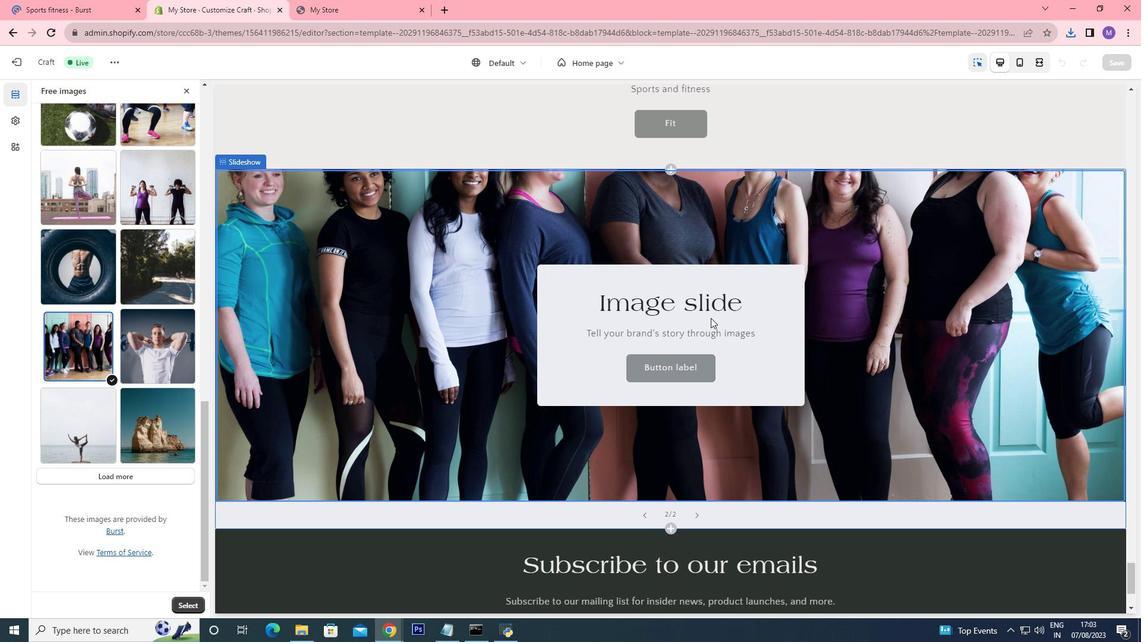 
Action: Mouse pressed left at (711, 318)
Screenshot: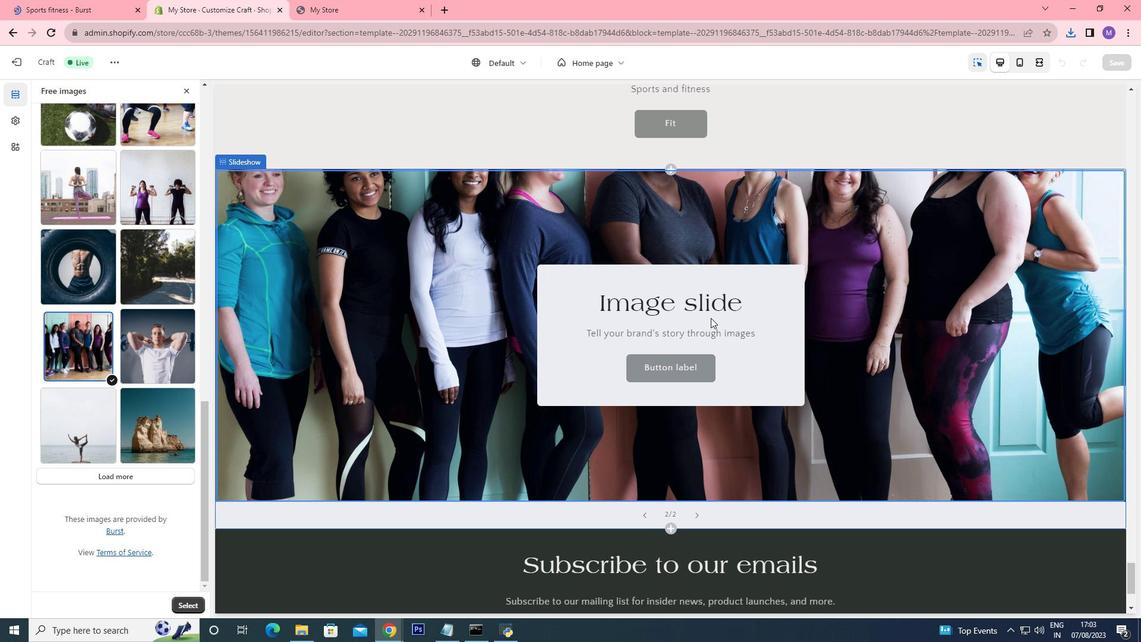
Action: Mouse moved to (640, 294)
Screenshot: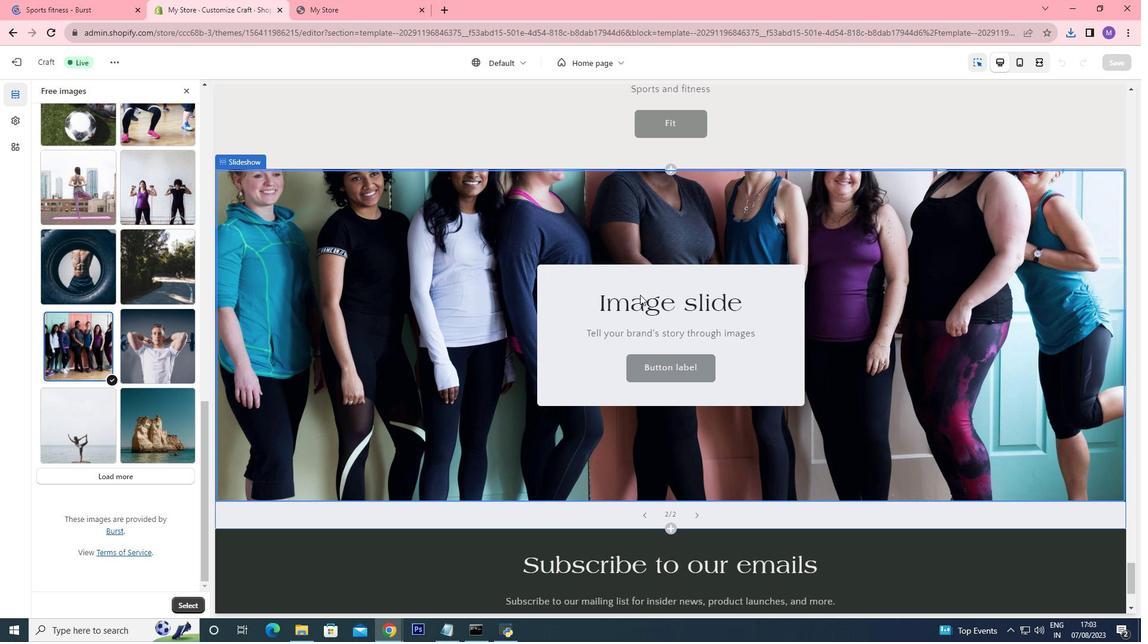 
Action: Mouse pressed left at (640, 294)
Screenshot: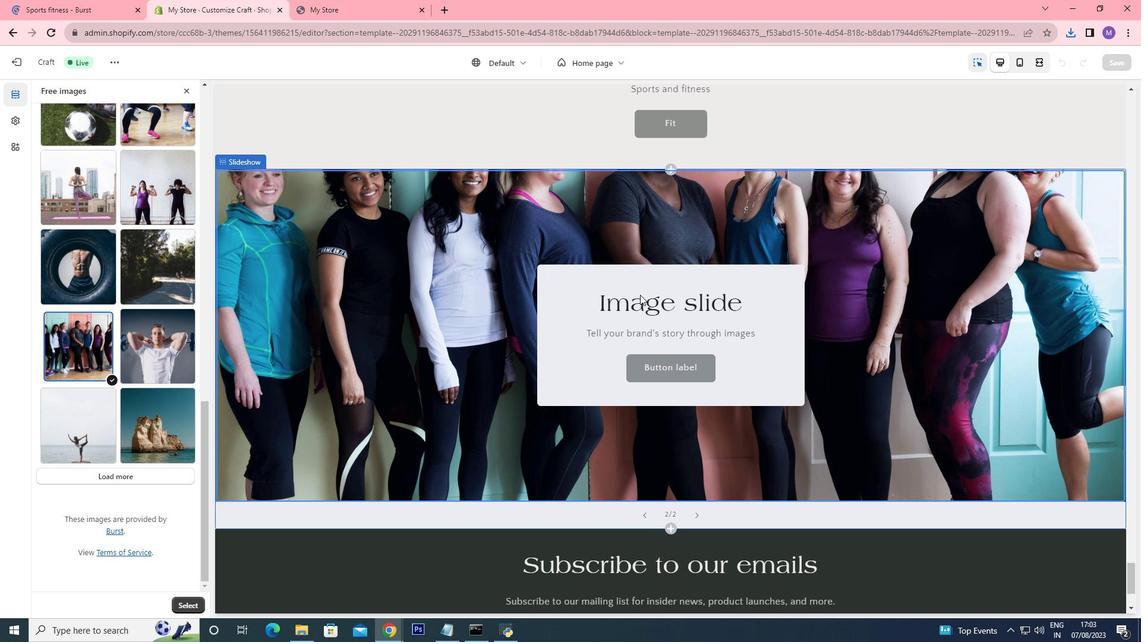 
Action: Mouse moved to (178, 347)
Screenshot: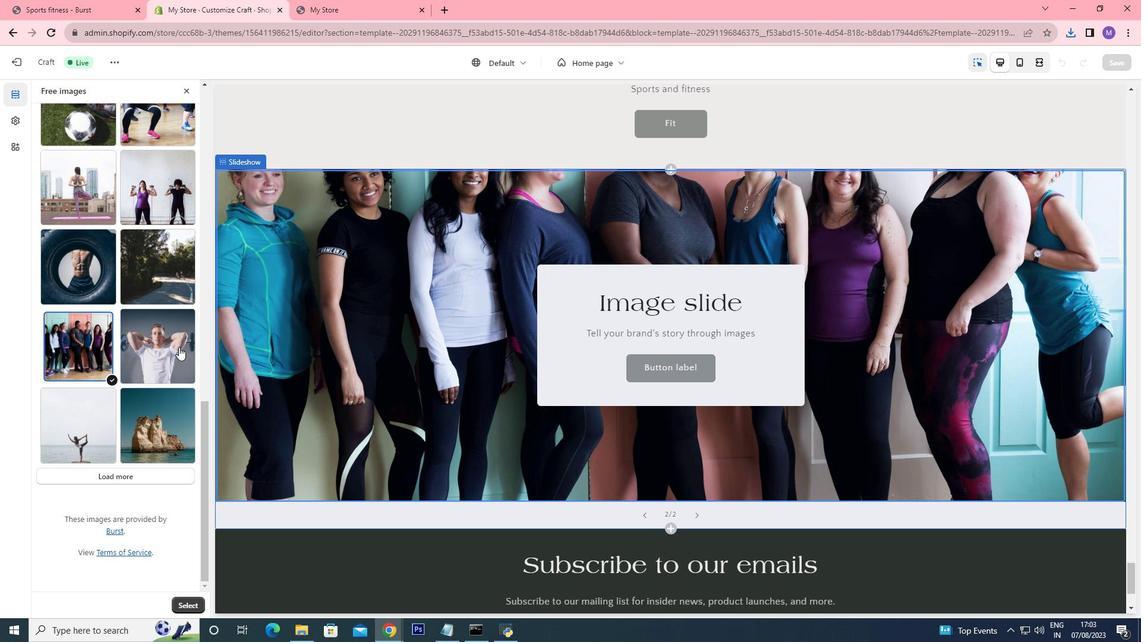 
Action: Mouse pressed left at (178, 347)
Screenshot: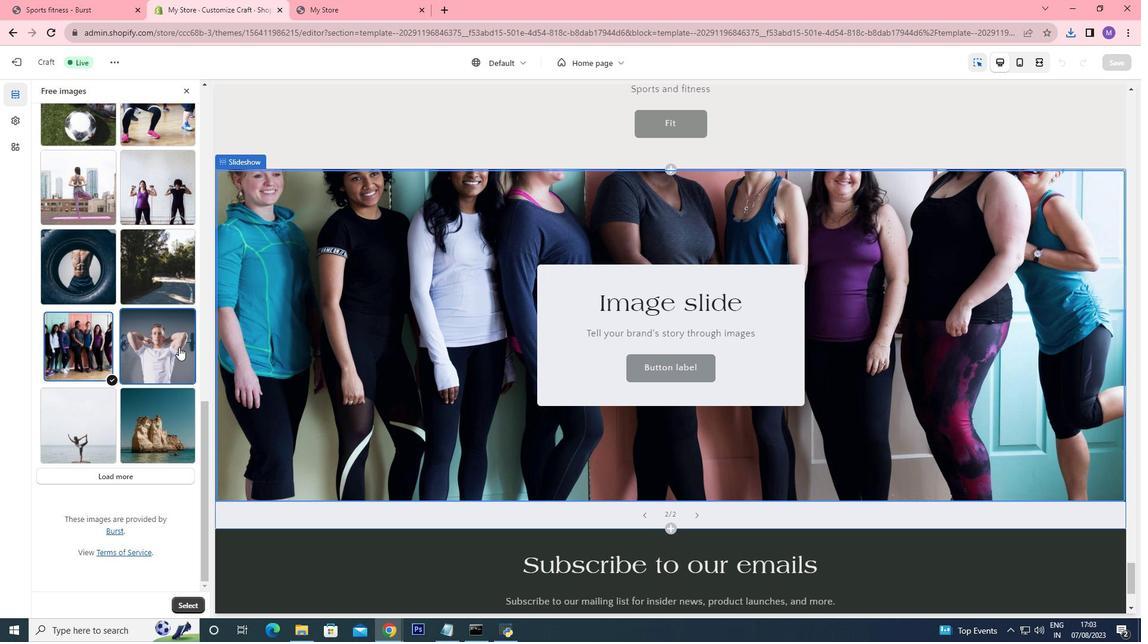 
Action: Mouse moved to (196, 596)
Screenshot: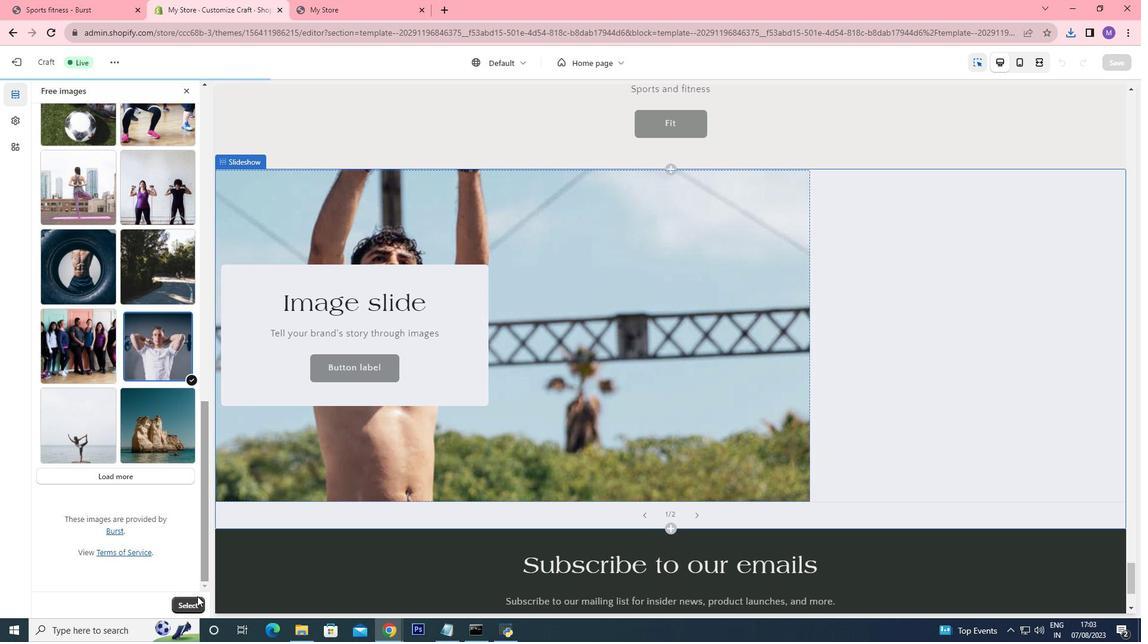 
Action: Mouse pressed left at (196, 596)
Screenshot: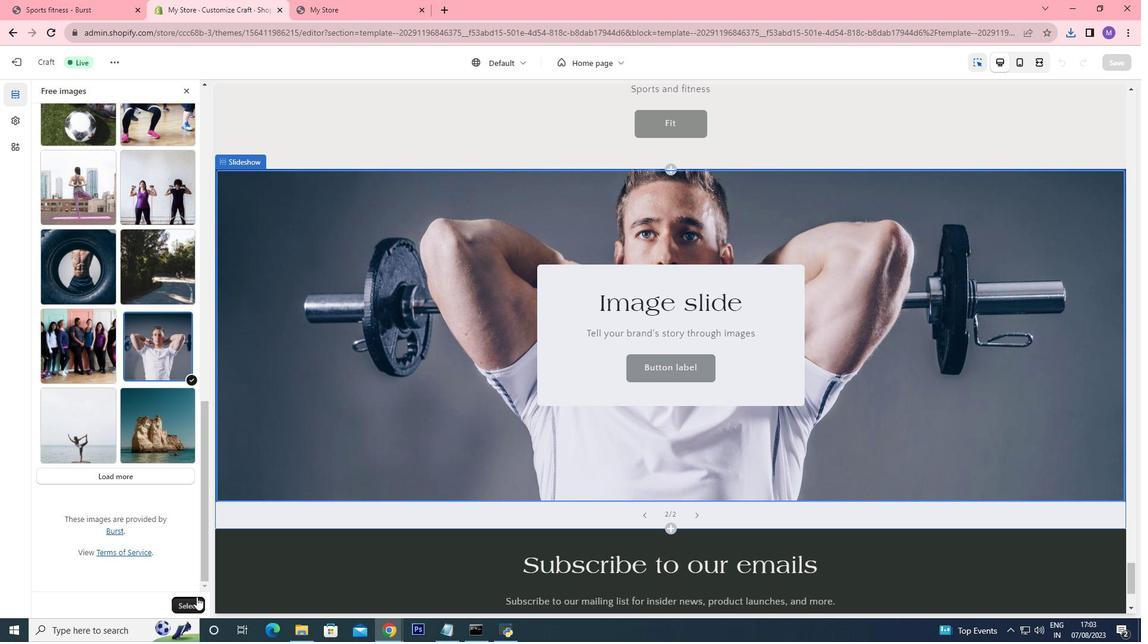 
Action: Mouse moved to (684, 474)
Screenshot: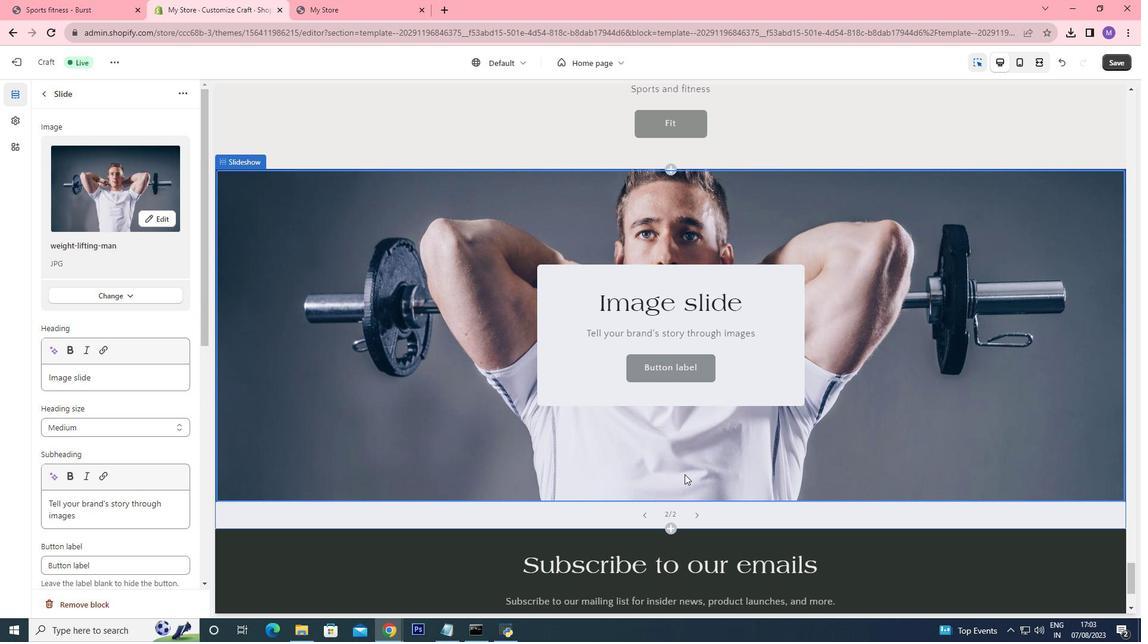 
Action: Mouse pressed left at (684, 474)
Screenshot: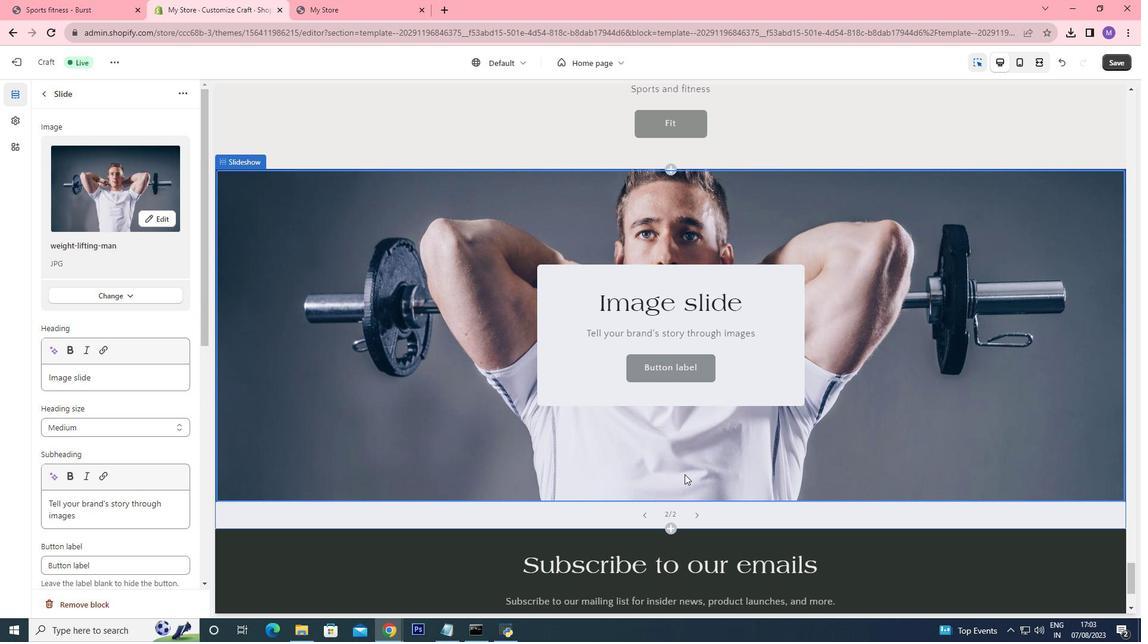 
Action: Mouse moved to (700, 441)
Screenshot: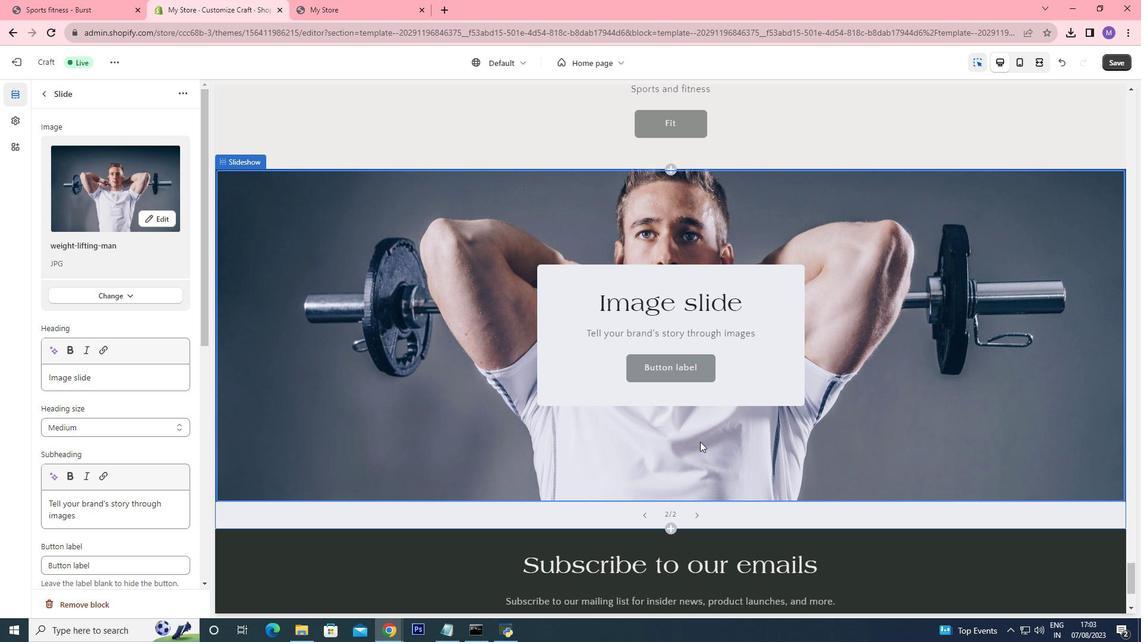 
Action: Mouse pressed left at (700, 441)
Screenshot: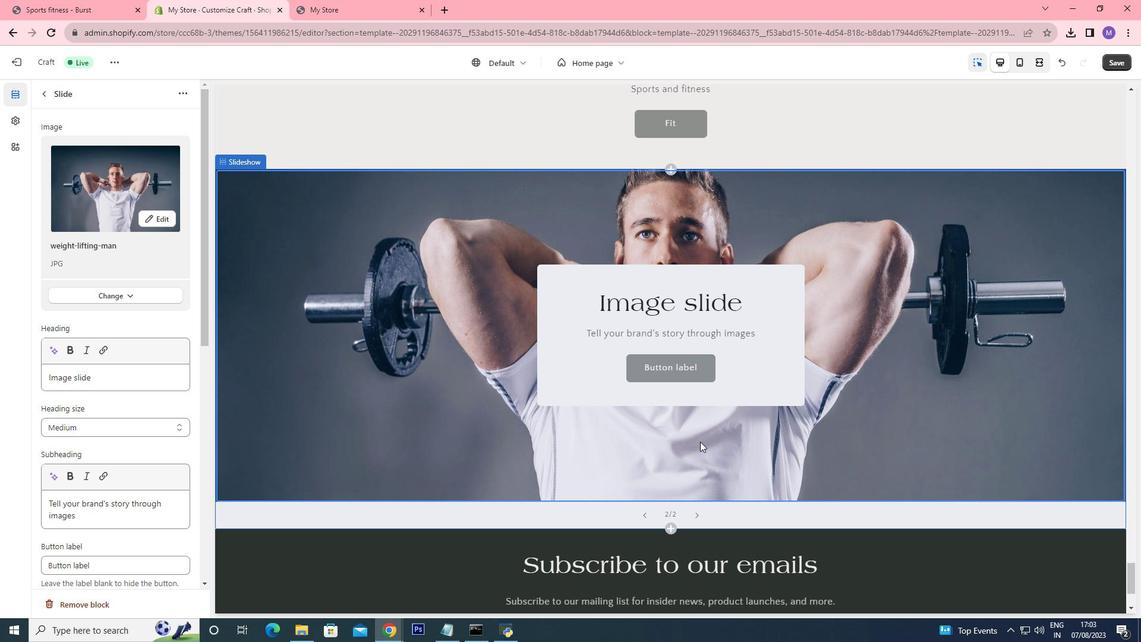 
Action: Mouse moved to (641, 315)
Screenshot: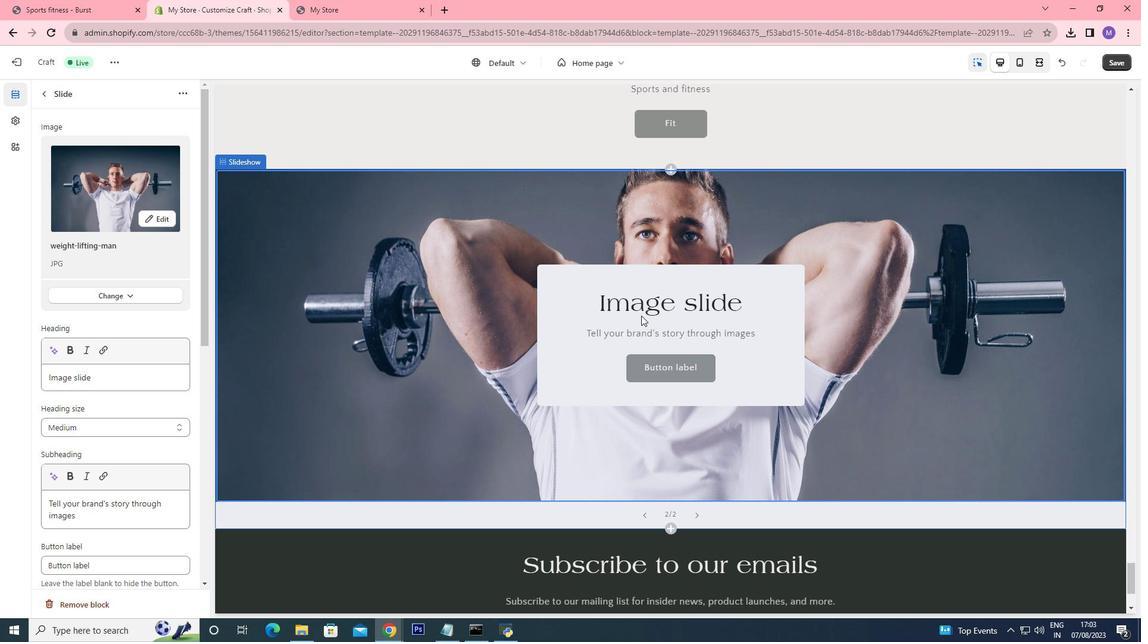 
Action: Mouse pressed left at (641, 315)
Screenshot: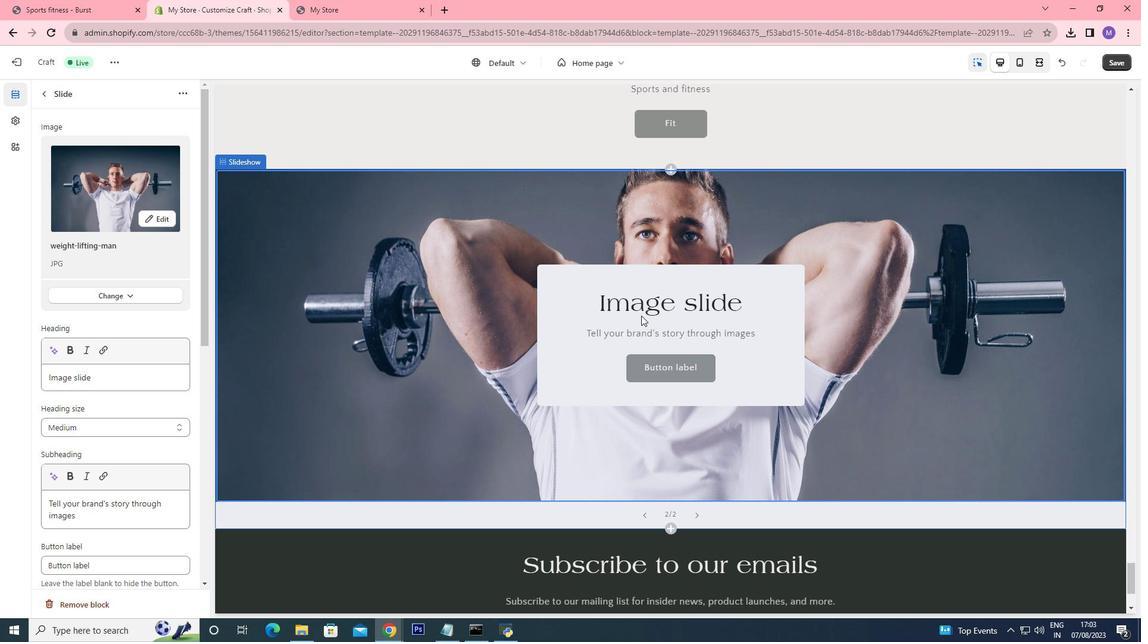 
Action: Mouse moved to (126, 382)
Screenshot: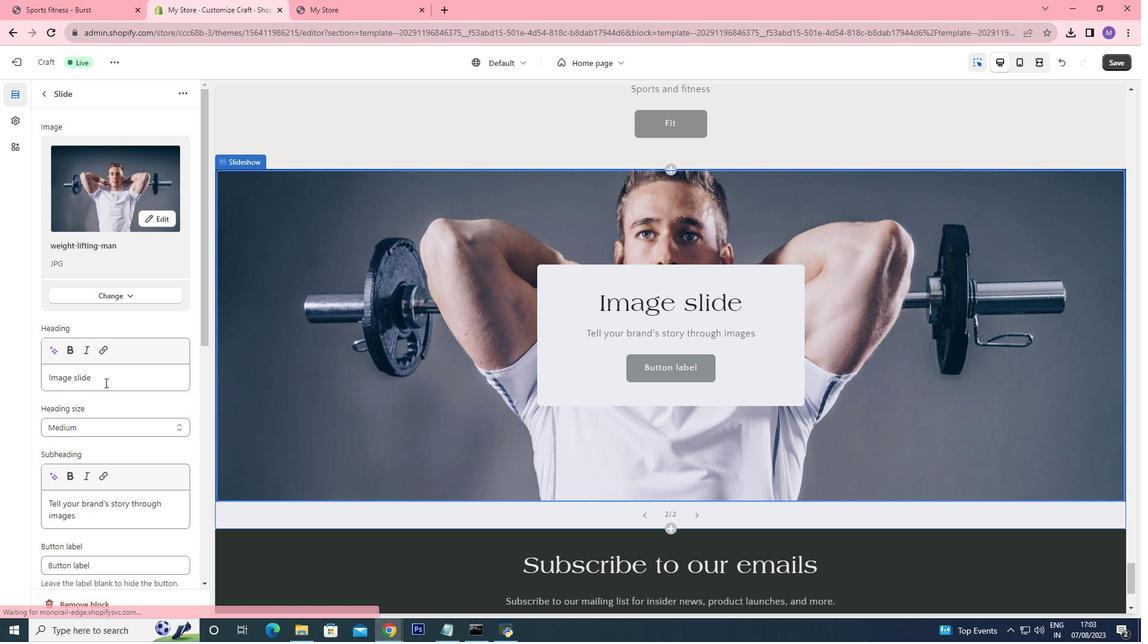 
Action: Mouse pressed left at (126, 382)
Screenshot: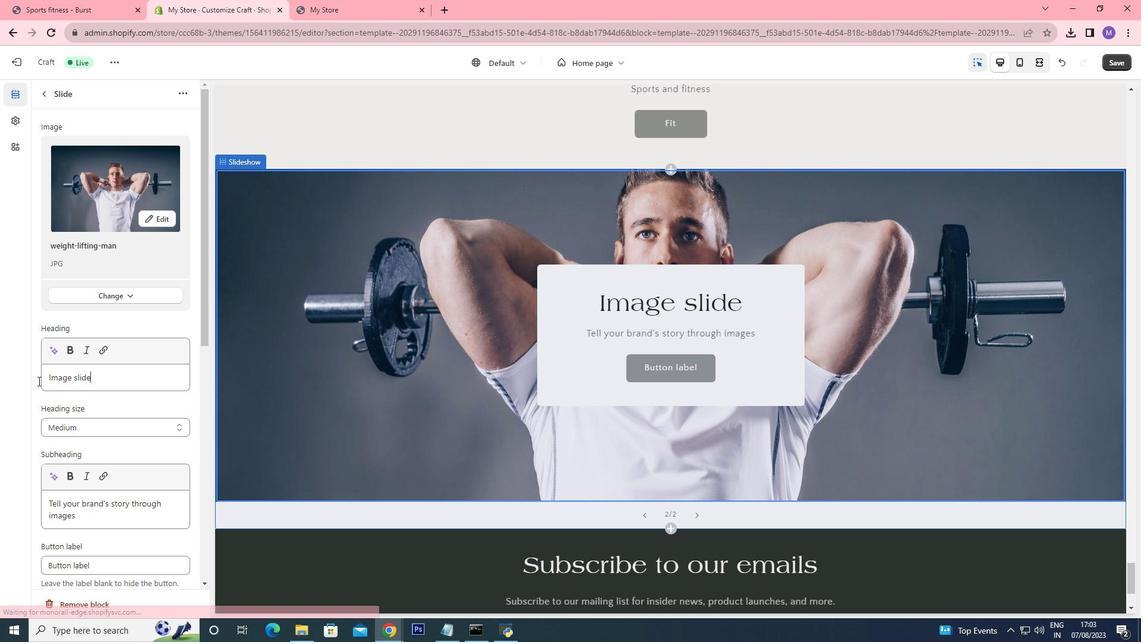
Action: Mouse moved to (58, 429)
Screenshot: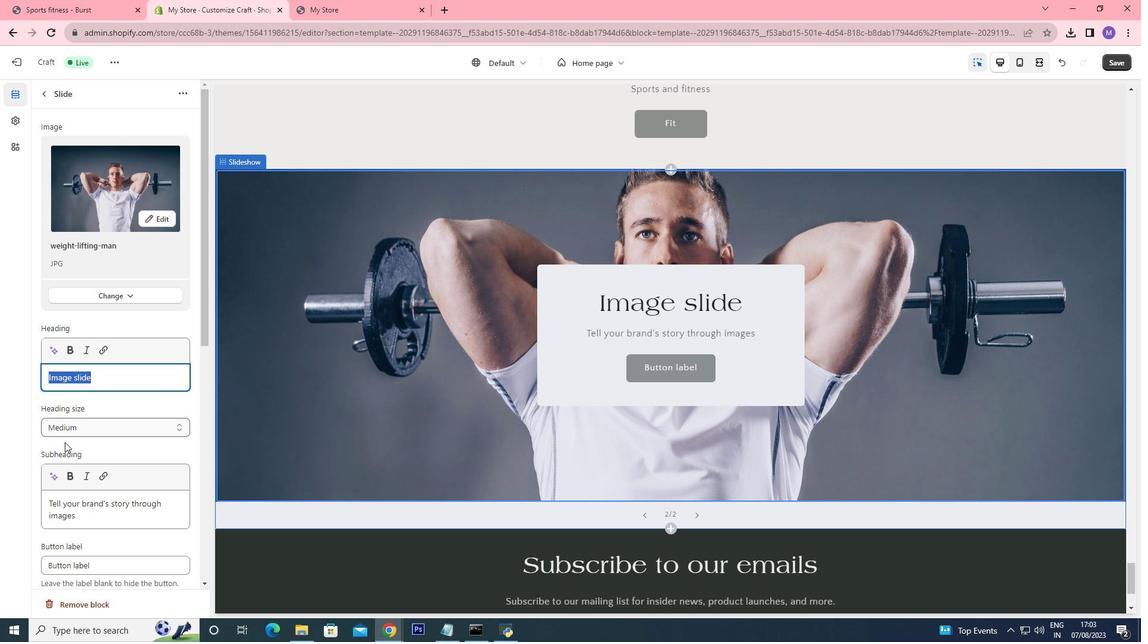 
Action: Key pressed <Key.backspace>
Screenshot: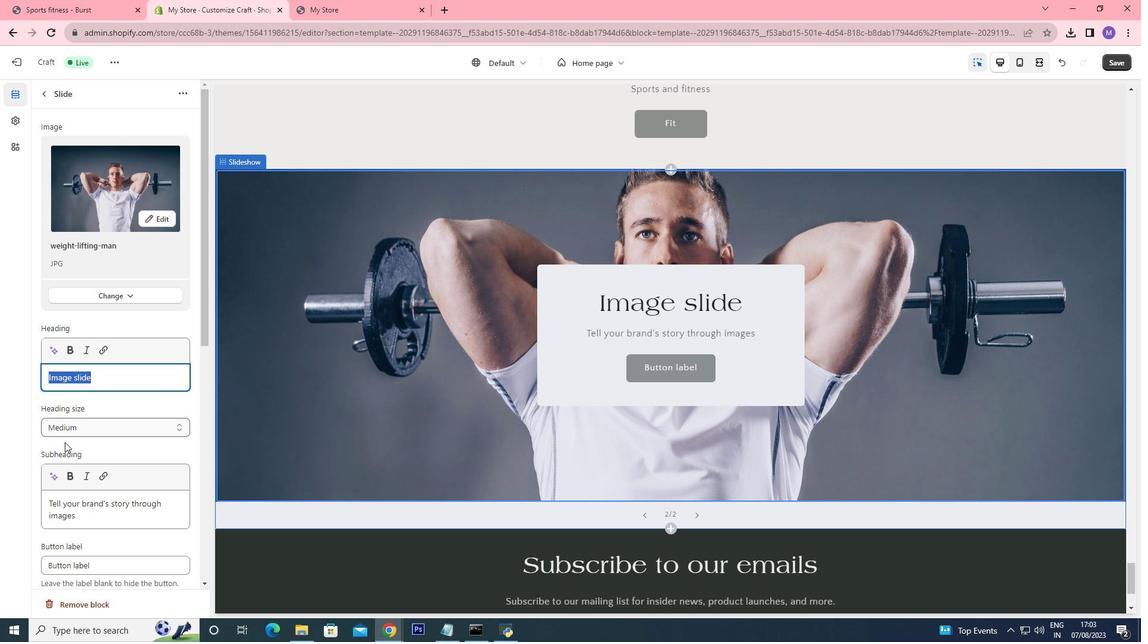 
Action: Mouse moved to (112, 513)
Screenshot: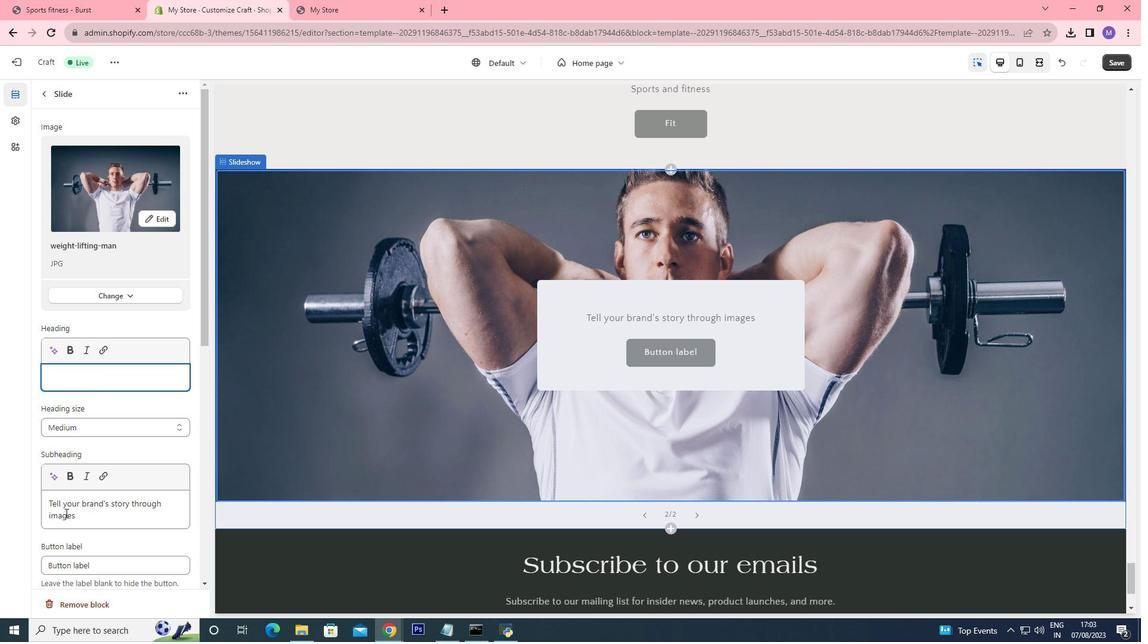 
Action: Mouse pressed left at (112, 513)
Screenshot: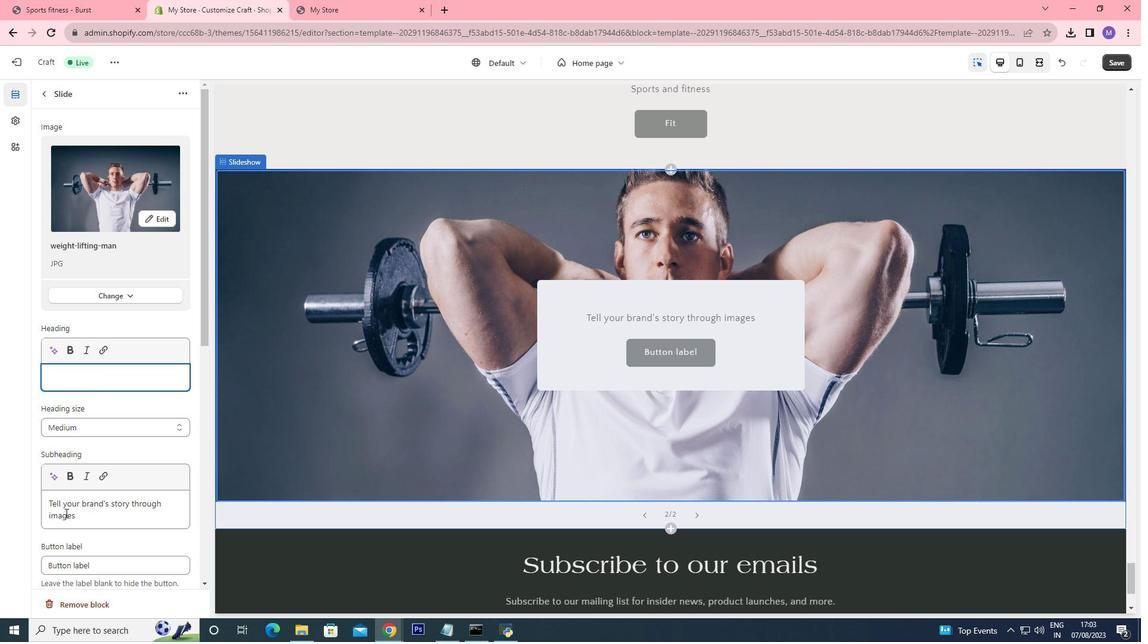 
Action: Mouse moved to (32, 501)
Screenshot: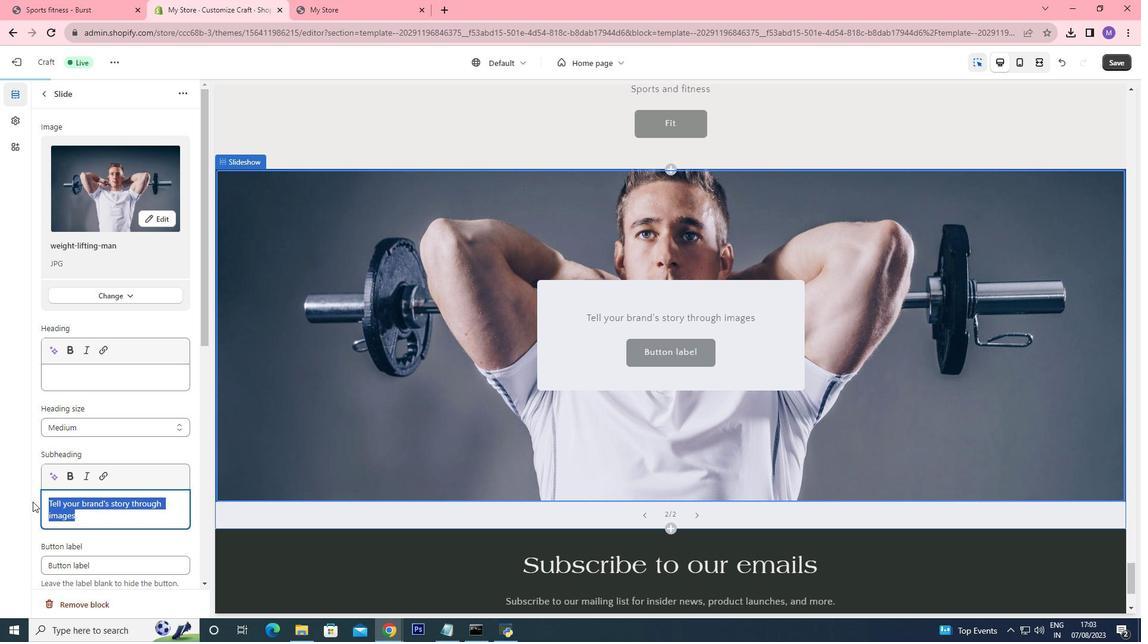 
Action: Key pressed <Key.backspace>
Screenshot: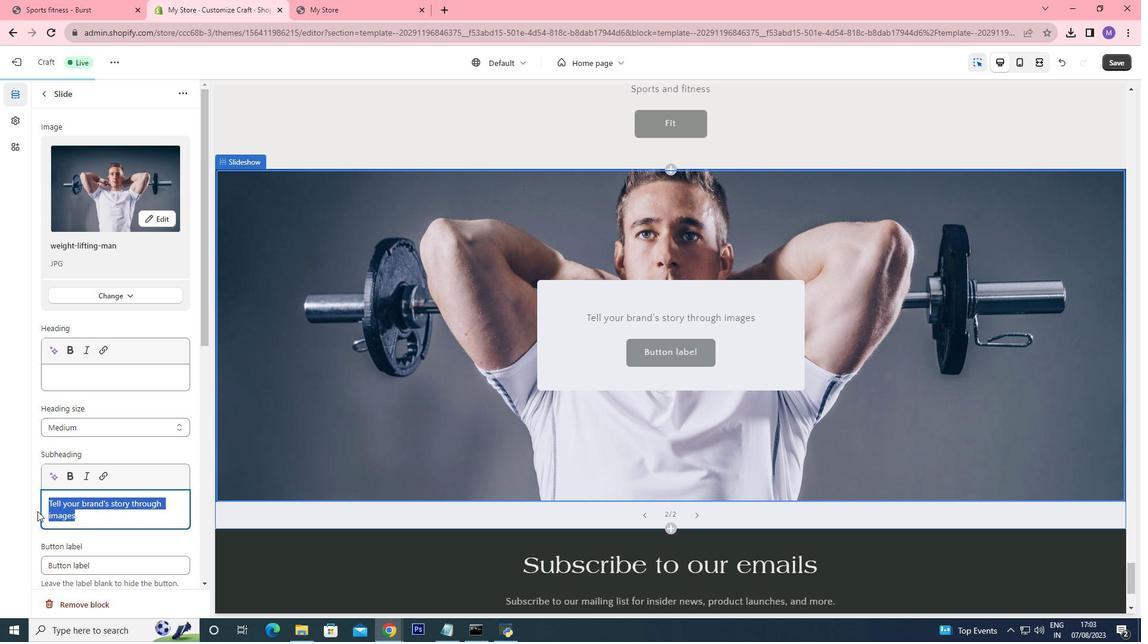 
Action: Mouse moved to (101, 554)
Screenshot: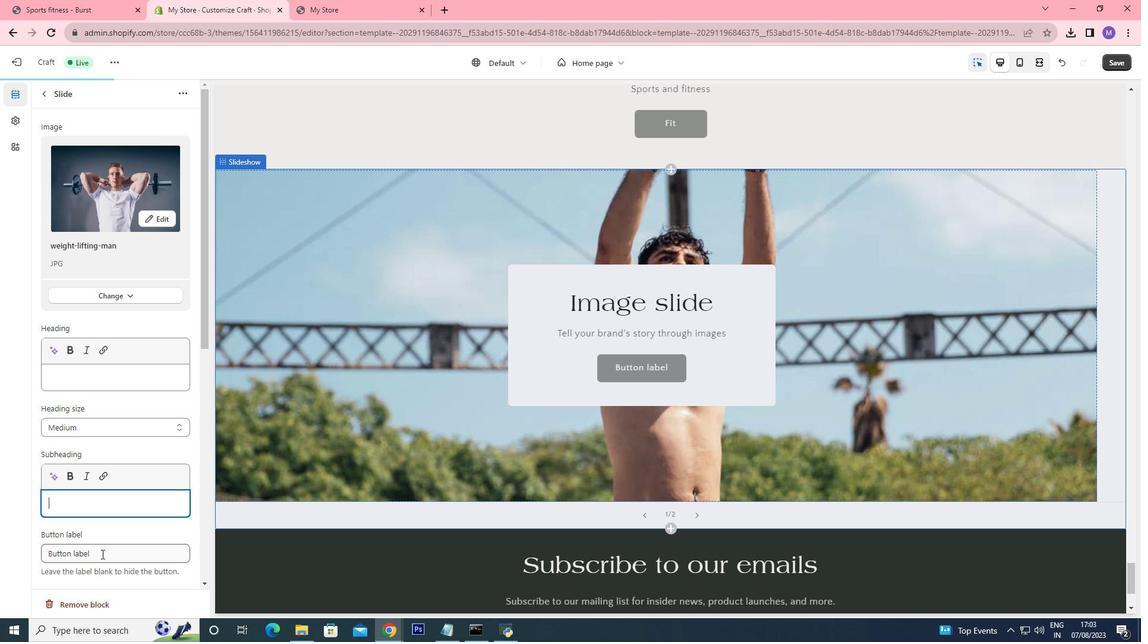 
Action: Mouse pressed left at (101, 554)
Screenshot: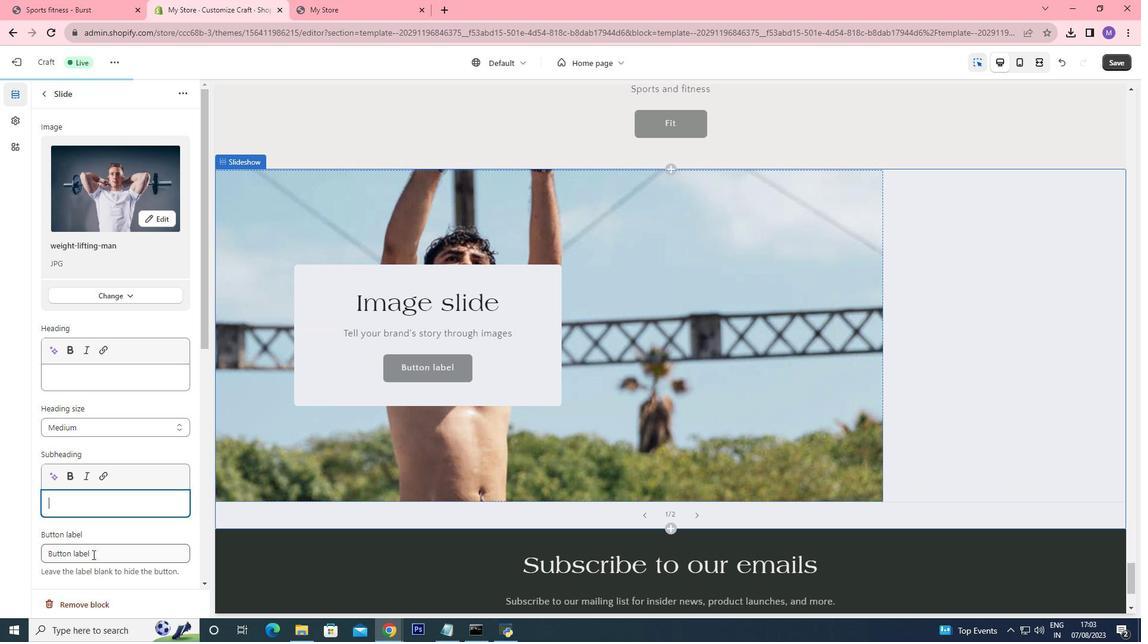 
Action: Mouse moved to (31, 554)
Screenshot: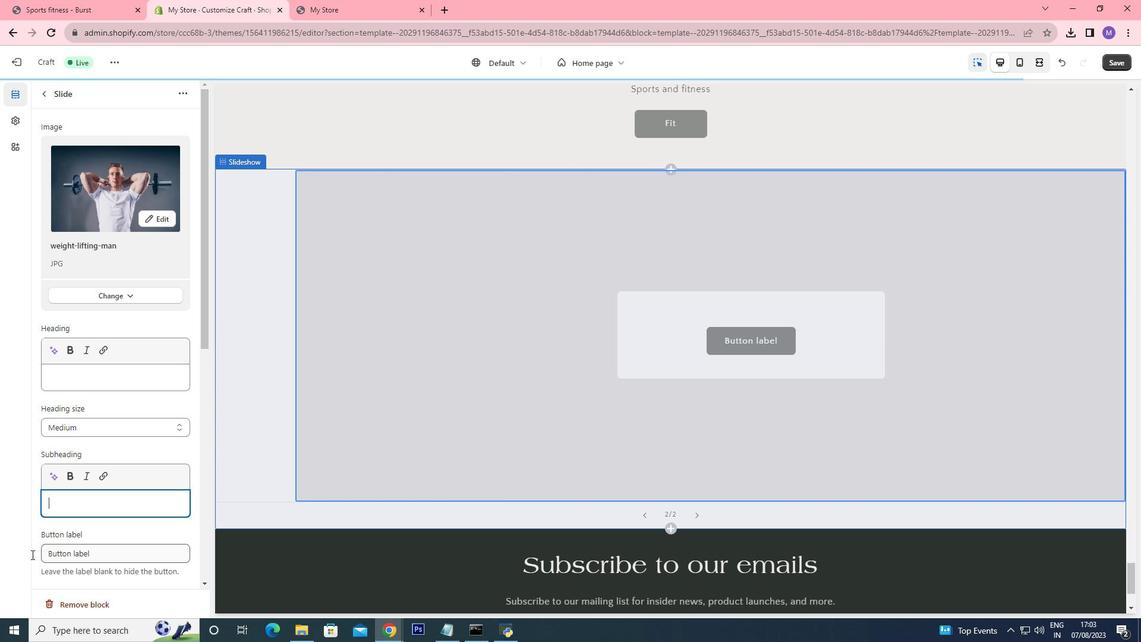 
Action: Key pressed <Key.backspace>
Screenshot: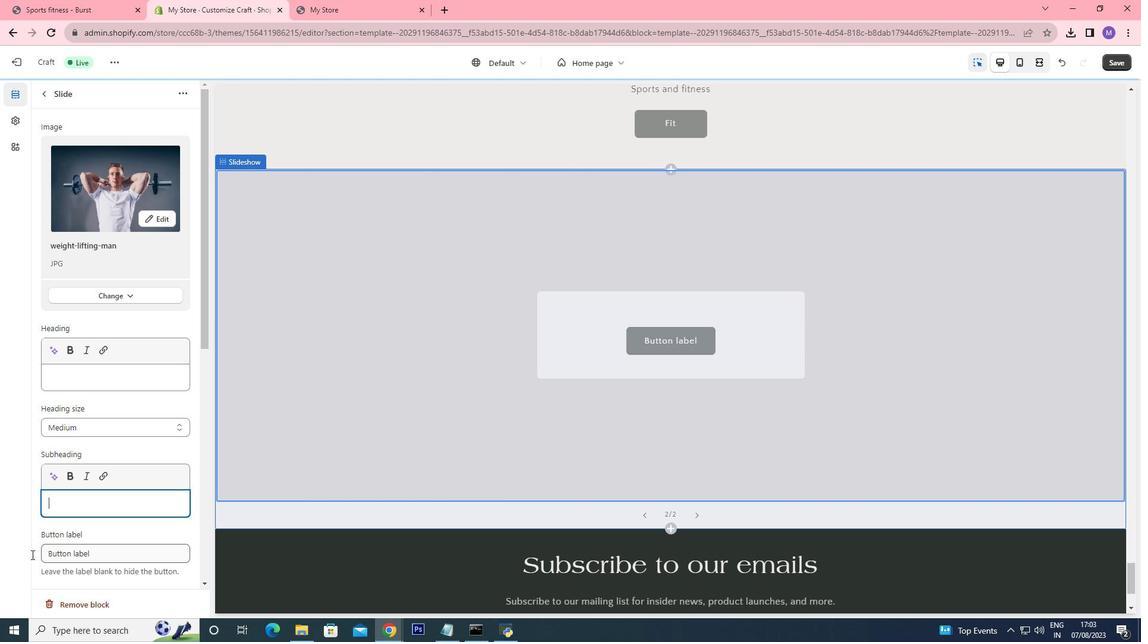 
Action: Mouse moved to (111, 490)
Screenshot: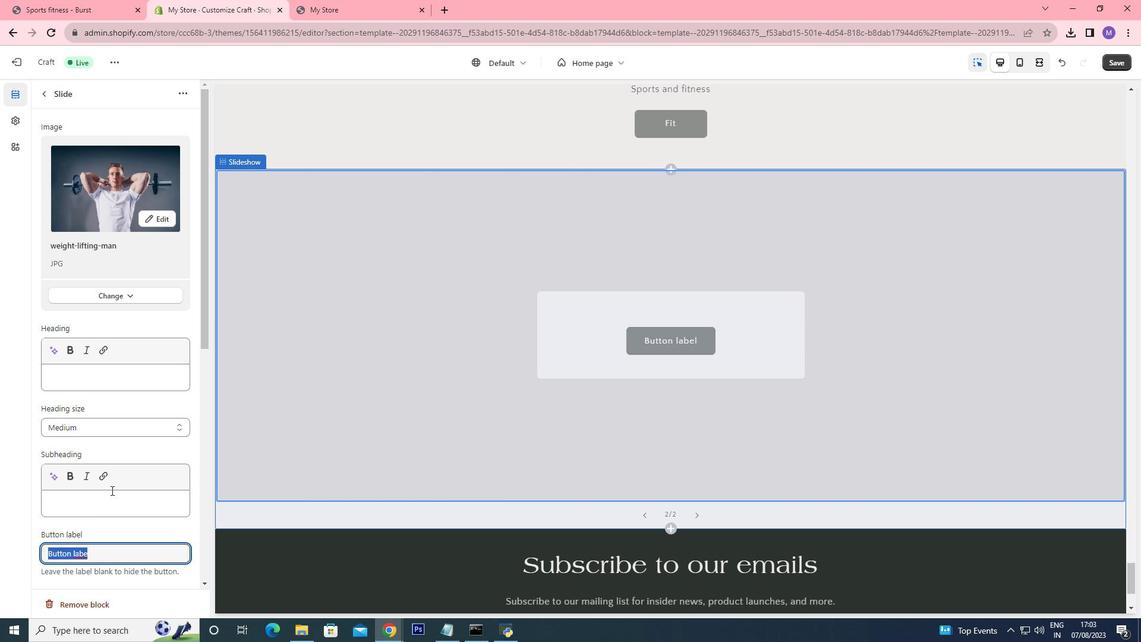 
Action: Mouse scrolled (111, 489) with delta (0, 0)
Screenshot: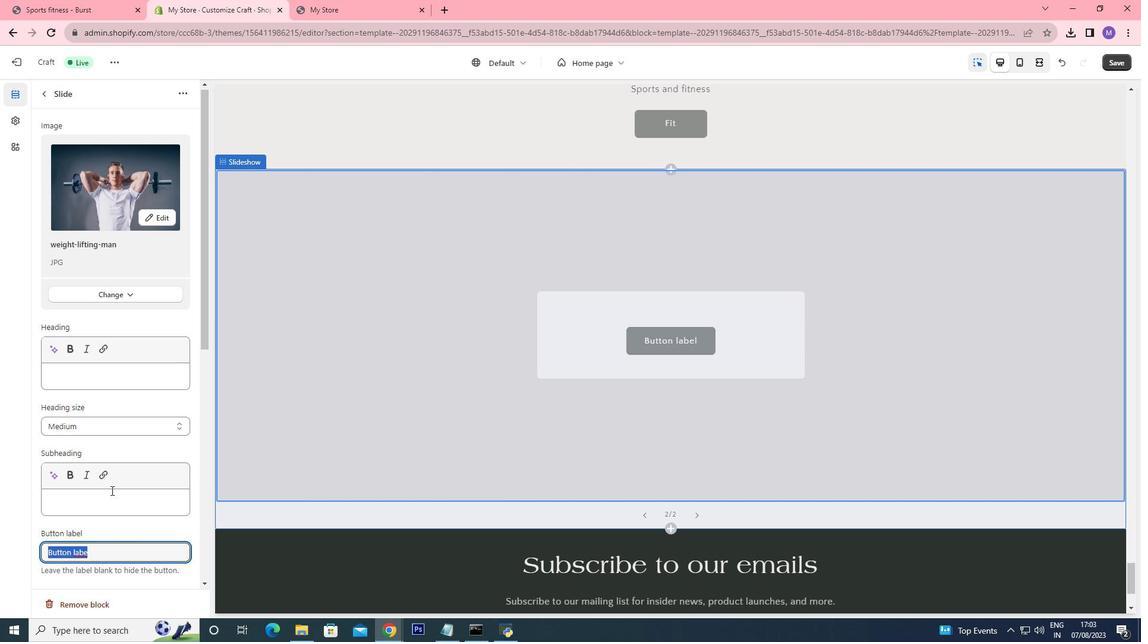 
Action: Mouse moved to (90, 472)
Screenshot: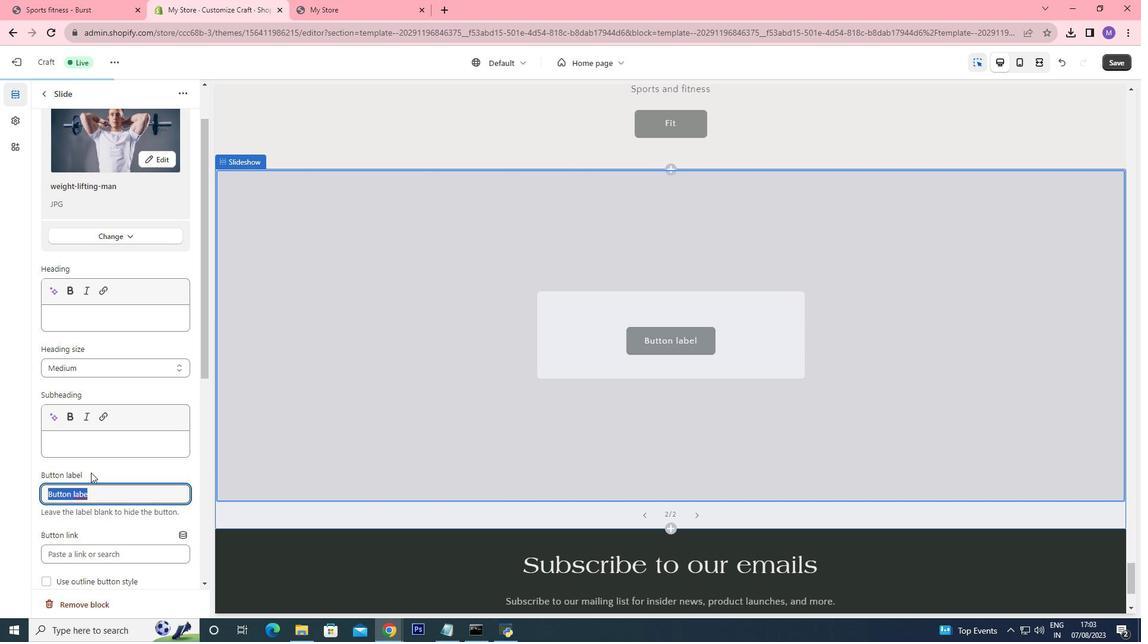 
Action: Mouse scrolled (90, 472) with delta (0, 0)
Screenshot: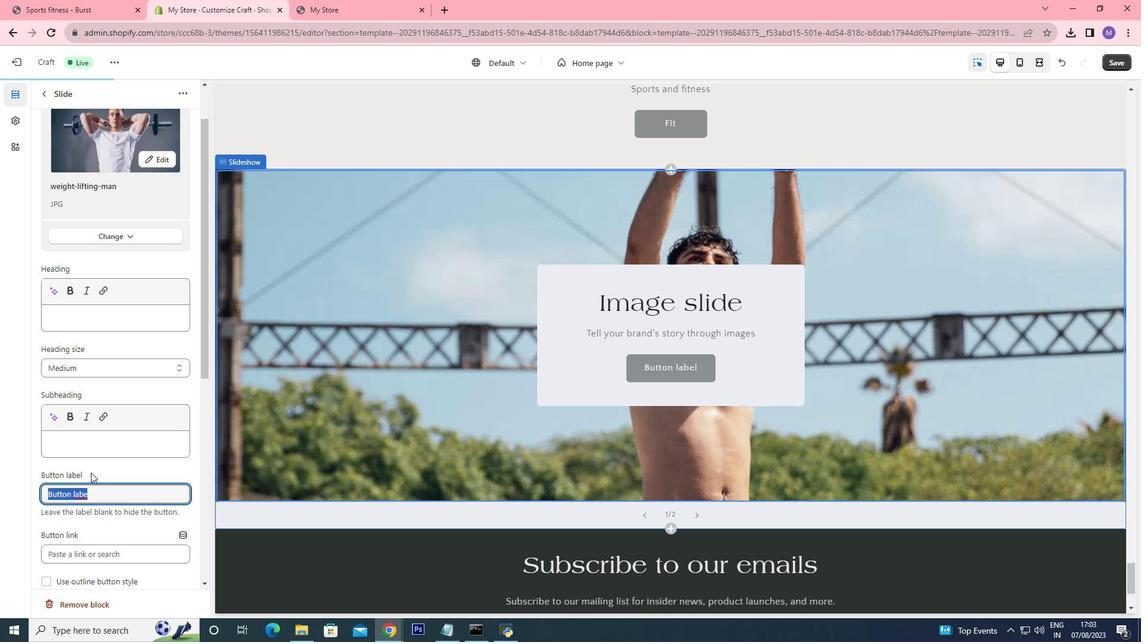
Action: Mouse scrolled (90, 472) with delta (0, 0)
Screenshot: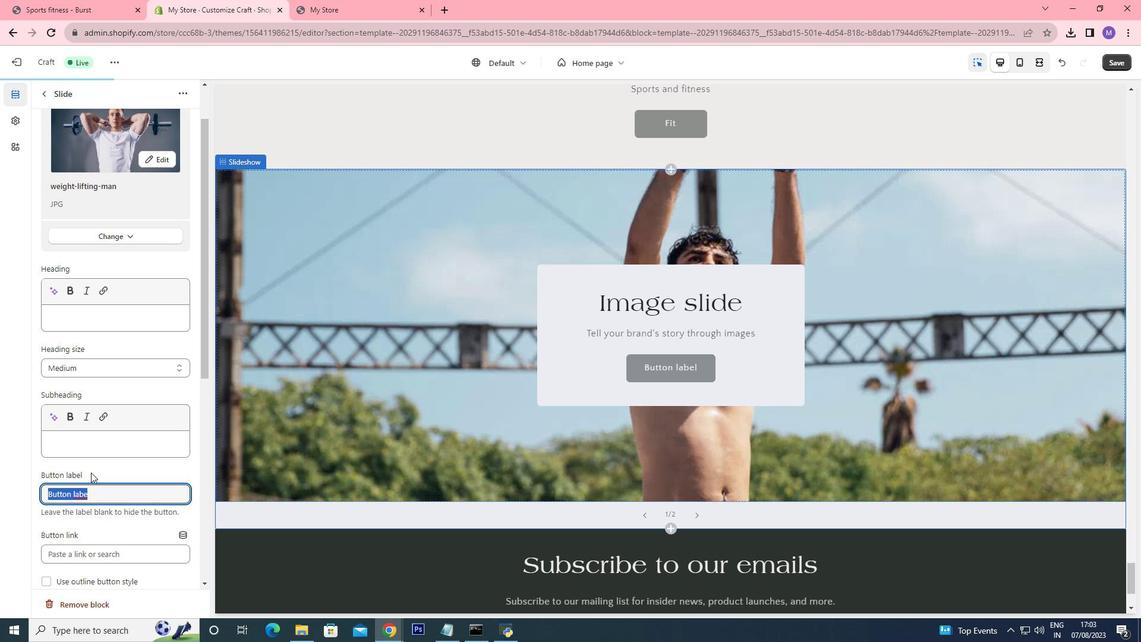 
Action: Key pressed <Key.backspace>
Screenshot: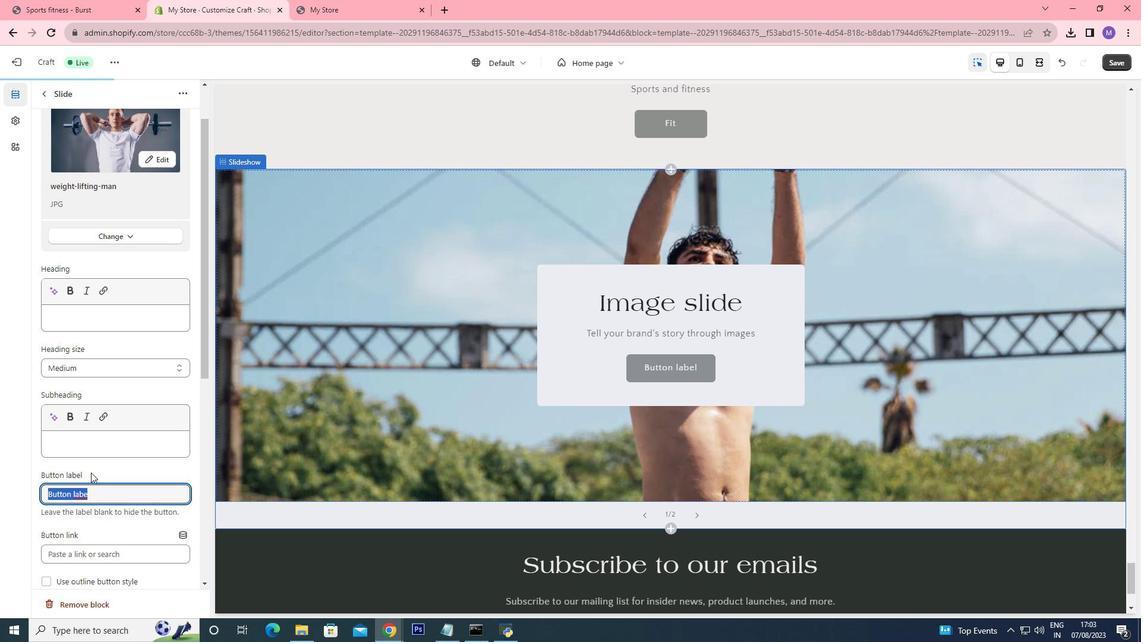 
Action: Mouse moved to (90, 472)
Screenshot: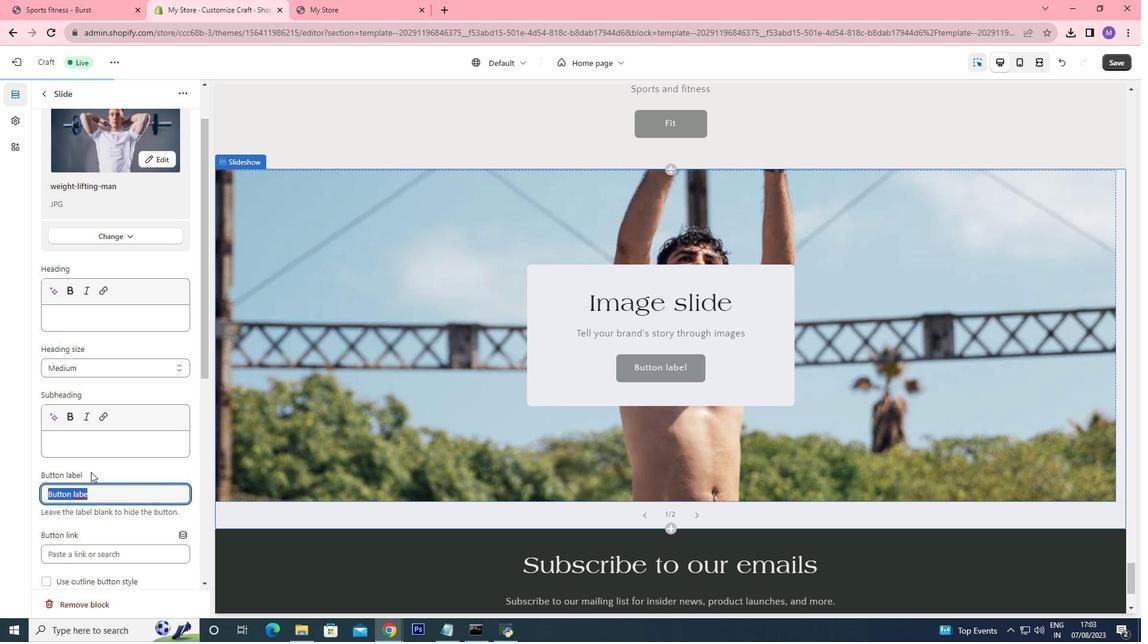 
Action: Mouse scrolled (90, 471) with delta (0, 0)
Screenshot: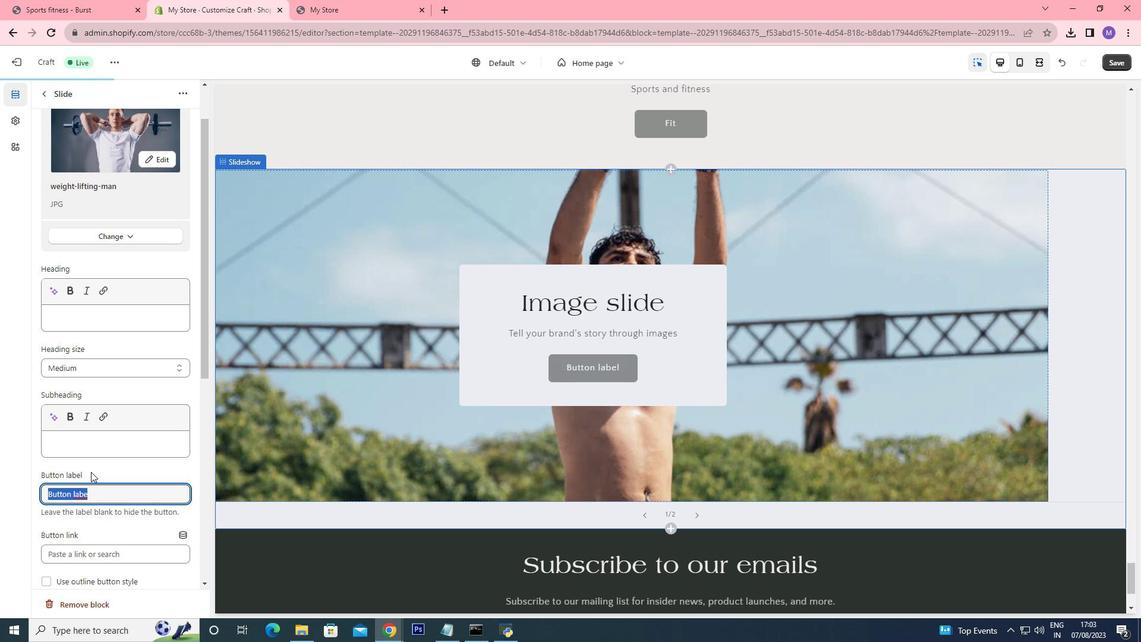 
Action: Mouse scrolled (90, 471) with delta (0, 0)
Screenshot: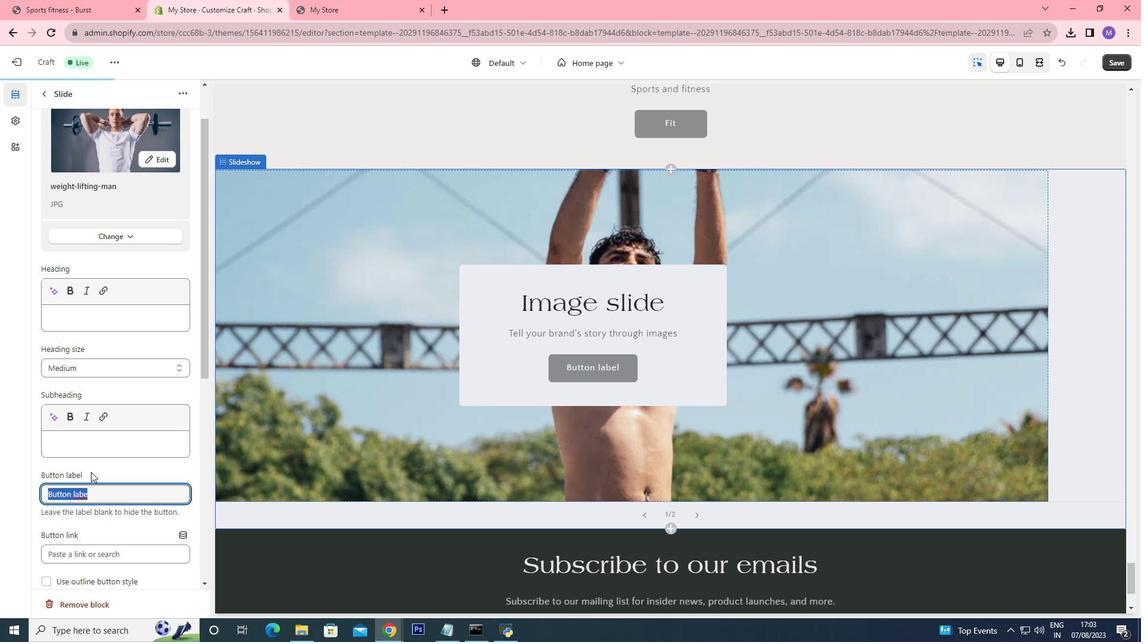 
Action: Mouse scrolled (90, 471) with delta (0, 0)
Screenshot: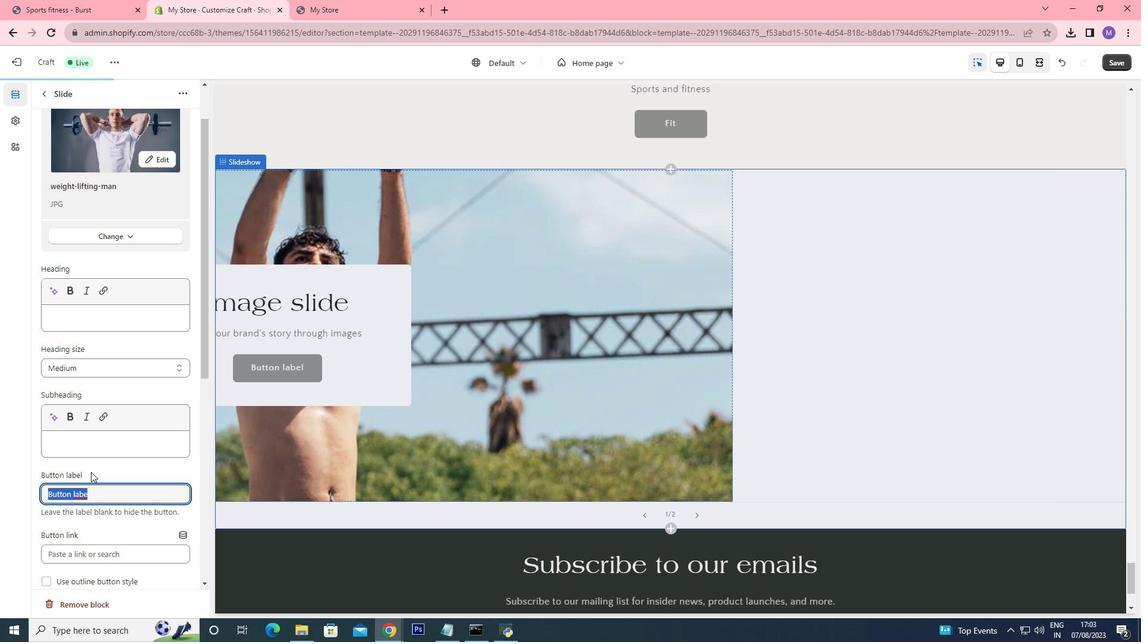 
Action: Mouse moved to (90, 472)
Screenshot: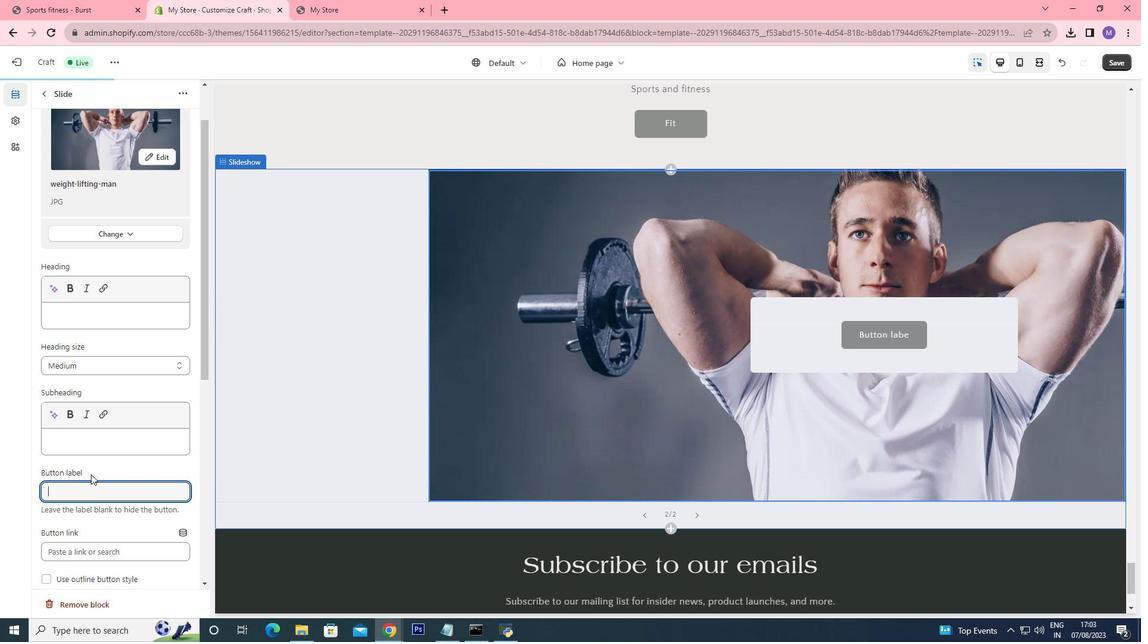 
Action: Mouse scrolled (90, 472) with delta (0, 0)
Screenshot: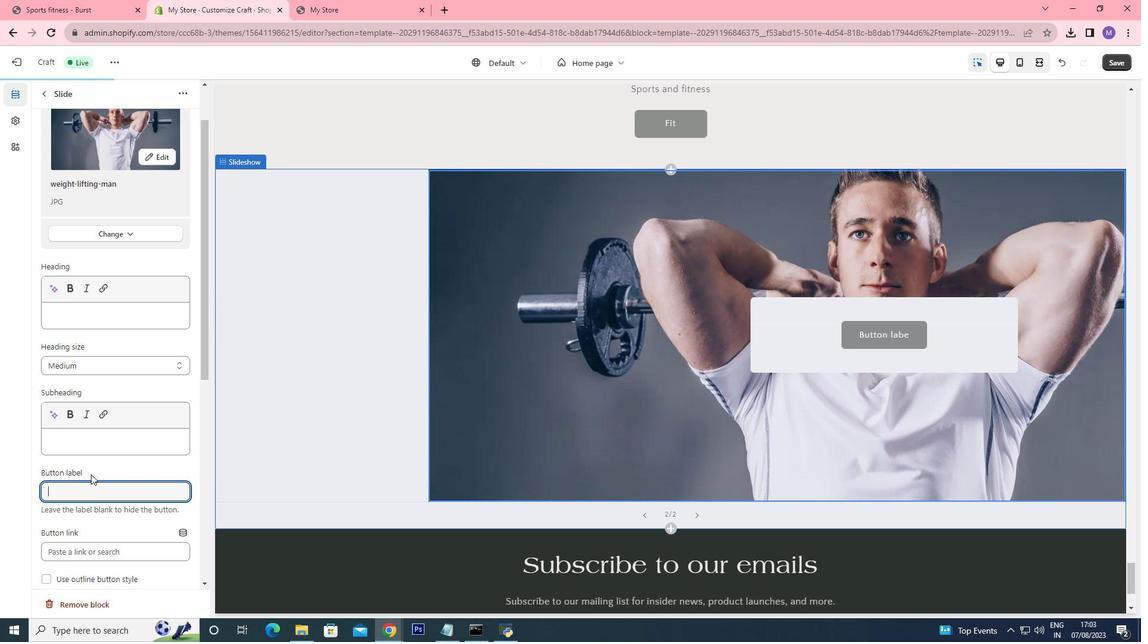 
Action: Mouse moved to (46, 323)
Screenshot: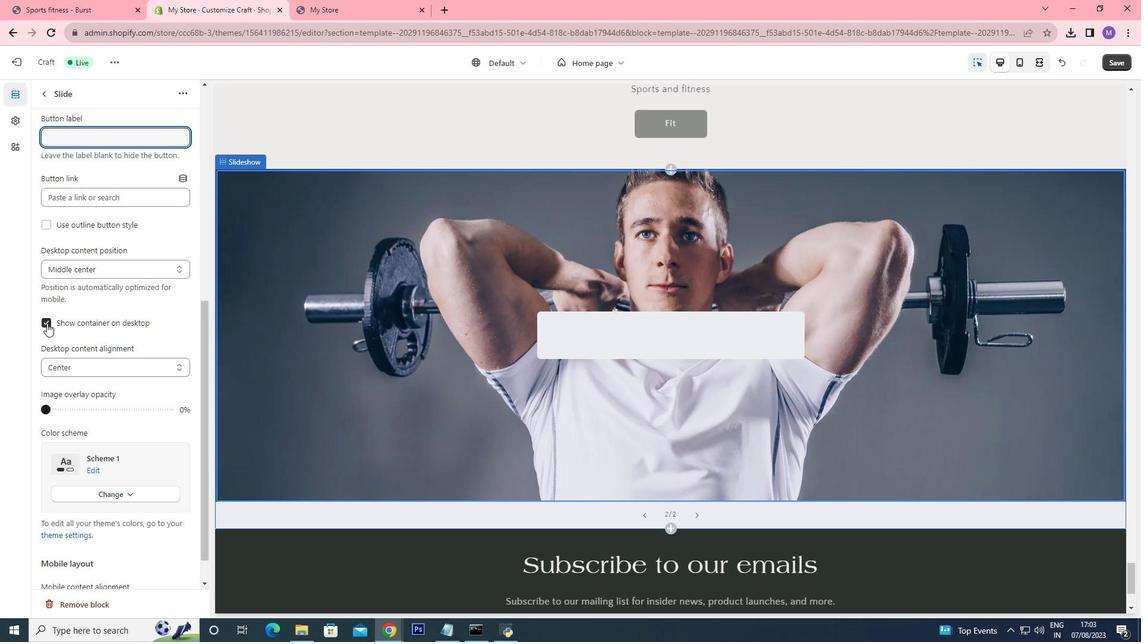 
Action: Mouse pressed left at (46, 323)
Screenshot: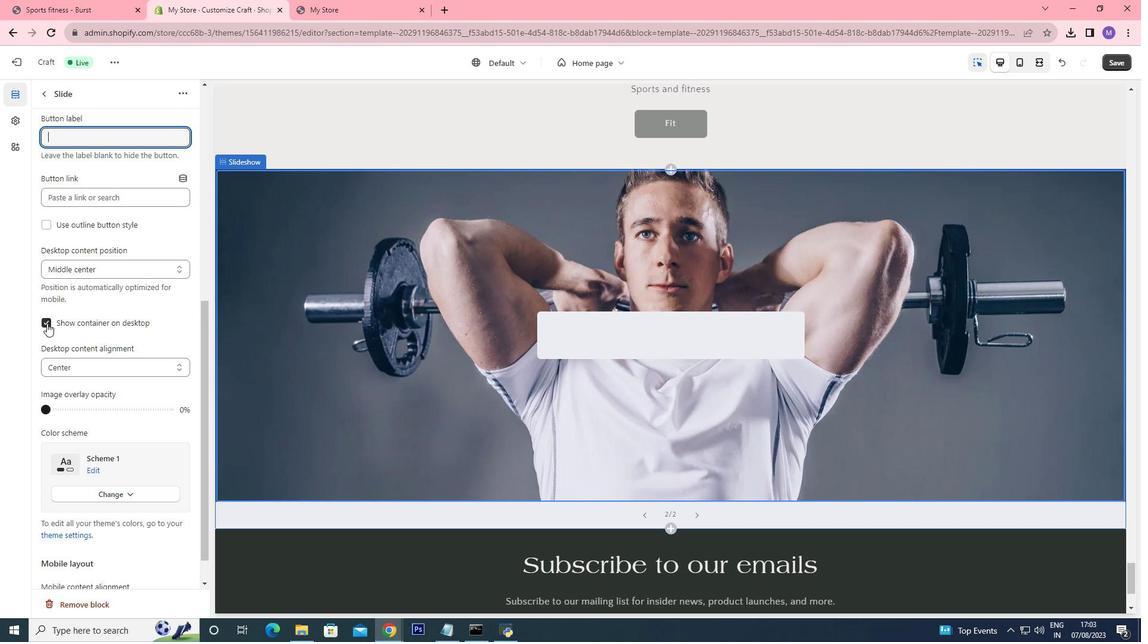 
Action: Mouse moved to (642, 516)
Screenshot: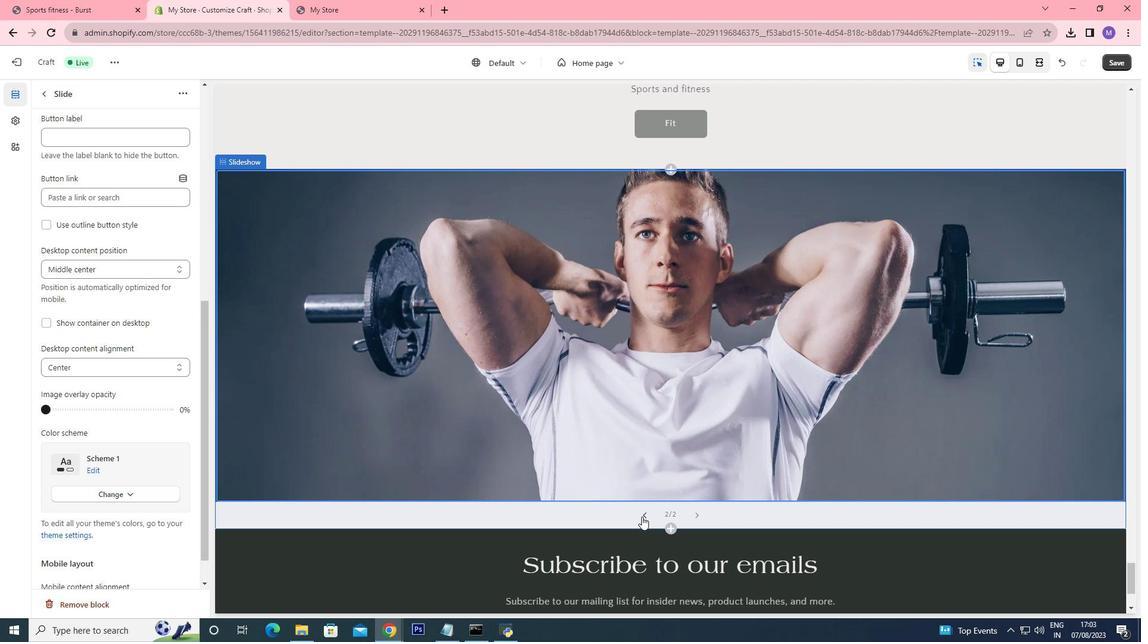 
Action: Mouse pressed left at (642, 516)
Screenshot: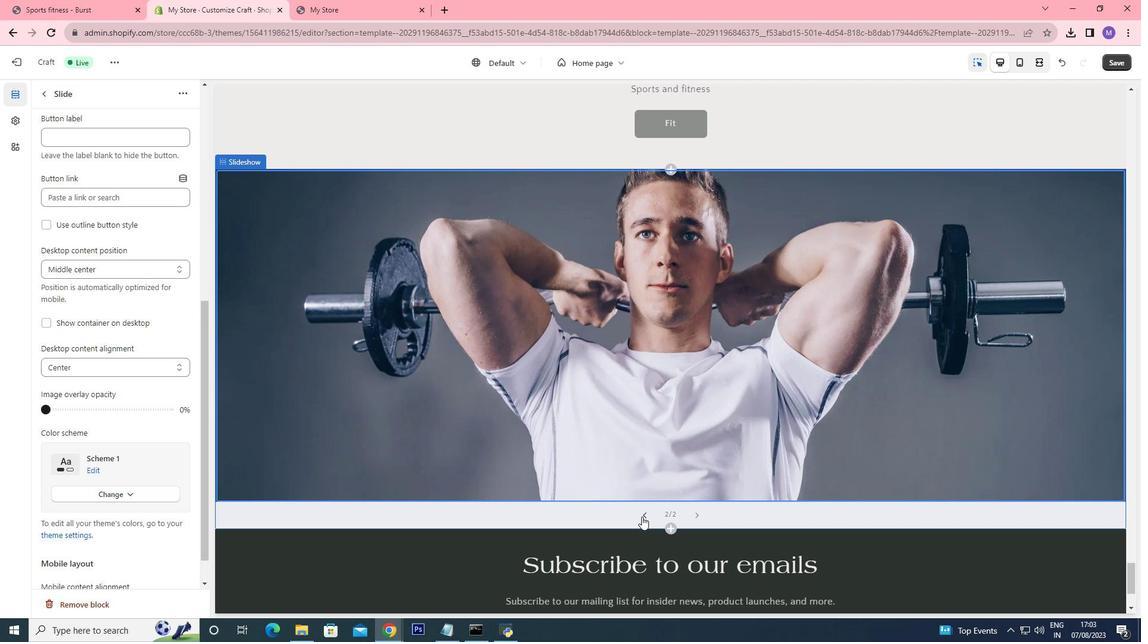 
Action: Mouse moved to (552, 302)
Screenshot: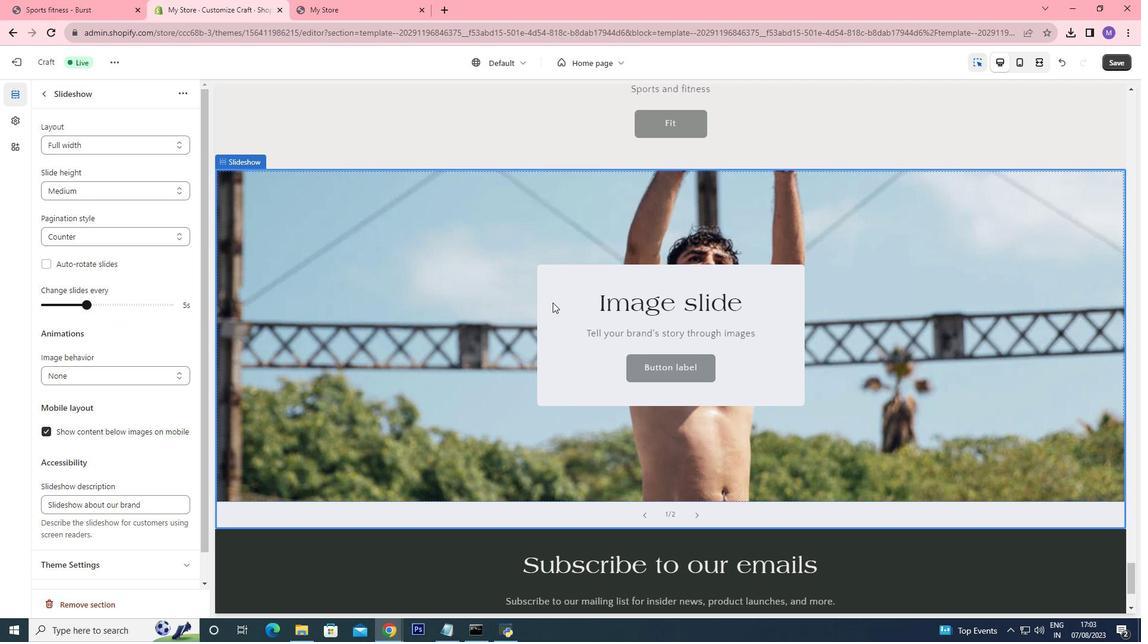 
Action: Mouse pressed left at (552, 302)
Screenshot: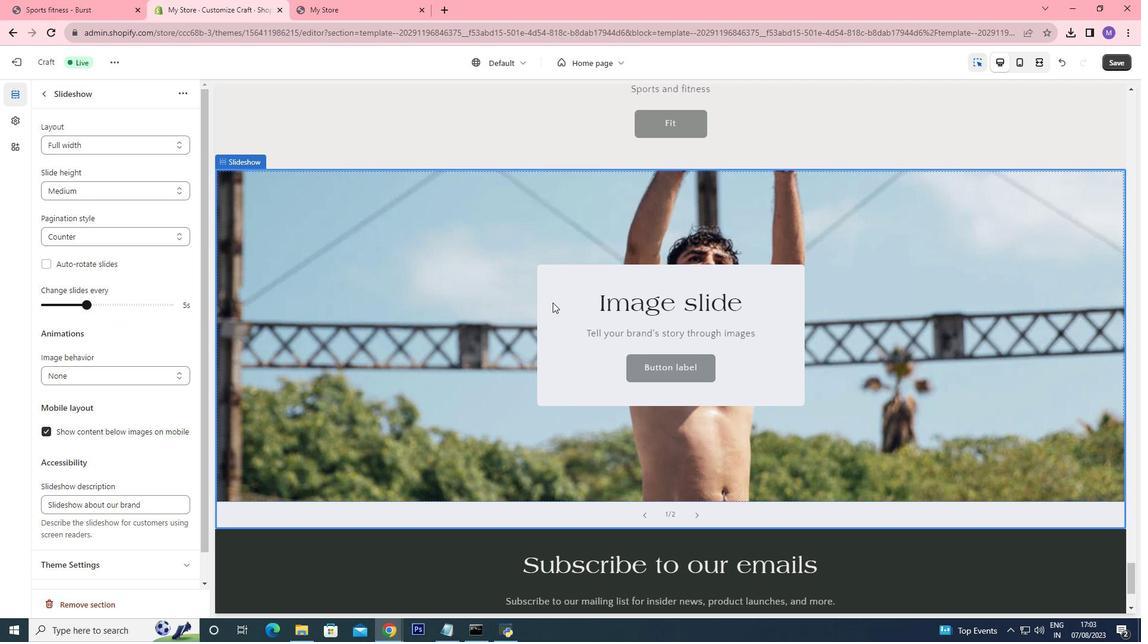 
Action: Mouse moved to (106, 379)
Screenshot: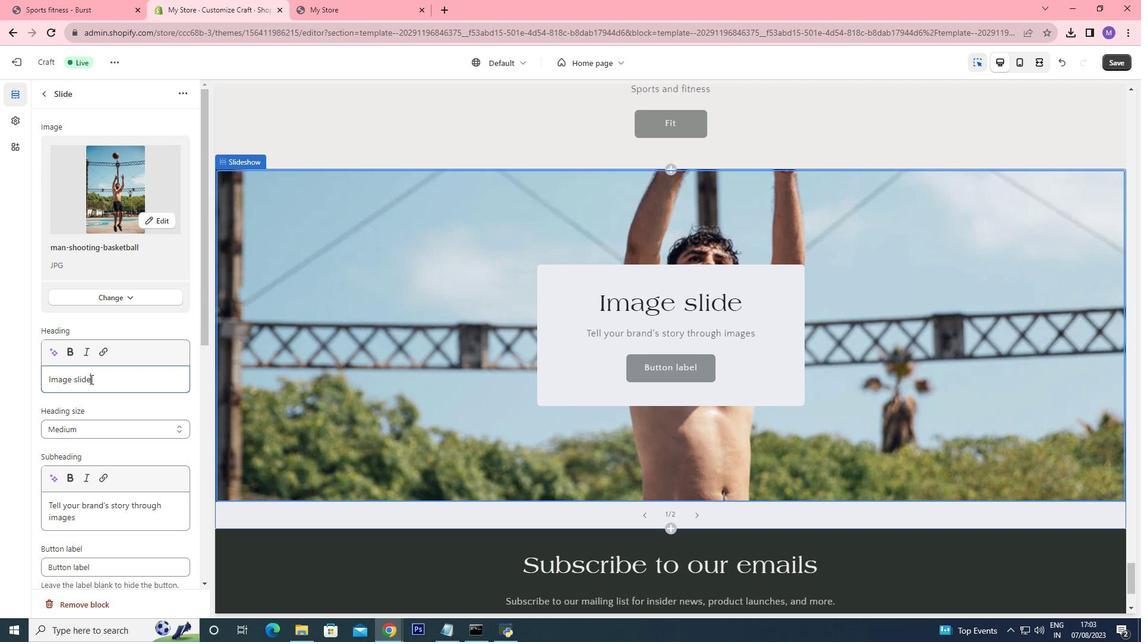 
Action: Mouse pressed left at (106, 379)
Screenshot: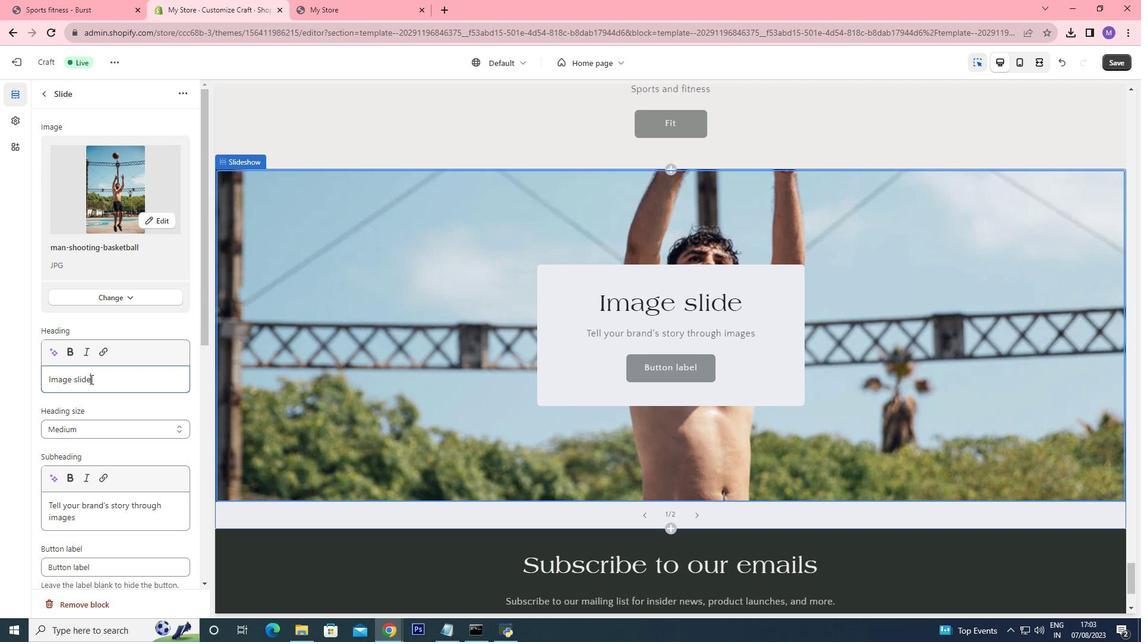 
Action: Mouse moved to (27, 378)
Screenshot: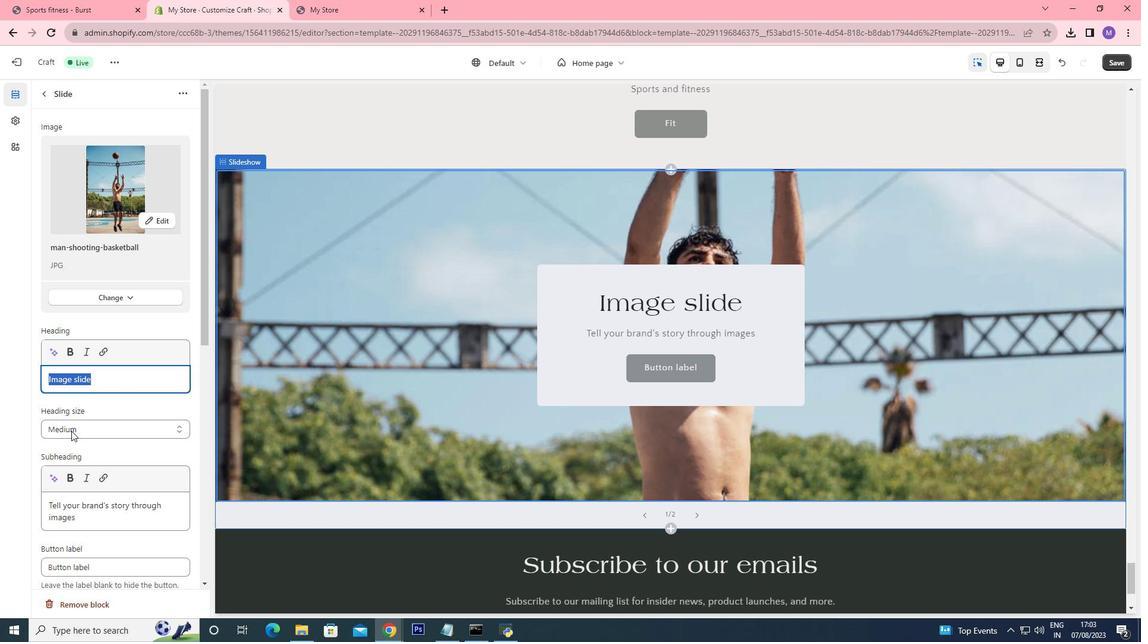 
Action: Key pressed <Key.backspace>
Screenshot: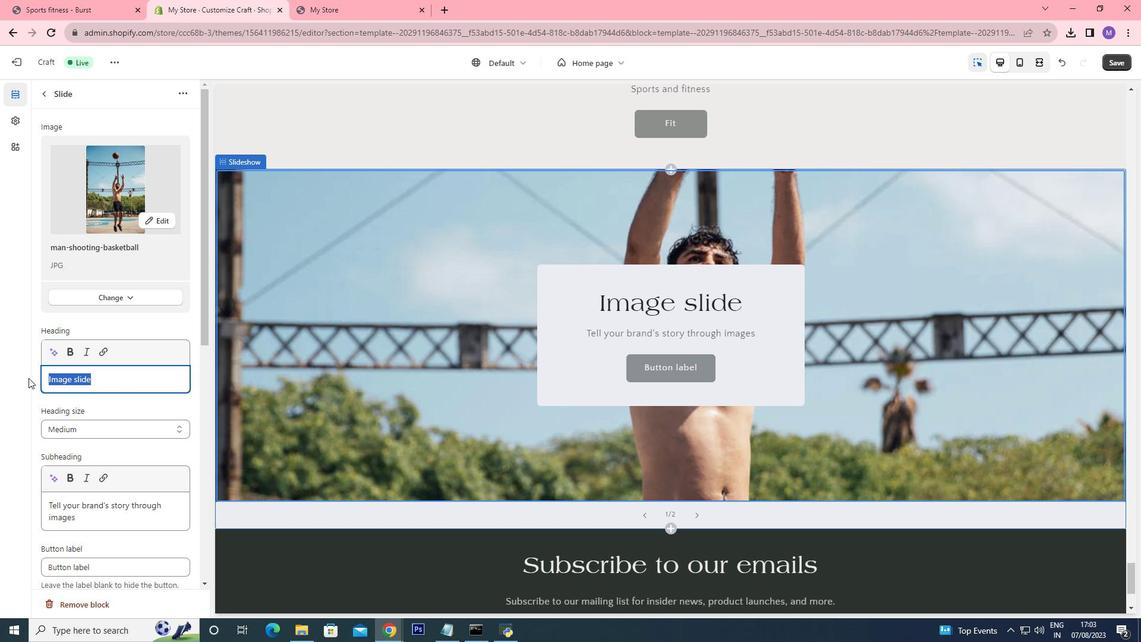 
Action: Mouse moved to (114, 516)
Screenshot: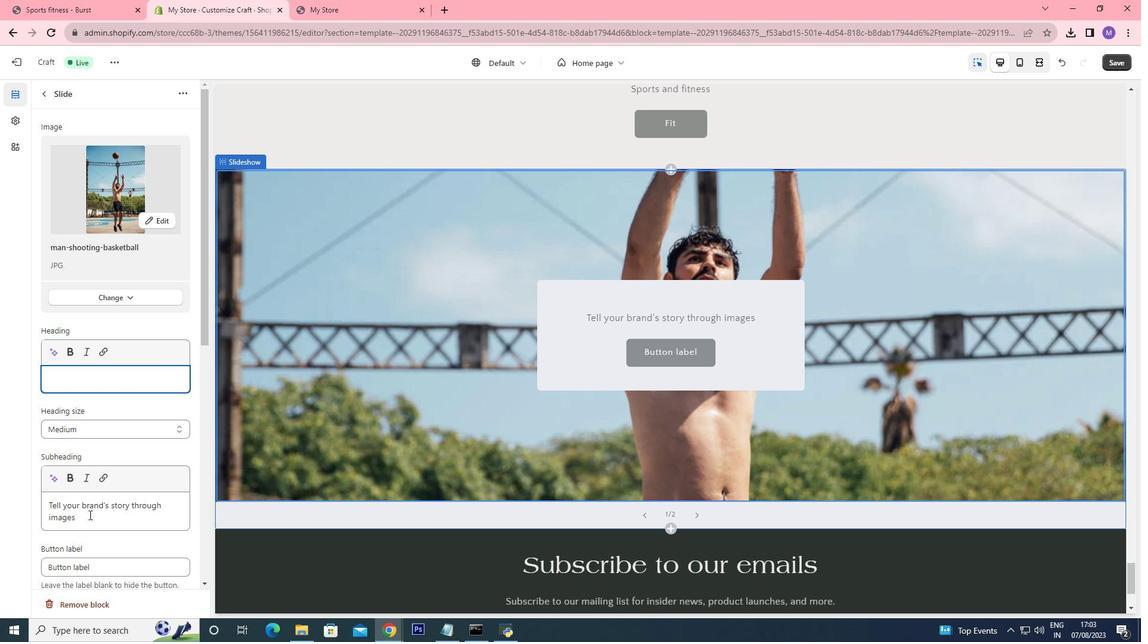 
Action: Mouse pressed left at (114, 516)
Screenshot: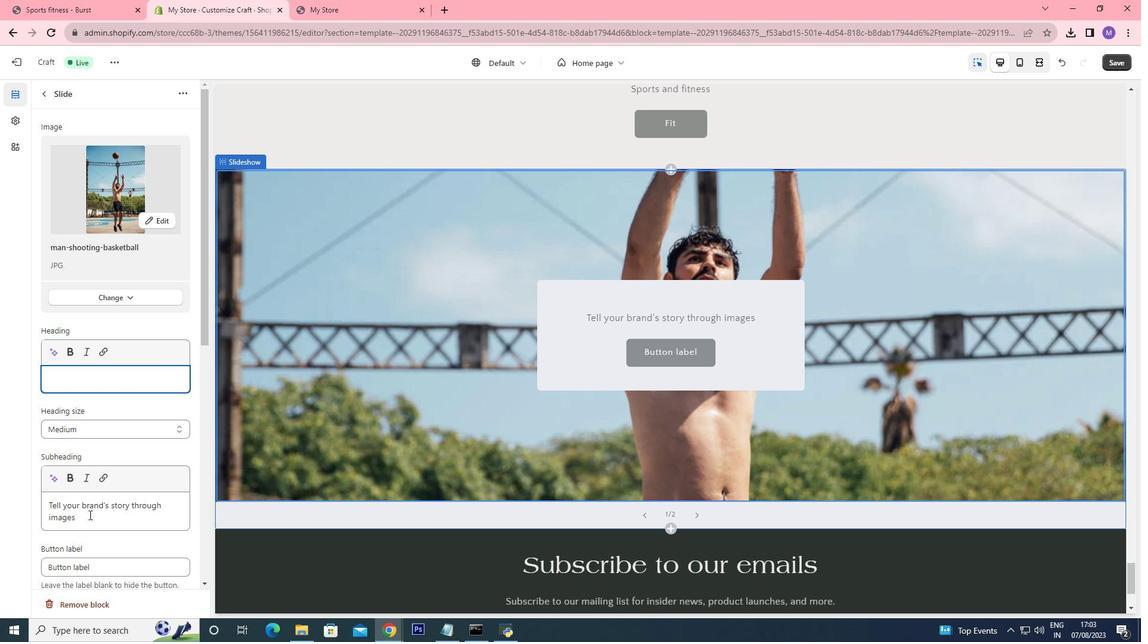 
Action: Mouse moved to (32, 501)
Screenshot: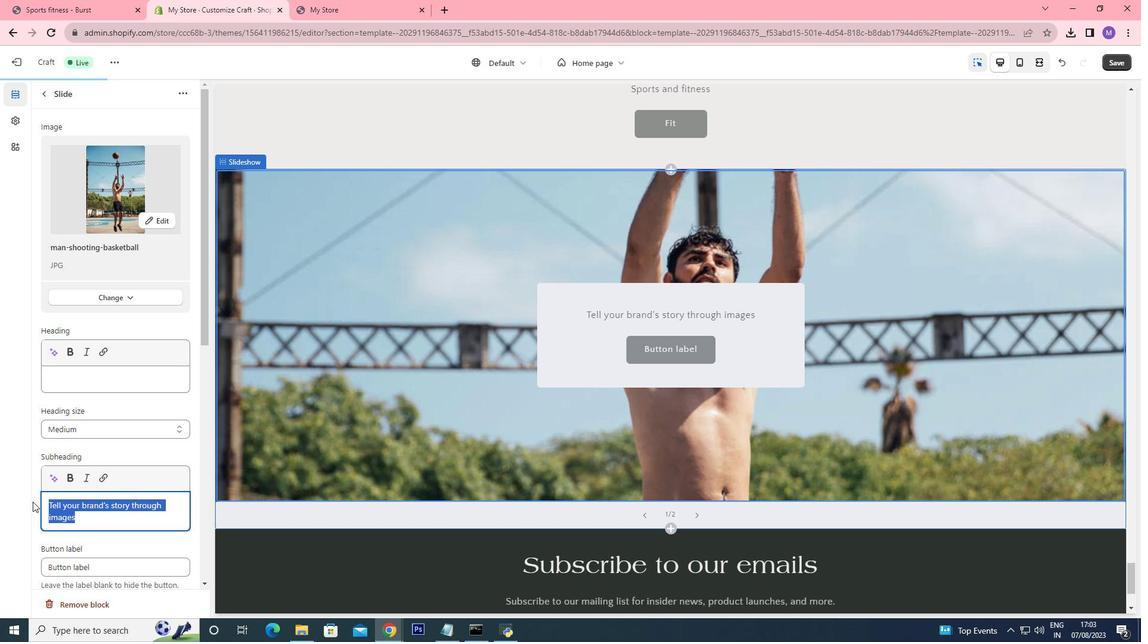 
Action: Key pressed <Key.backspace>
Screenshot: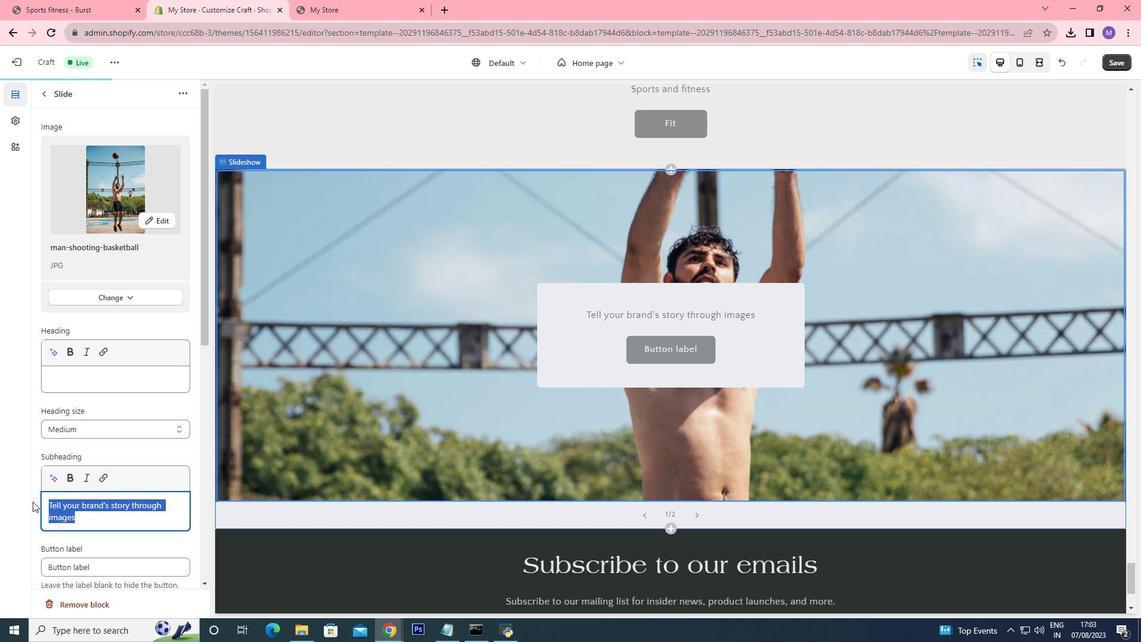 
Action: Mouse moved to (97, 507)
